 Task: Select traffic view around selected location Fort Pulaski National Monument, Georgia, United States and identify the nearest hotel to the peak traffic point
Action: Mouse moved to (214, 27)
Screenshot: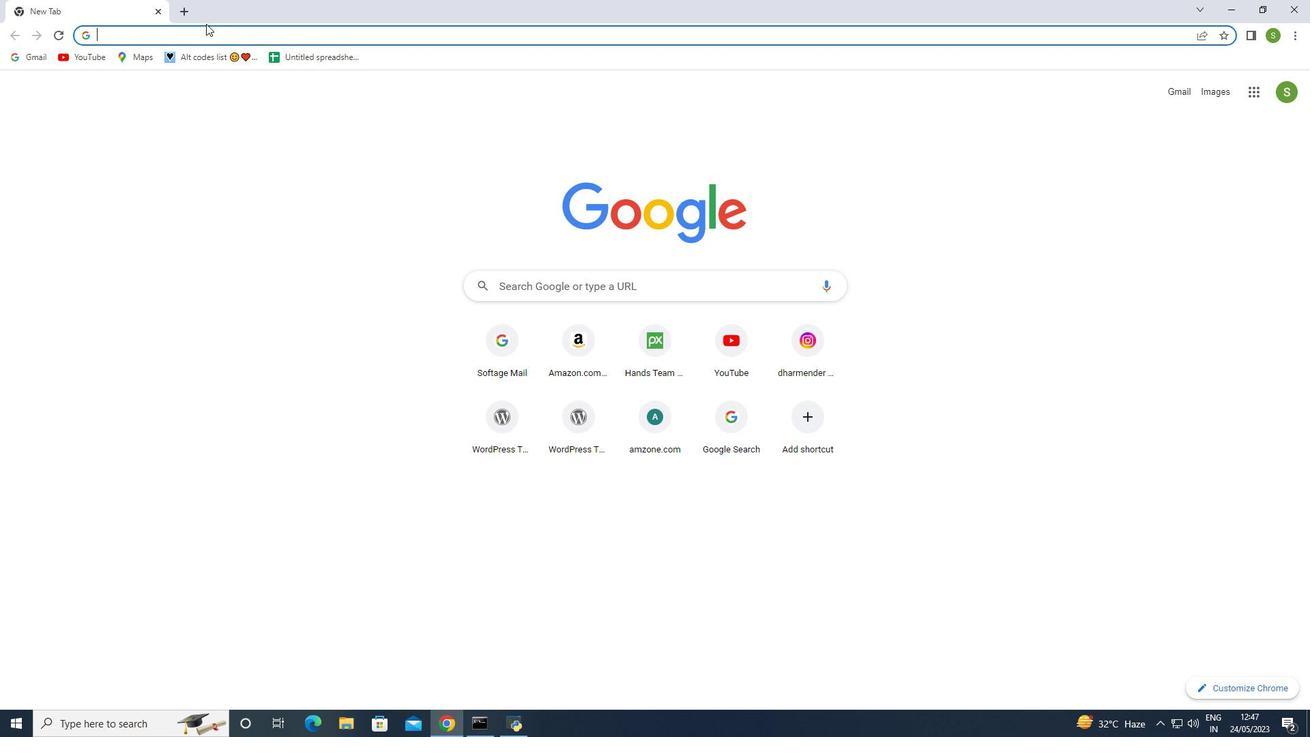 
Action: Mouse pressed left at (214, 27)
Screenshot: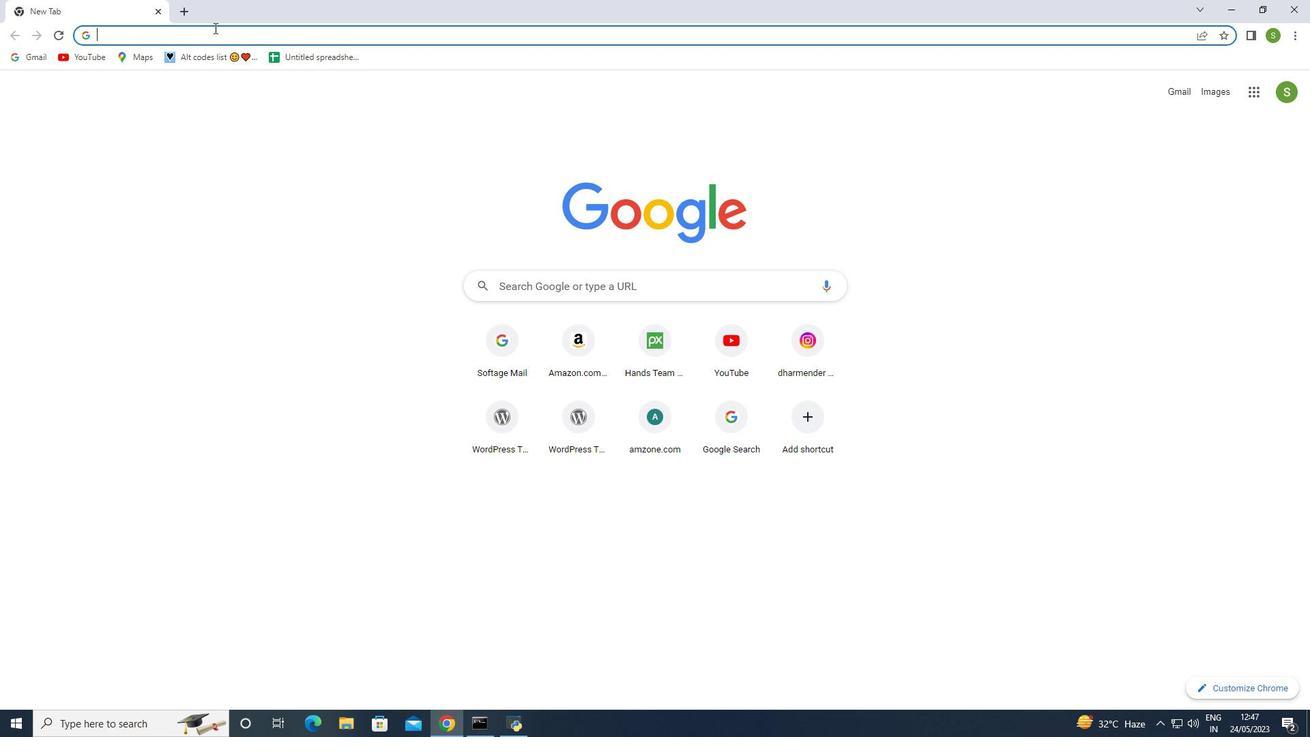 
Action: Key pressed google<Key.space>maps<Key.enter>
Screenshot: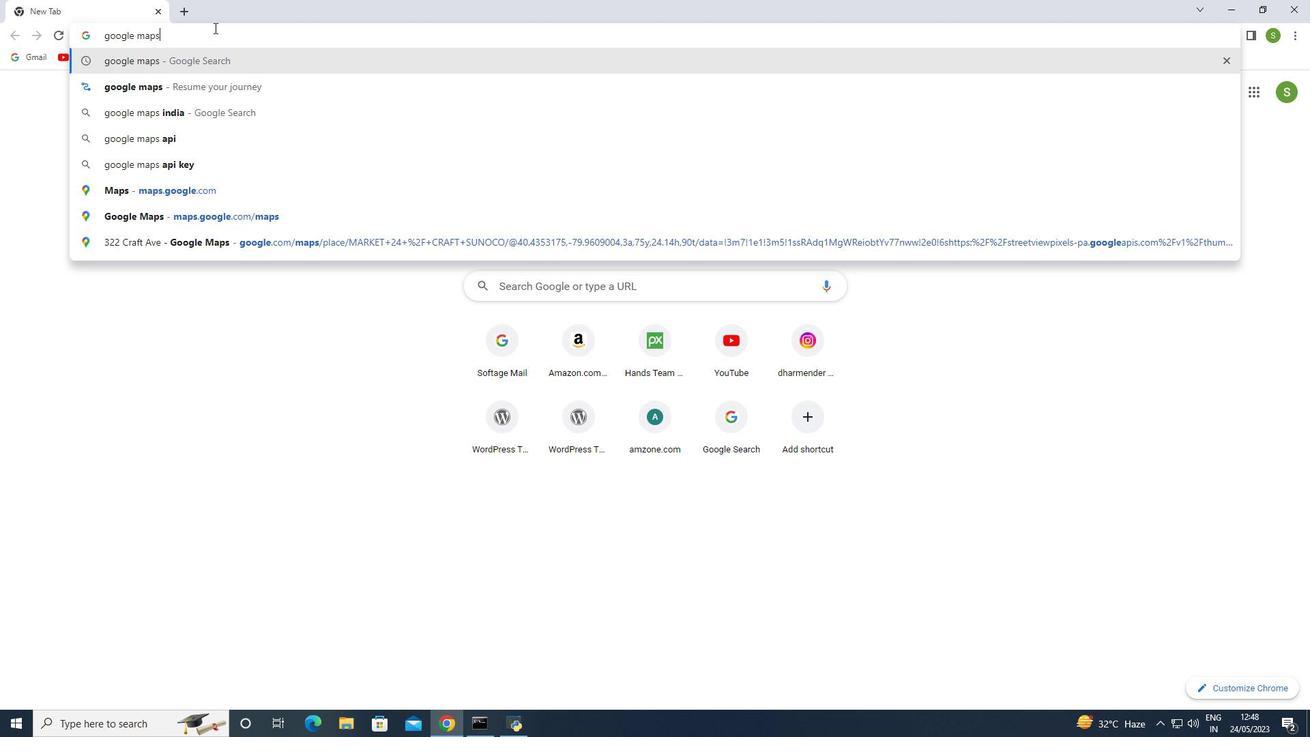 
Action: Mouse moved to (173, 311)
Screenshot: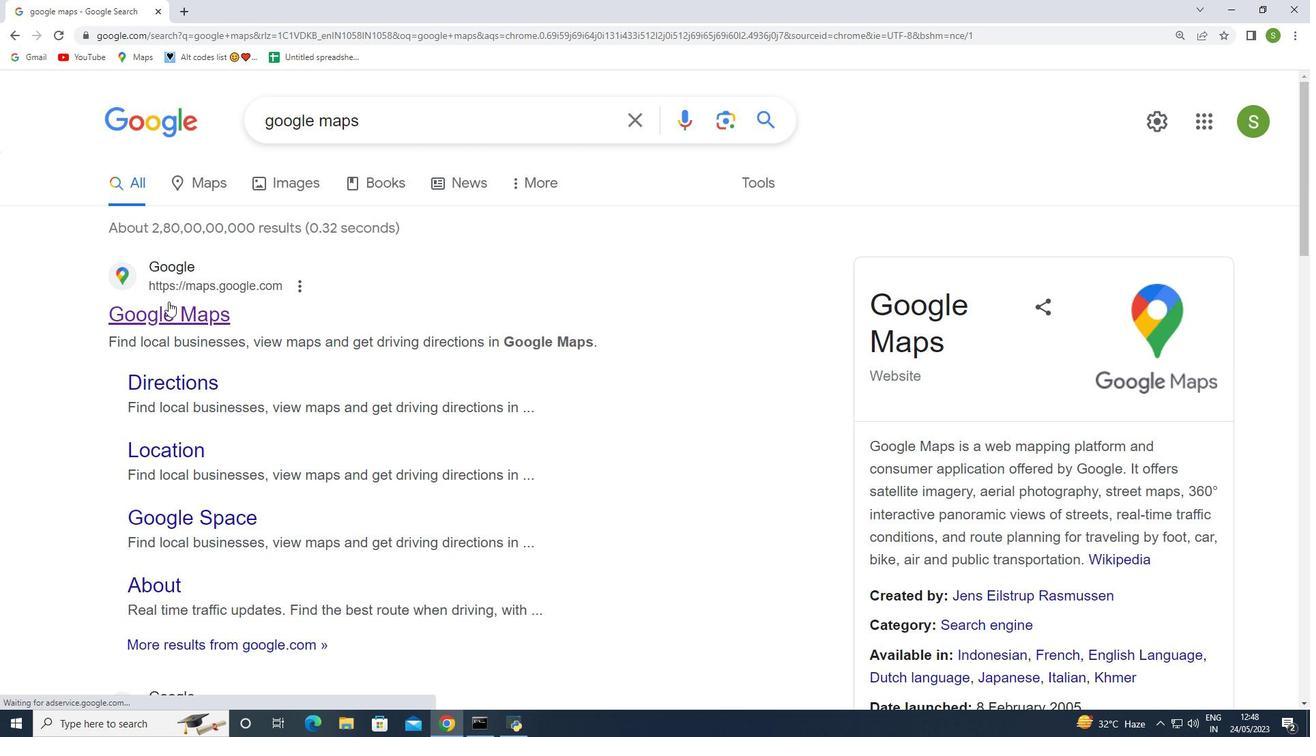 
Action: Mouse pressed left at (173, 311)
Screenshot: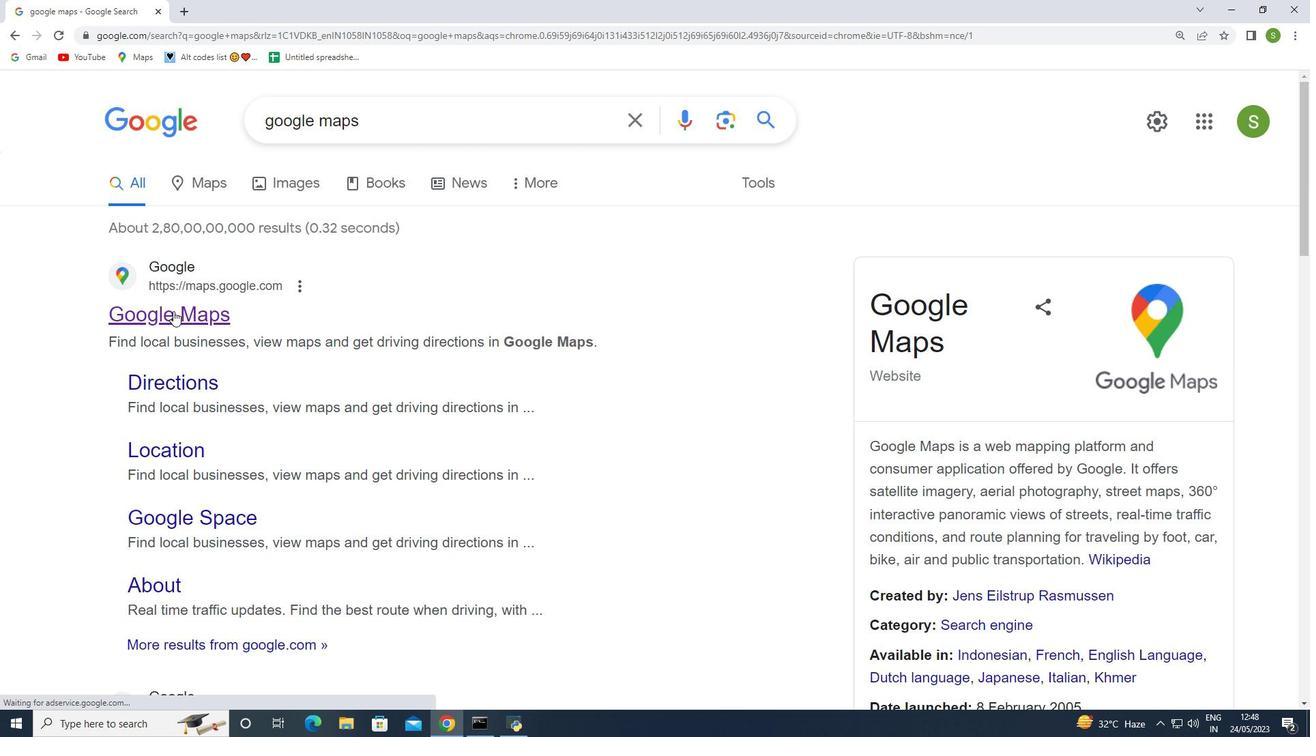 
Action: Mouse moved to (228, 115)
Screenshot: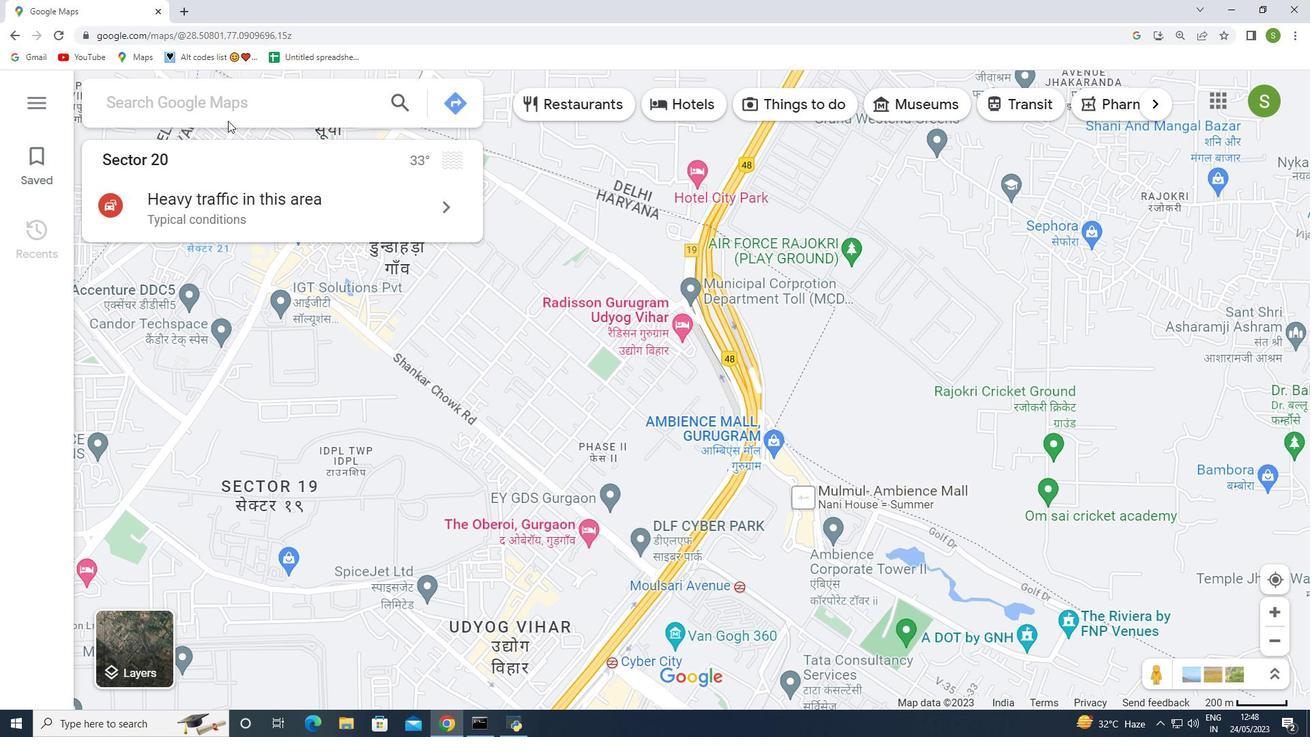 
Action: Mouse pressed left at (228, 115)
Screenshot: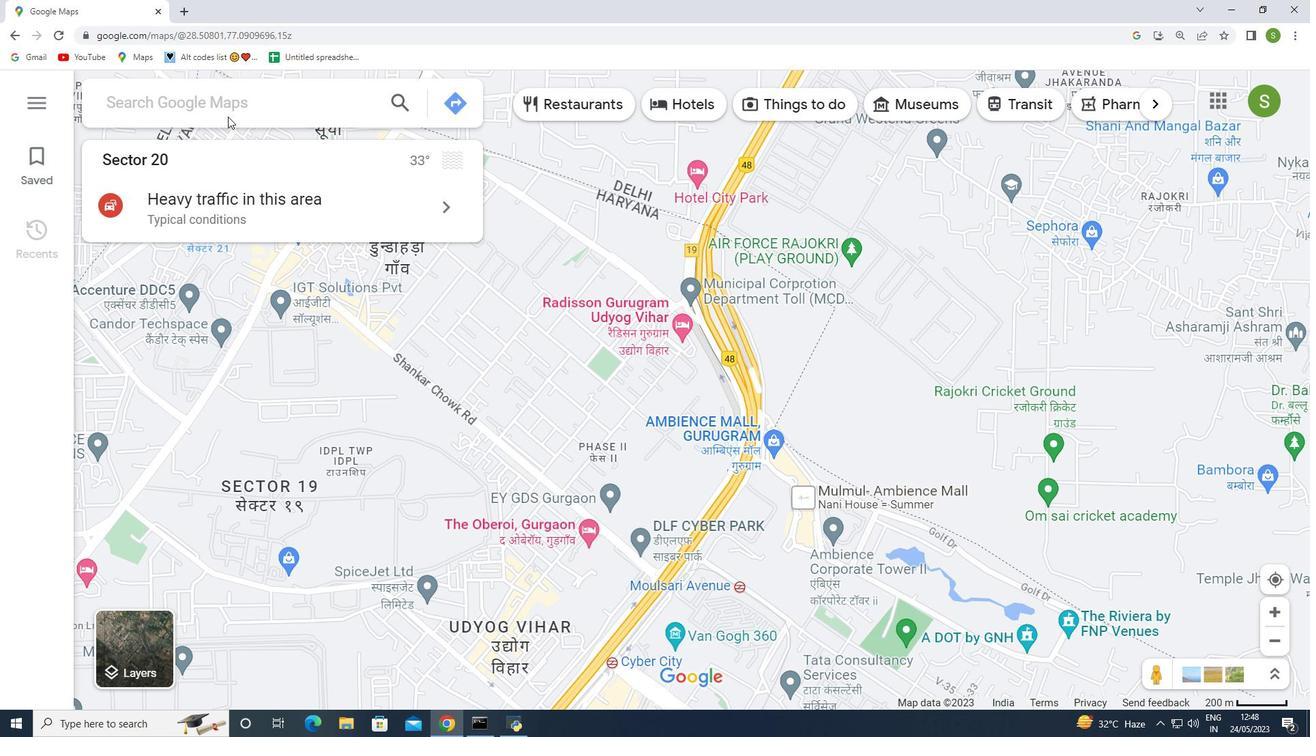 
Action: Mouse moved to (227, 106)
Screenshot: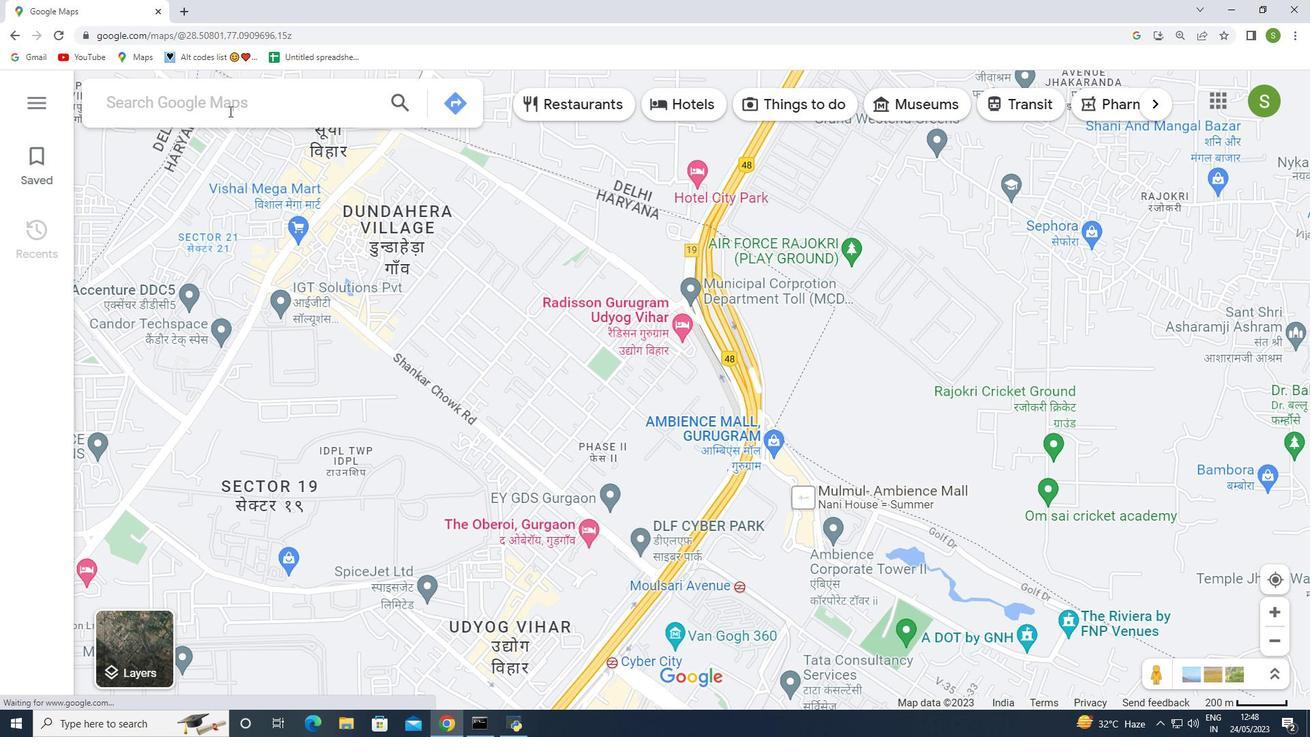 
Action: Mouse pressed left at (227, 106)
Screenshot: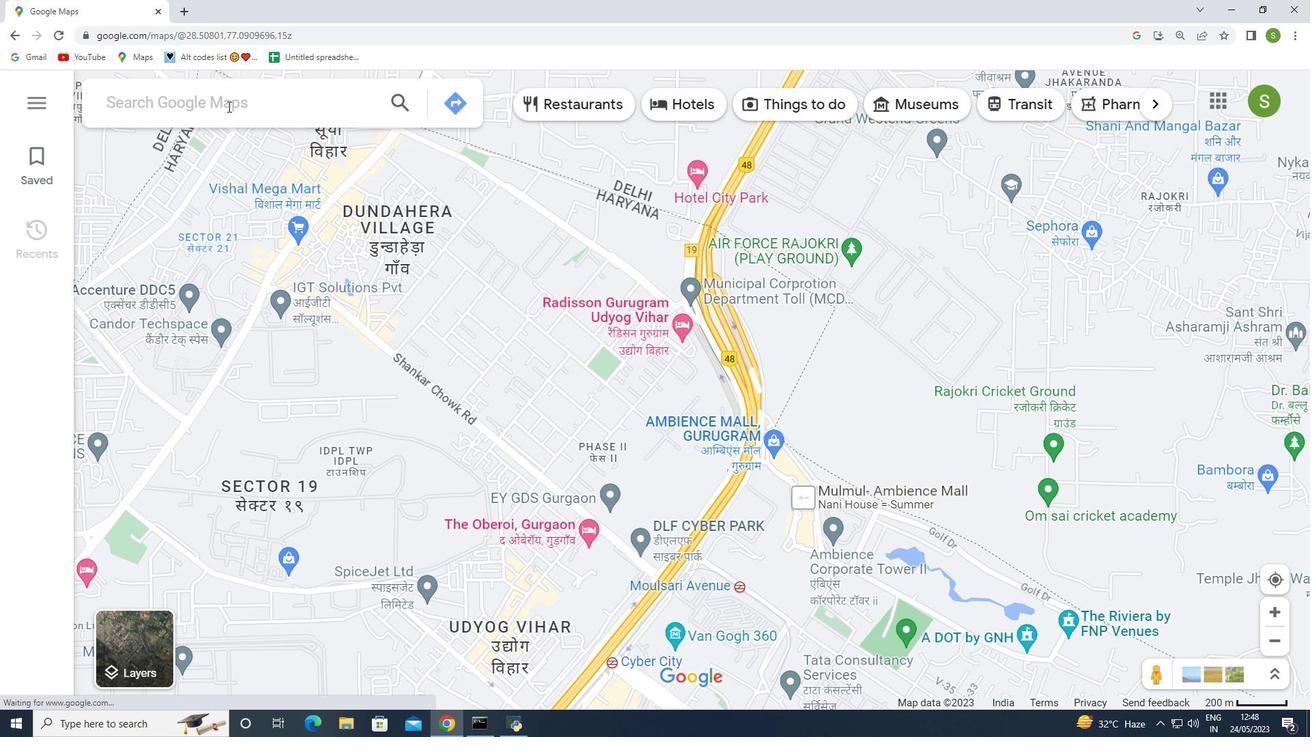 
Action: Key pressed fort<Key.space>pulaski<Key.space><Key.shift>National<Key.space><Key.shift>Monument<Key.space>geof<Key.backspace>rgia<Key.space>united<Key.space>states<Key.enter>
Screenshot: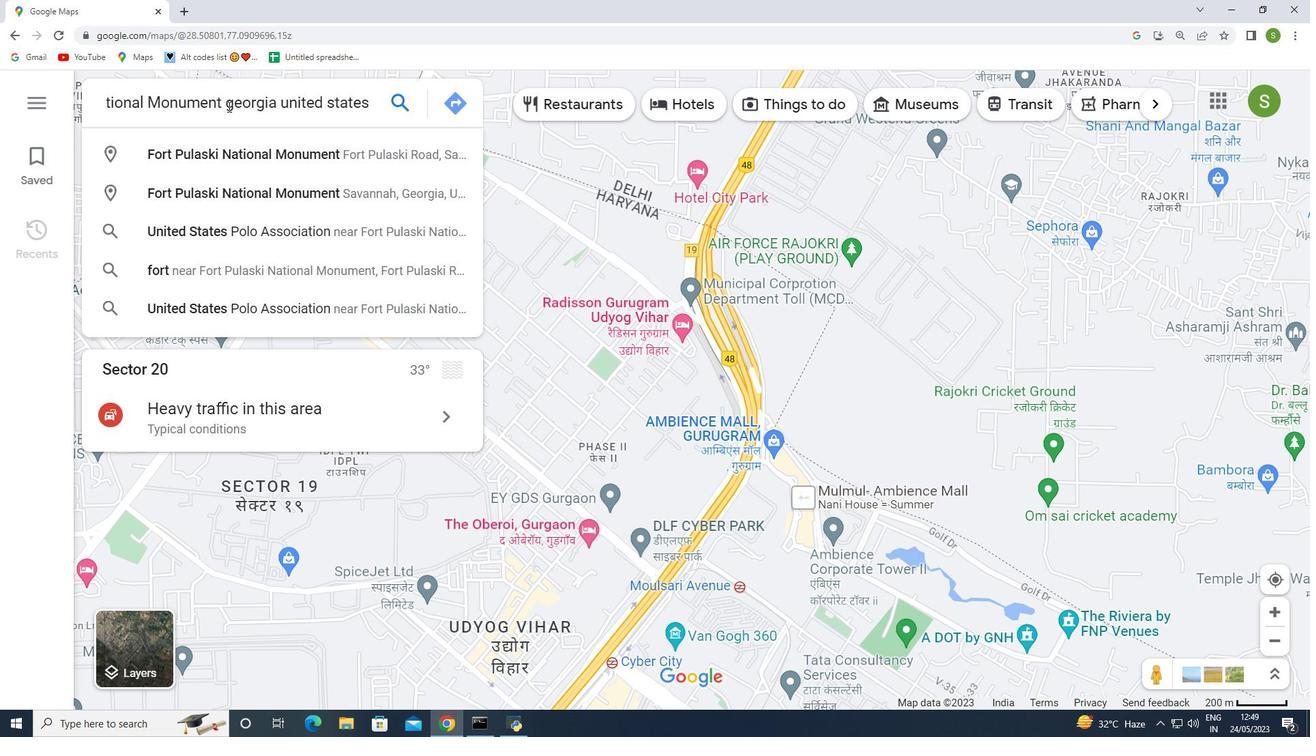 
Action: Mouse moved to (765, 511)
Screenshot: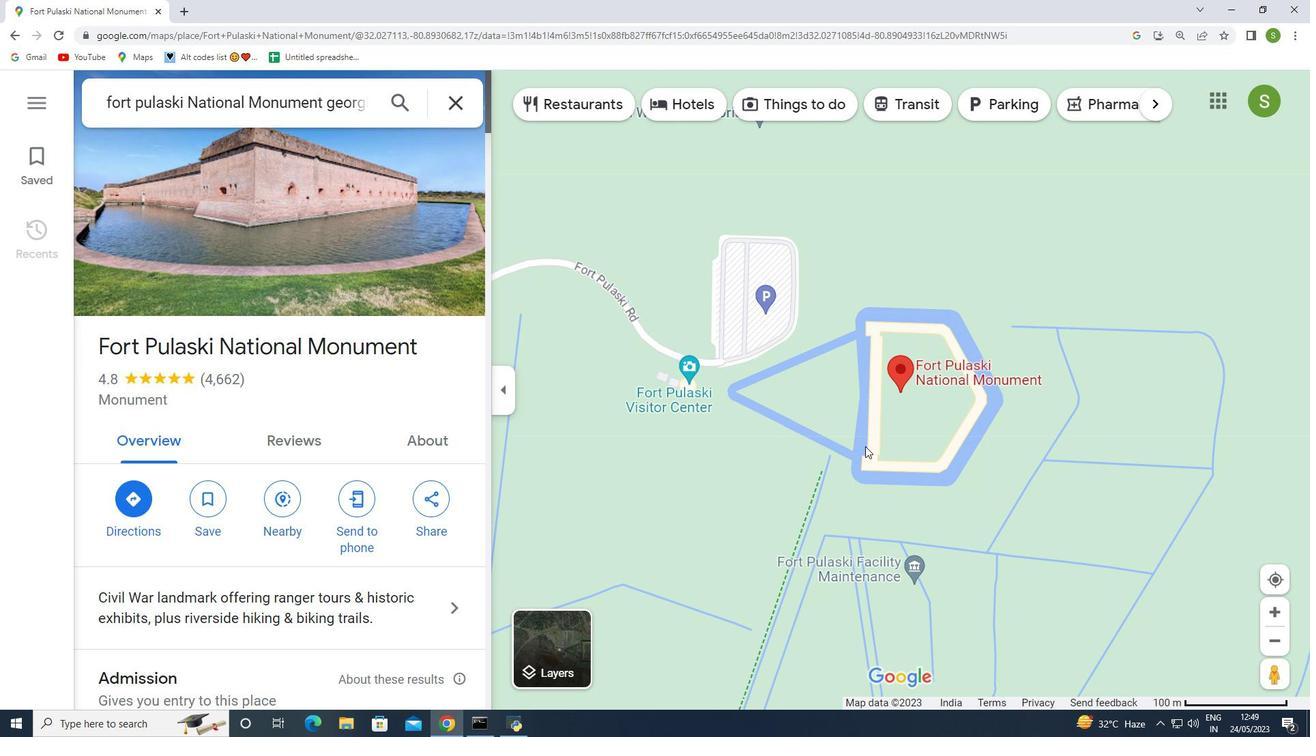 
Action: Mouse scrolled (765, 510) with delta (0, 0)
Screenshot: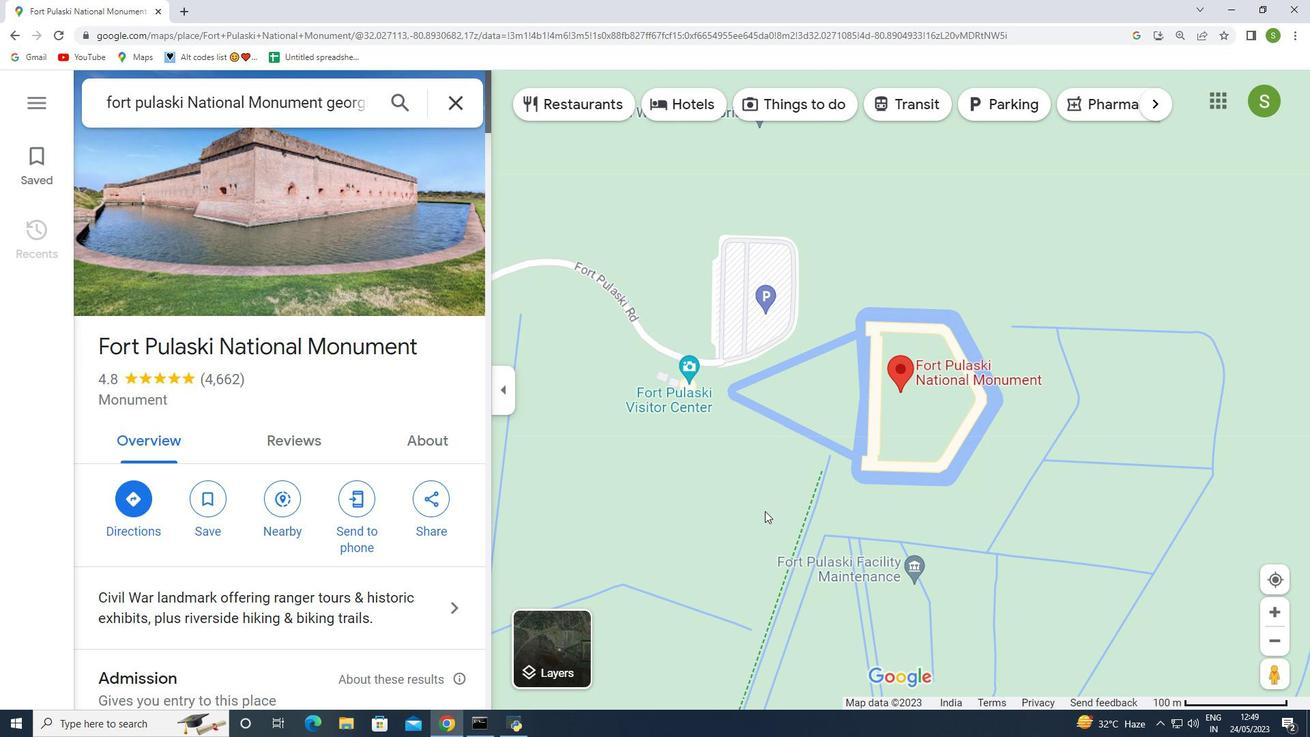 
Action: Mouse moved to (764, 511)
Screenshot: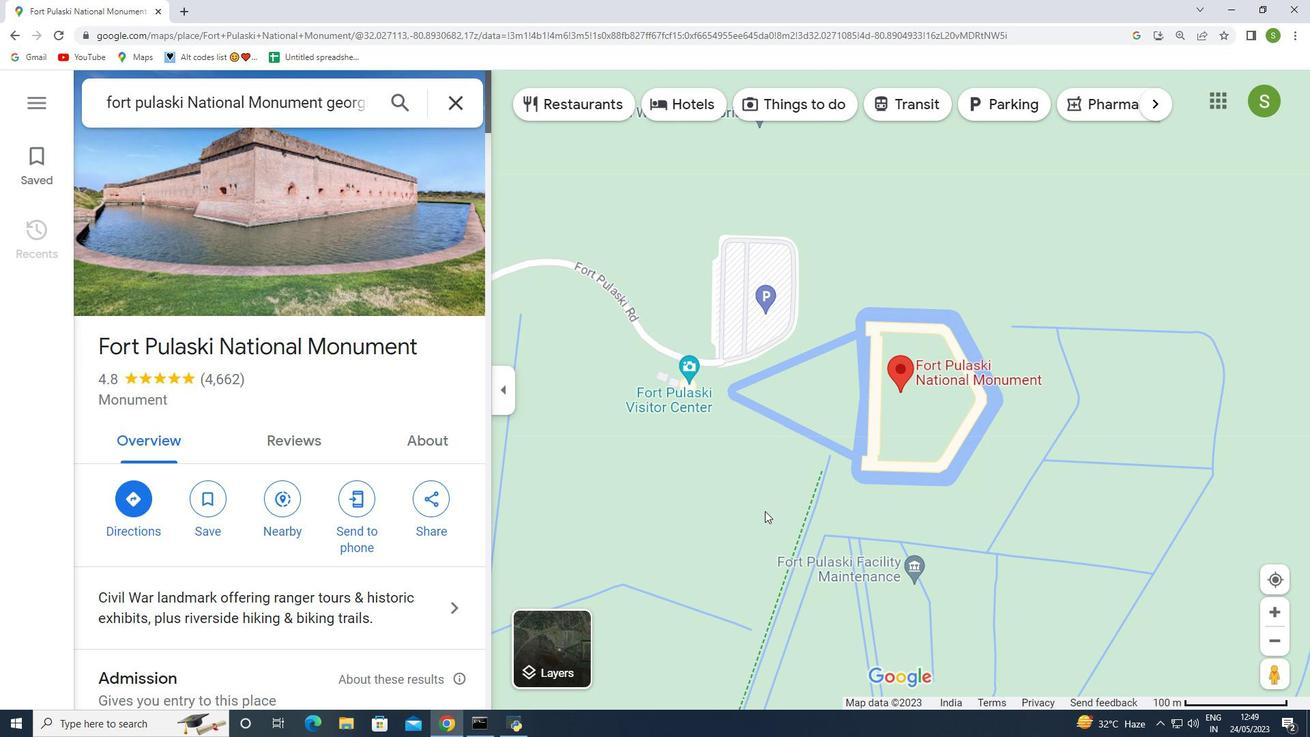 
Action: Mouse scrolled (764, 511) with delta (0, 0)
Screenshot: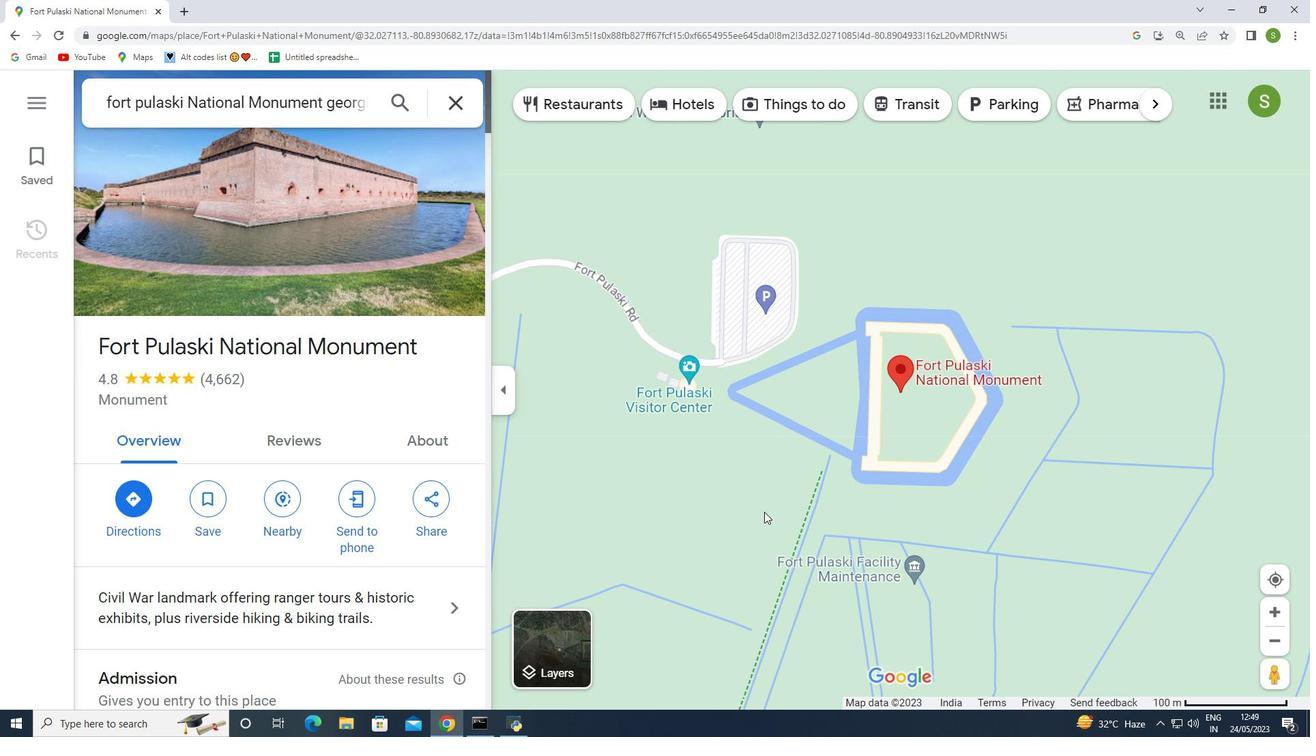 
Action: Mouse moved to (697, 651)
Screenshot: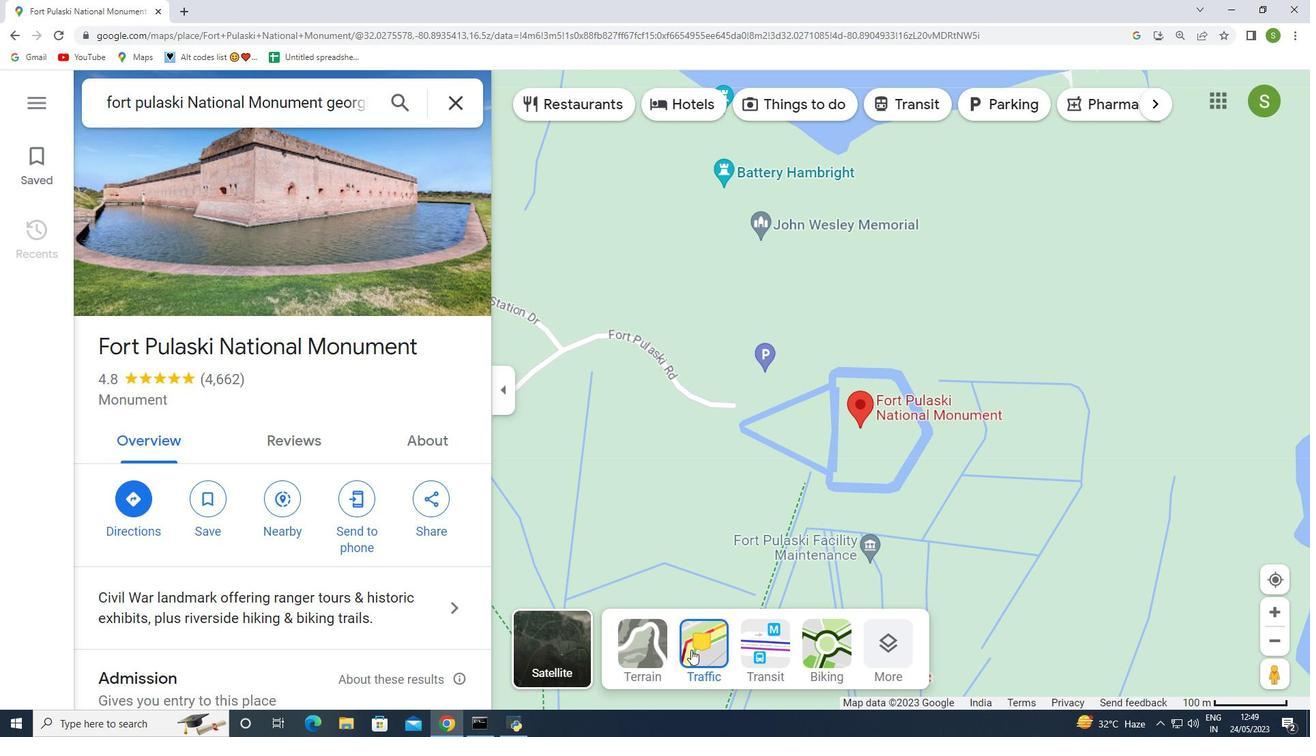 
Action: Mouse pressed left at (697, 651)
Screenshot: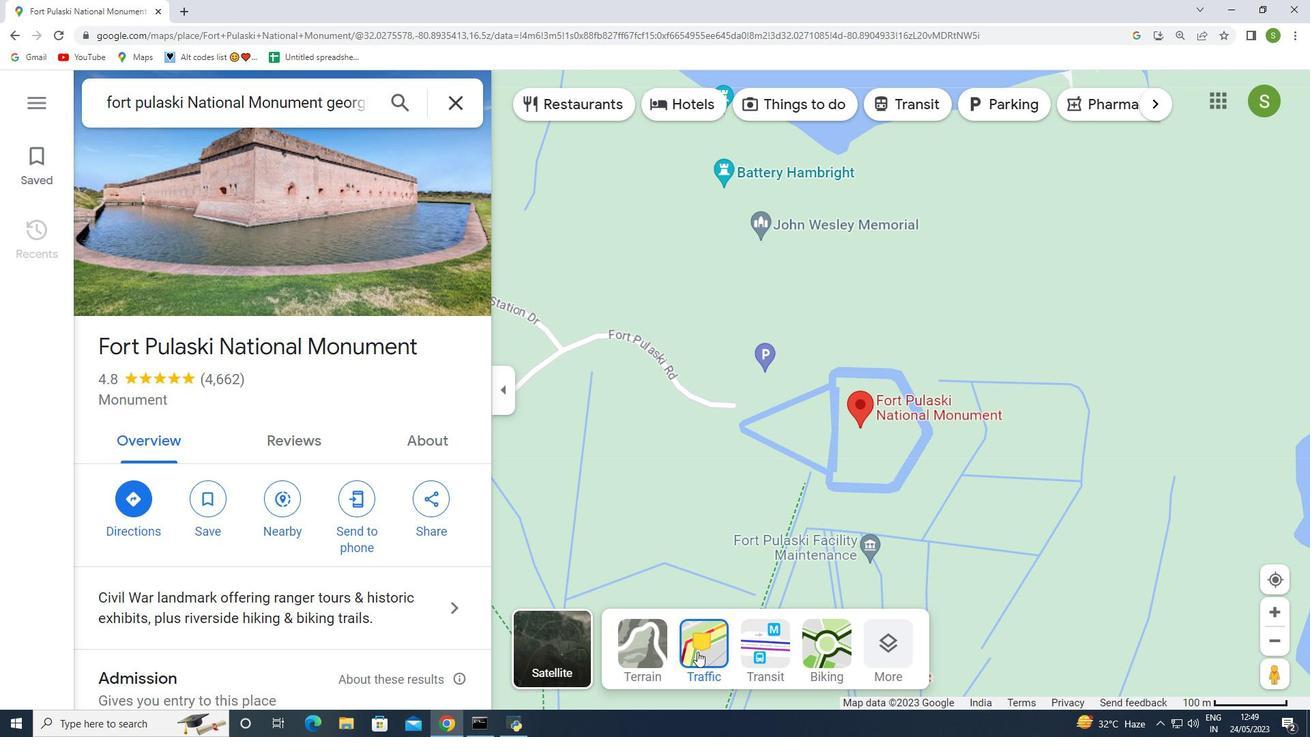 
Action: Mouse pressed left at (697, 651)
Screenshot: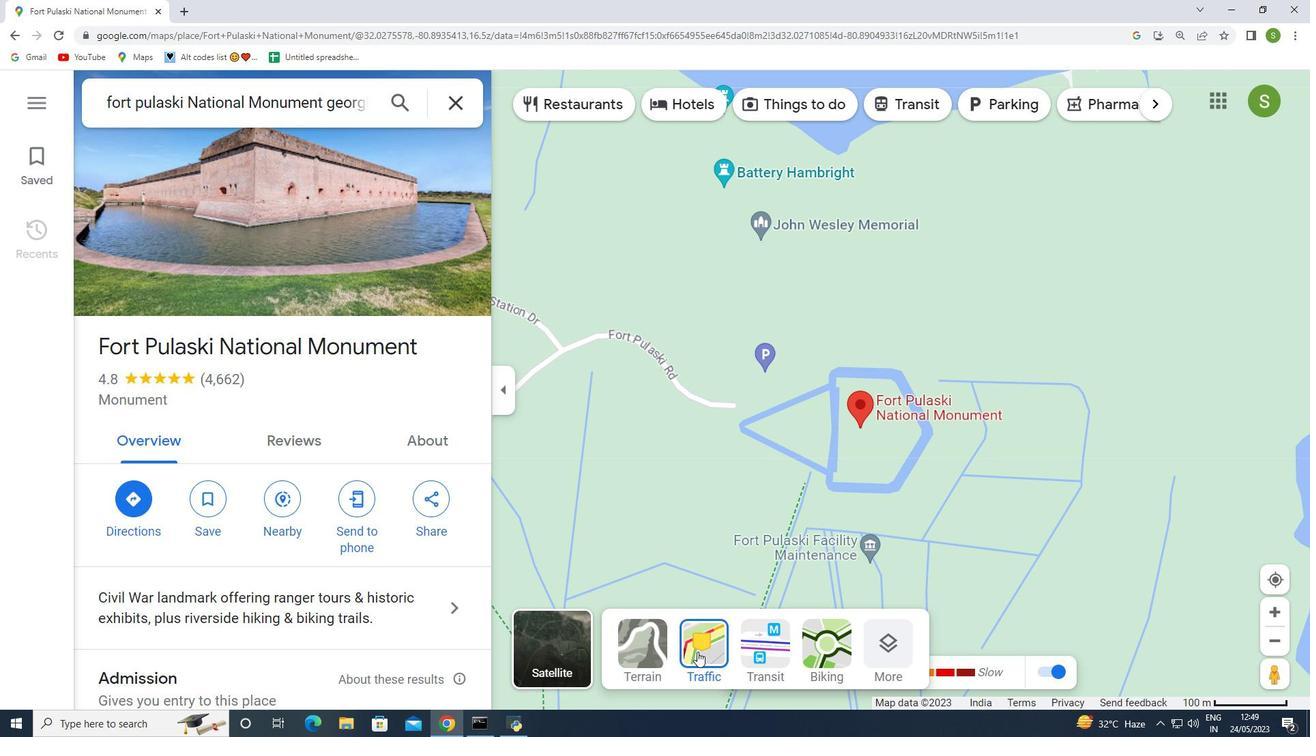 
Action: Mouse moved to (836, 430)
Screenshot: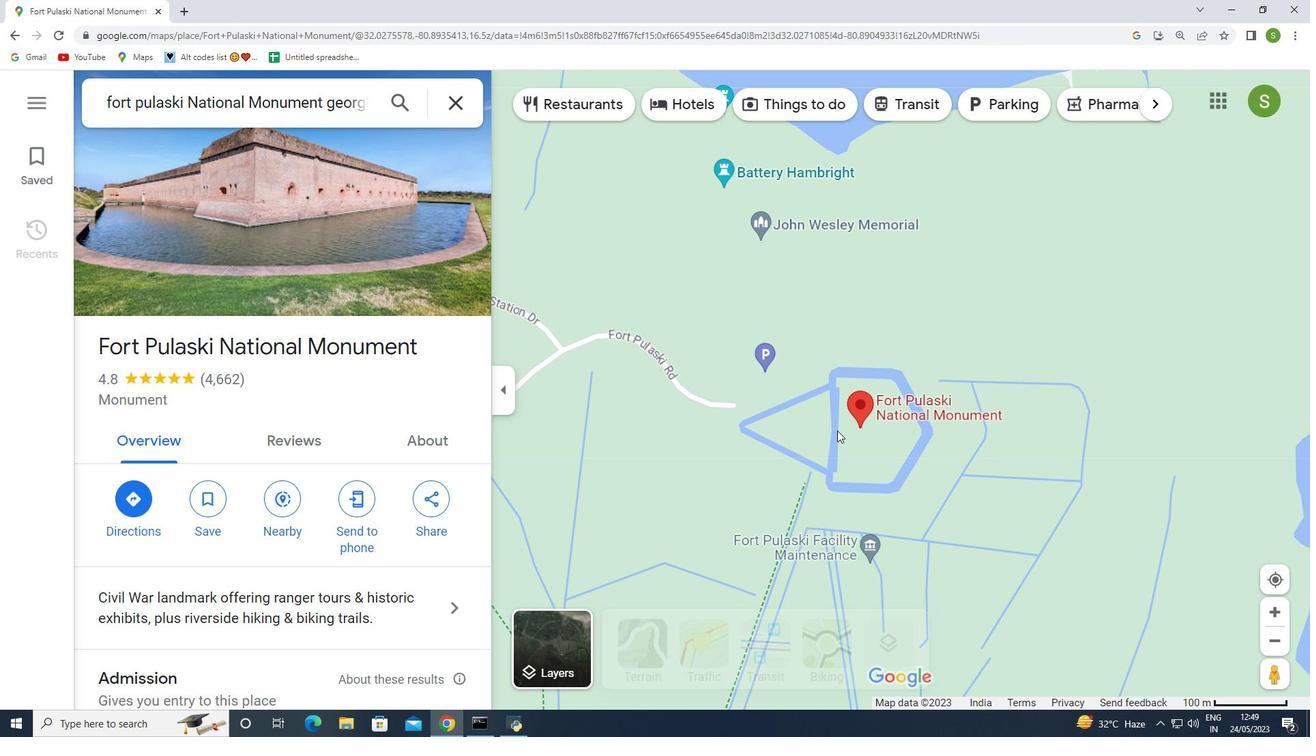 
Action: Mouse scrolled (836, 429) with delta (0, 0)
Screenshot: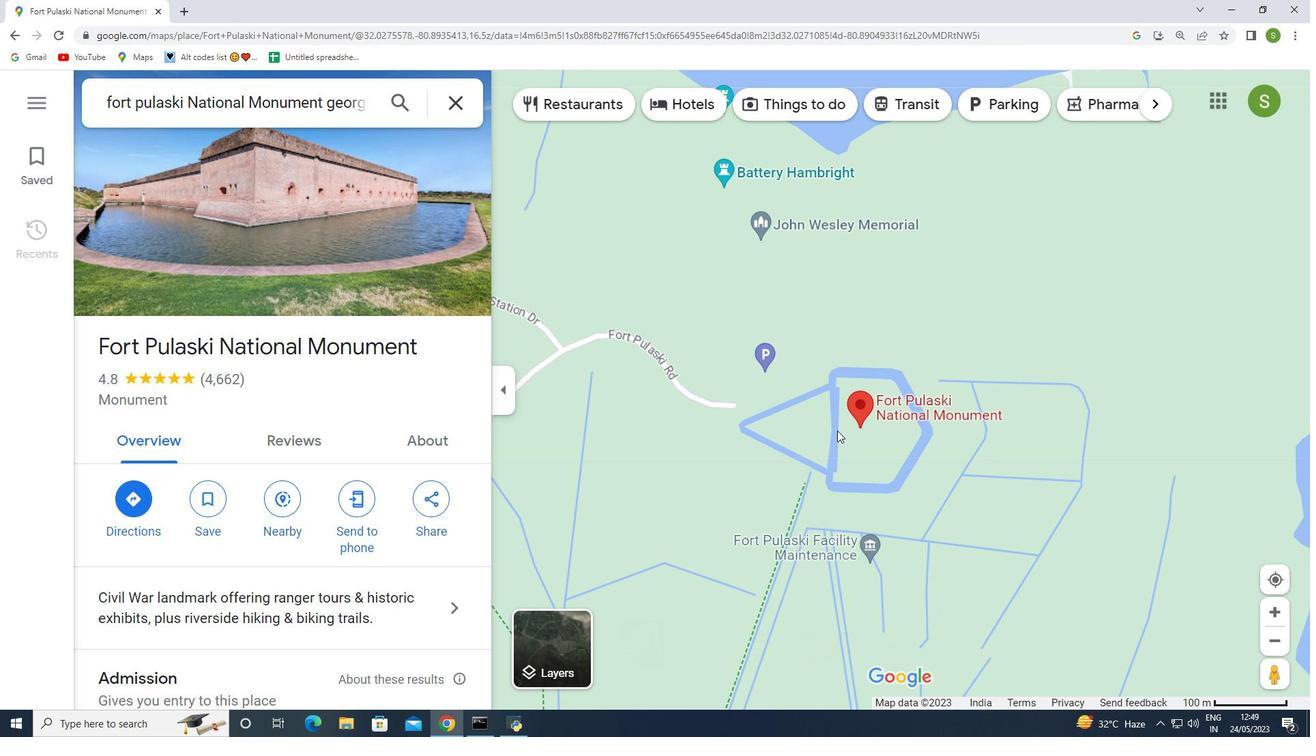 
Action: Mouse scrolled (836, 429) with delta (0, 0)
Screenshot: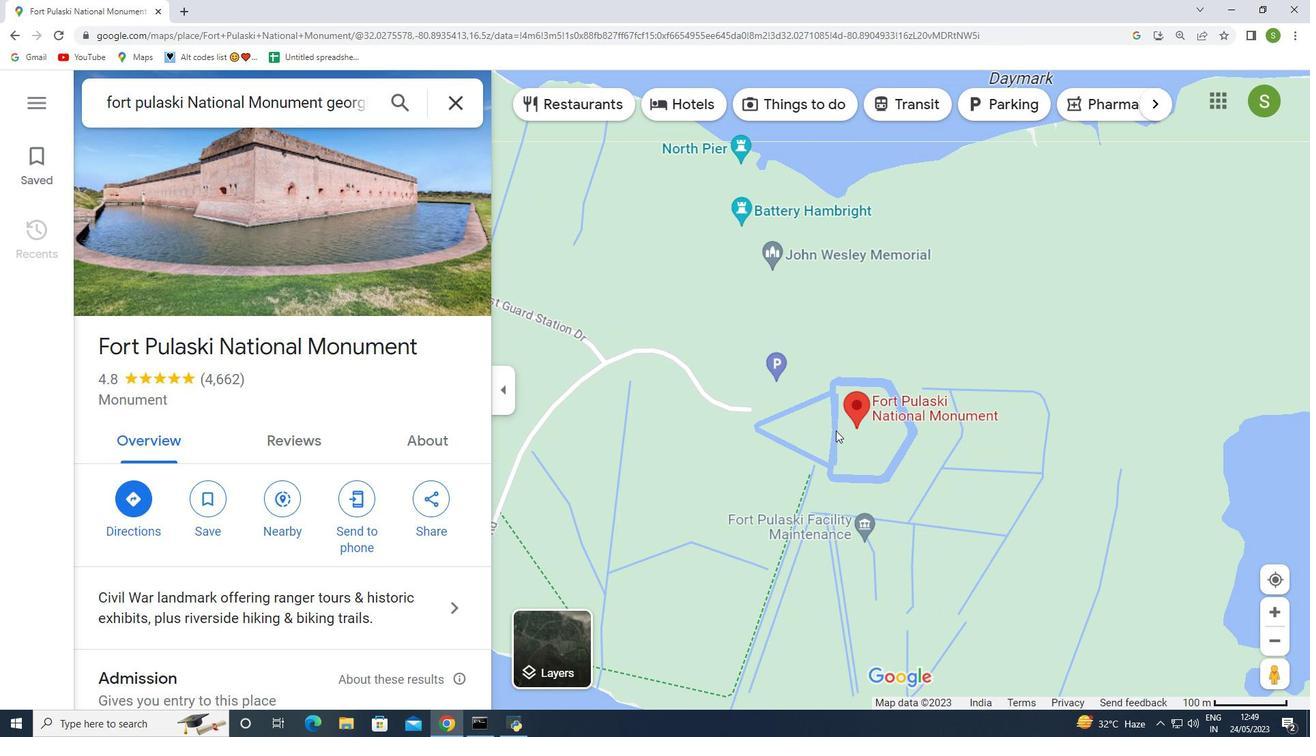 
Action: Mouse moved to (848, 434)
Screenshot: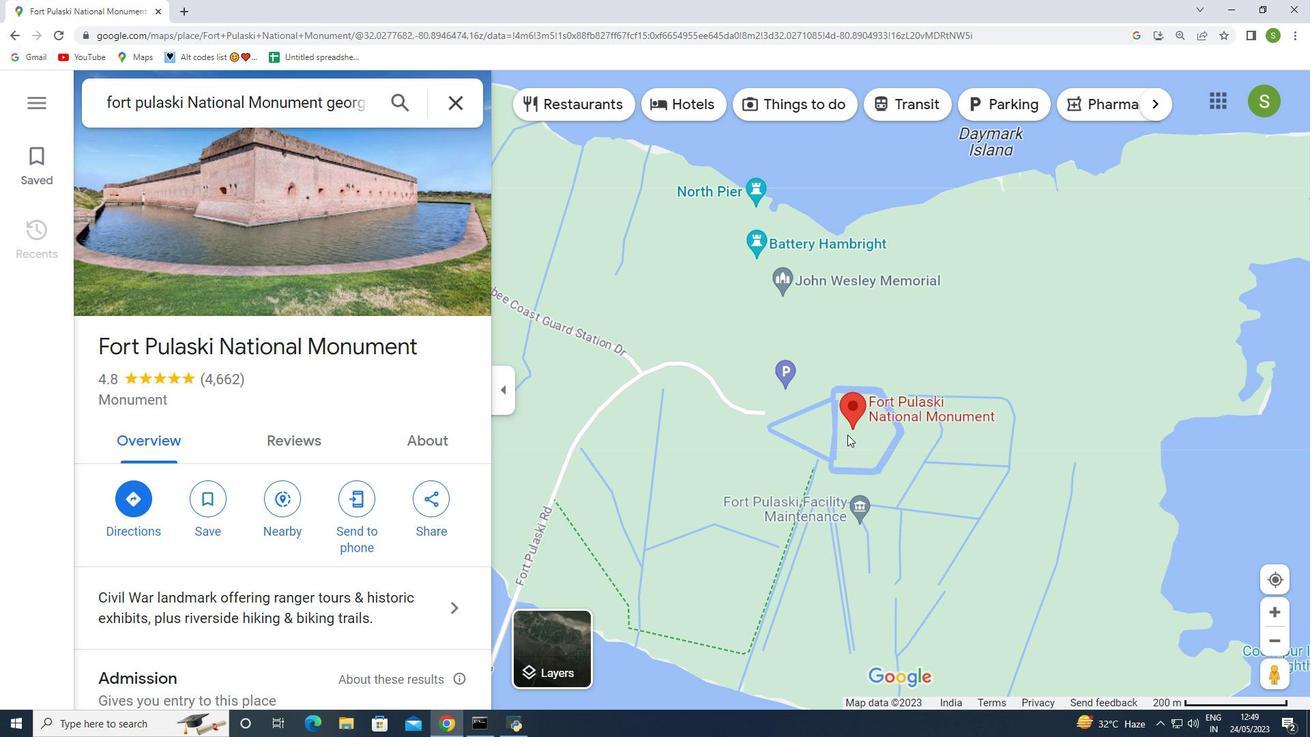 
Action: Mouse scrolled (848, 433) with delta (0, 0)
Screenshot: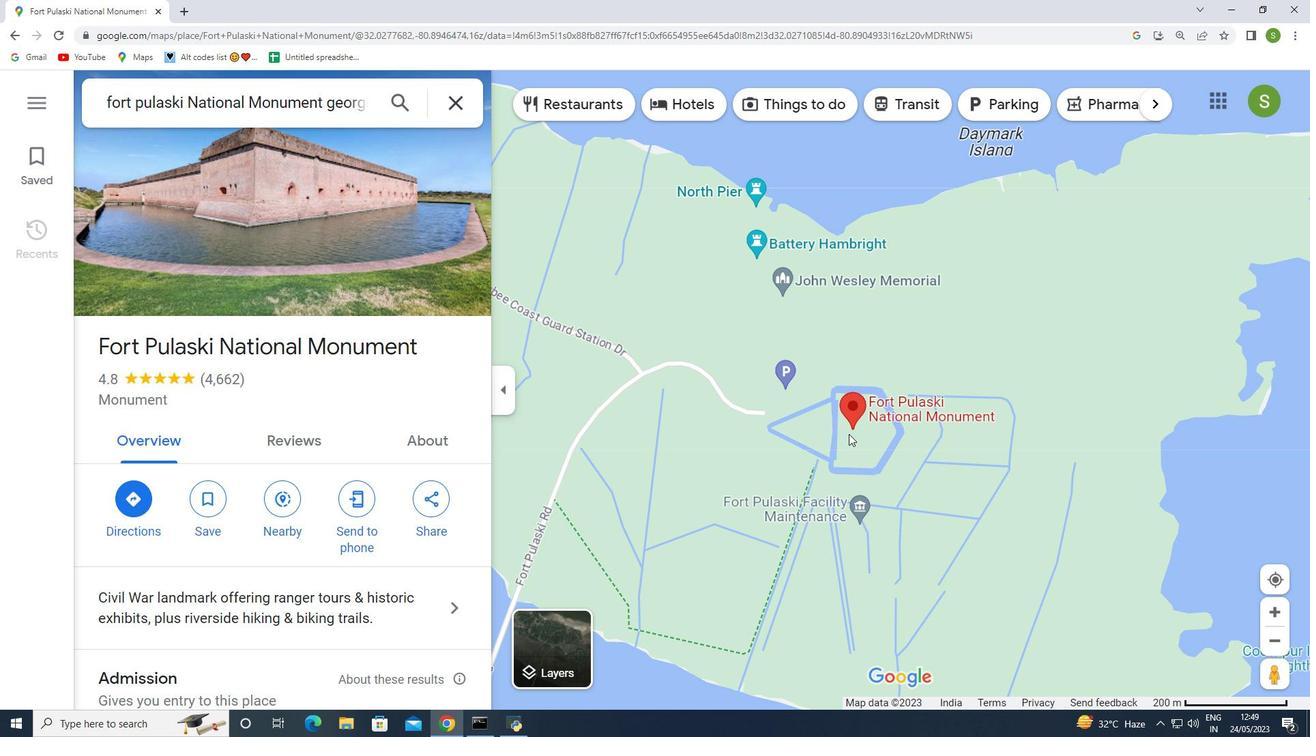 
Action: Mouse scrolled (848, 433) with delta (0, 0)
Screenshot: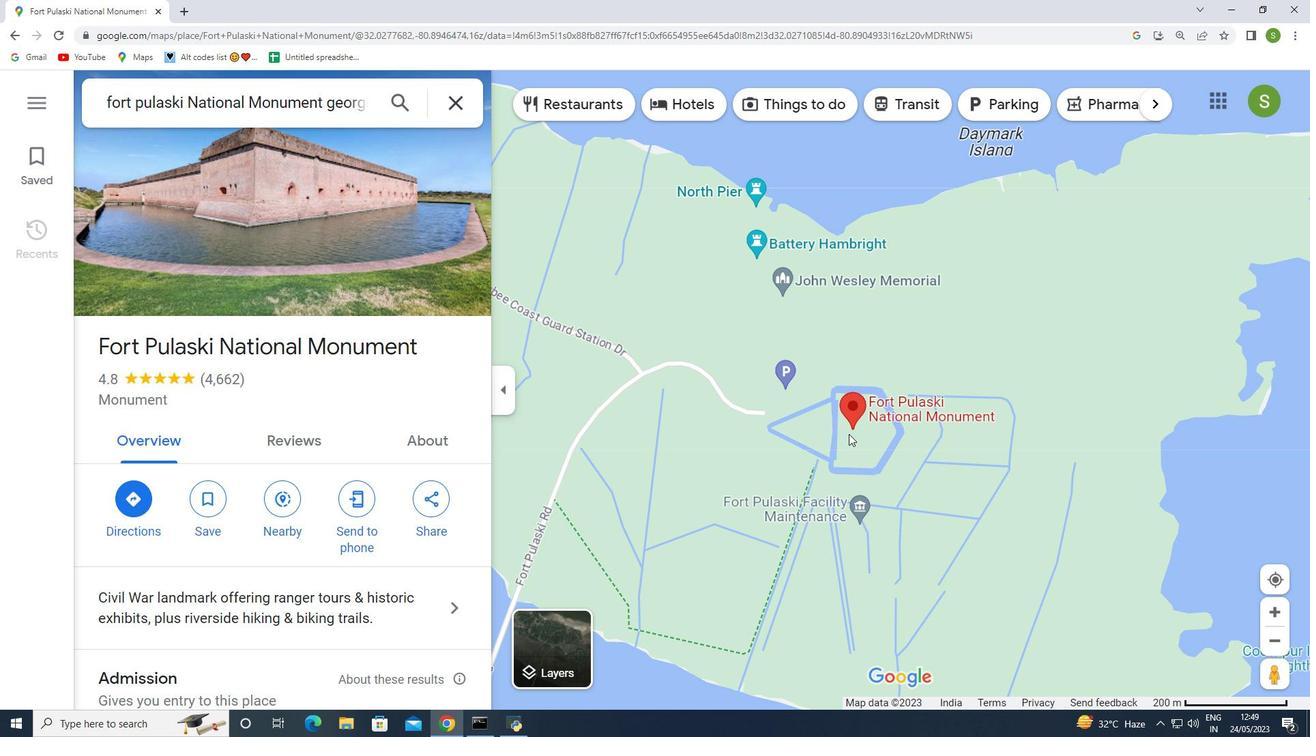 
Action: Mouse scrolled (848, 433) with delta (0, 0)
Screenshot: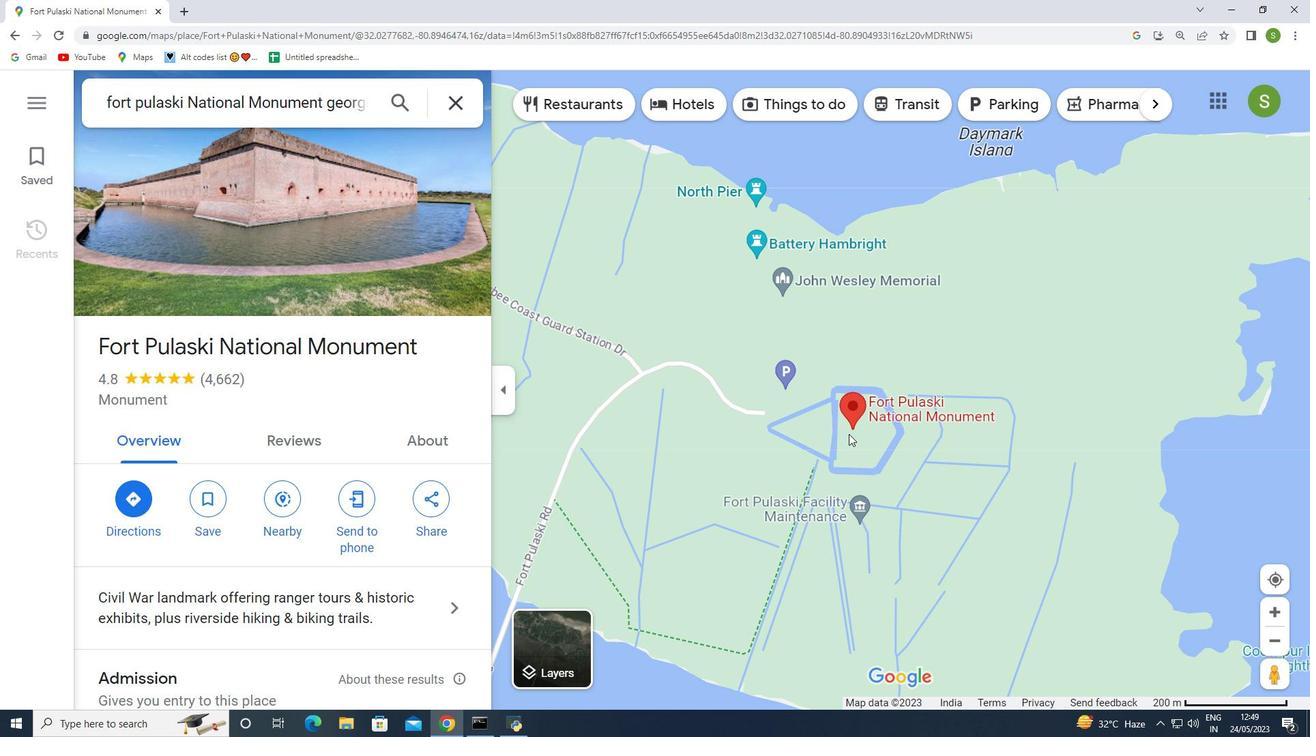 
Action: Mouse moved to (846, 438)
Screenshot: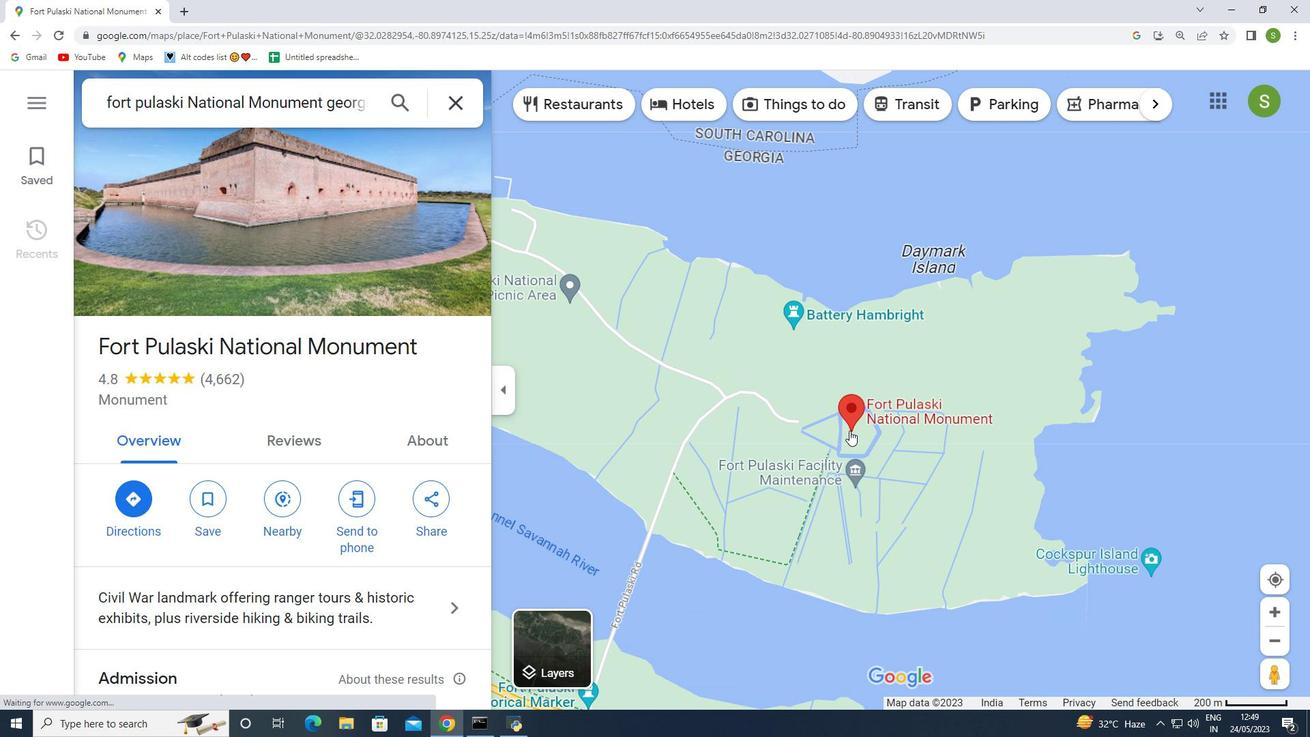 
Action: Mouse scrolled (846, 439) with delta (0, 0)
Screenshot: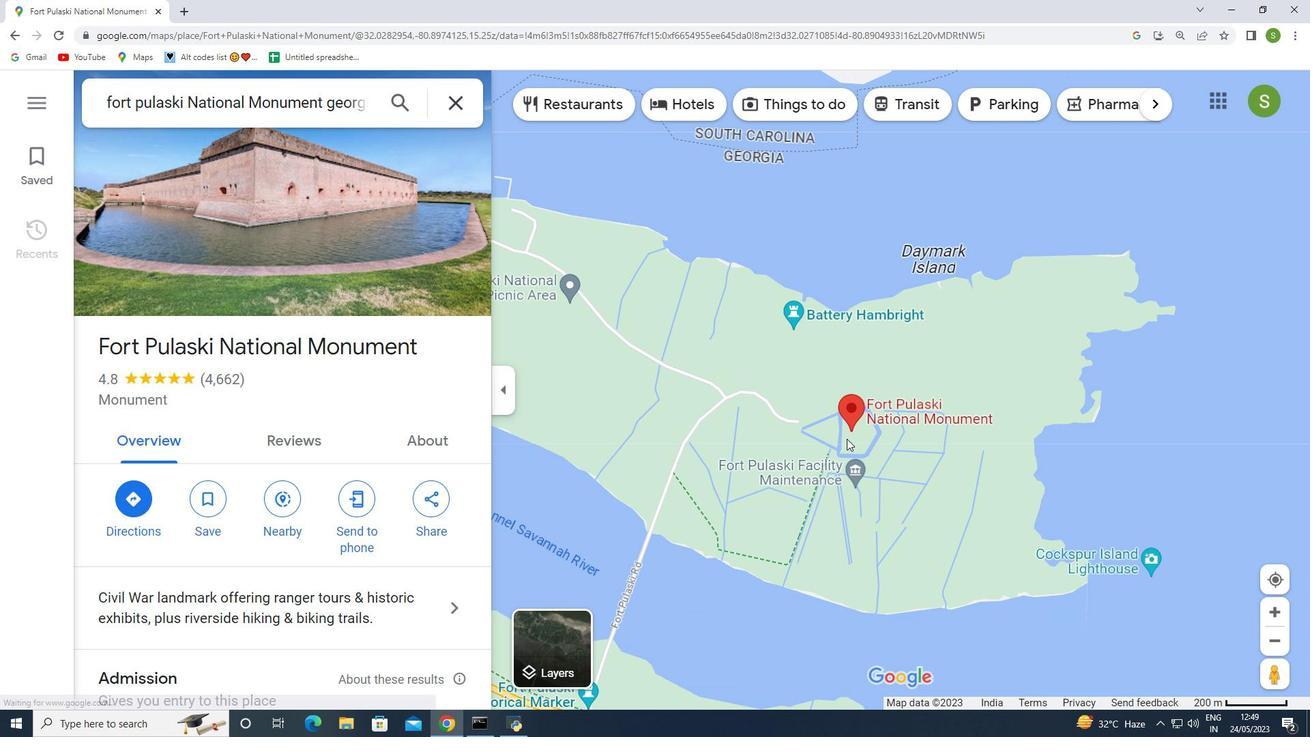 
Action: Mouse scrolled (846, 439) with delta (0, 0)
Screenshot: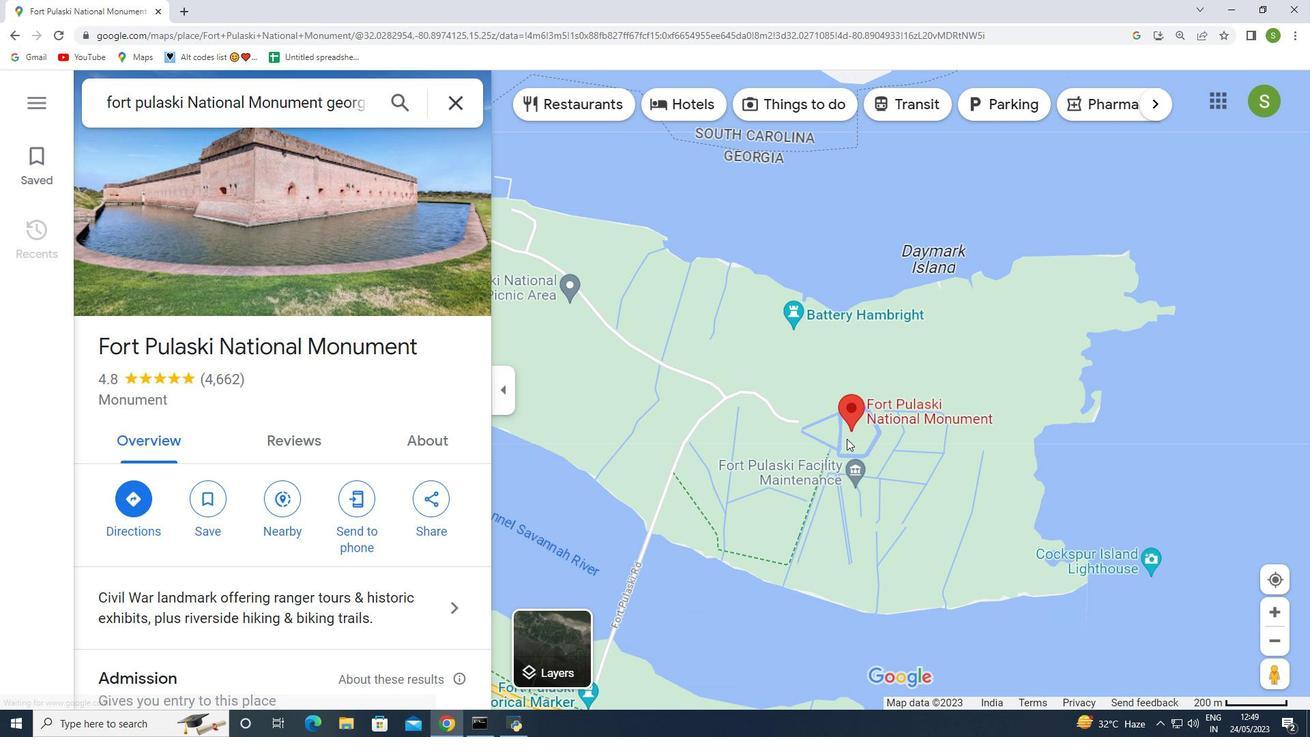
Action: Mouse moved to (554, 664)
Screenshot: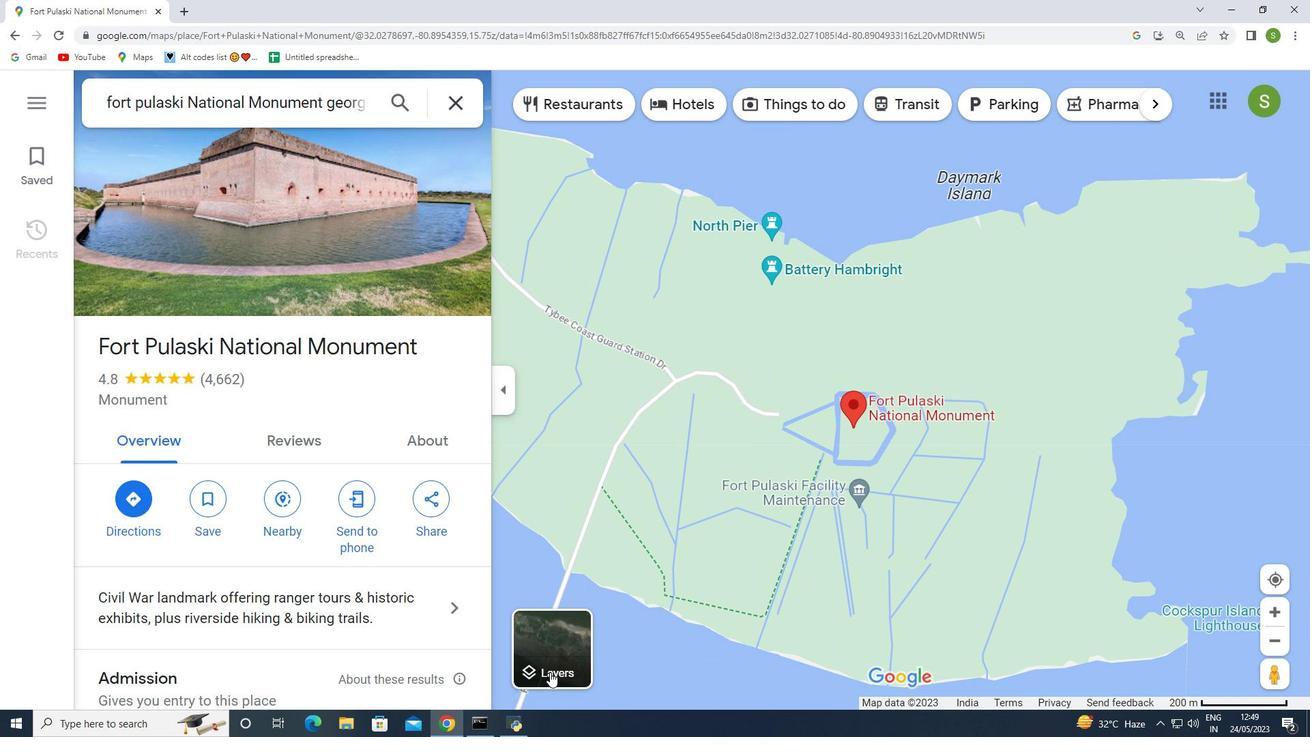 
Action: Mouse pressed left at (554, 664)
Screenshot: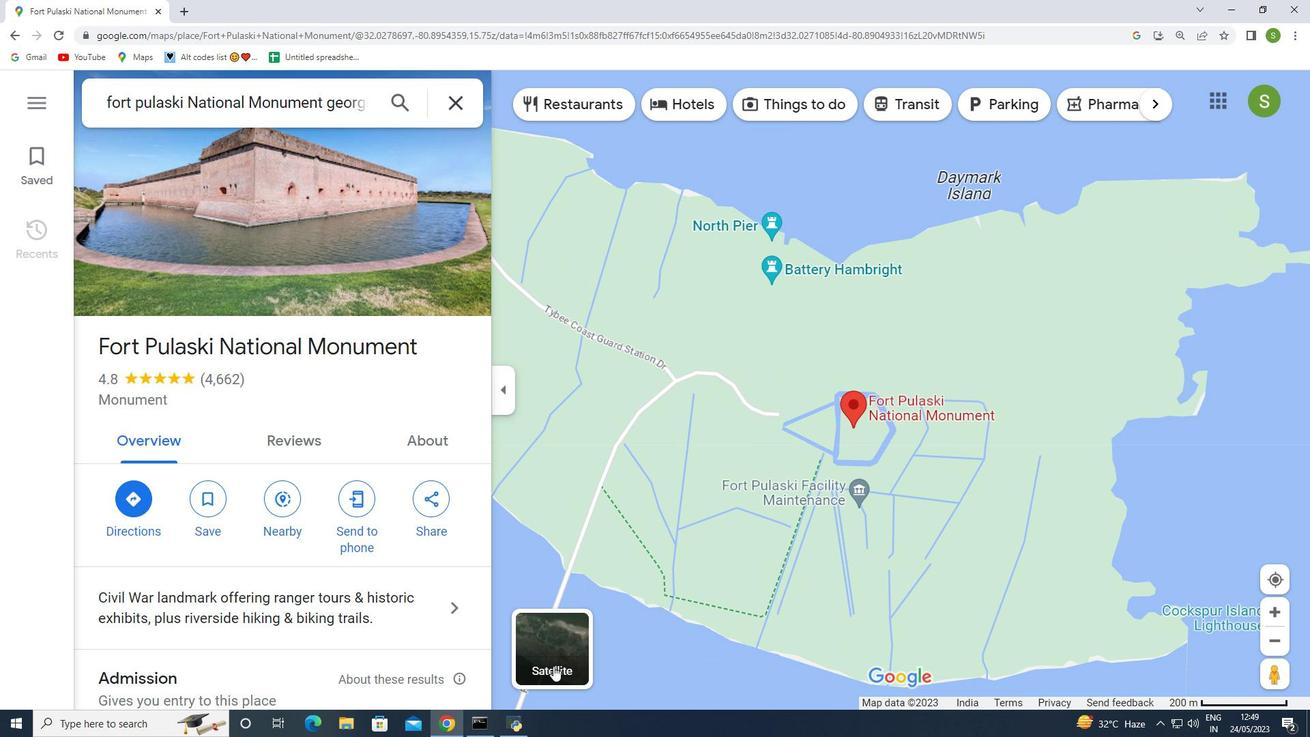 
Action: Mouse moved to (706, 640)
Screenshot: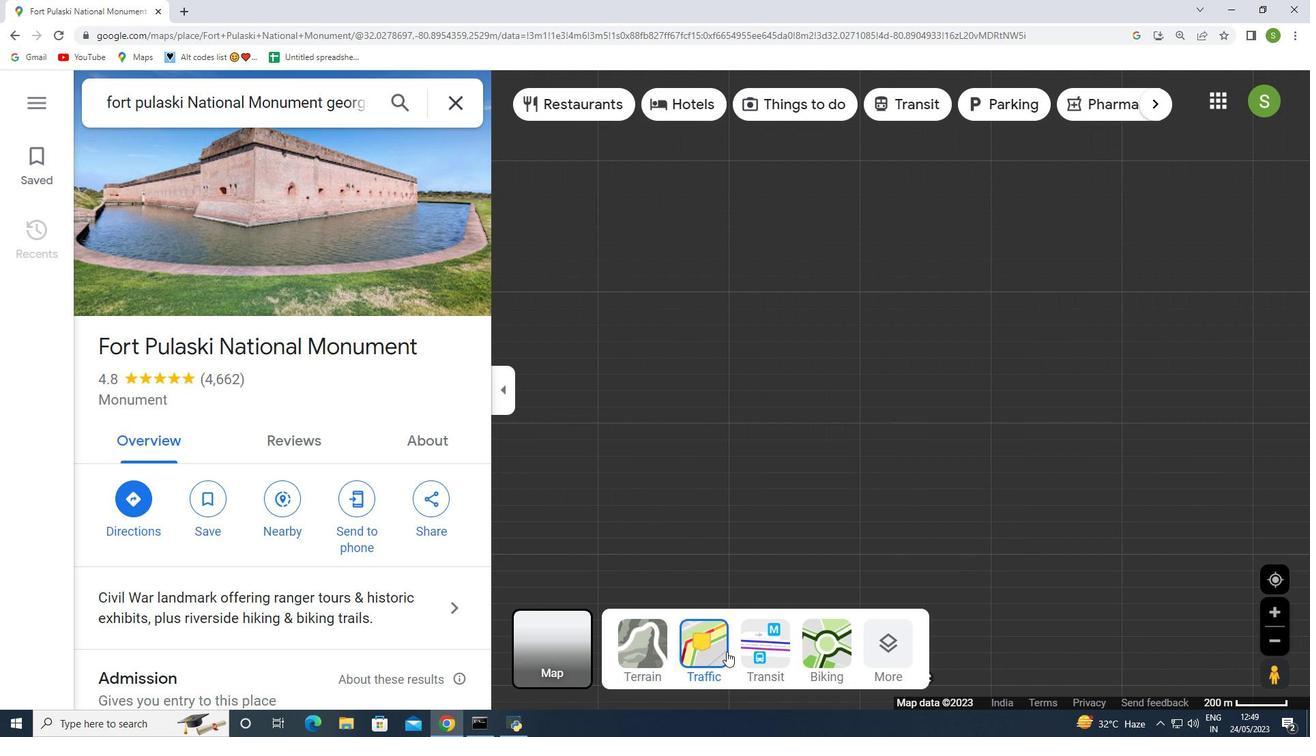 
Action: Mouse pressed left at (706, 640)
Screenshot: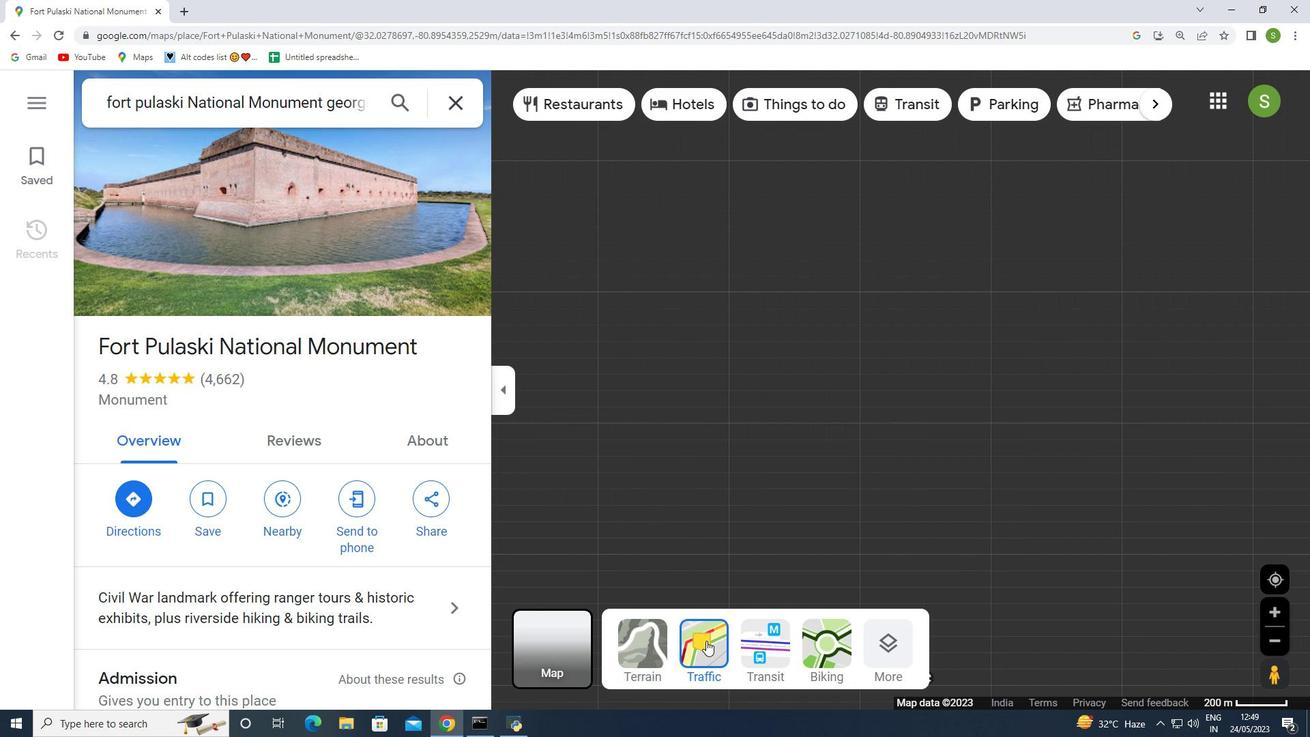 
Action: Mouse moved to (932, 467)
Screenshot: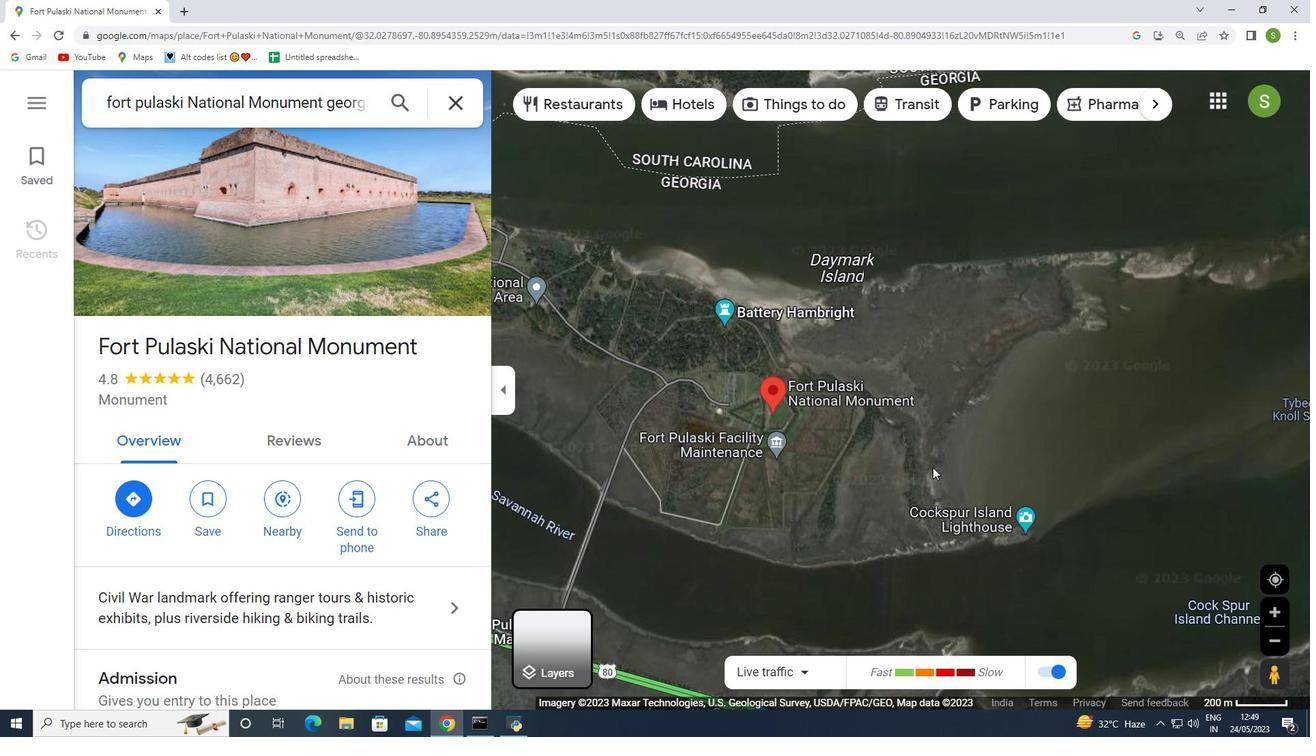 
Action: Mouse scrolled (932, 466) with delta (0, 0)
Screenshot: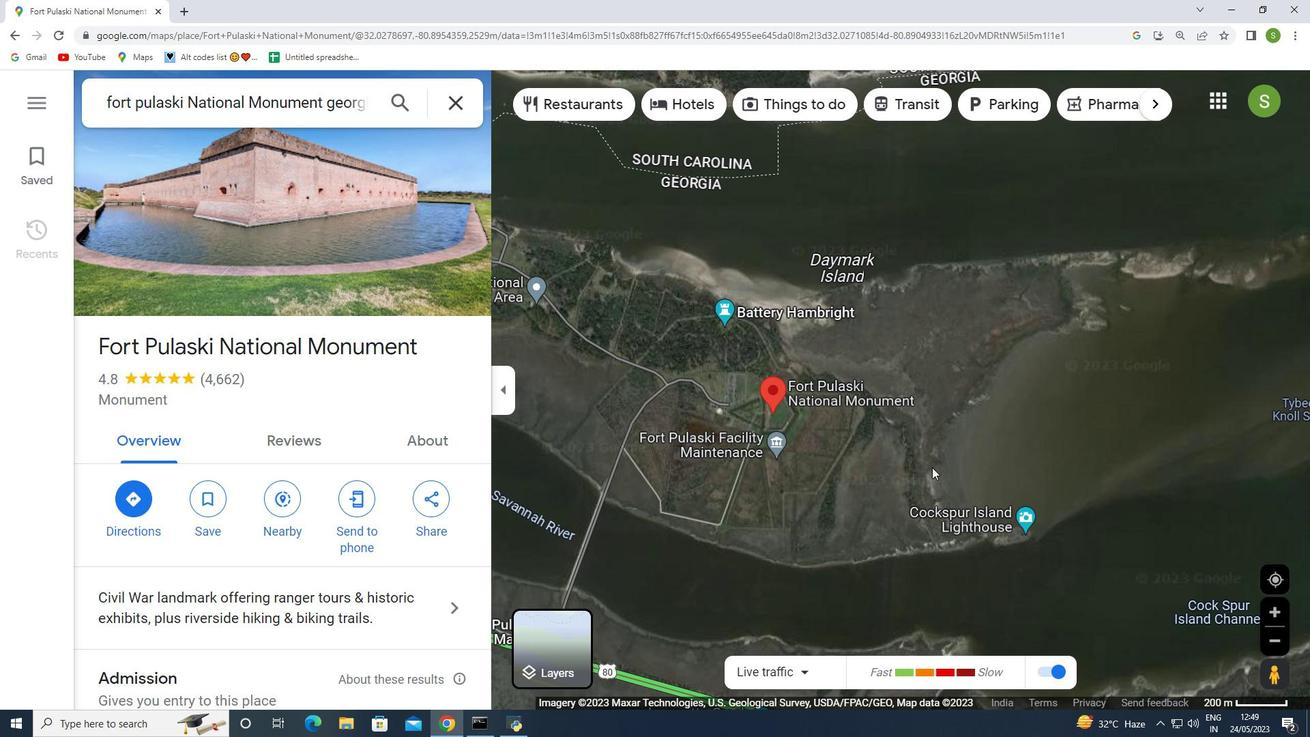 
Action: Mouse moved to (909, 640)
Screenshot: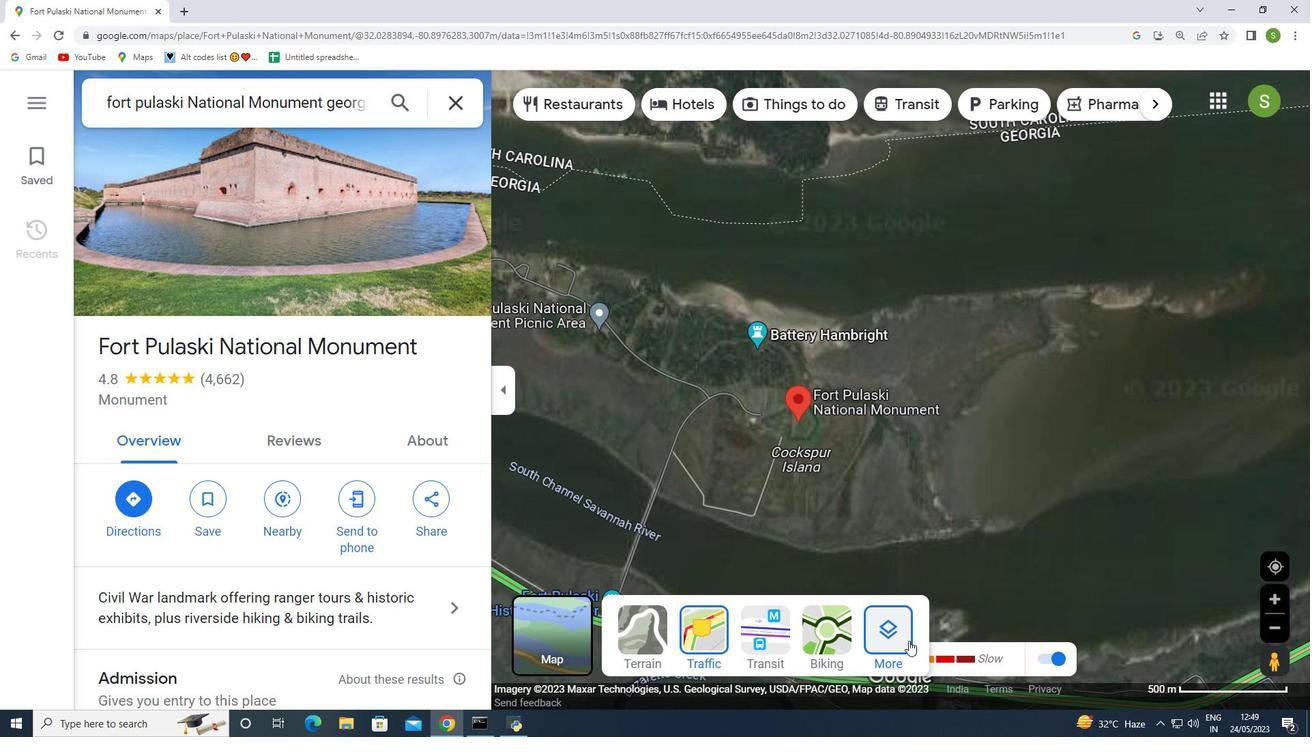 
Action: Mouse pressed left at (909, 640)
Screenshot: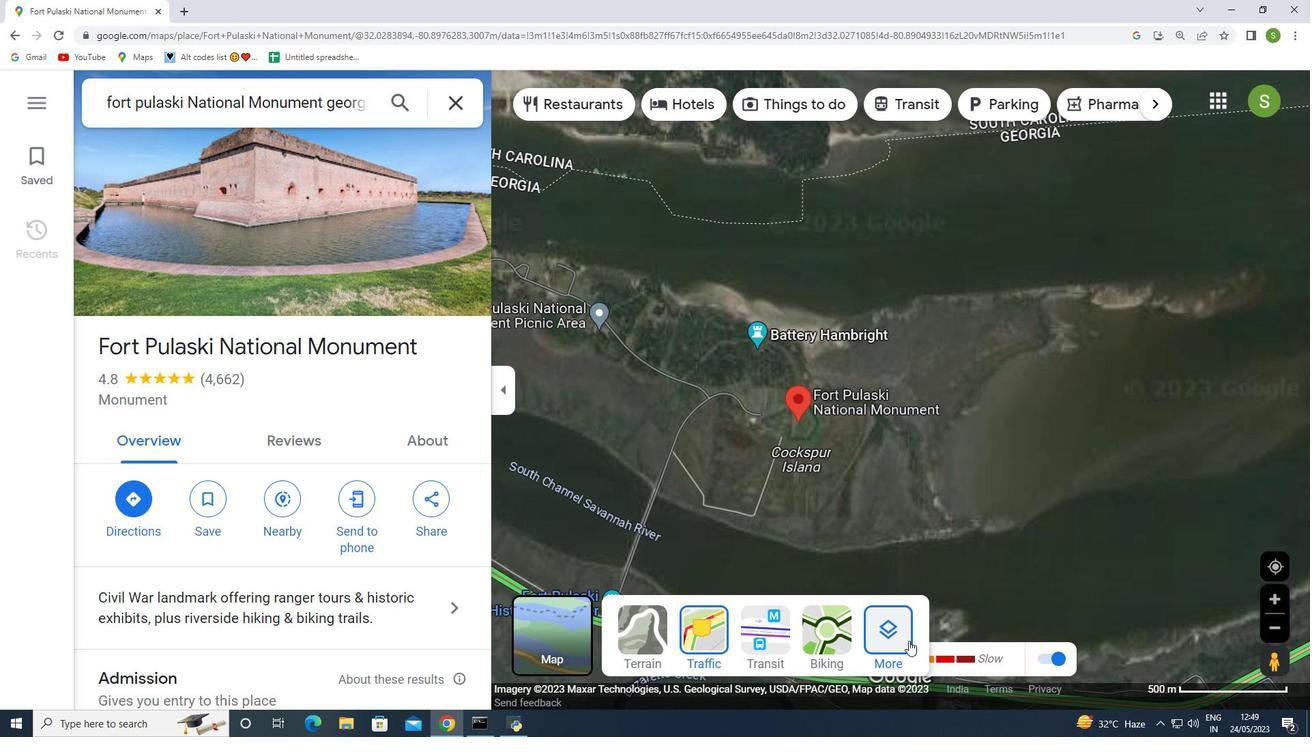 
Action: Mouse moved to (640, 240)
Screenshot: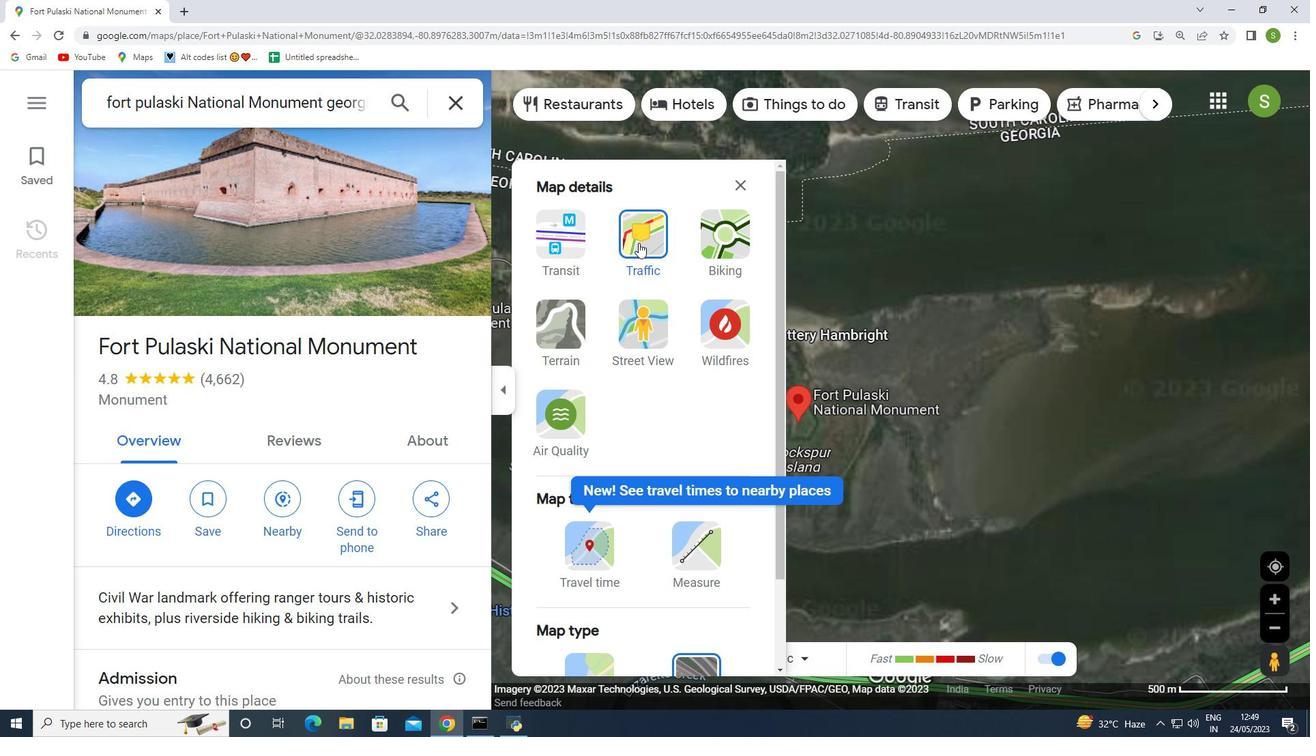 
Action: Mouse pressed left at (640, 240)
Screenshot: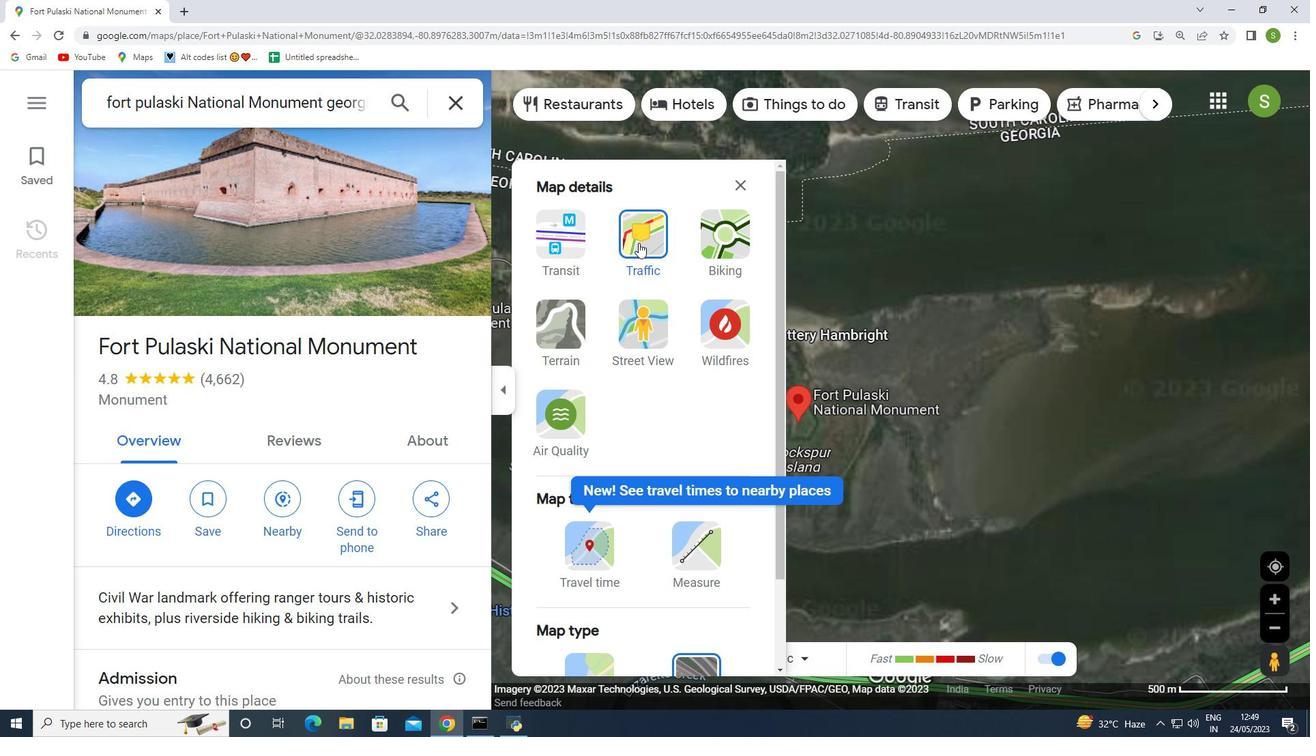 
Action: Mouse moved to (868, 464)
Screenshot: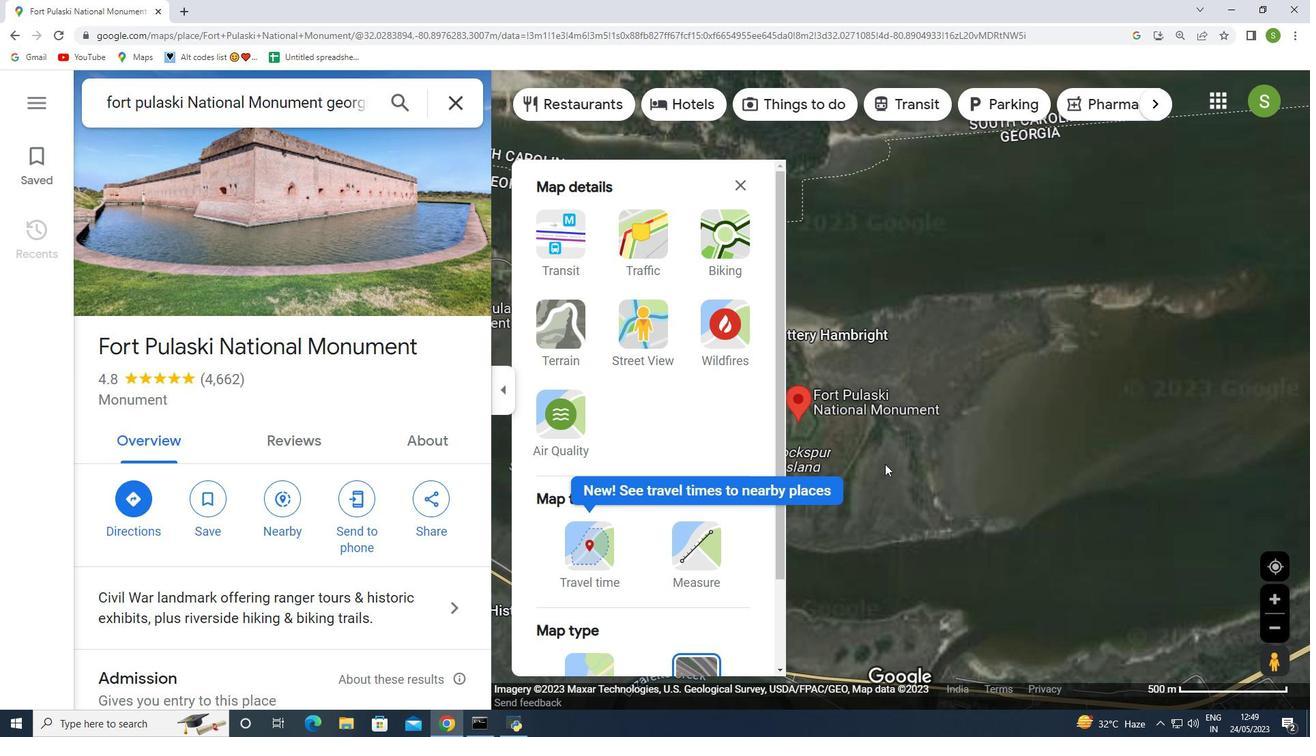 
Action: Mouse scrolled (868, 463) with delta (0, 0)
Screenshot: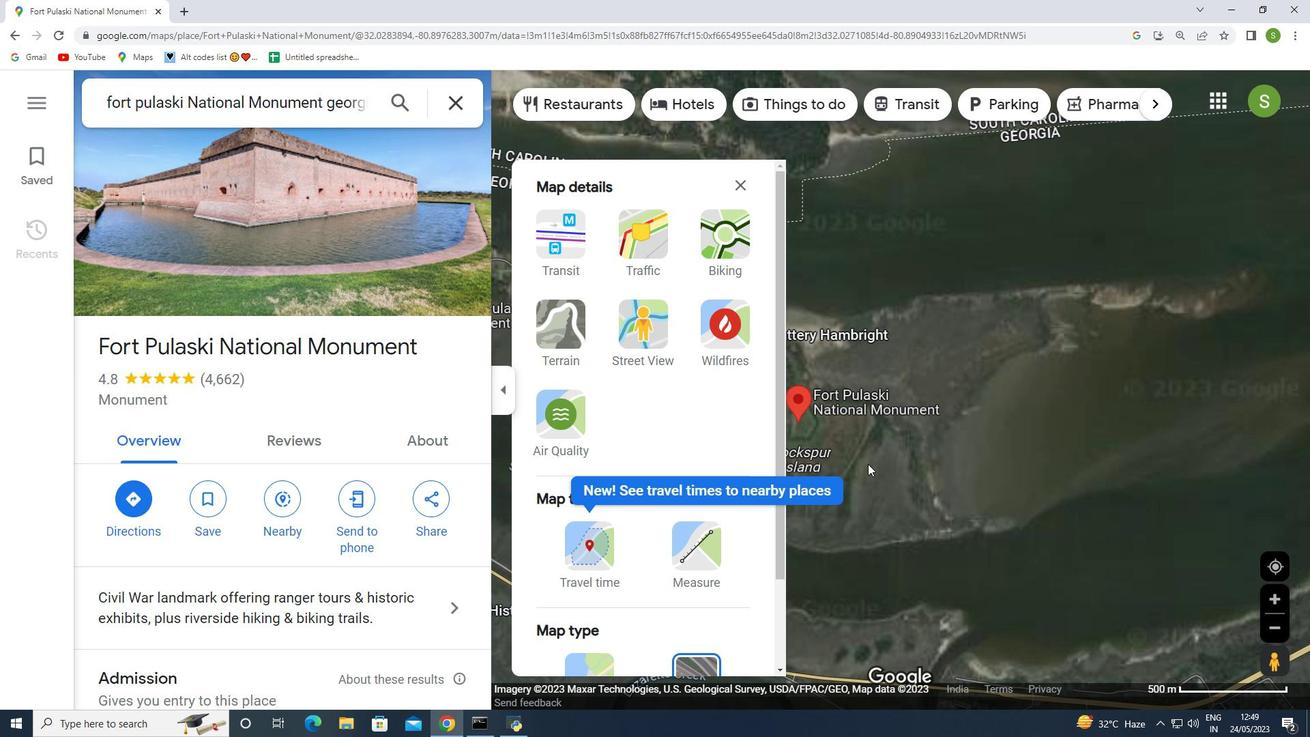
Action: Mouse scrolled (868, 463) with delta (0, 0)
Screenshot: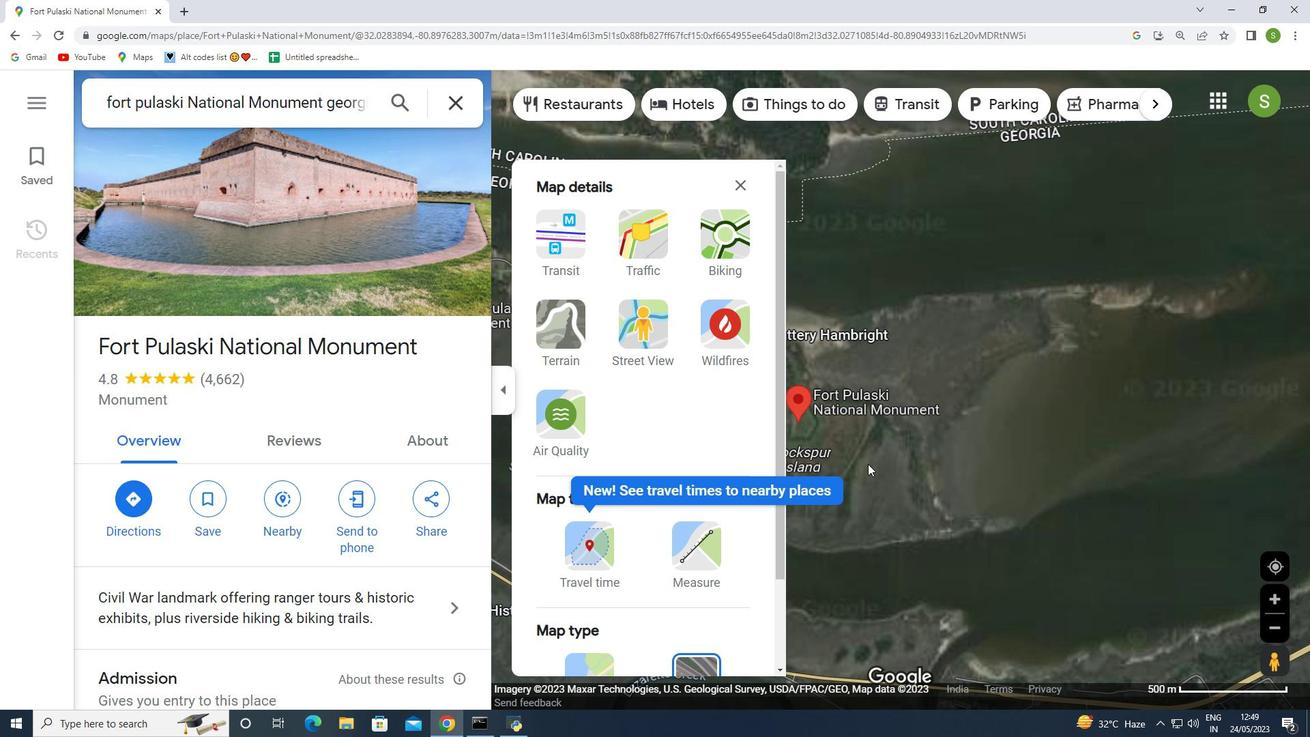 
Action: Mouse moved to (866, 466)
Screenshot: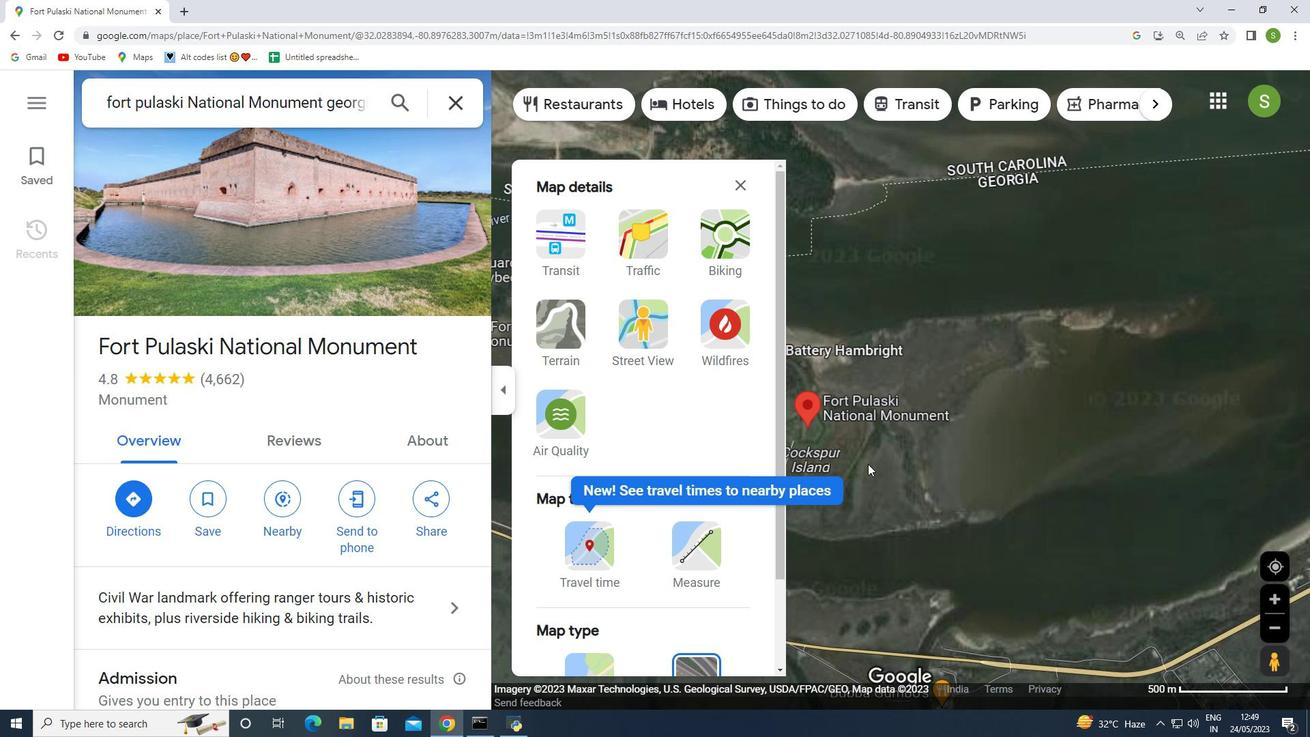 
Action: Mouse scrolled (866, 465) with delta (0, 0)
Screenshot: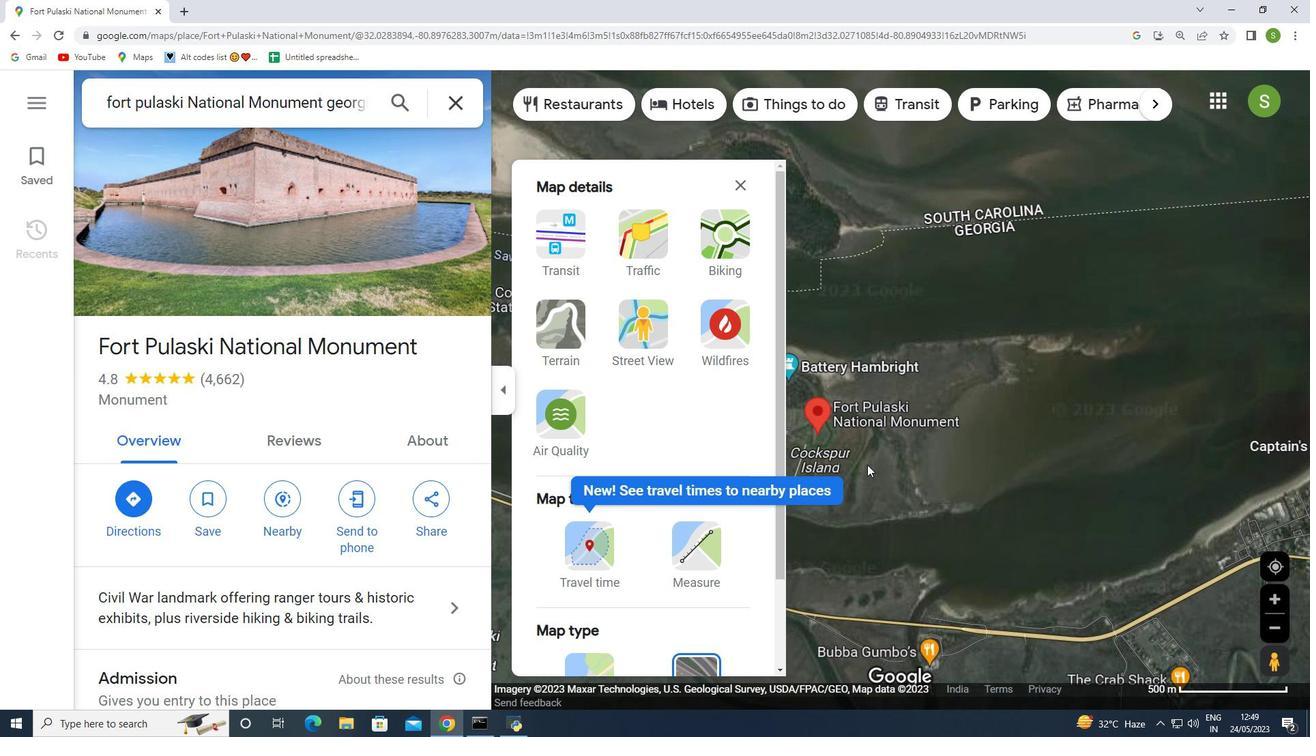 
Action: Mouse scrolled (866, 465) with delta (0, 0)
Screenshot: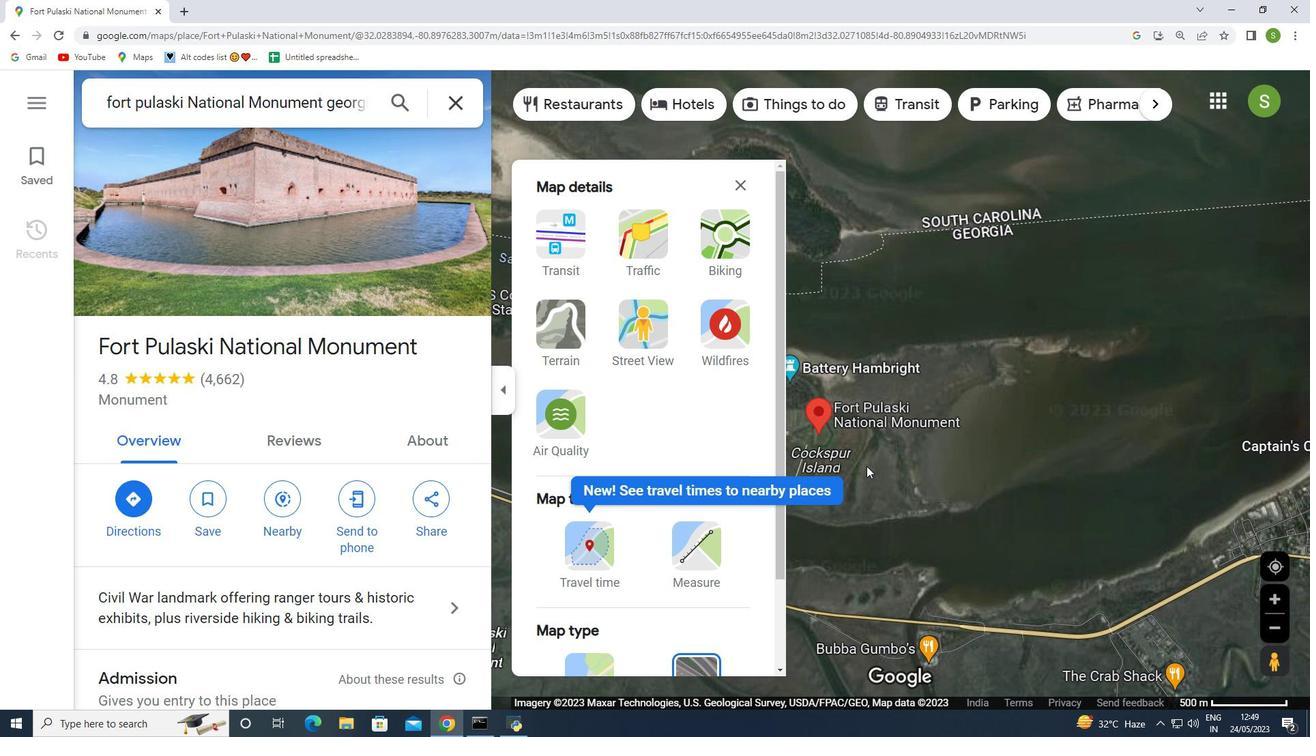 
Action: Mouse scrolled (866, 465) with delta (0, 0)
Screenshot: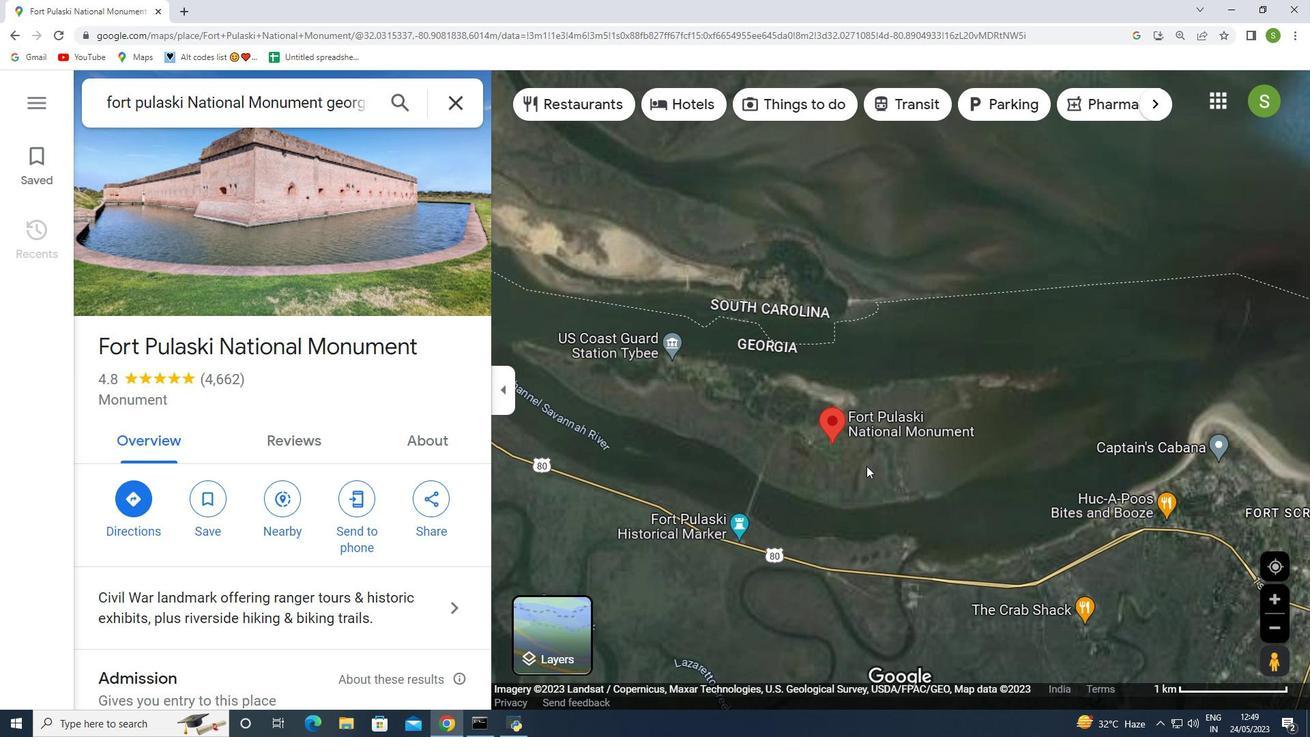 
Action: Mouse scrolled (866, 465) with delta (0, 0)
Screenshot: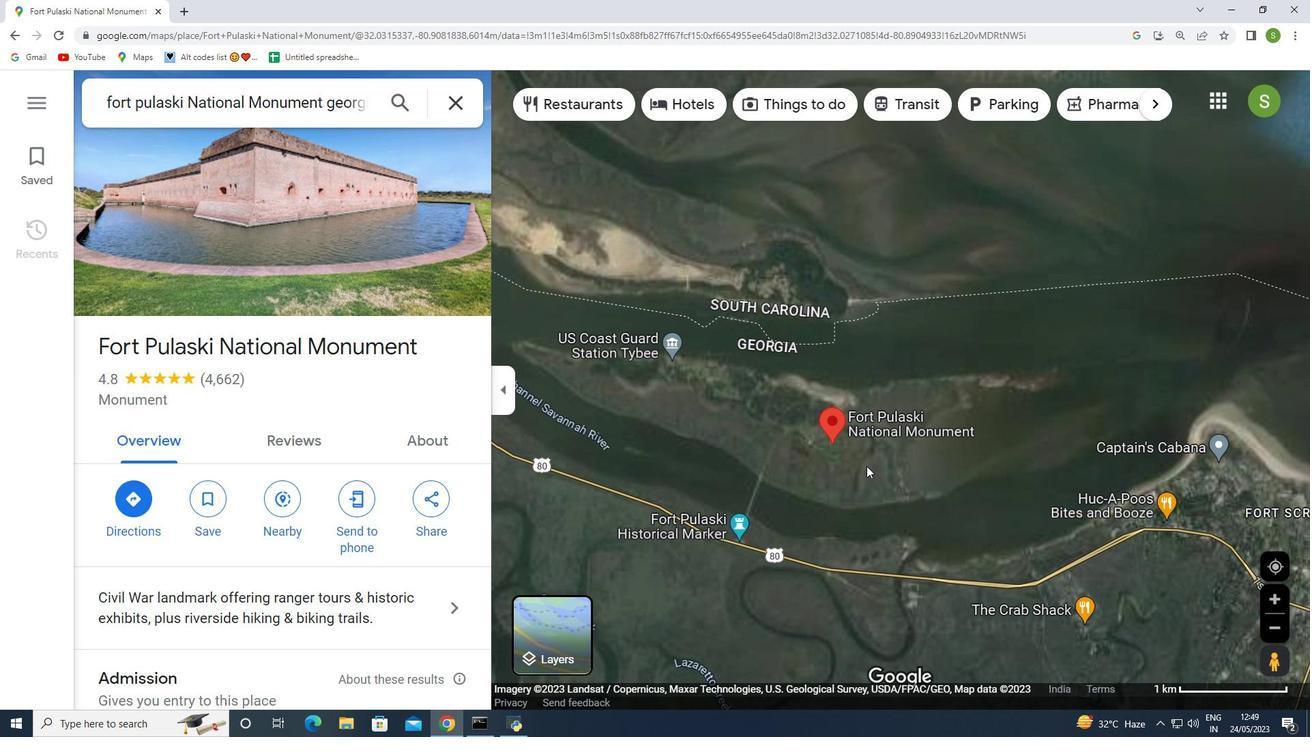 
Action: Mouse moved to (864, 465)
Screenshot: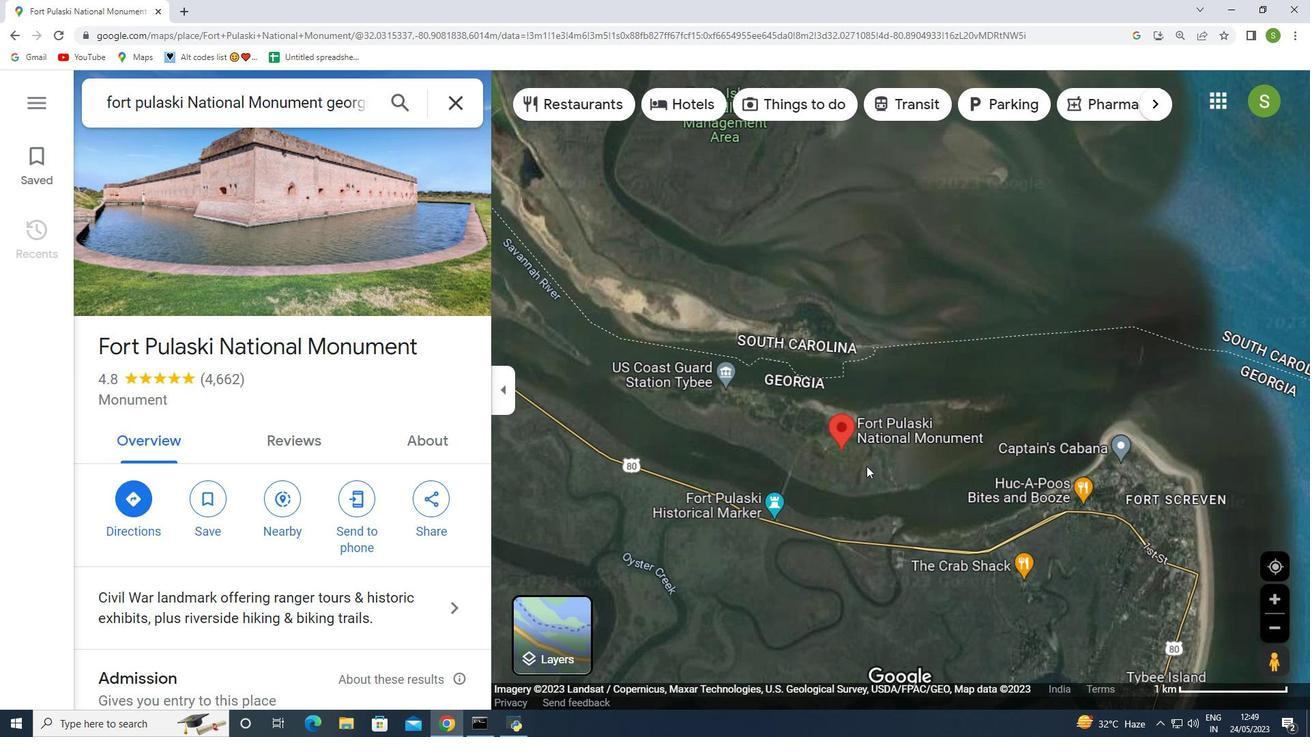 
Action: Mouse scrolled (864, 464) with delta (0, 0)
Screenshot: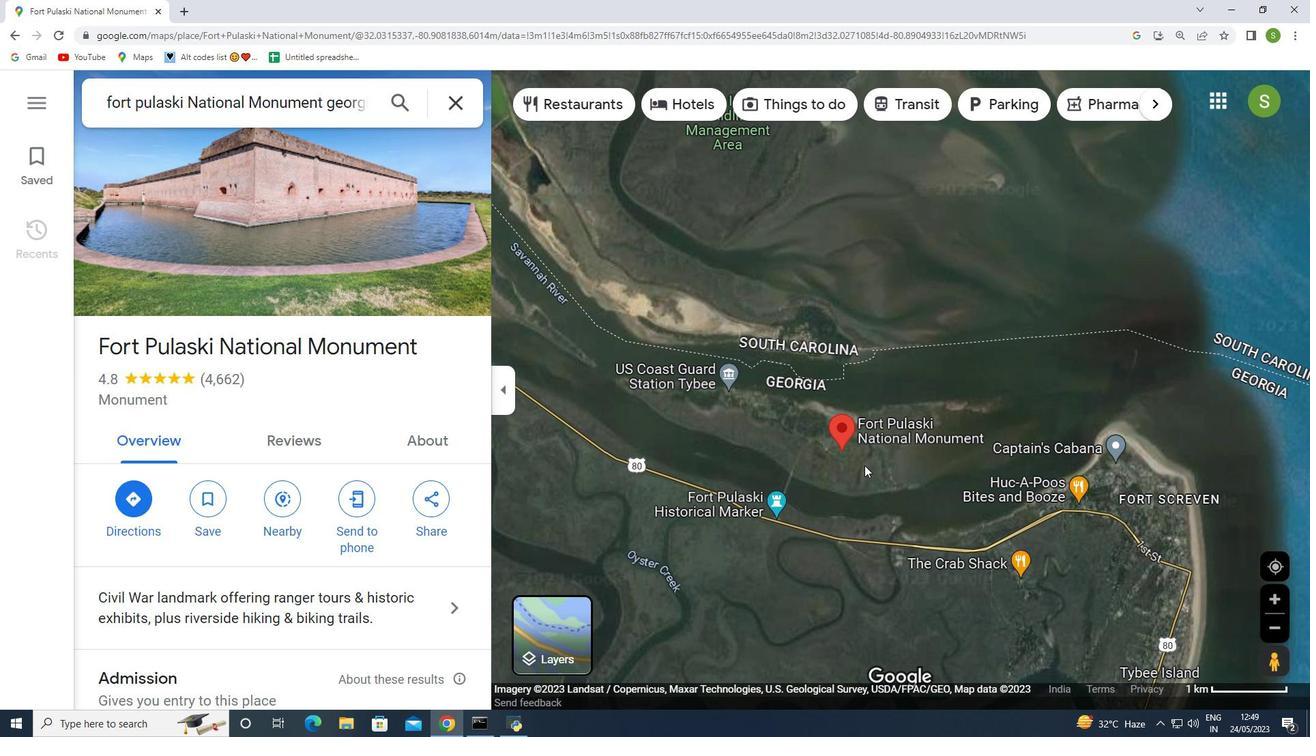 
Action: Mouse scrolled (864, 464) with delta (0, 0)
Screenshot: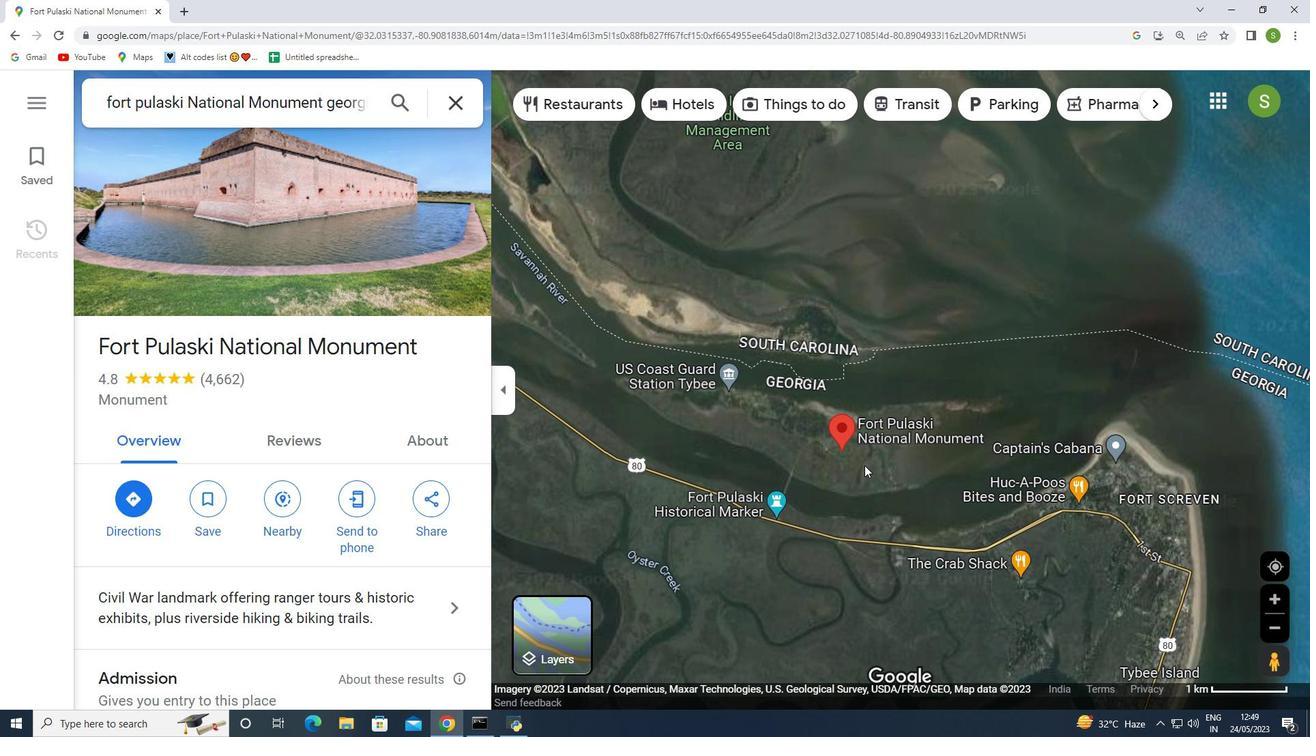 
Action: Mouse scrolled (864, 464) with delta (0, 0)
Screenshot: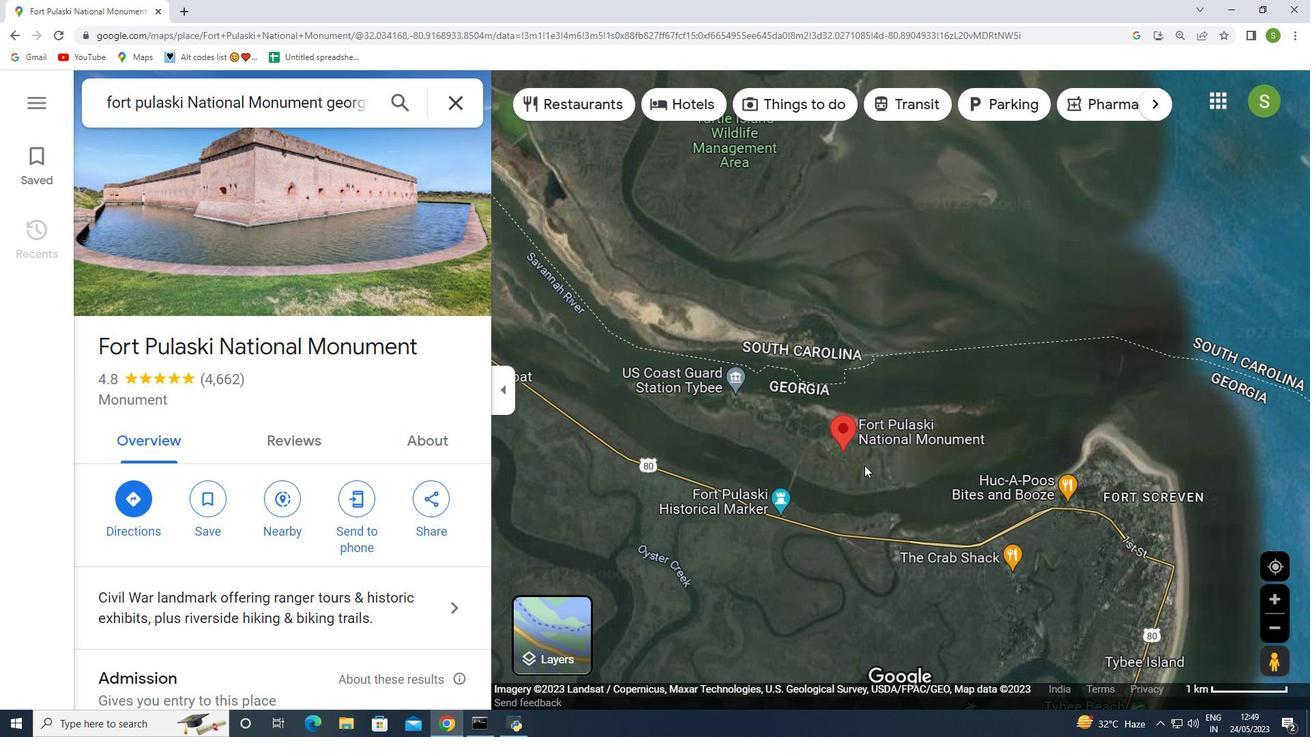 
Action: Mouse moved to (863, 462)
Screenshot: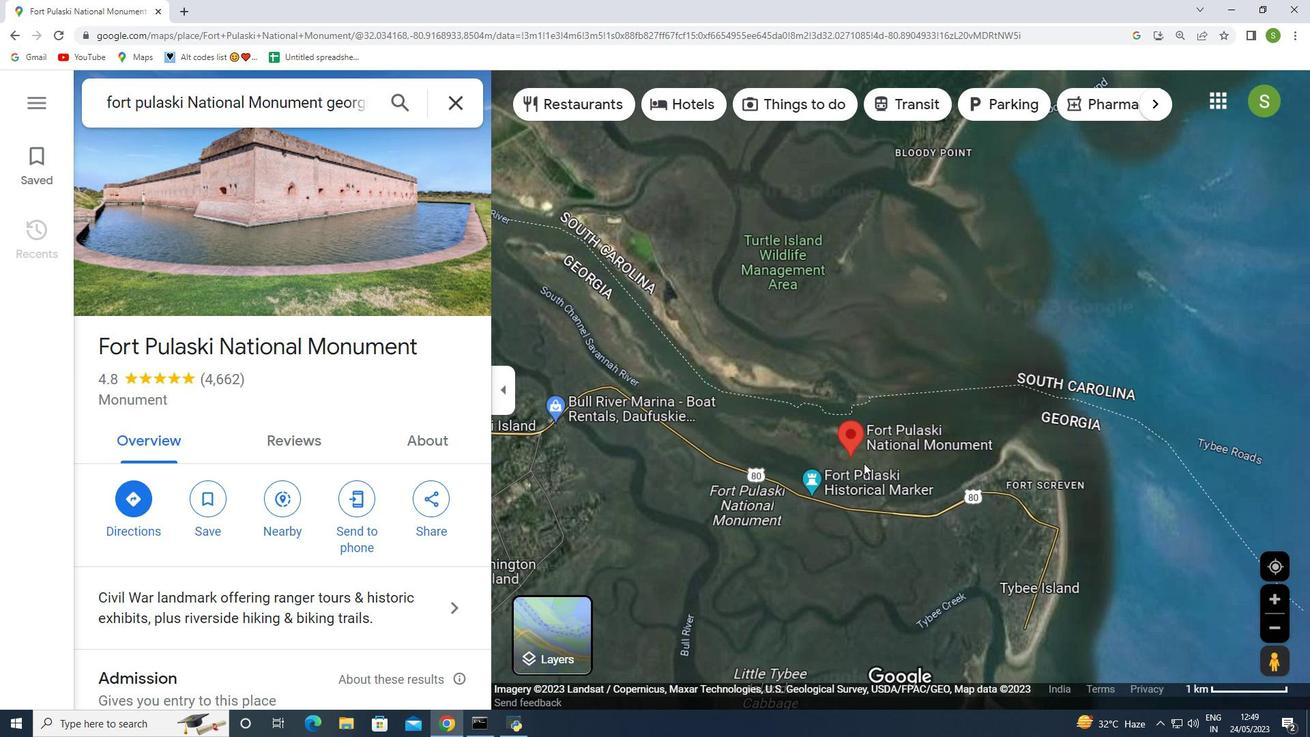 
Action: Mouse scrolled (863, 461) with delta (0, 0)
Screenshot: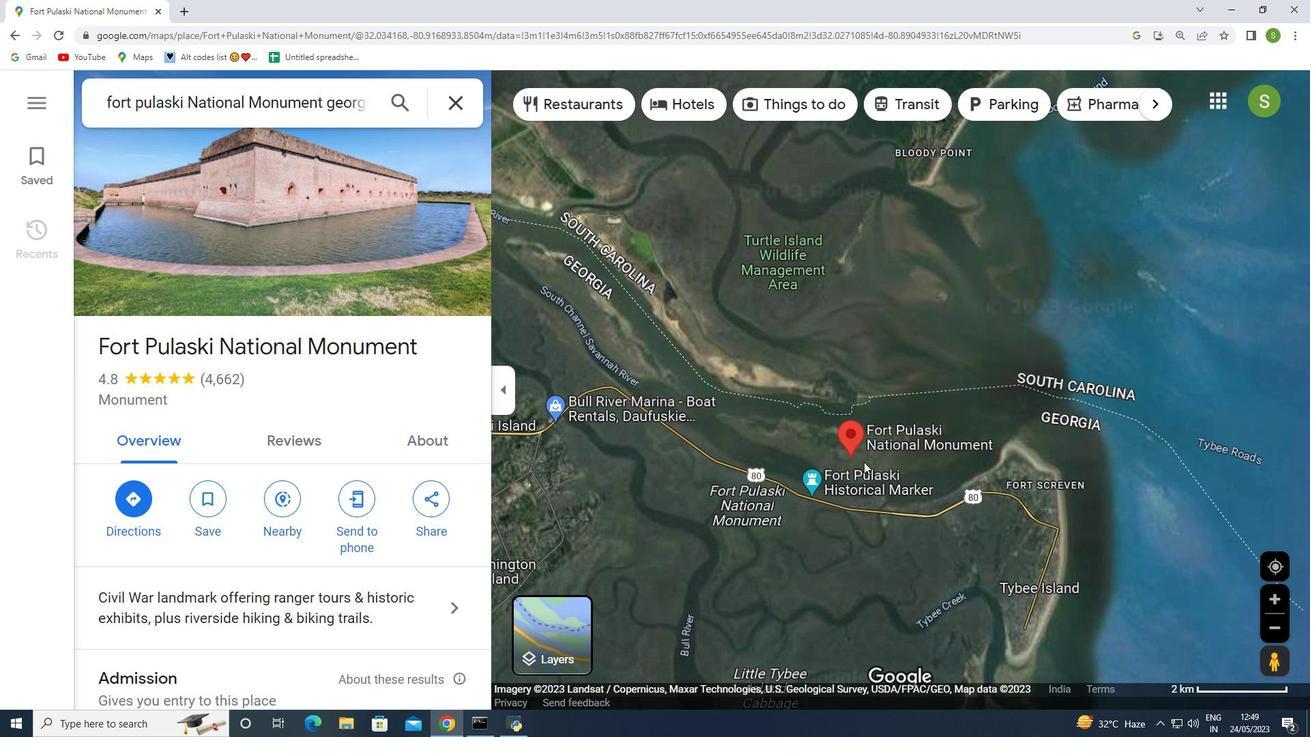 
Action: Mouse scrolled (863, 461) with delta (0, 0)
Screenshot: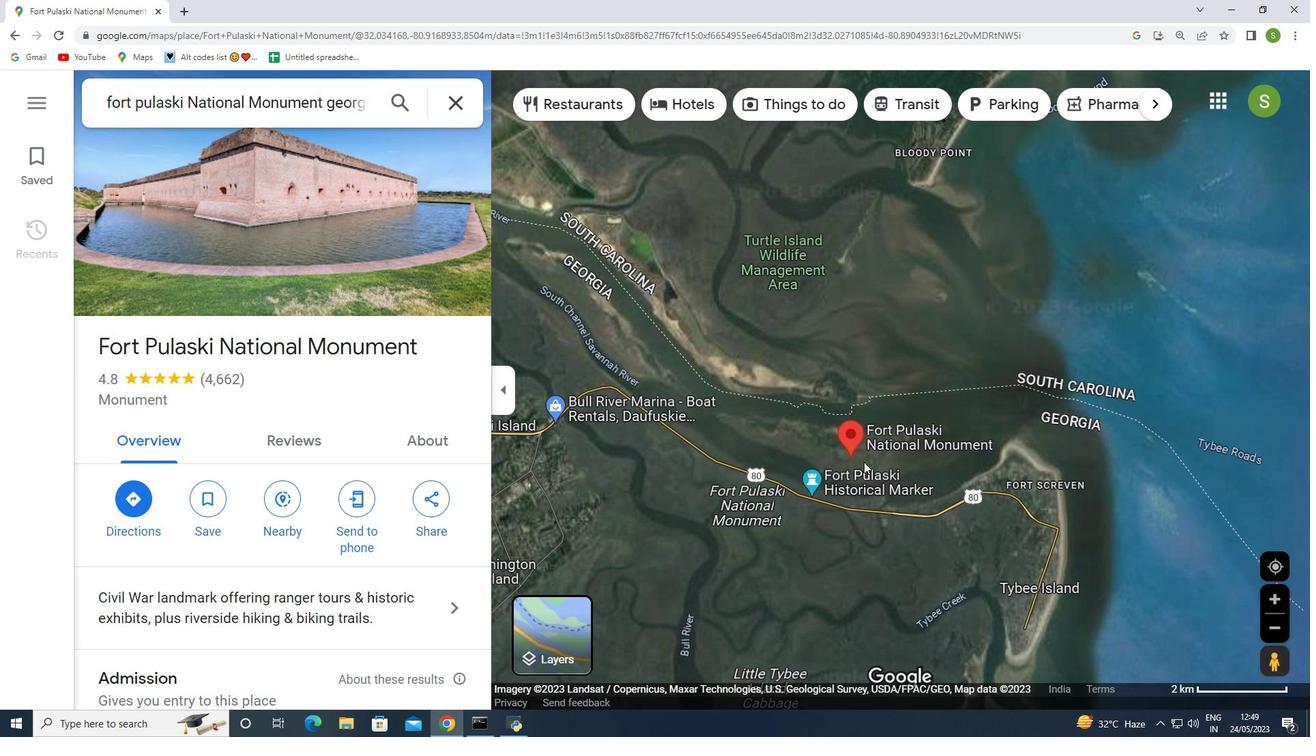 
Action: Mouse scrolled (863, 461) with delta (0, 0)
Screenshot: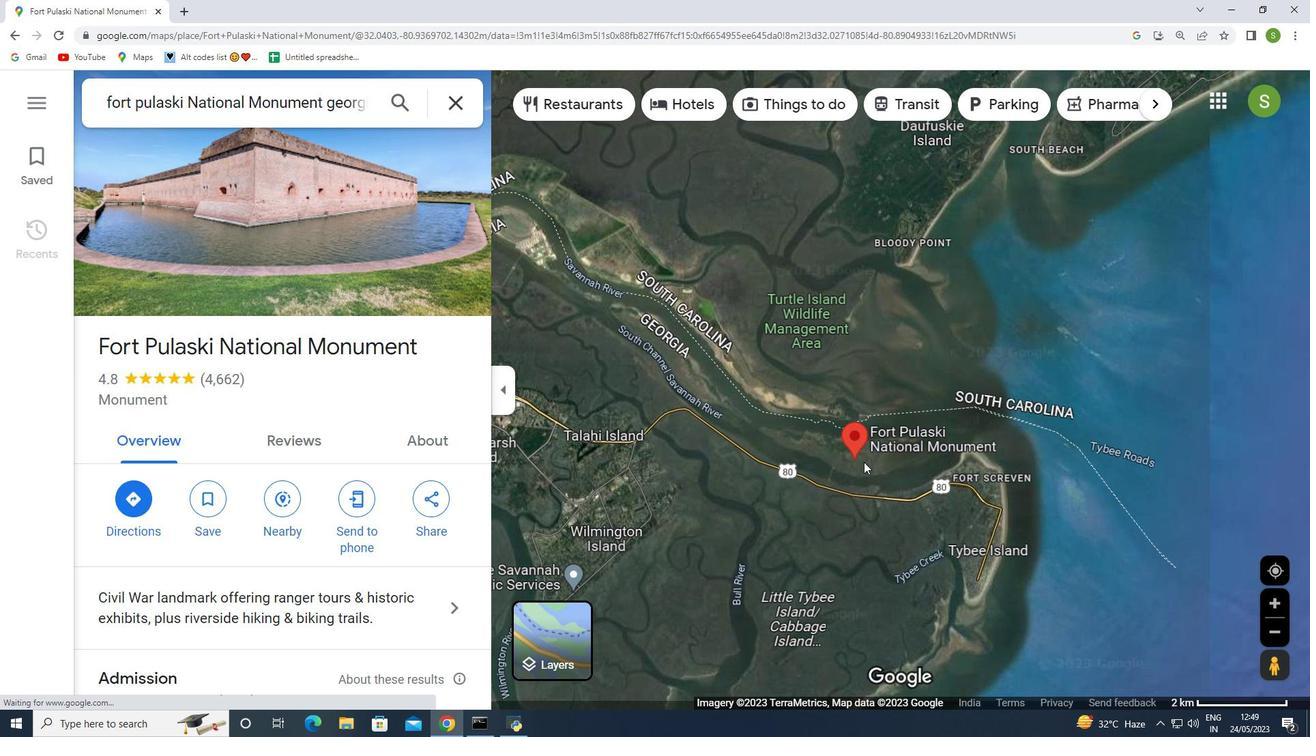 
Action: Mouse scrolled (863, 461) with delta (0, 0)
Screenshot: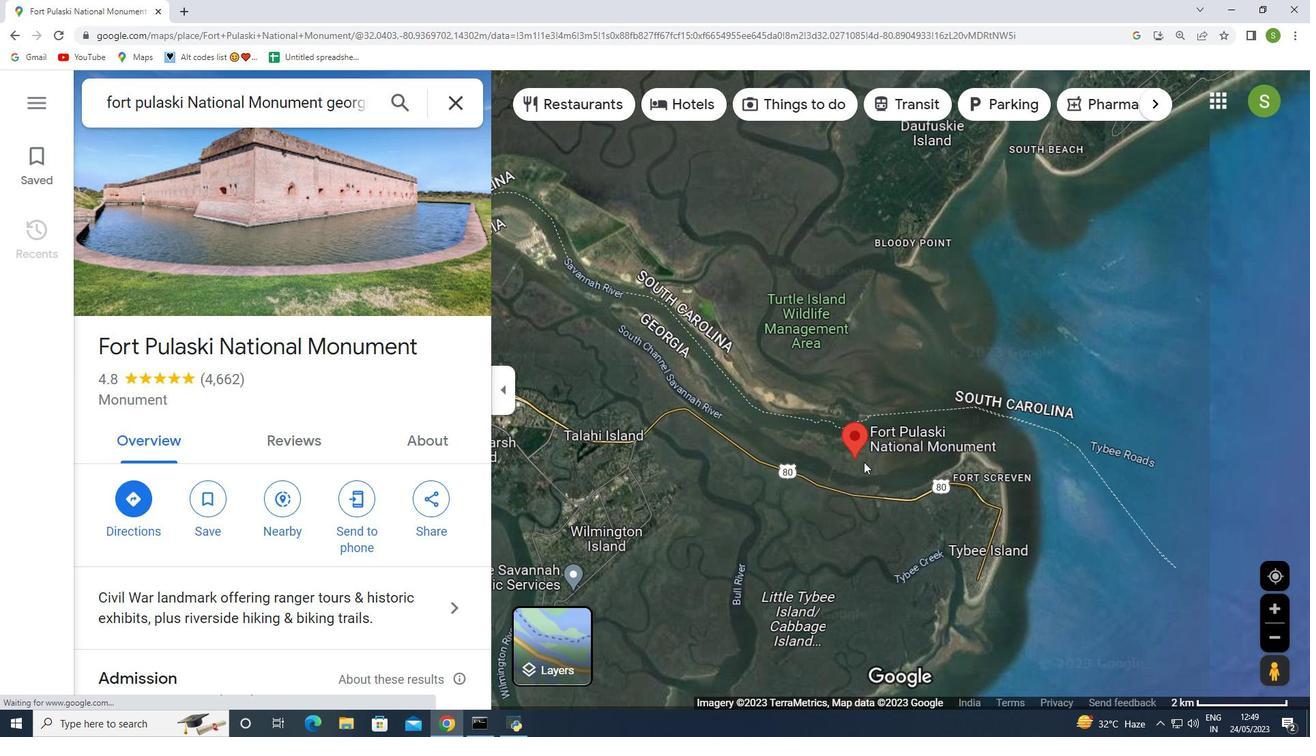 
Action: Mouse scrolled (863, 461) with delta (0, 0)
Screenshot: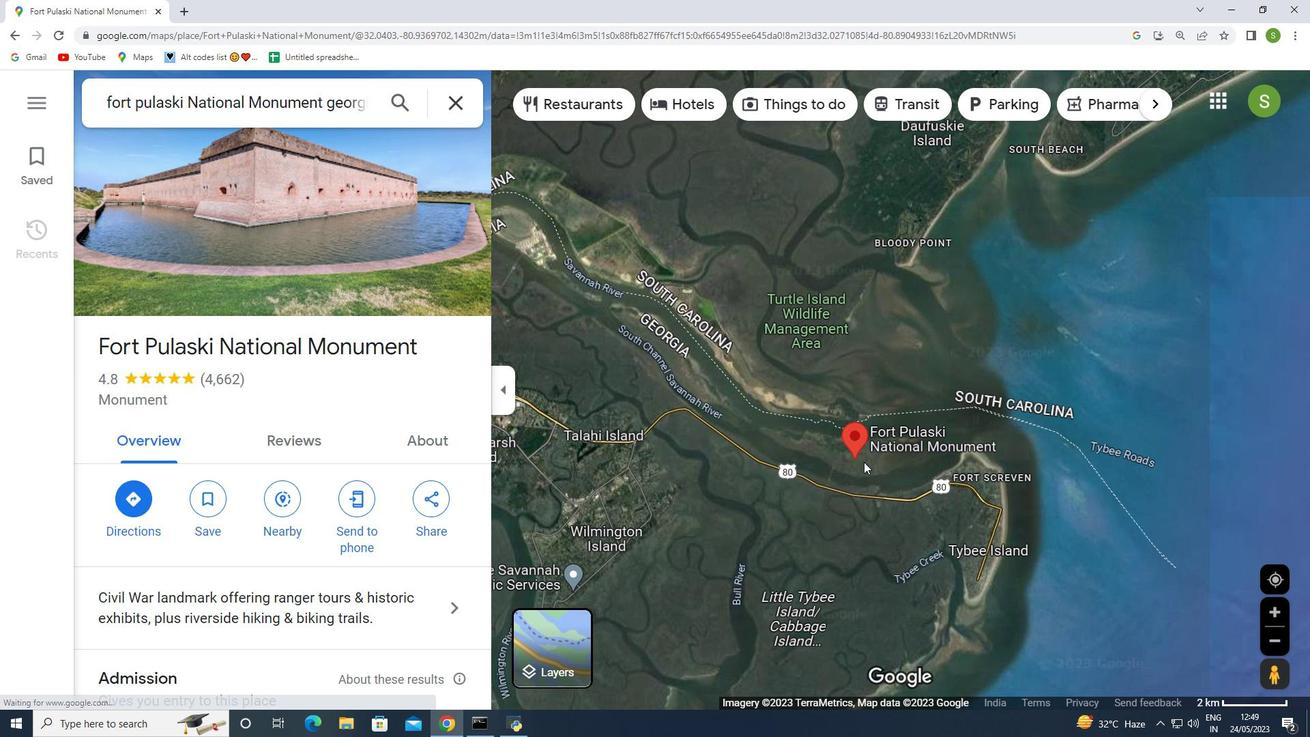 
Action: Mouse moved to (864, 452)
Screenshot: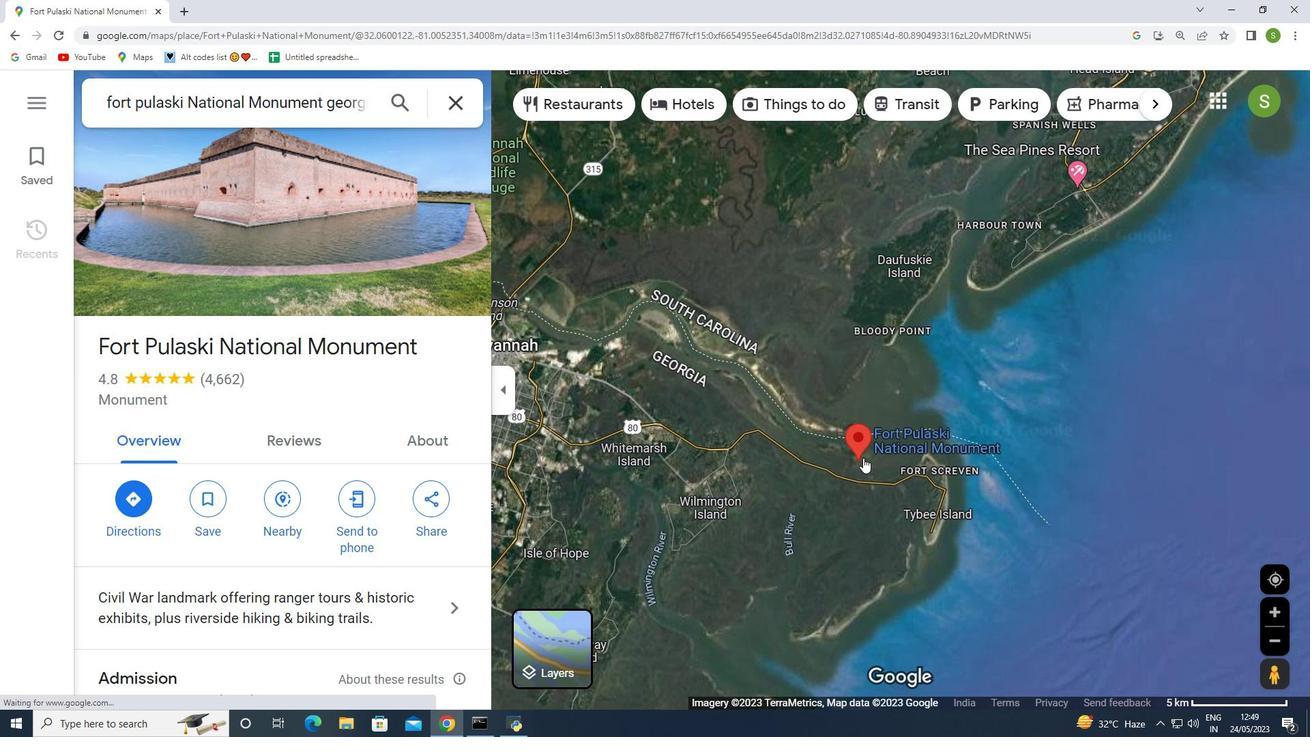 
Action: Mouse scrolled (864, 453) with delta (0, 0)
Screenshot: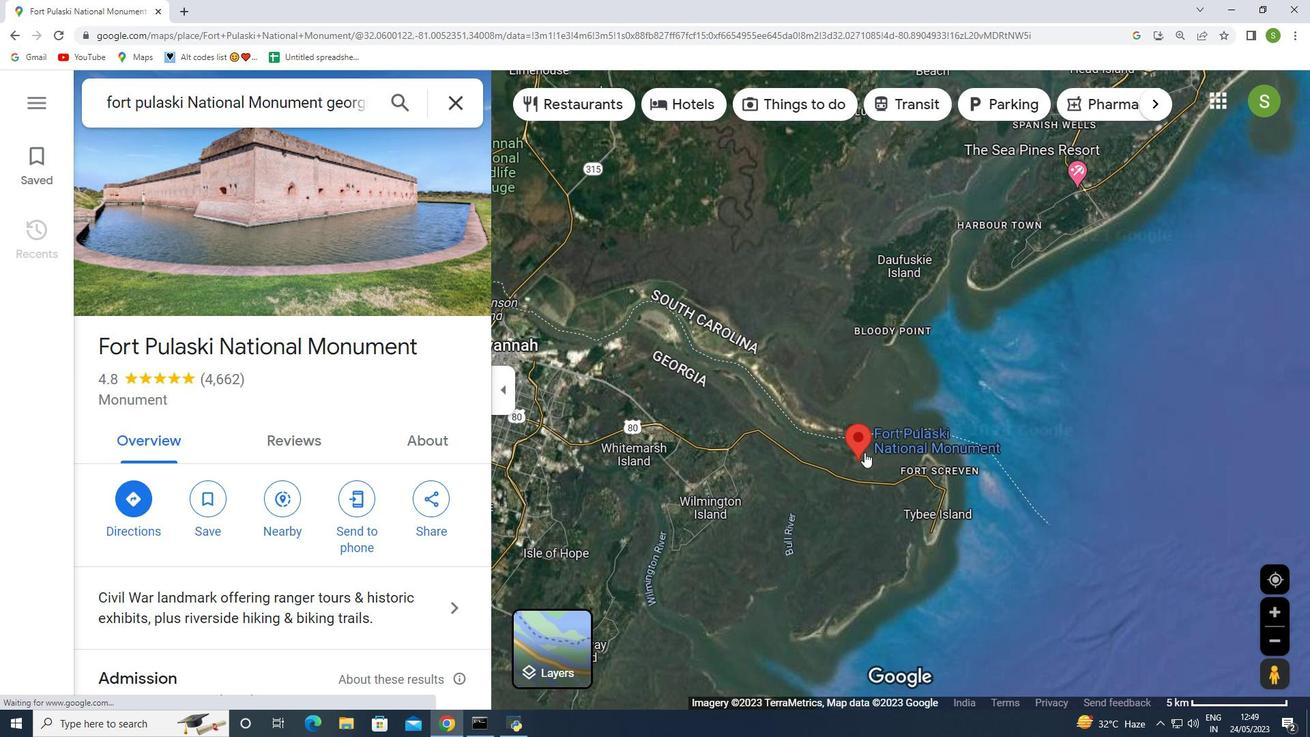 
Action: Mouse scrolled (864, 453) with delta (0, 0)
Screenshot: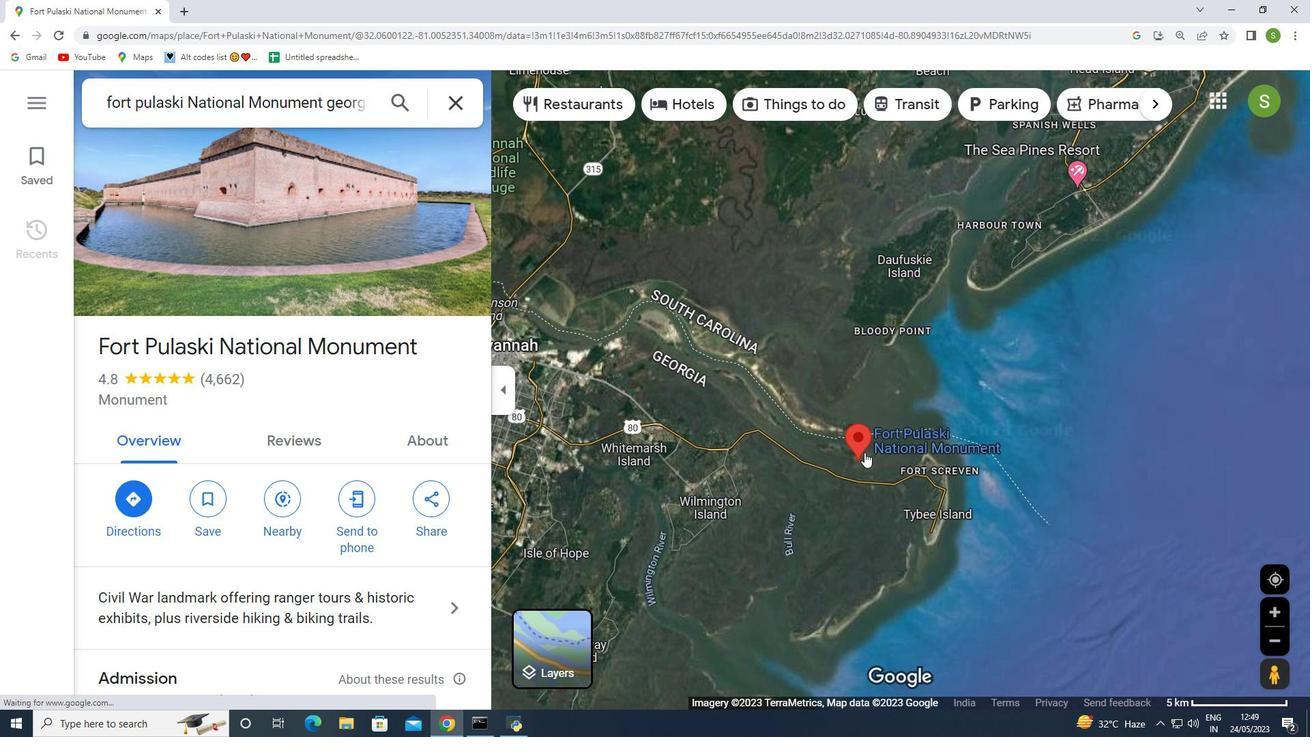 
Action: Mouse scrolled (864, 453) with delta (0, 0)
Screenshot: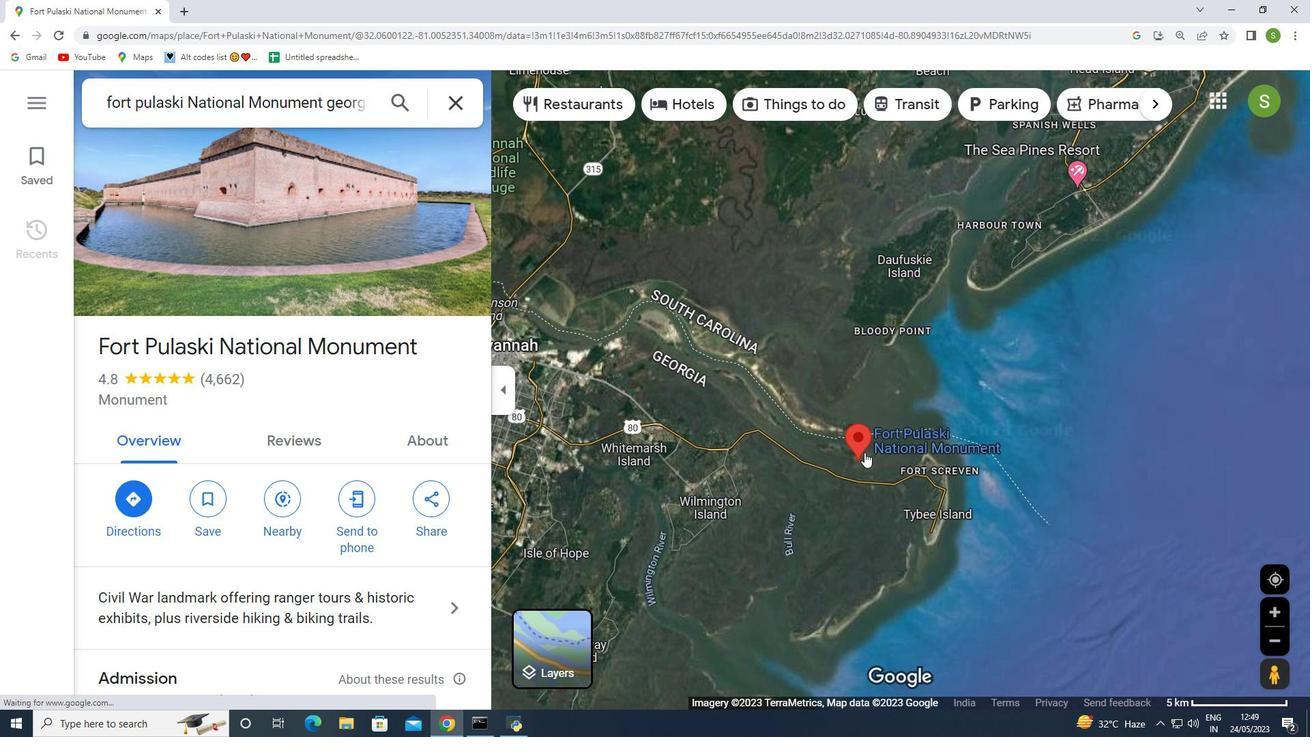 
Action: Mouse scrolled (864, 453) with delta (0, 0)
Screenshot: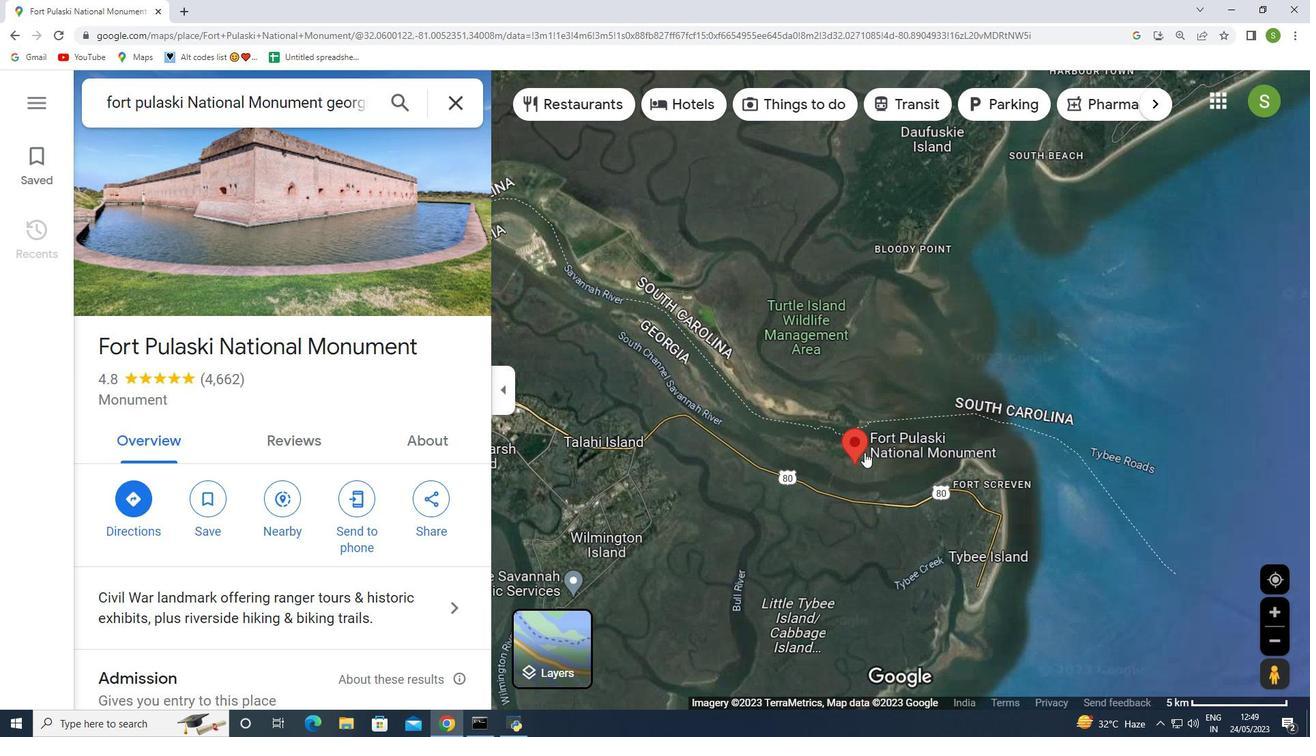
Action: Mouse scrolled (864, 453) with delta (0, 0)
Screenshot: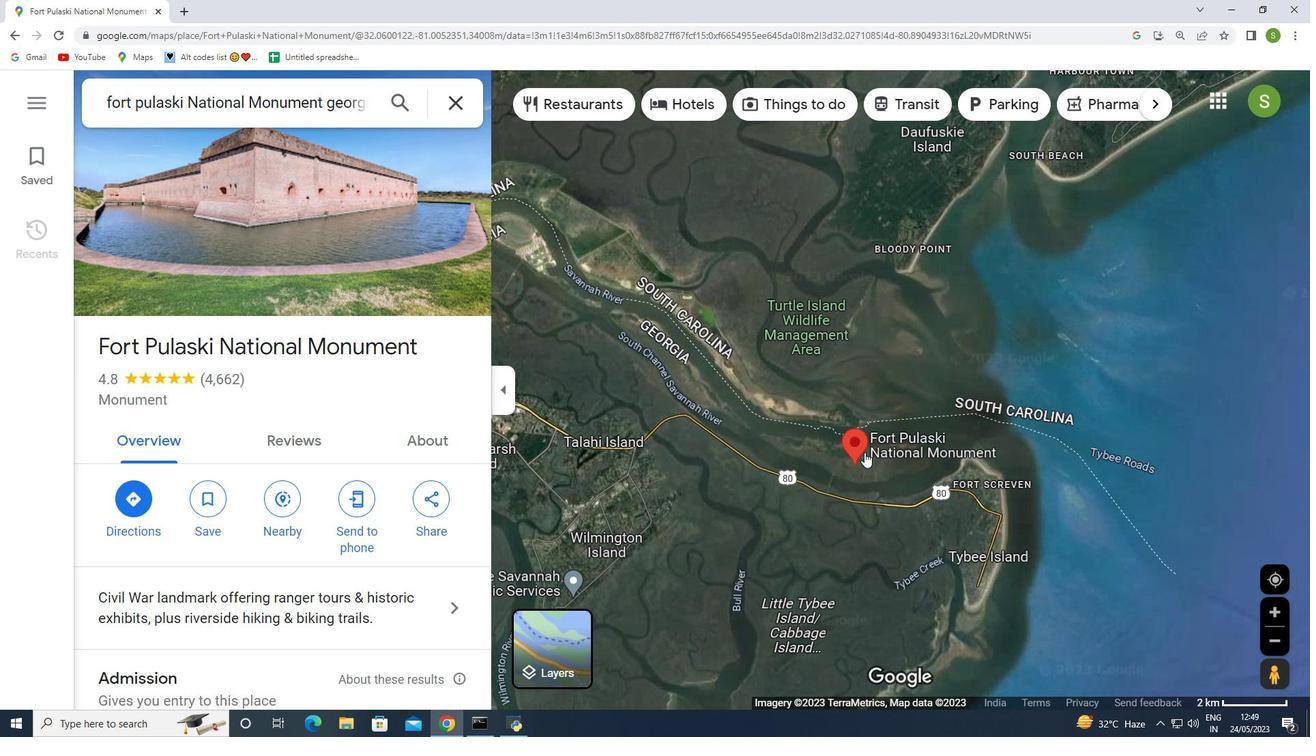 
Action: Mouse moved to (889, 645)
Screenshot: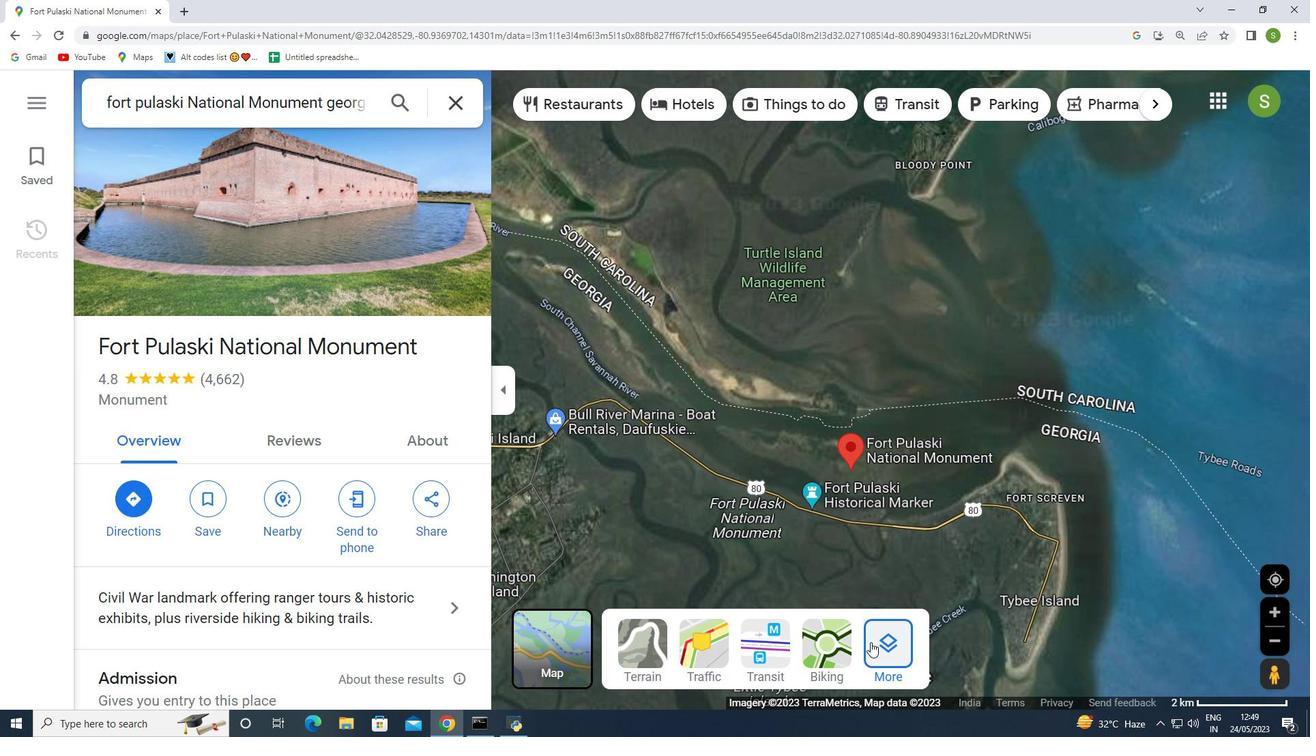 
Action: Mouse pressed left at (889, 645)
Screenshot: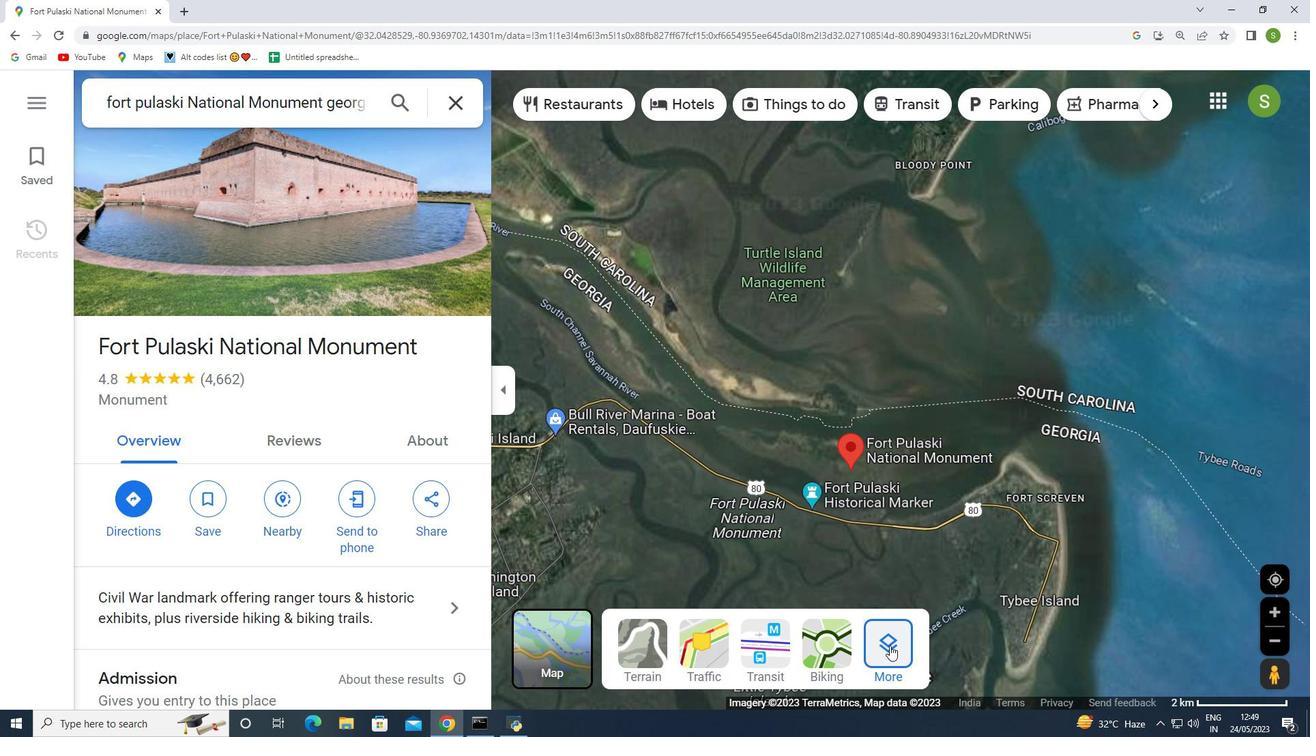 
Action: Mouse moved to (636, 313)
Screenshot: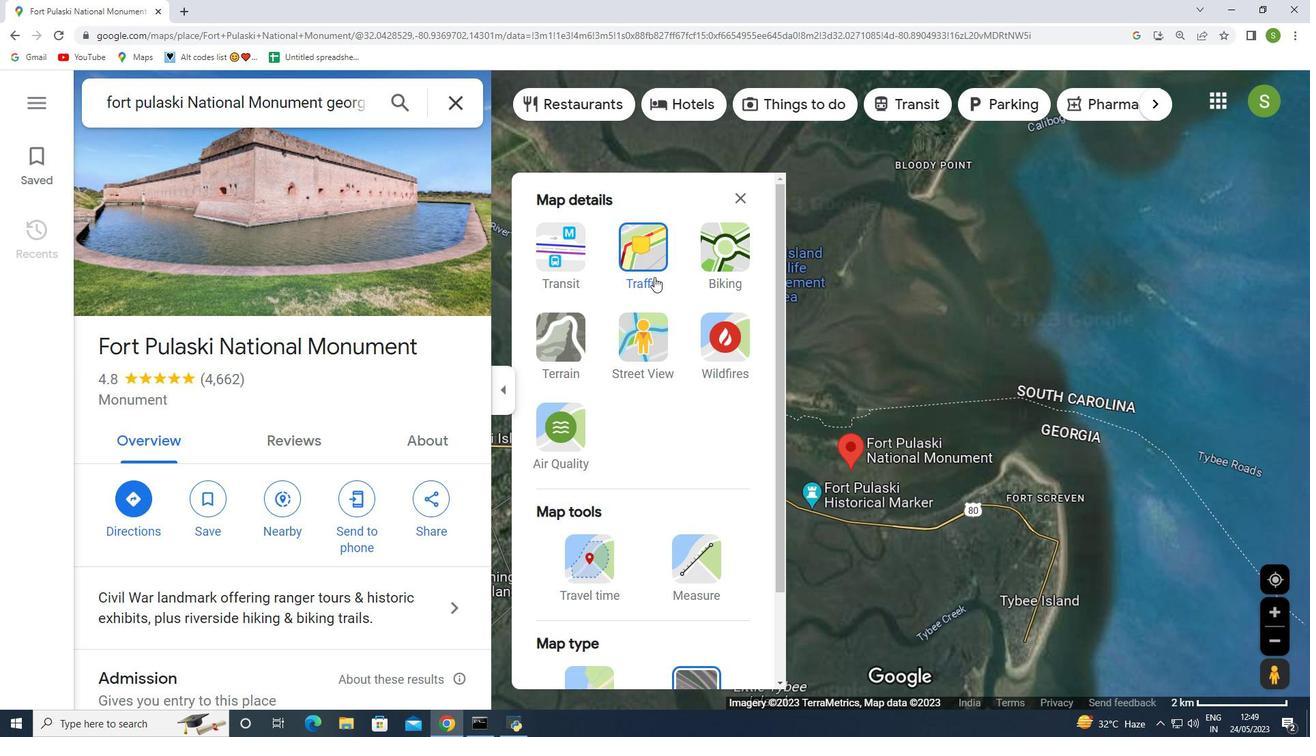 
Action: Mouse scrolled (636, 312) with delta (0, 0)
Screenshot: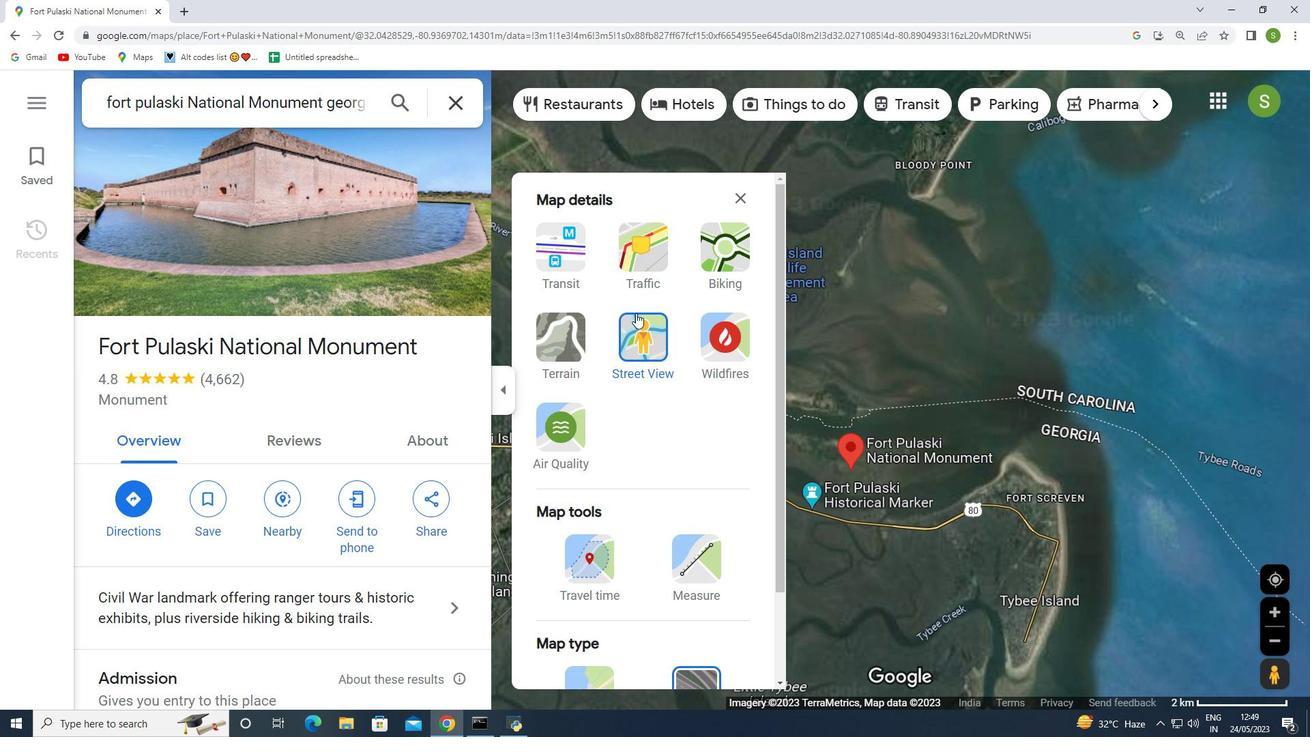 
Action: Mouse scrolled (636, 312) with delta (0, 0)
Screenshot: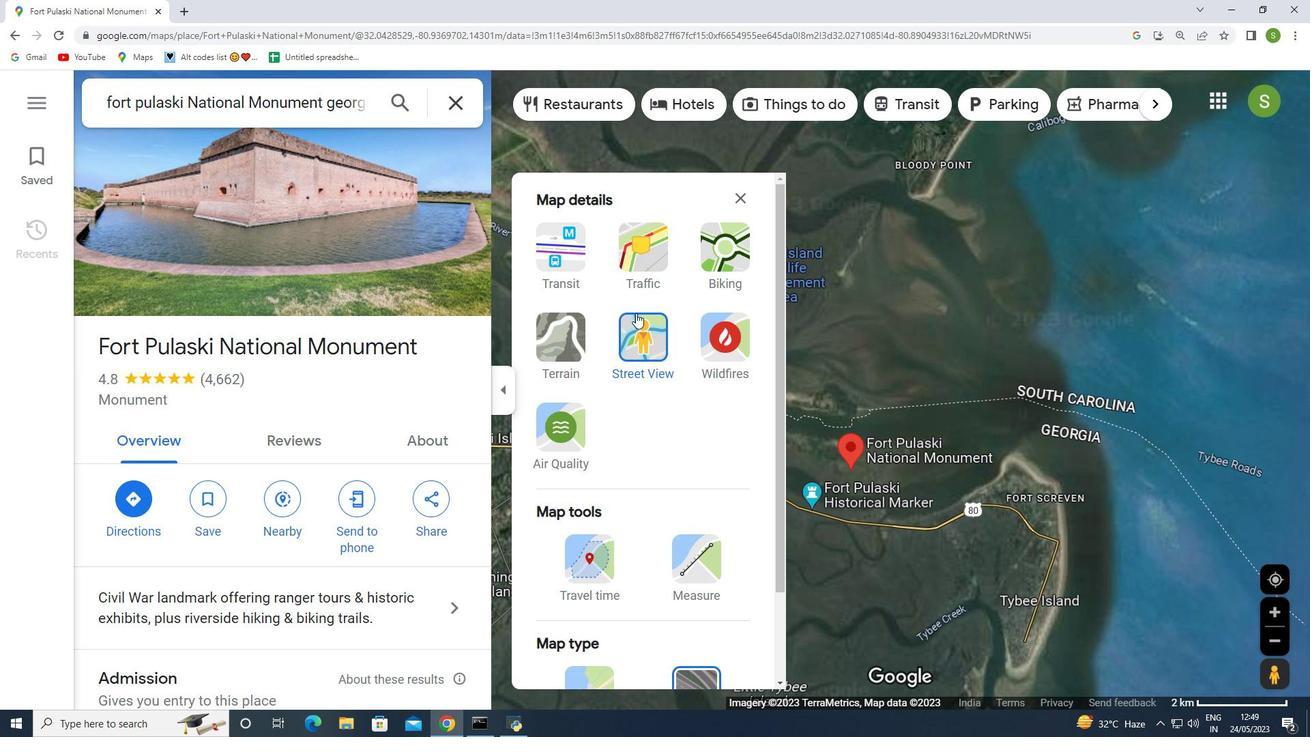 
Action: Mouse scrolled (636, 312) with delta (0, 0)
Screenshot: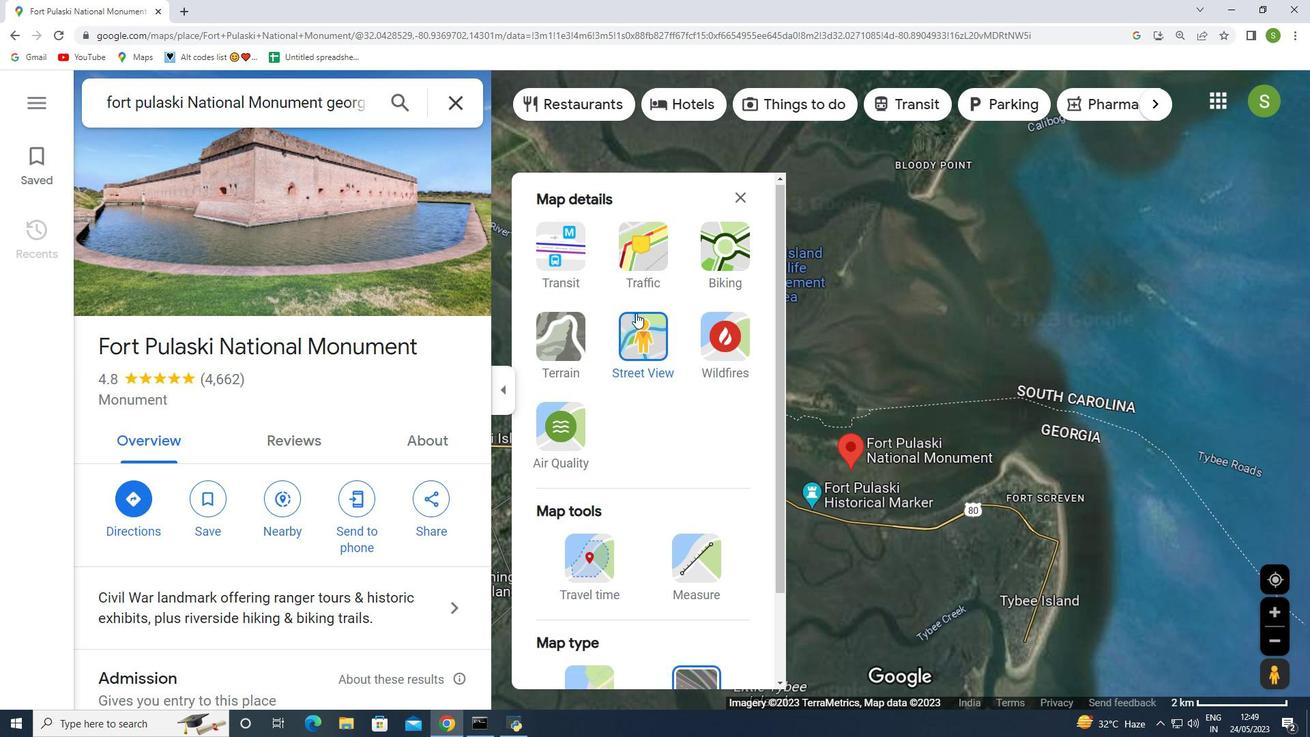 
Action: Mouse moved to (590, 564)
Screenshot: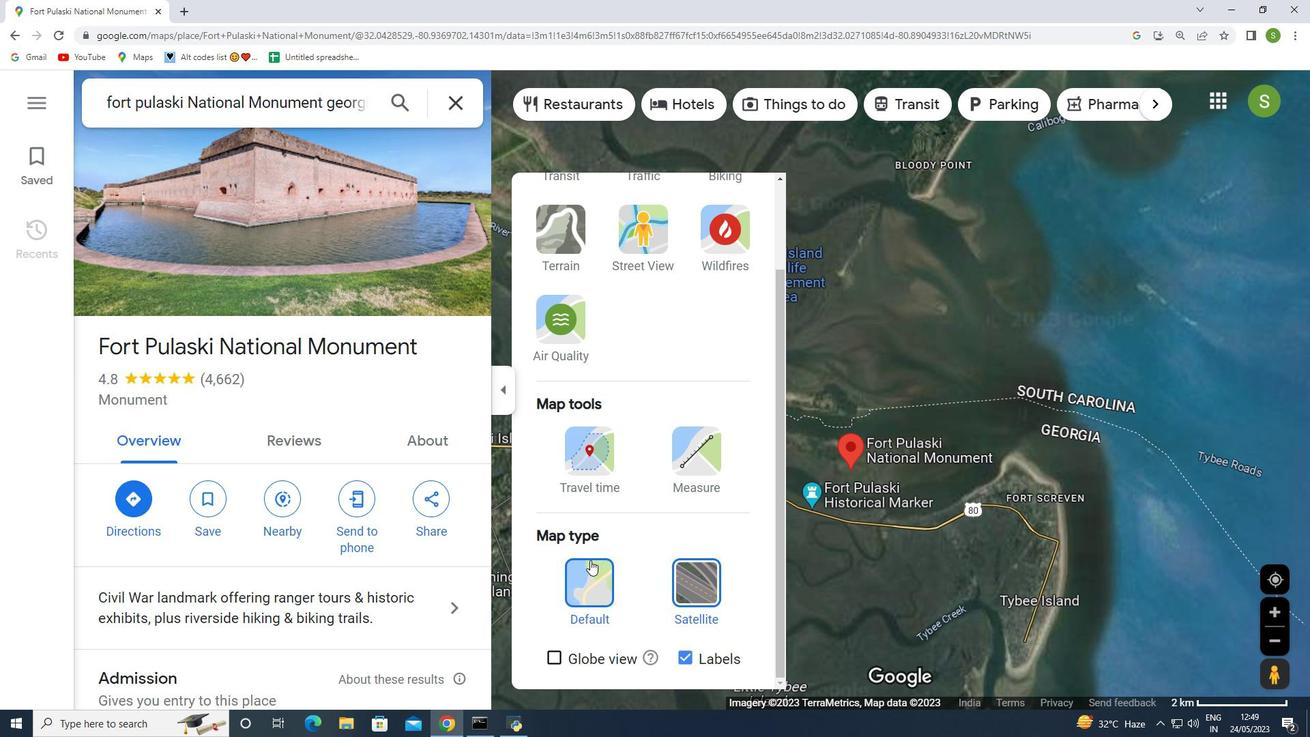 
Action: Mouse pressed left at (590, 564)
Screenshot: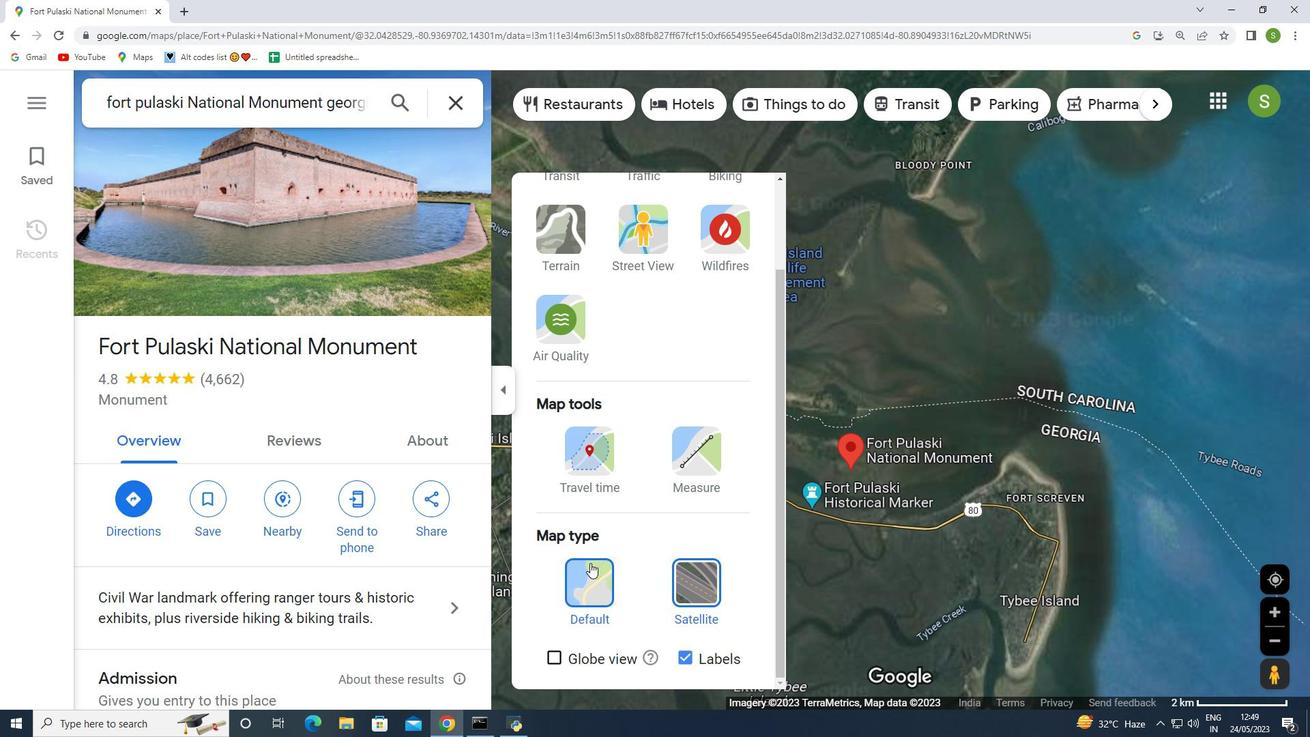 
Action: Mouse moved to (655, 255)
Screenshot: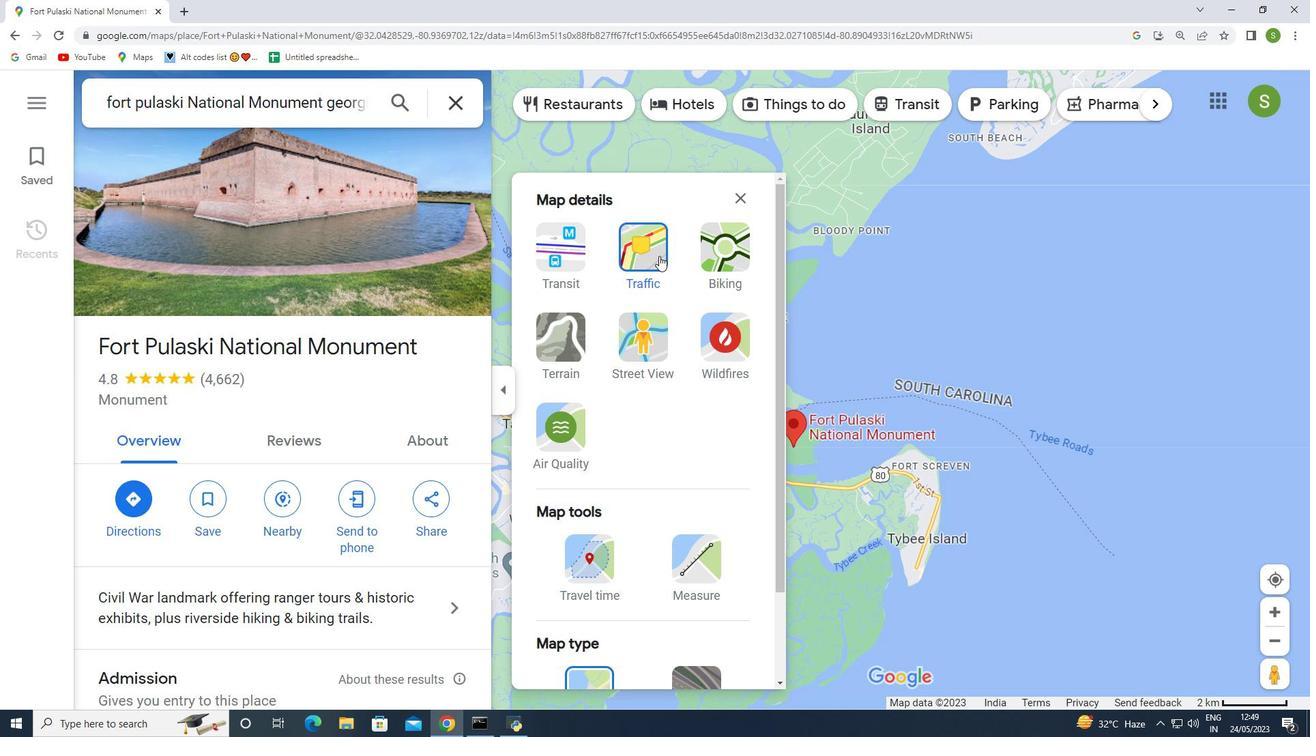 
Action: Mouse pressed left at (655, 255)
Screenshot: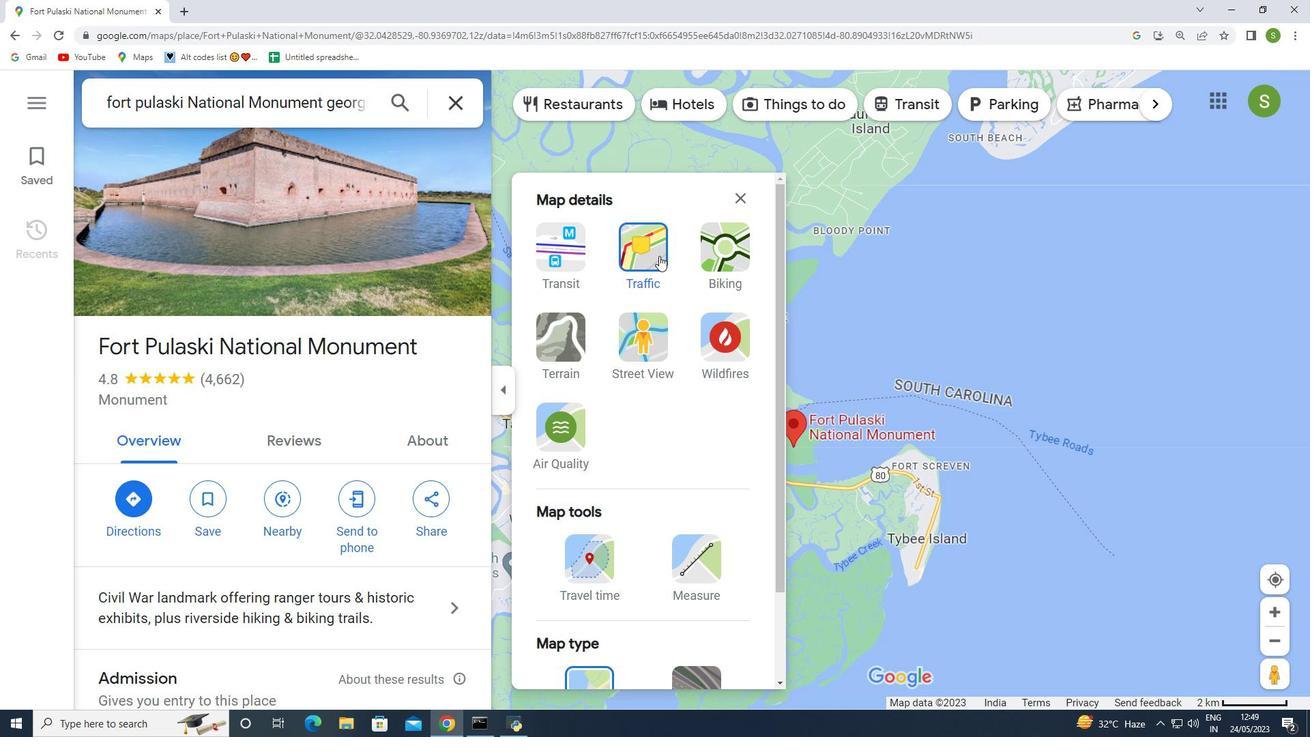 
Action: Mouse moved to (747, 199)
Screenshot: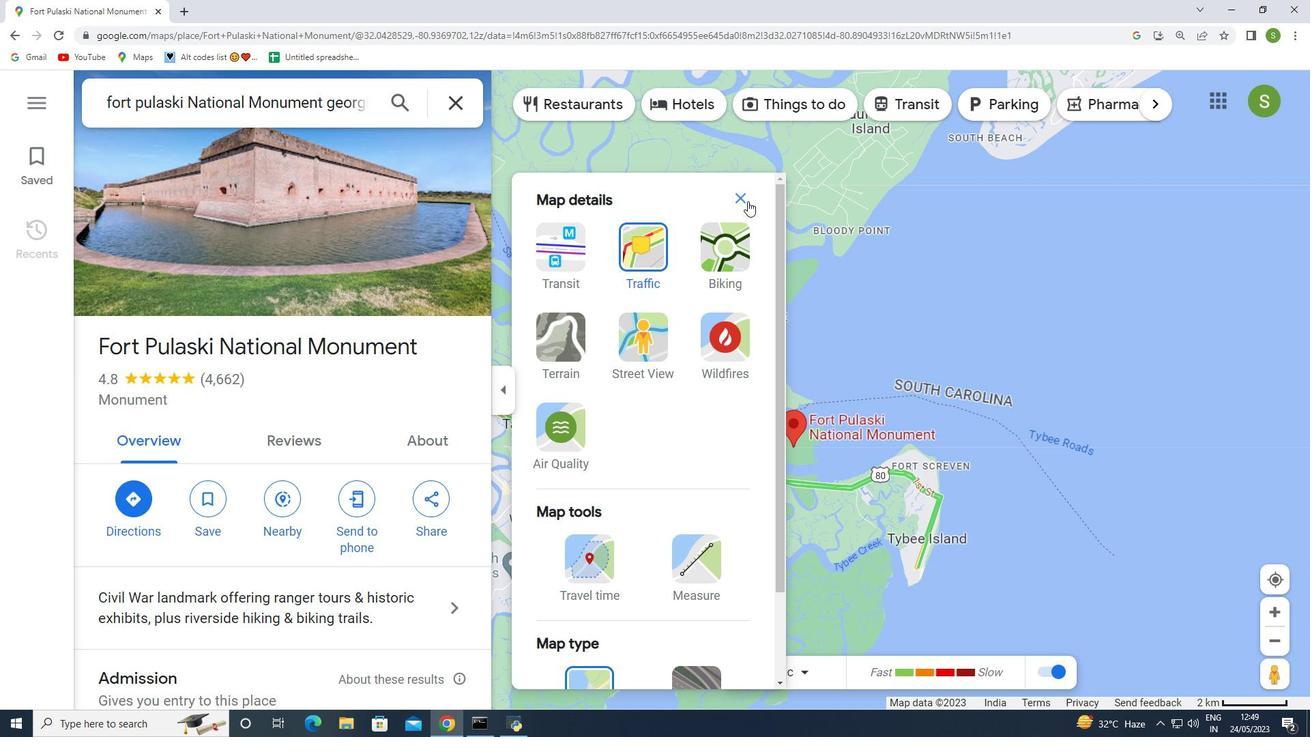 
Action: Mouse pressed left at (747, 199)
Screenshot: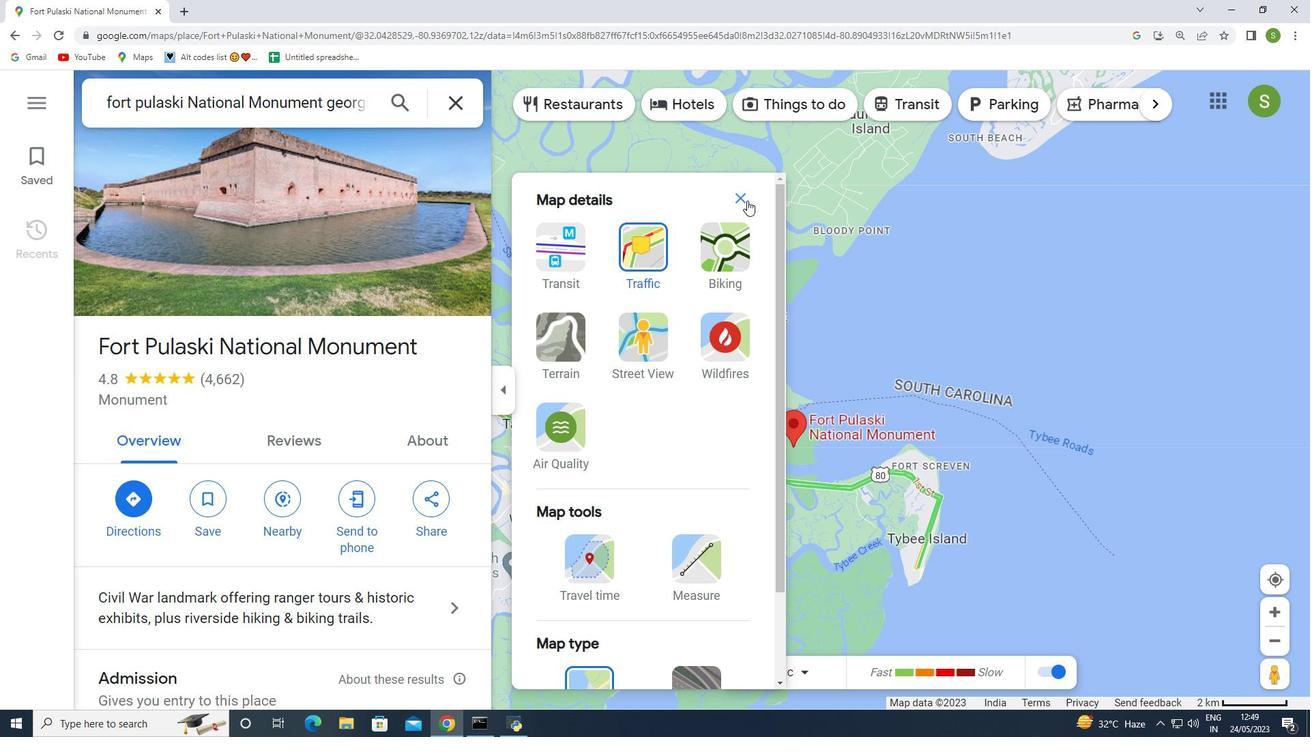 
Action: Mouse moved to (805, 429)
Screenshot: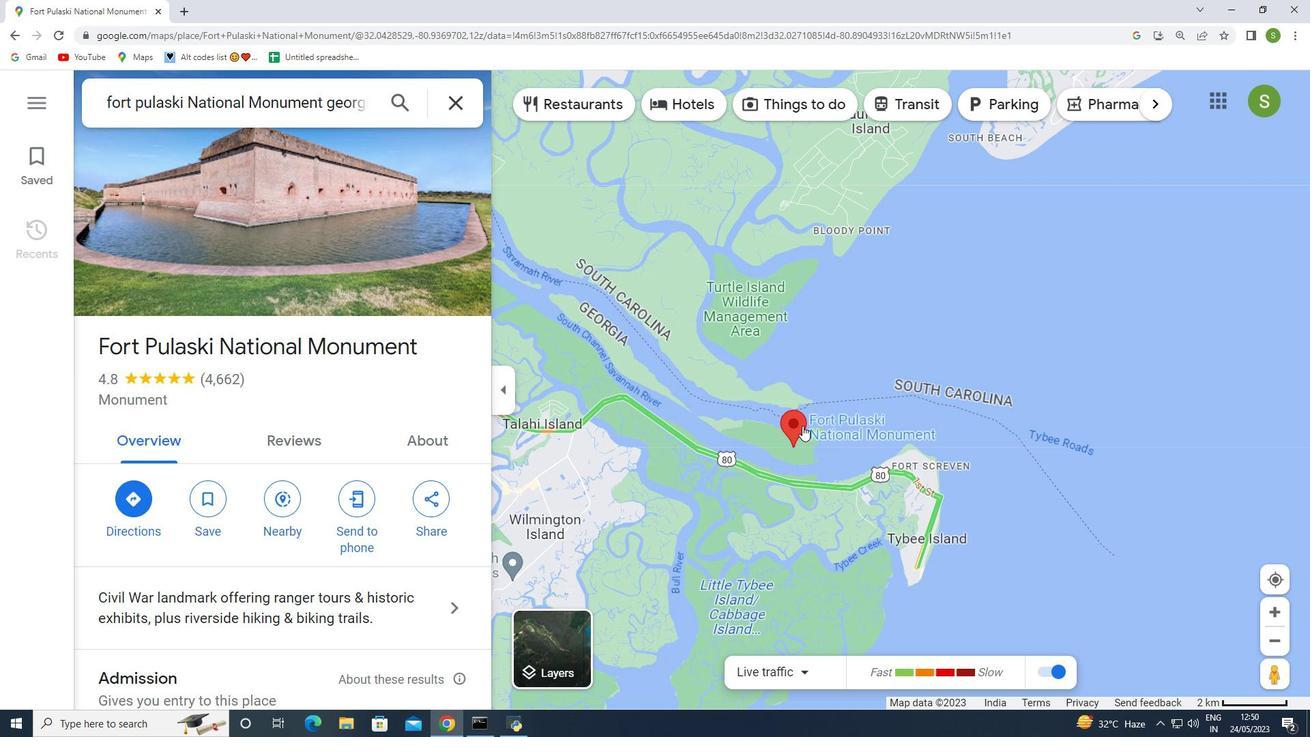 
Action: Mouse scrolled (805, 430) with delta (0, 0)
Screenshot: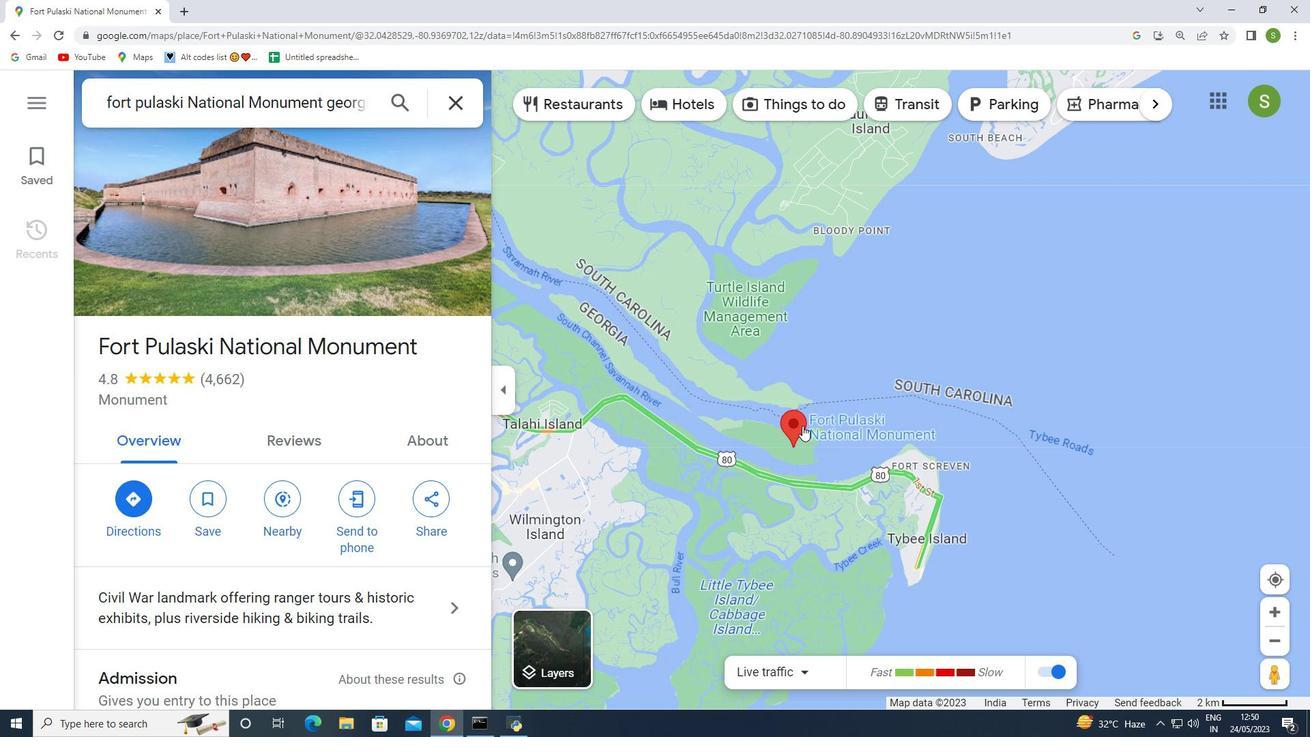 
Action: Mouse moved to (805, 429)
Screenshot: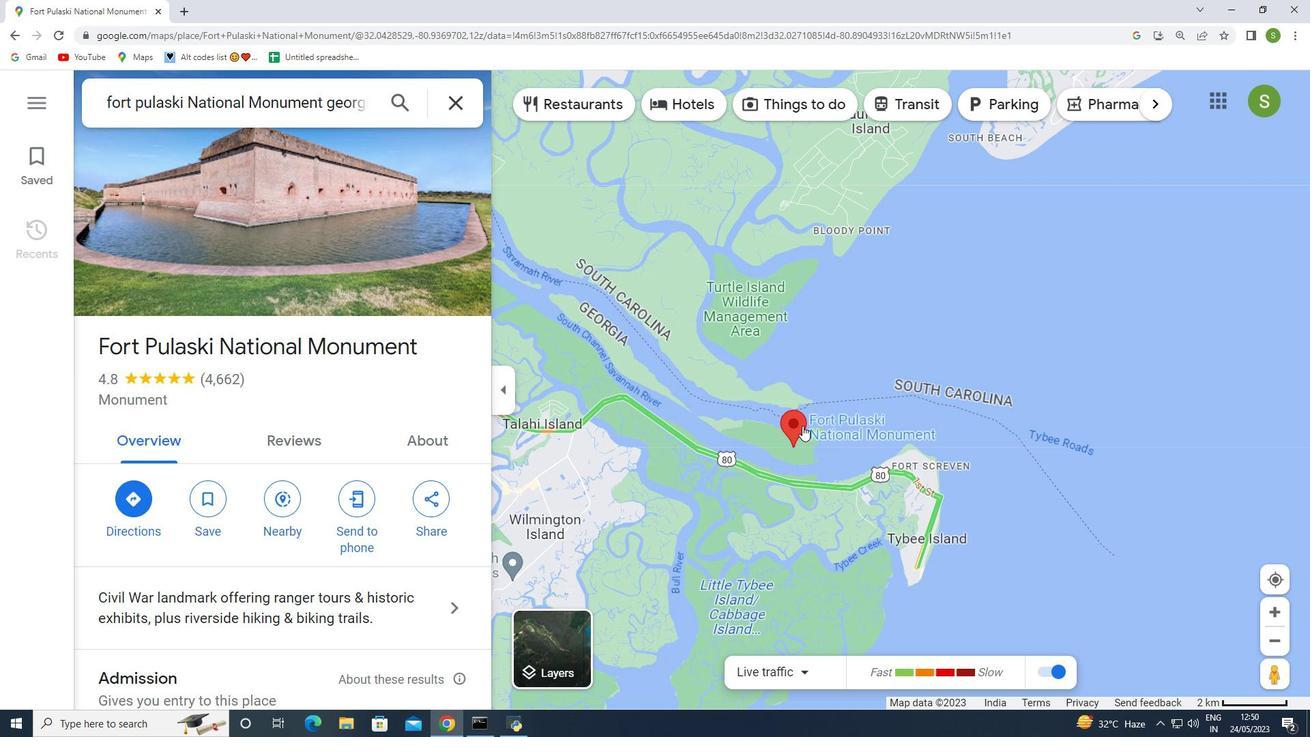 
Action: Mouse scrolled (805, 430) with delta (0, 0)
Screenshot: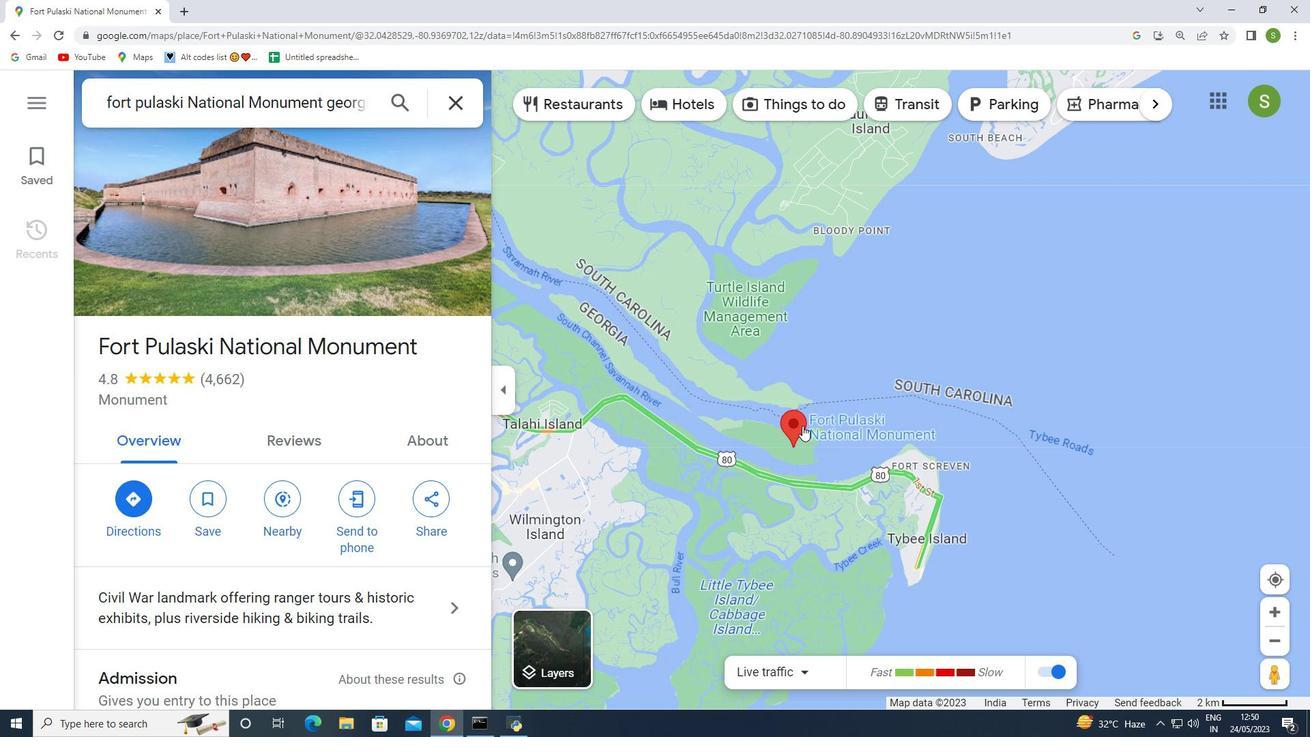 
Action: Mouse moved to (702, 97)
Screenshot: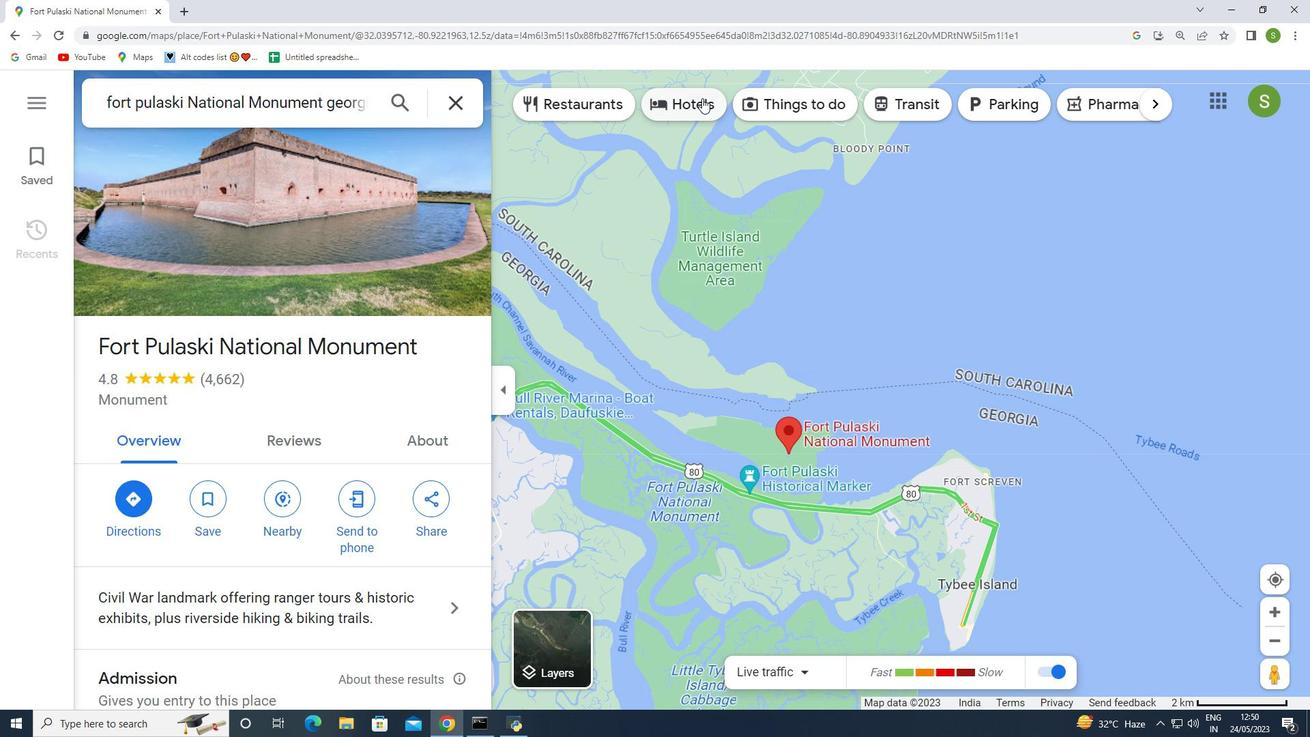 
Action: Mouse pressed left at (702, 97)
Screenshot: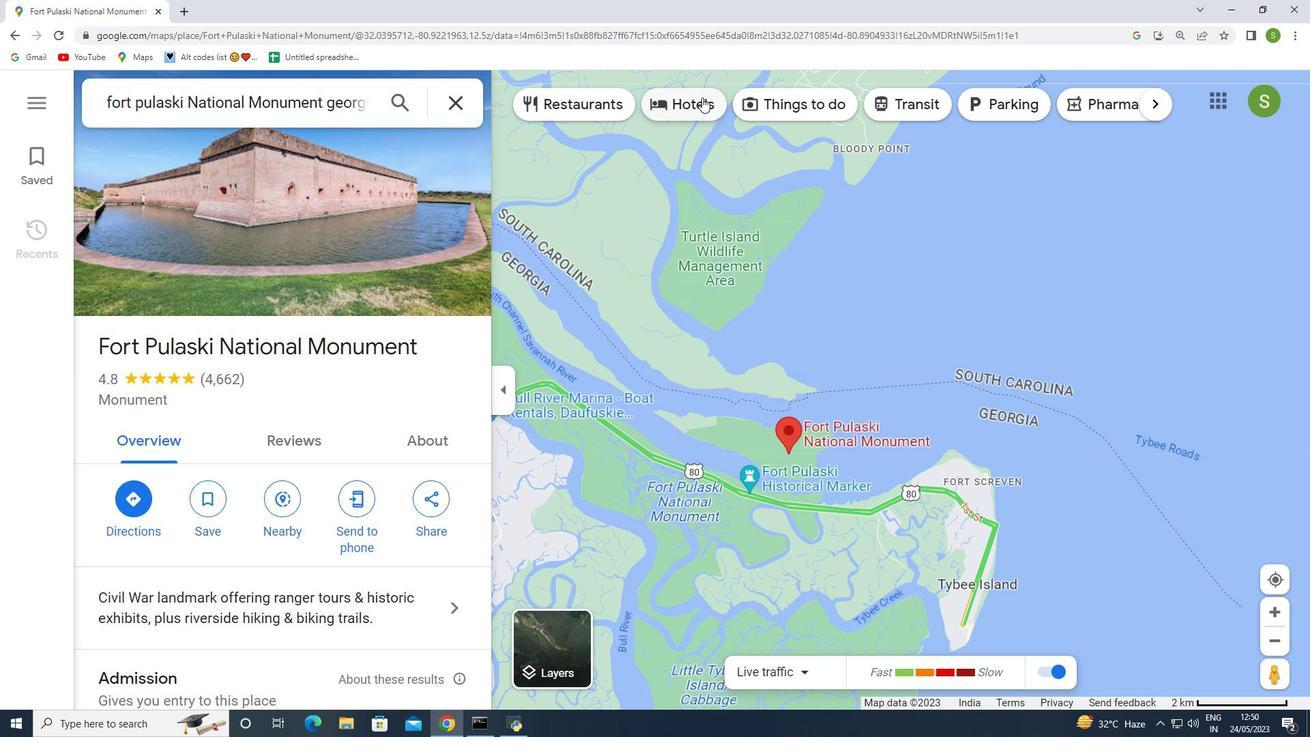 
Action: Mouse moved to (808, 500)
Screenshot: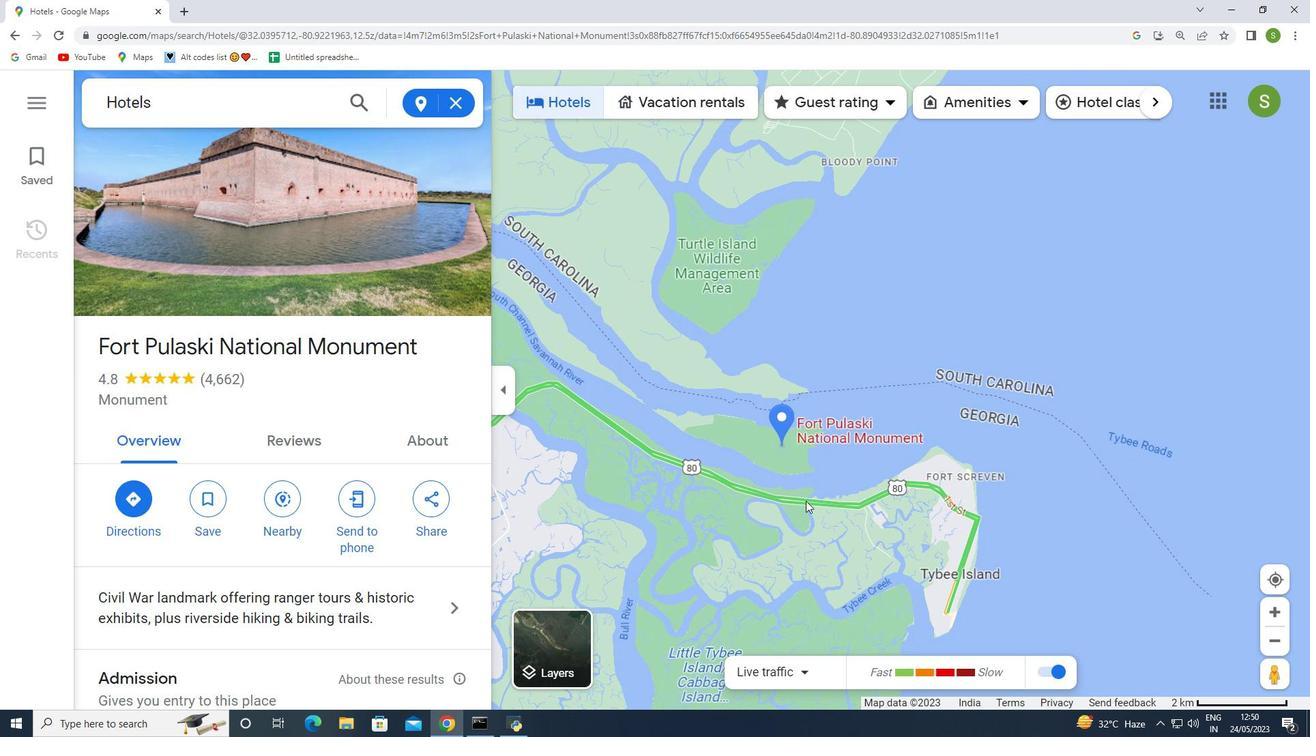 
Action: Mouse scrolled (808, 501) with delta (0, 0)
Screenshot: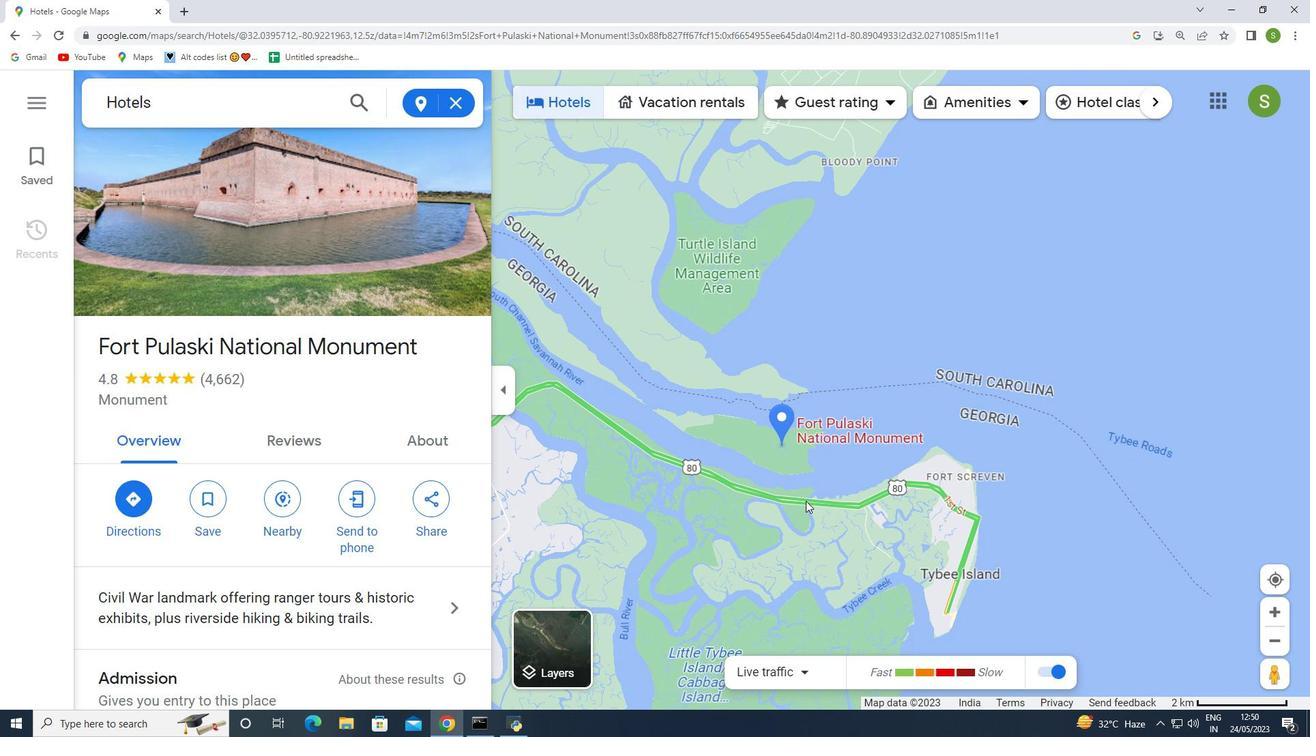 
Action: Mouse scrolled (808, 501) with delta (0, 0)
Screenshot: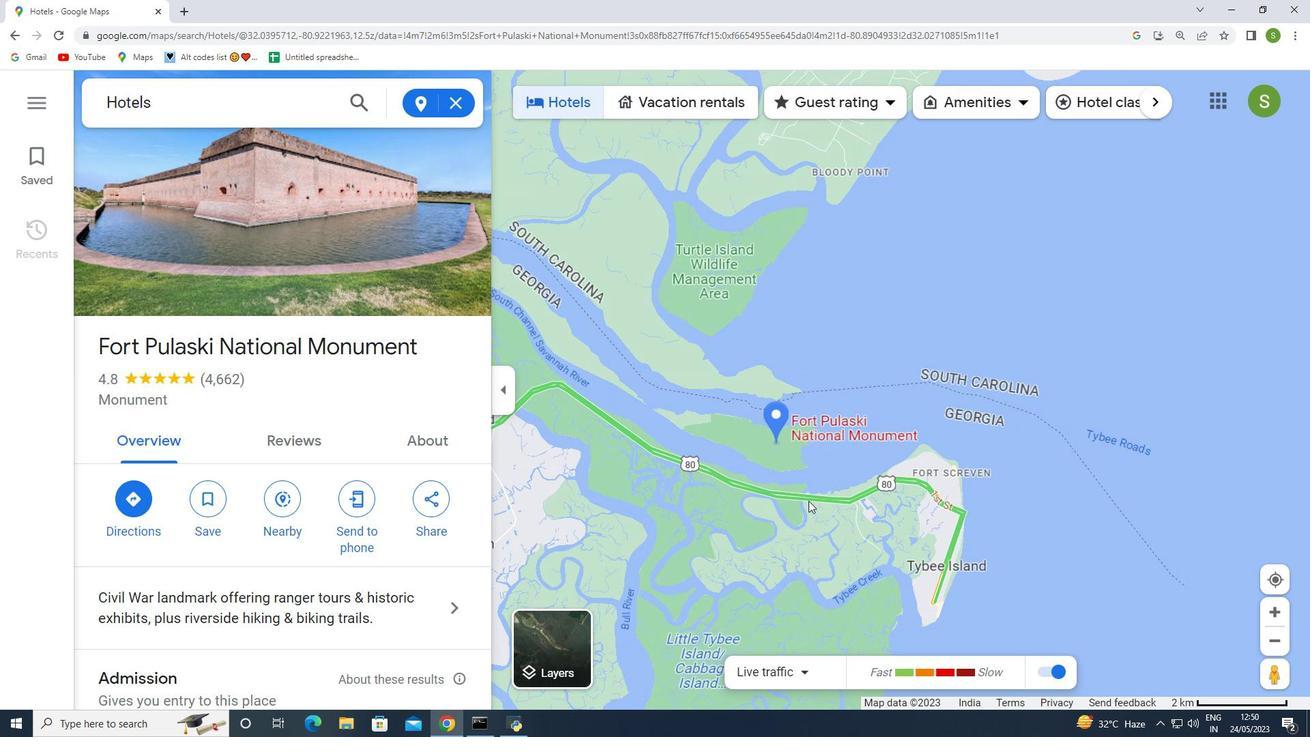 
Action: Mouse moved to (761, 427)
Screenshot: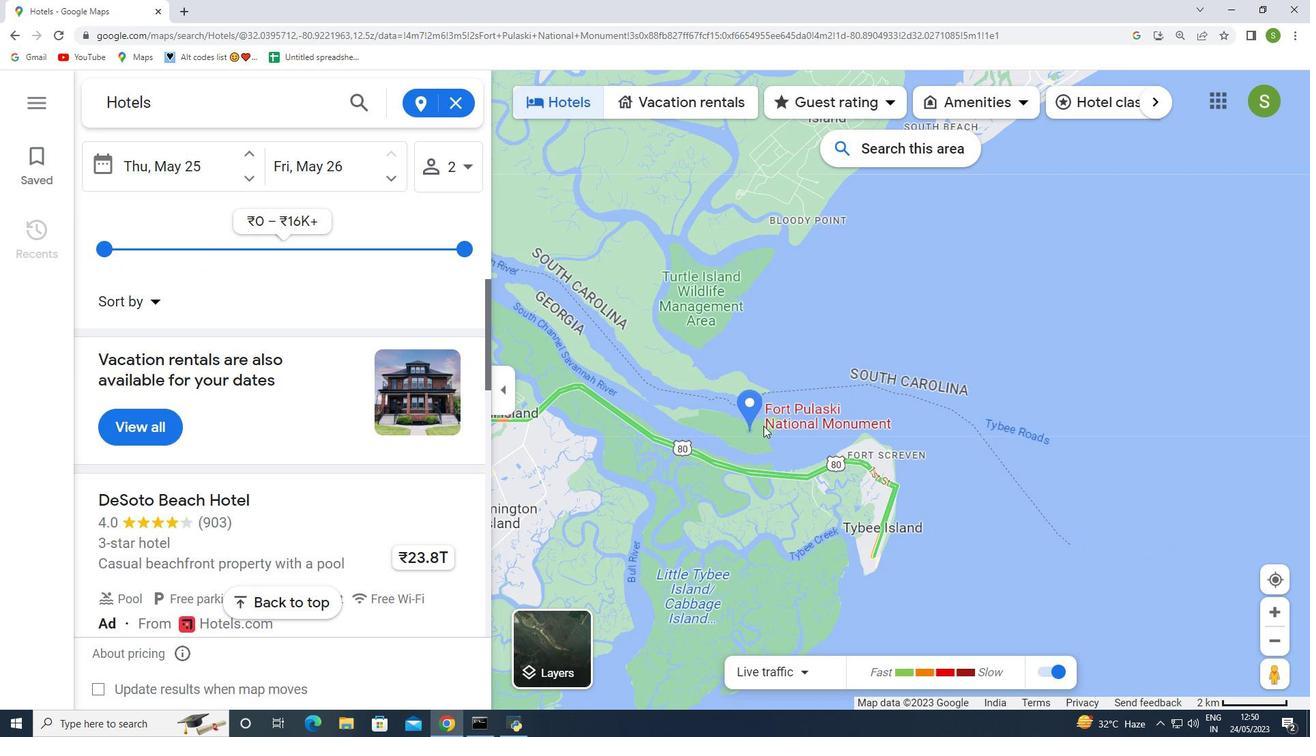
Action: Mouse scrolled (761, 428) with delta (0, 0)
Screenshot: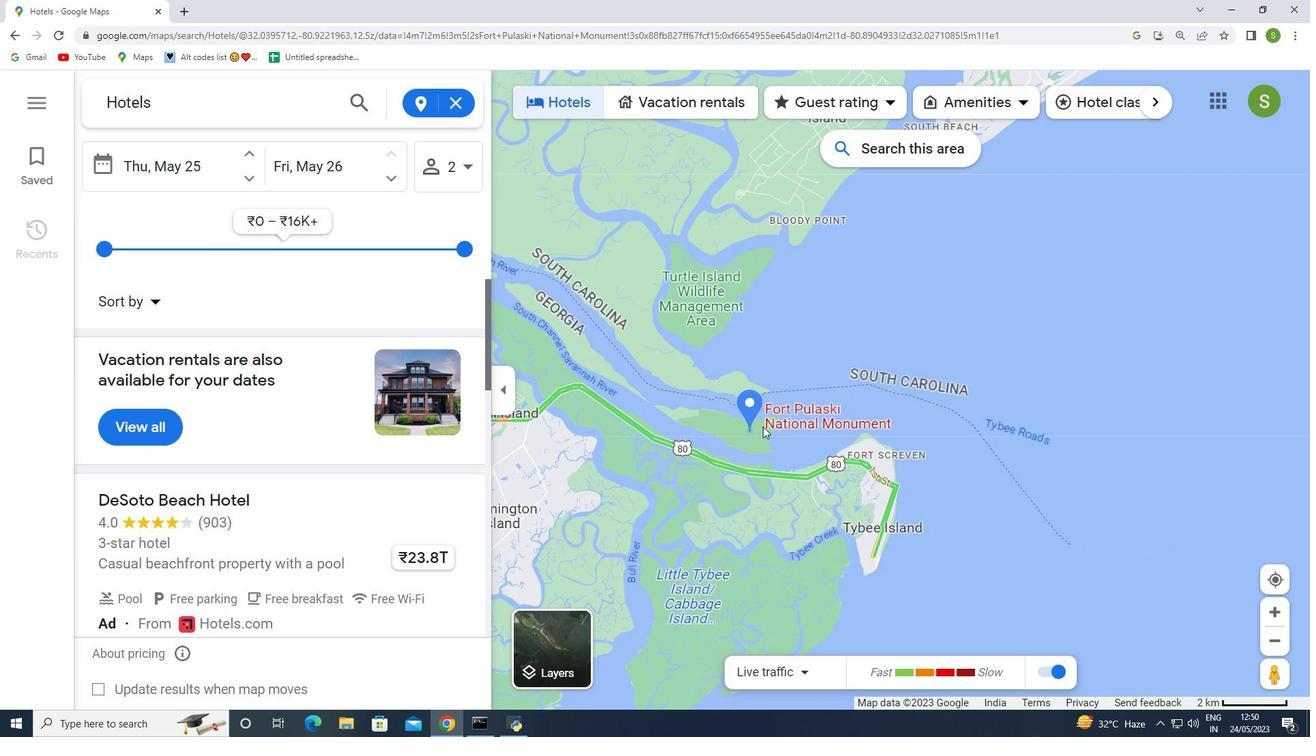 
Action: Mouse scrolled (761, 428) with delta (0, 0)
Screenshot: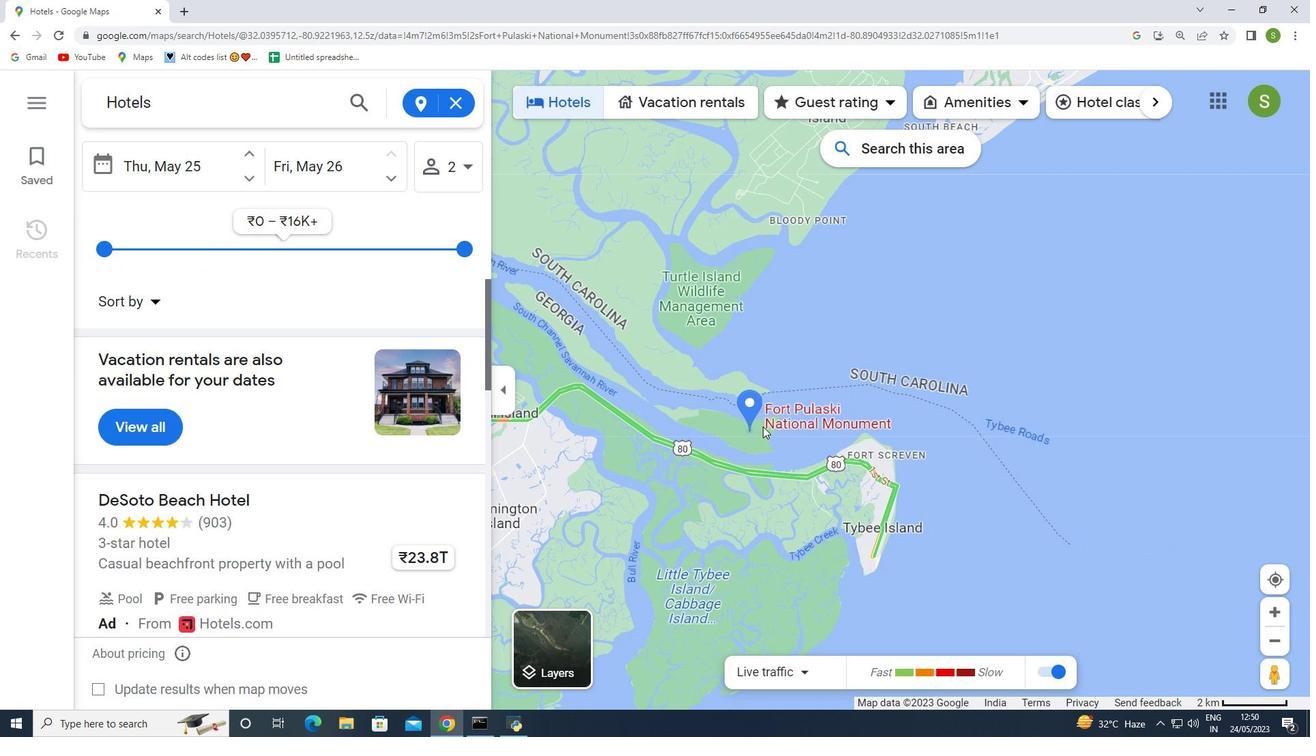 
Action: Mouse moved to (746, 436)
Screenshot: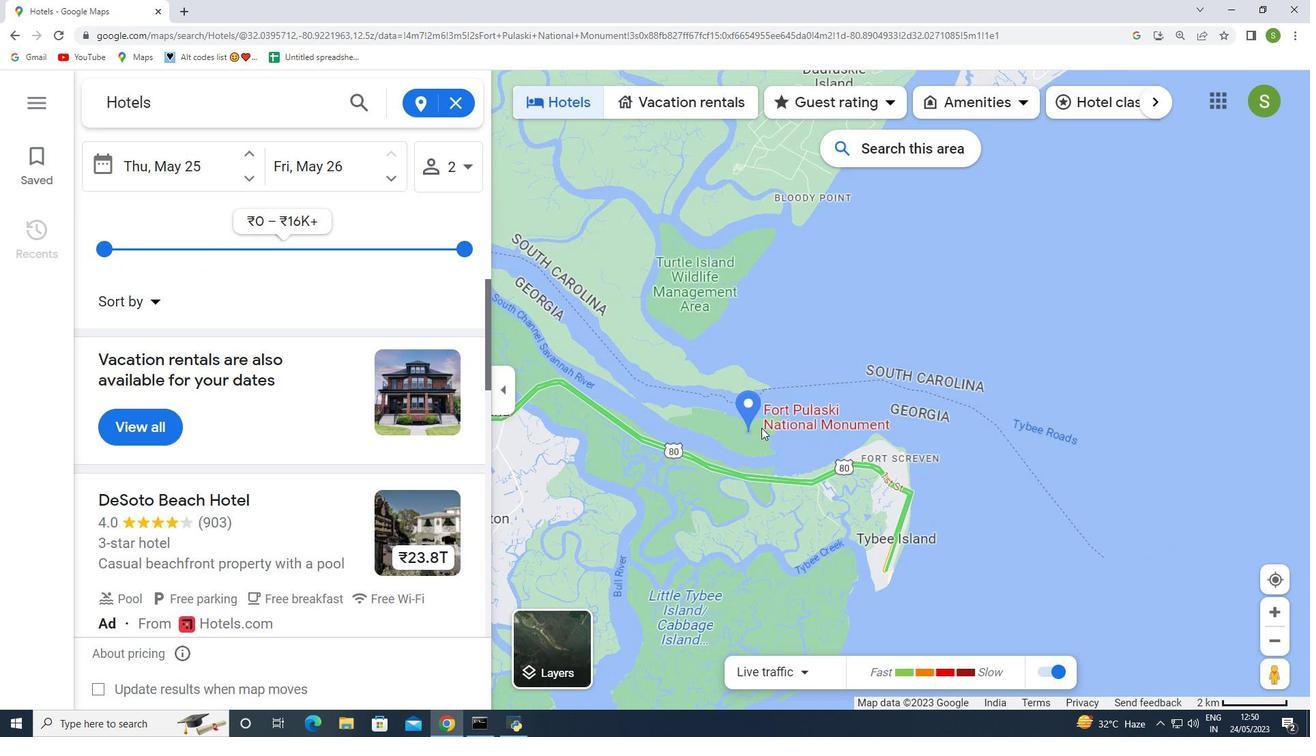 
Action: Mouse scrolled (746, 436) with delta (0, 0)
Screenshot: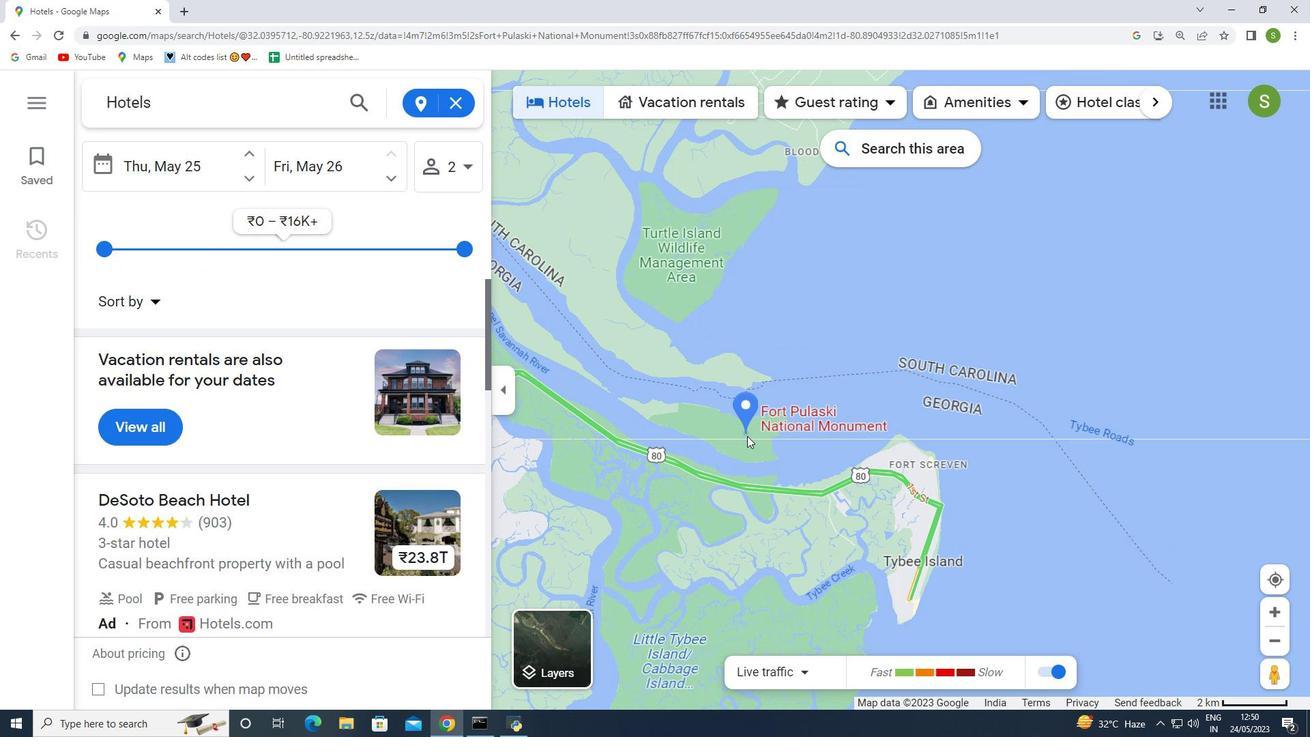 
Action: Mouse scrolled (746, 436) with delta (0, 0)
Screenshot: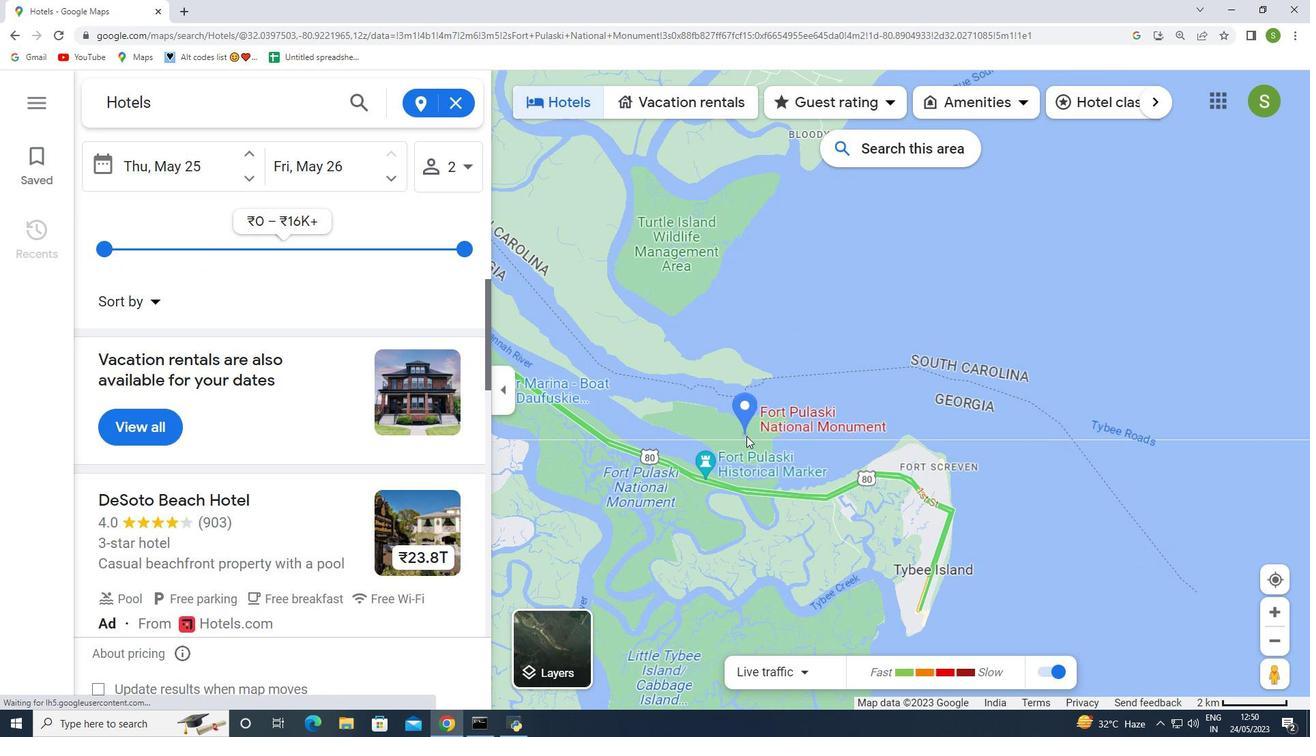 
Action: Mouse scrolled (746, 436) with delta (0, 0)
Screenshot: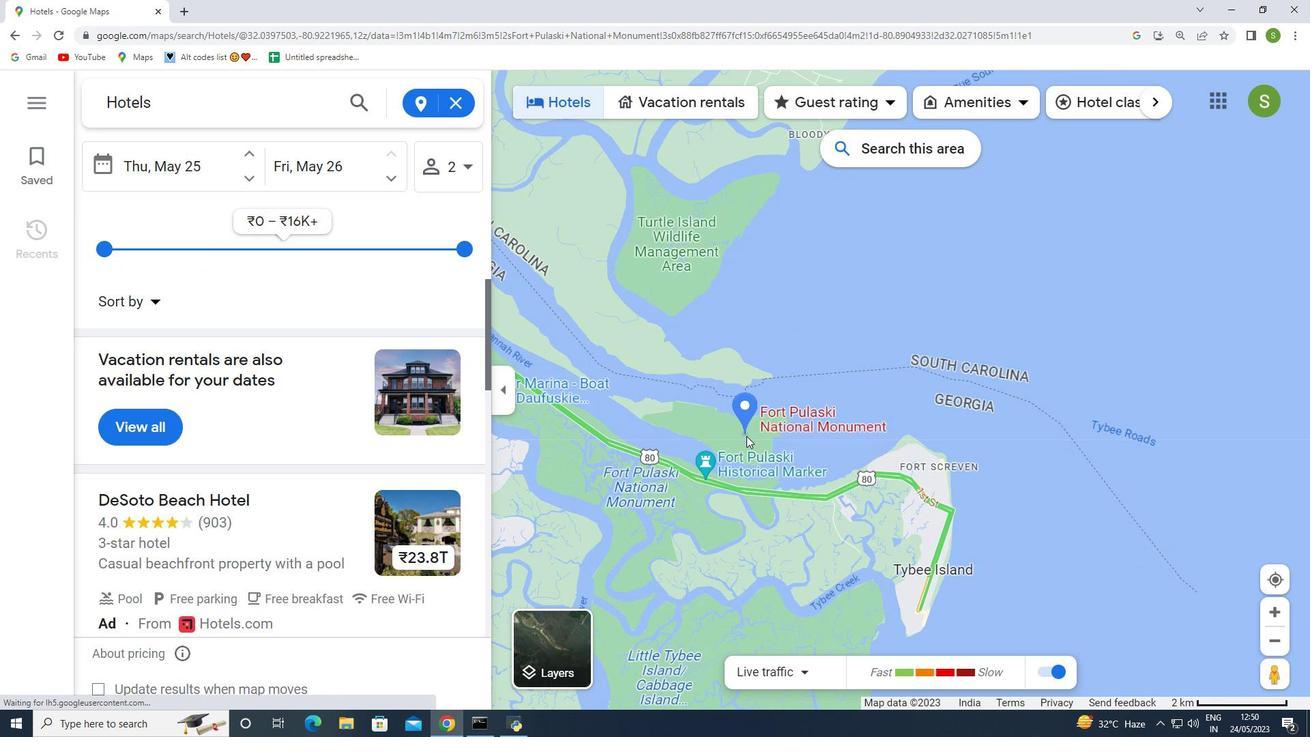 
Action: Mouse moved to (768, 482)
Screenshot: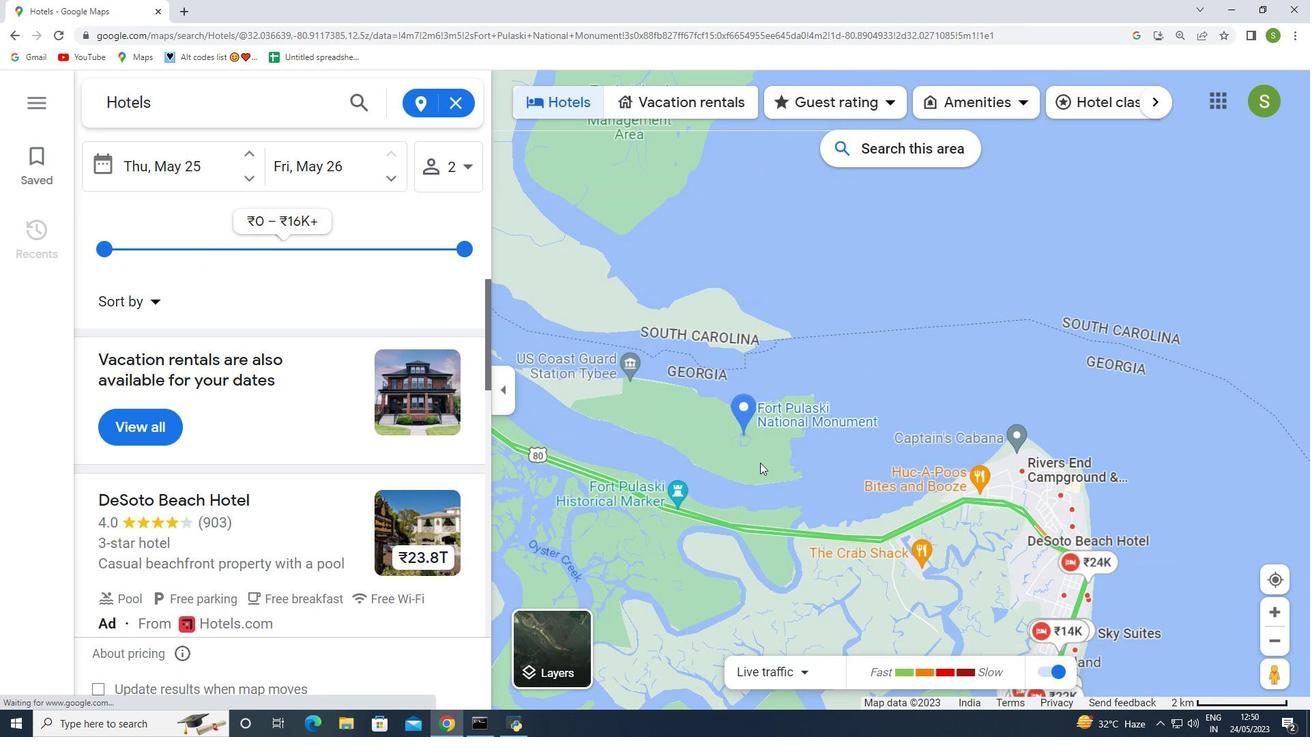 
Action: Mouse scrolled (768, 481) with delta (0, 0)
Screenshot: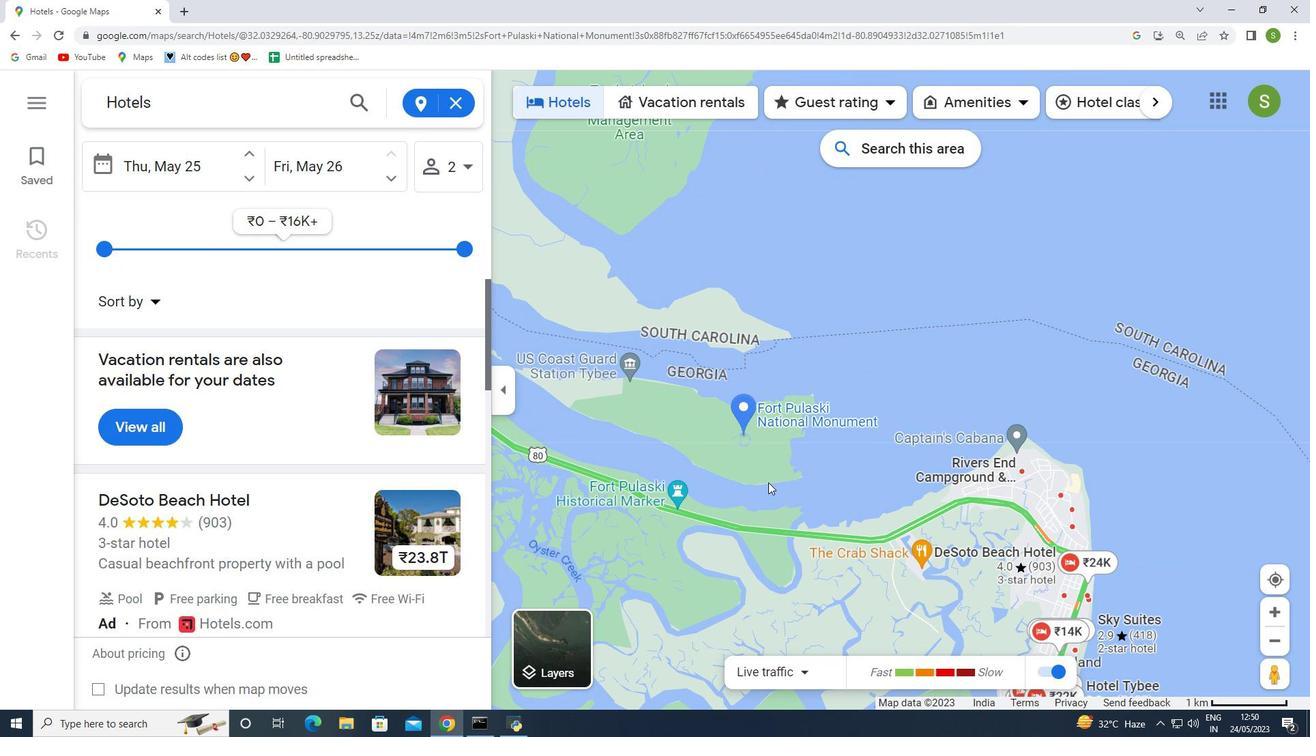 
Action: Mouse scrolled (768, 481) with delta (0, 0)
Screenshot: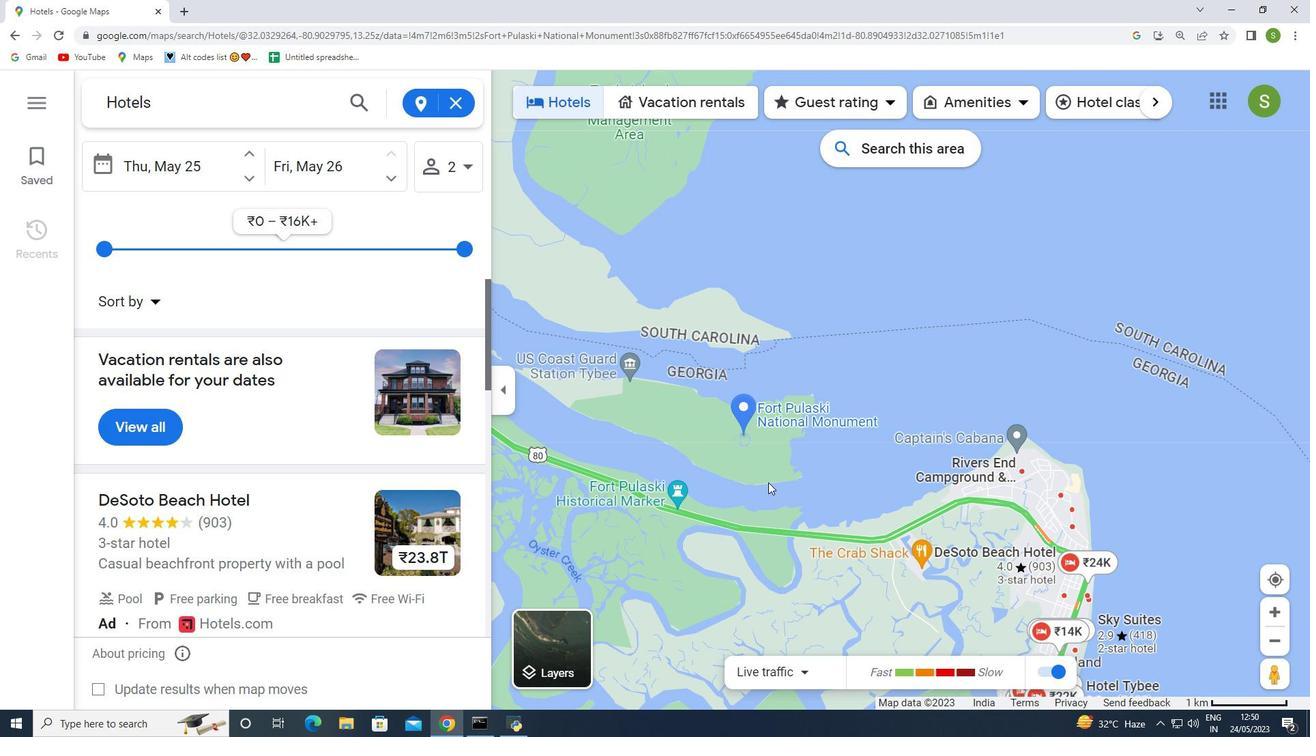 
Action: Mouse moved to (765, 490)
Screenshot: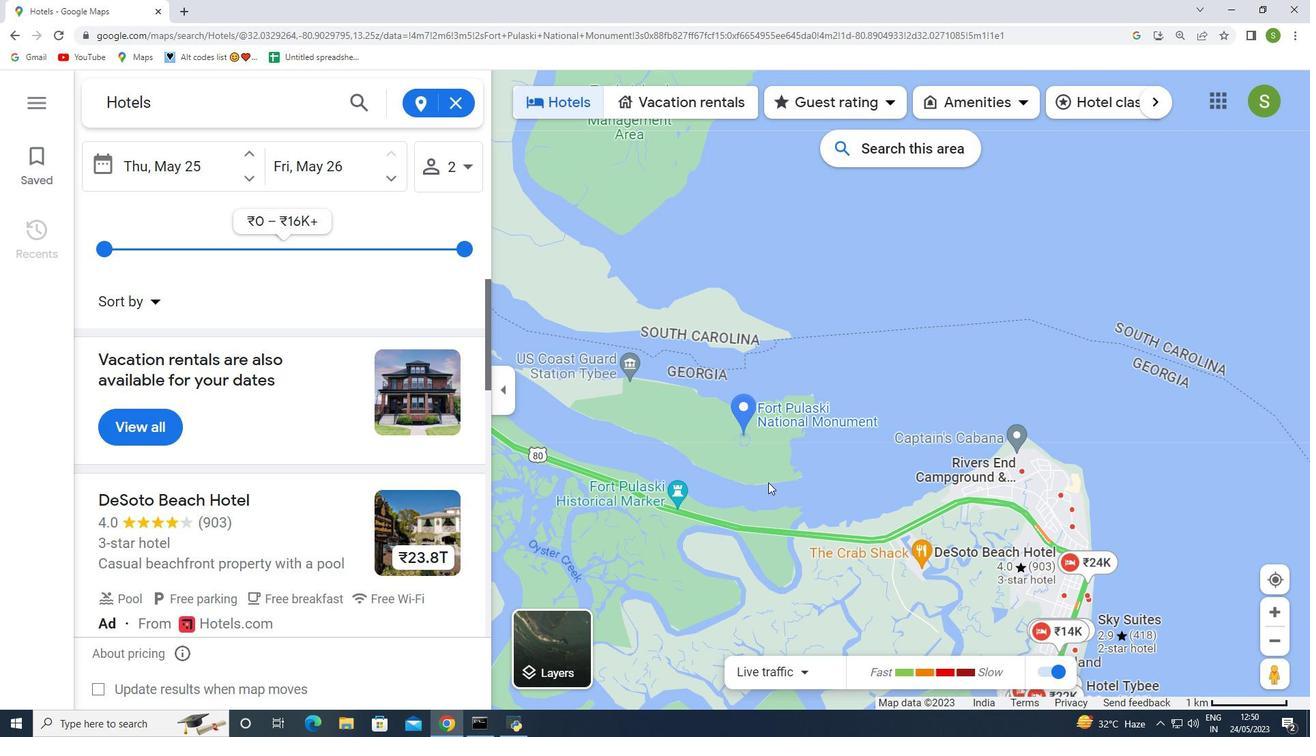 
Action: Mouse scrolled (765, 489) with delta (0, 0)
Screenshot: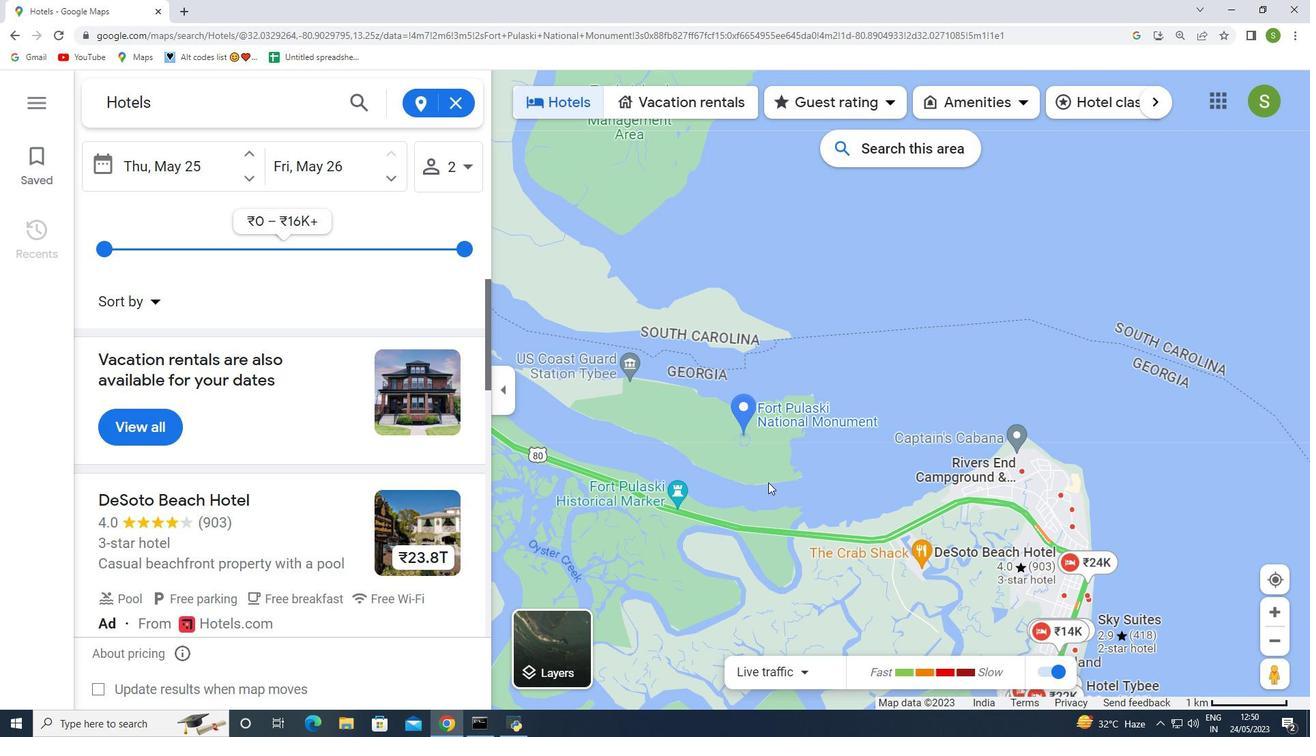 
Action: Mouse moved to (776, 481)
Screenshot: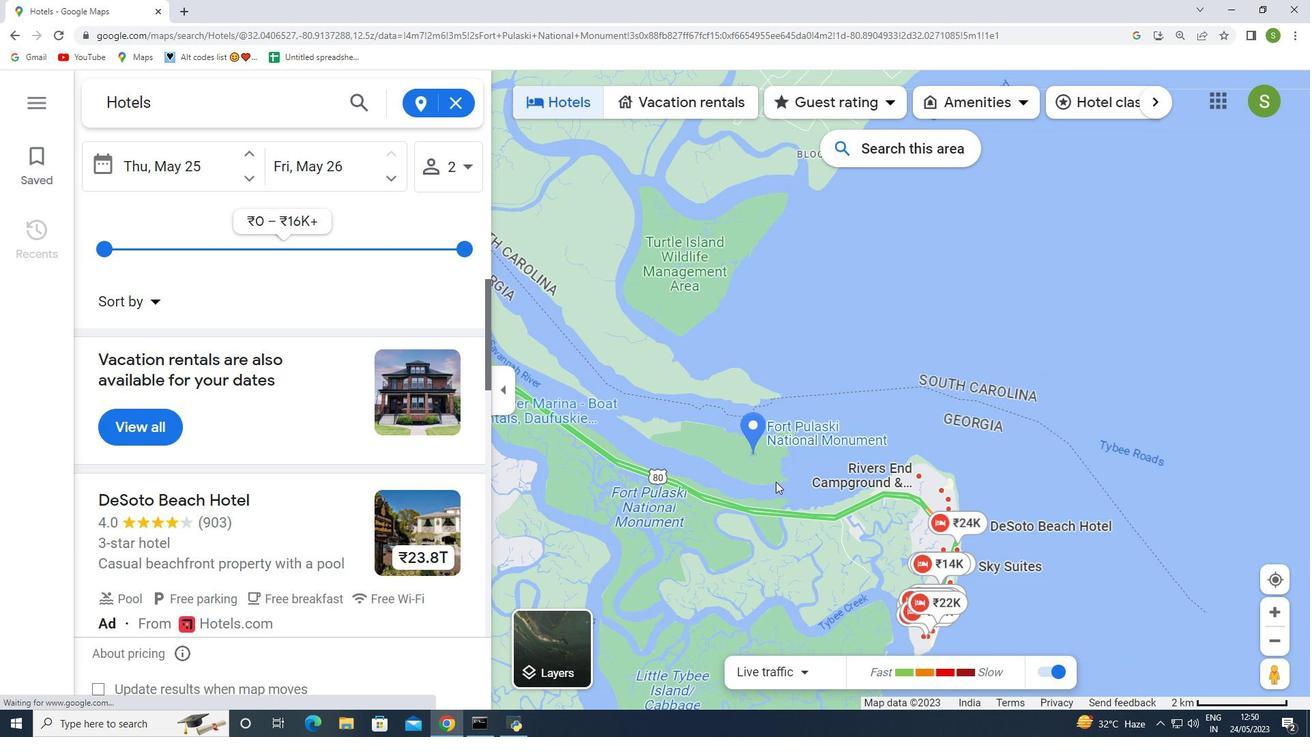 
Action: Mouse scrolled (776, 480) with delta (0, 0)
Screenshot: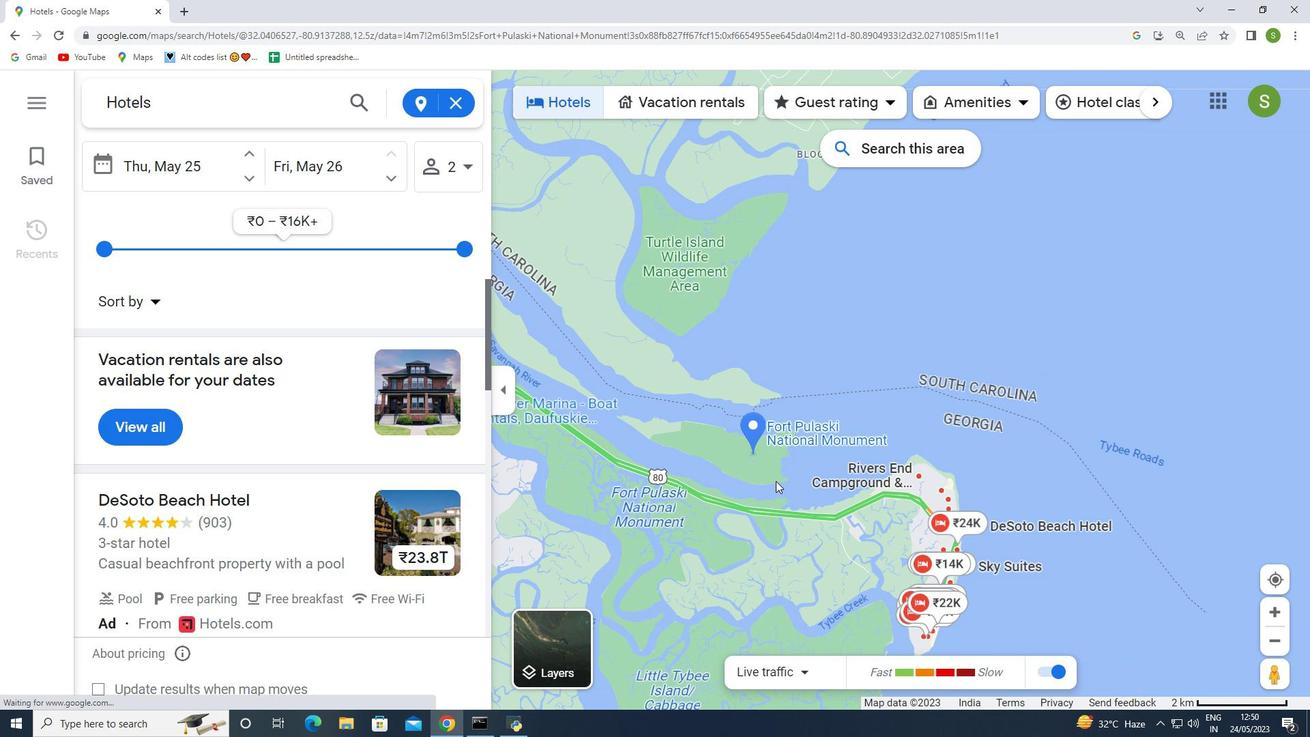 
Action: Mouse moved to (776, 486)
Screenshot: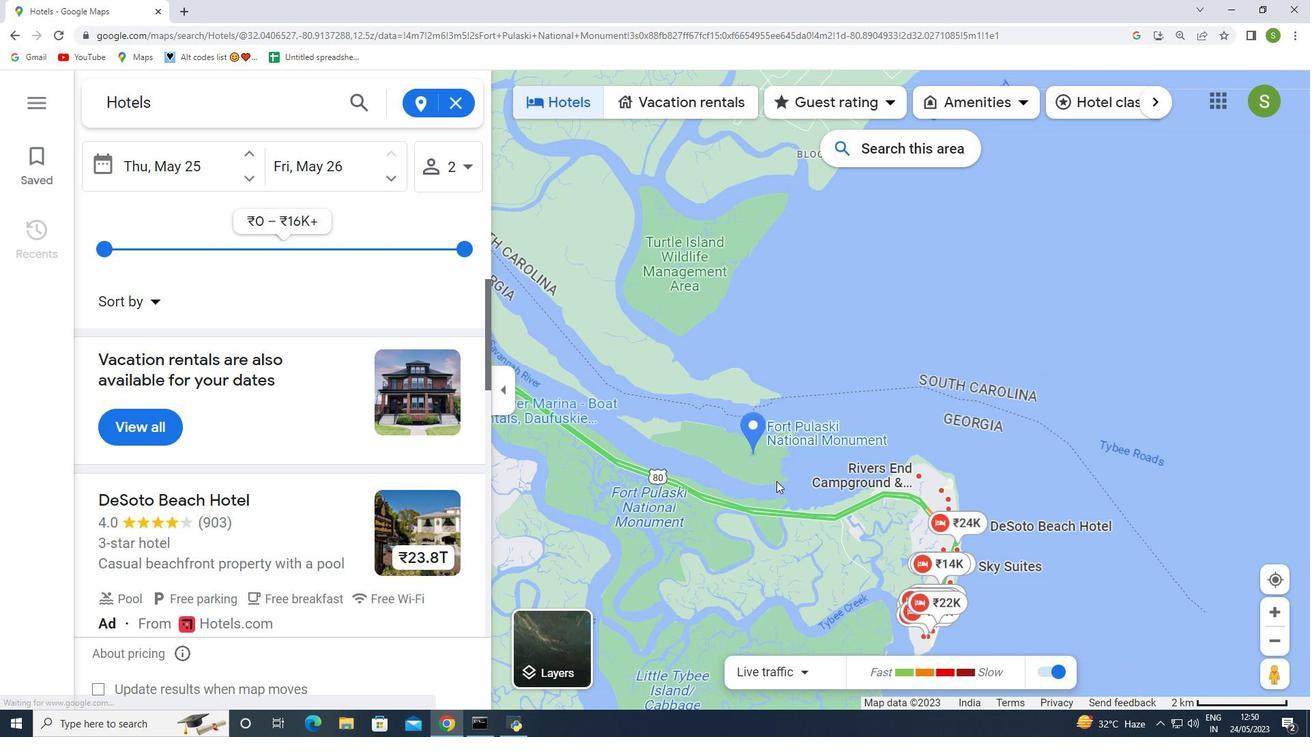 
Action: Mouse scrolled (776, 480) with delta (0, 0)
Screenshot: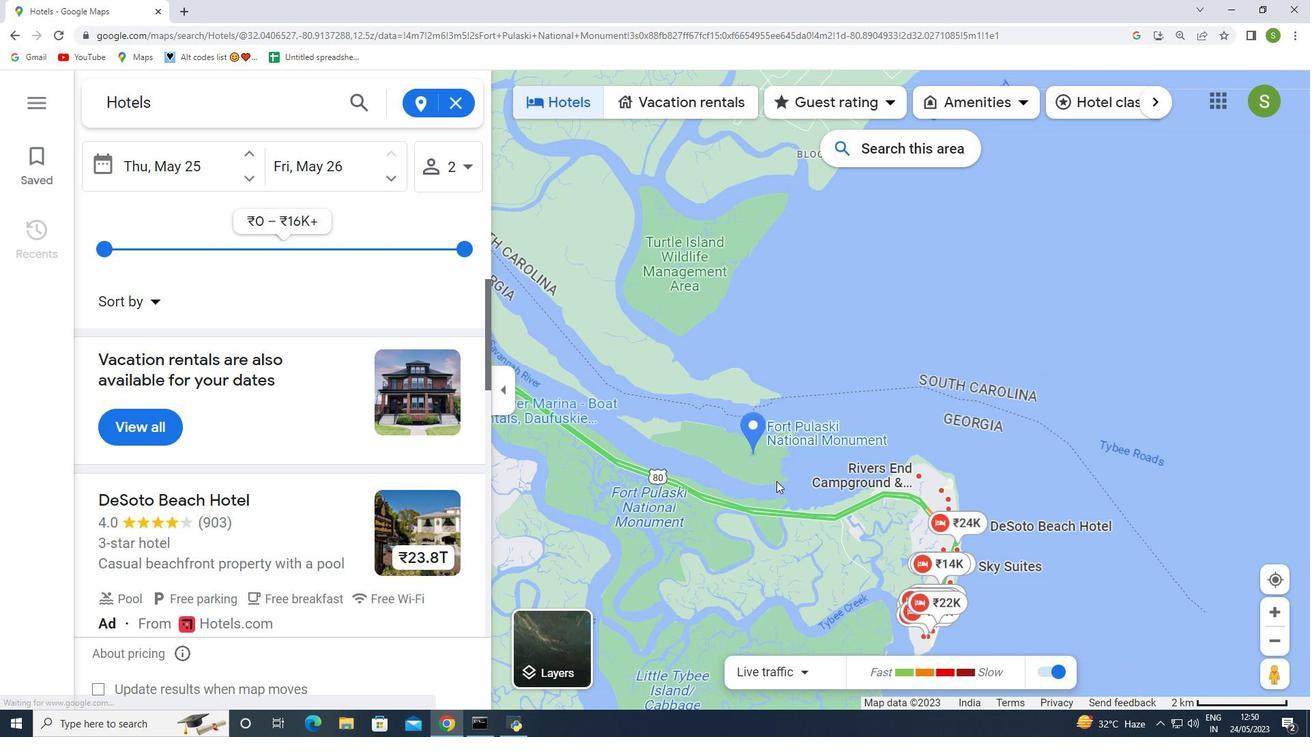 
Action: Mouse moved to (911, 532)
Screenshot: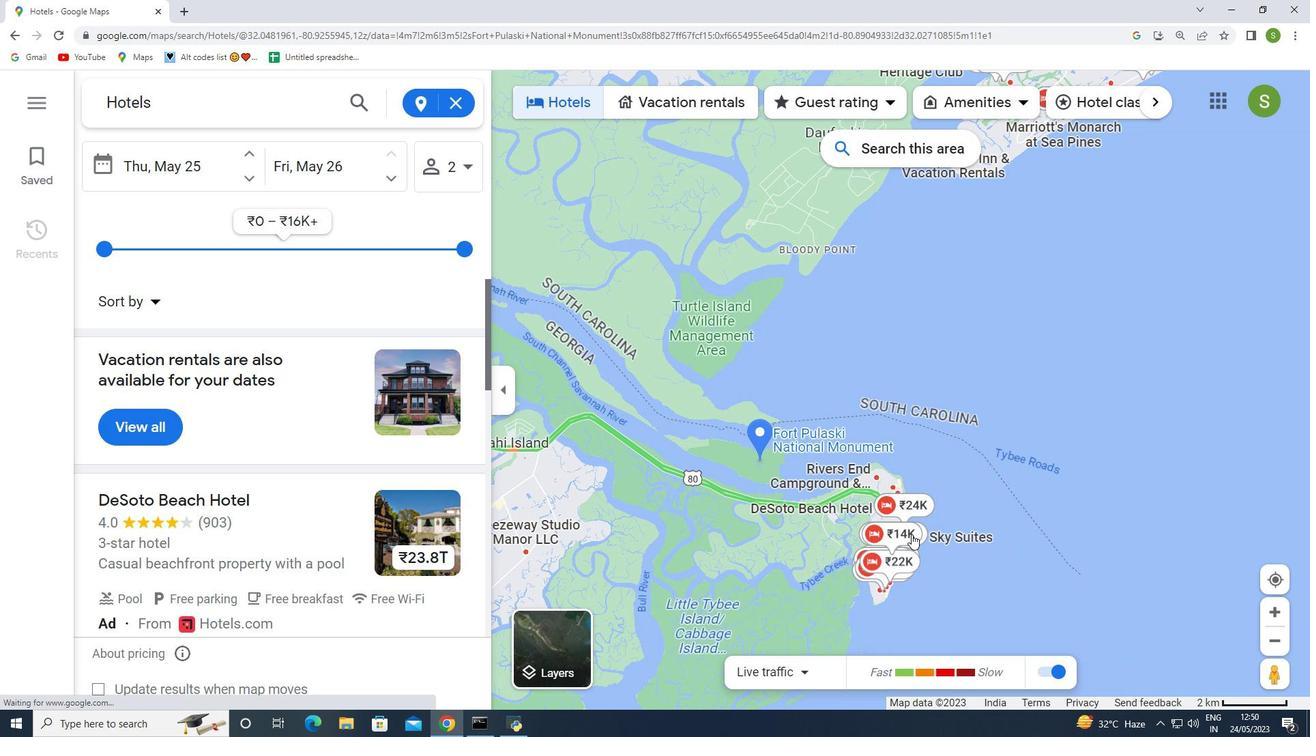 
Action: Mouse scrolled (911, 532) with delta (0, 0)
Screenshot: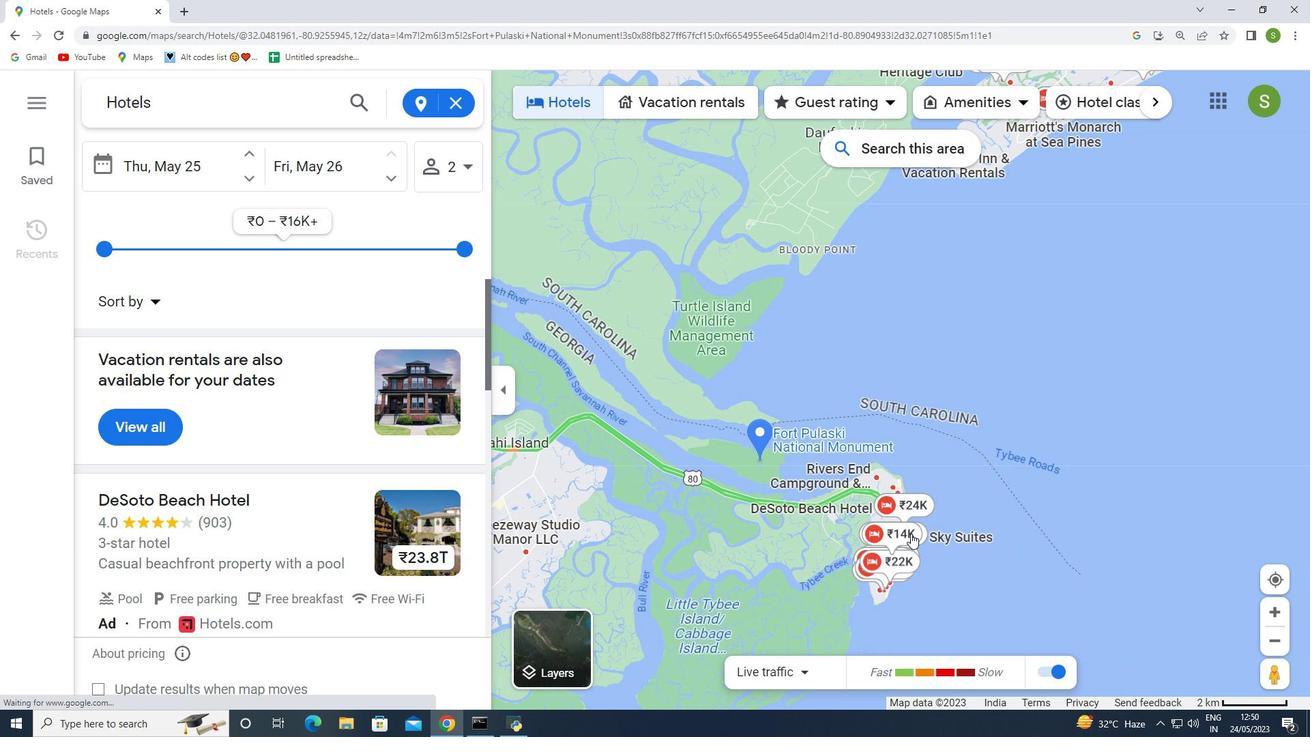 
Action: Mouse scrolled (911, 532) with delta (0, 0)
Screenshot: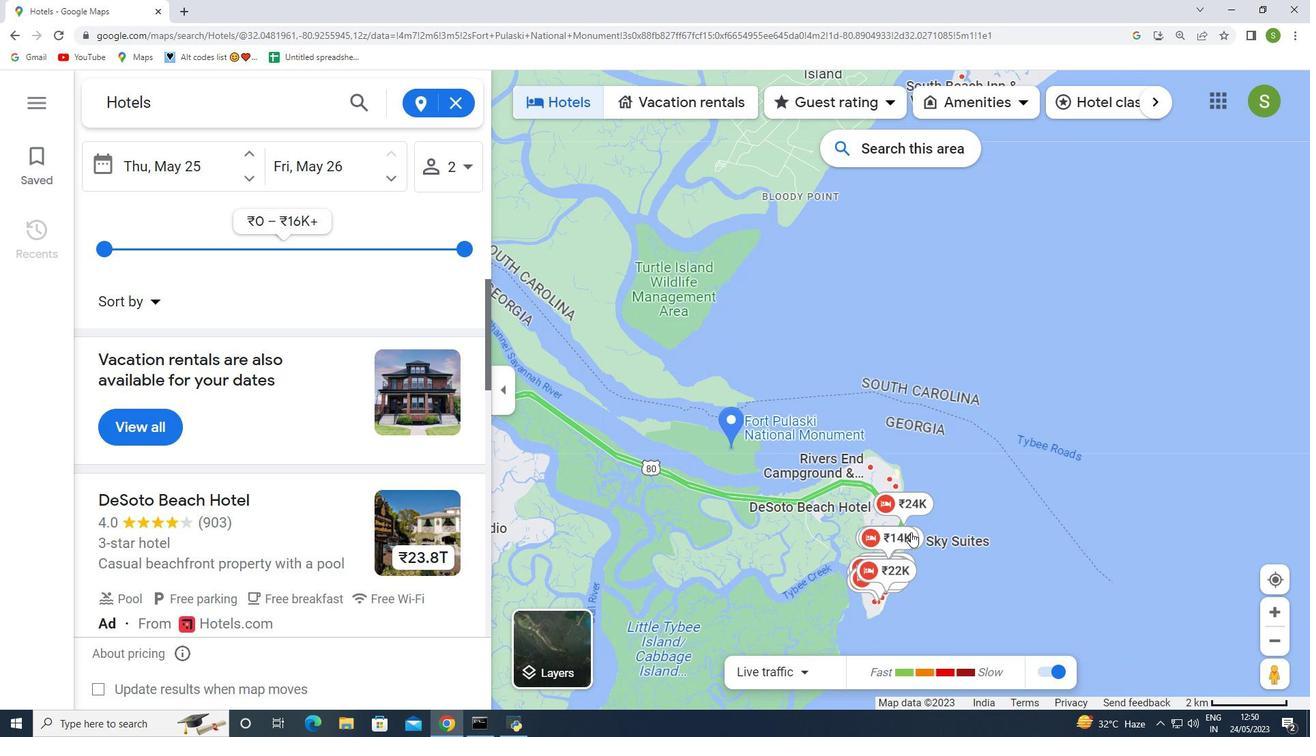 
Action: Mouse scrolled (911, 532) with delta (0, 0)
Screenshot: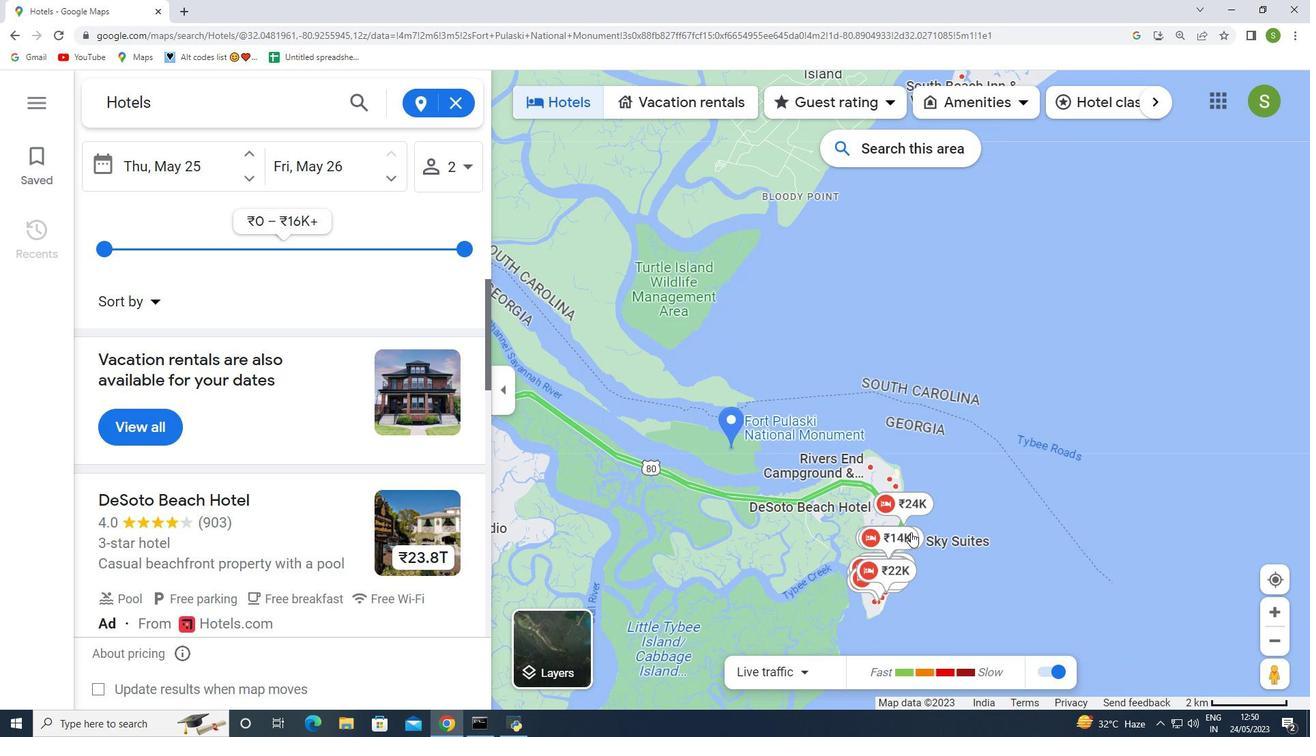
Action: Mouse moved to (909, 597)
Screenshot: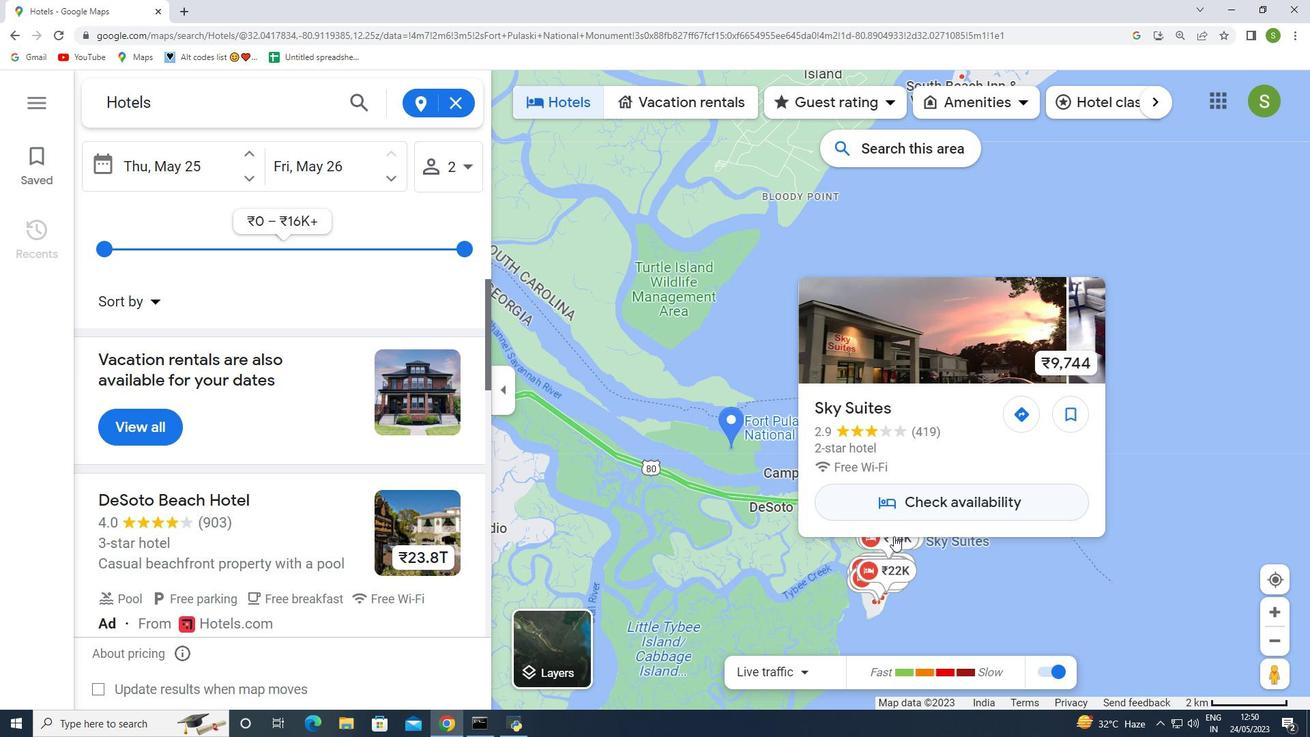 
Action: Mouse scrolled (909, 598) with delta (0, 0)
Screenshot: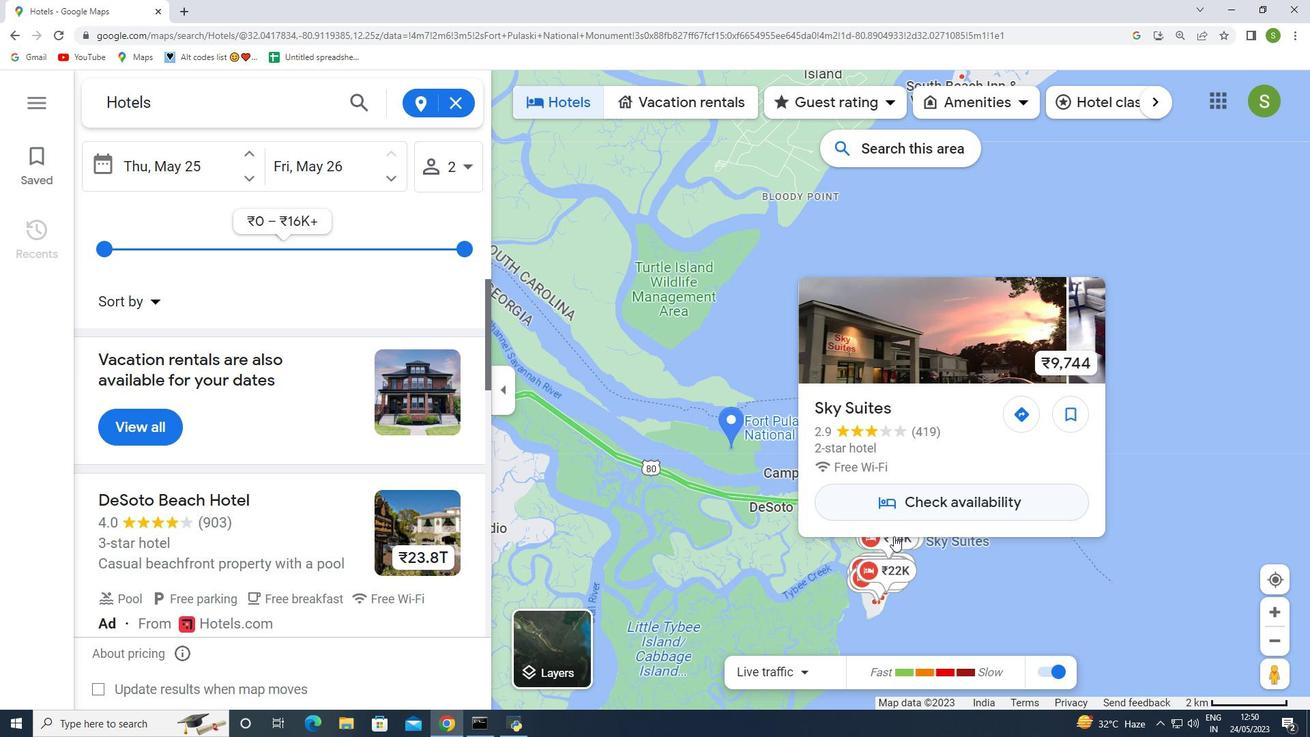 
Action: Mouse moved to (919, 501)
Screenshot: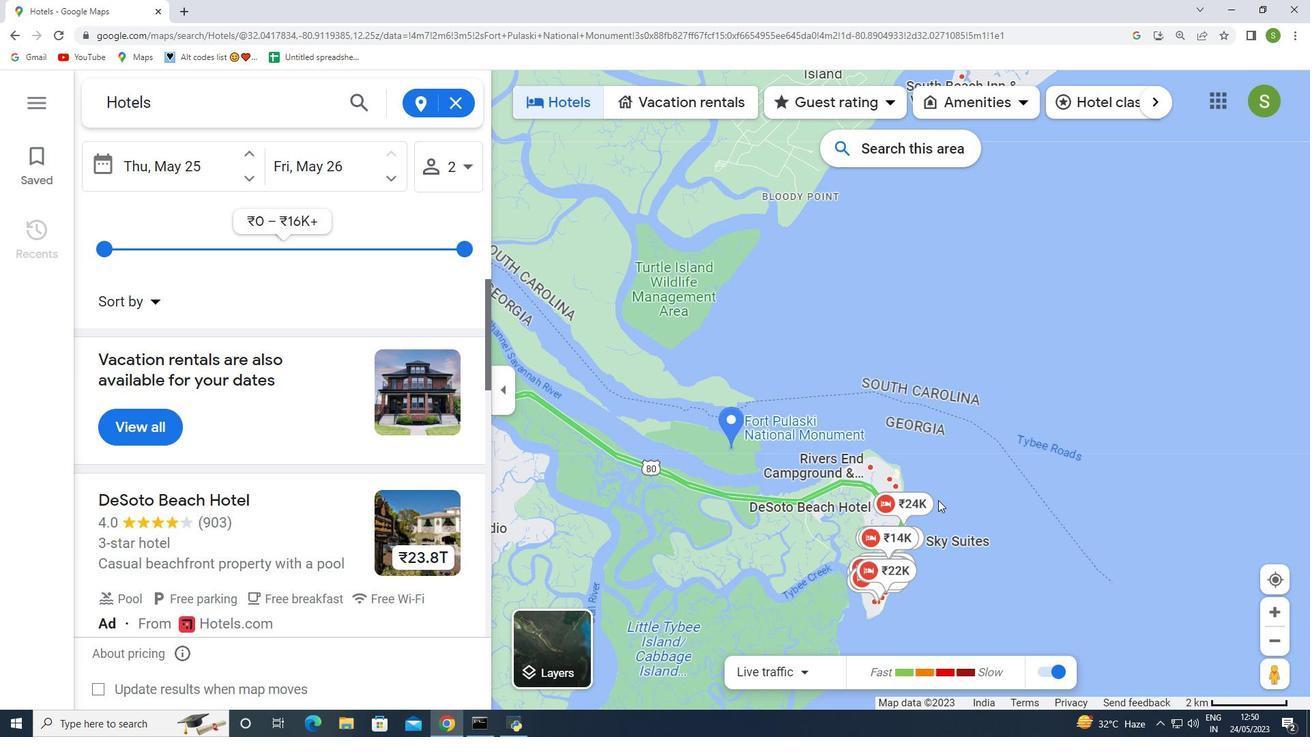 
Action: Mouse pressed left at (919, 501)
Screenshot: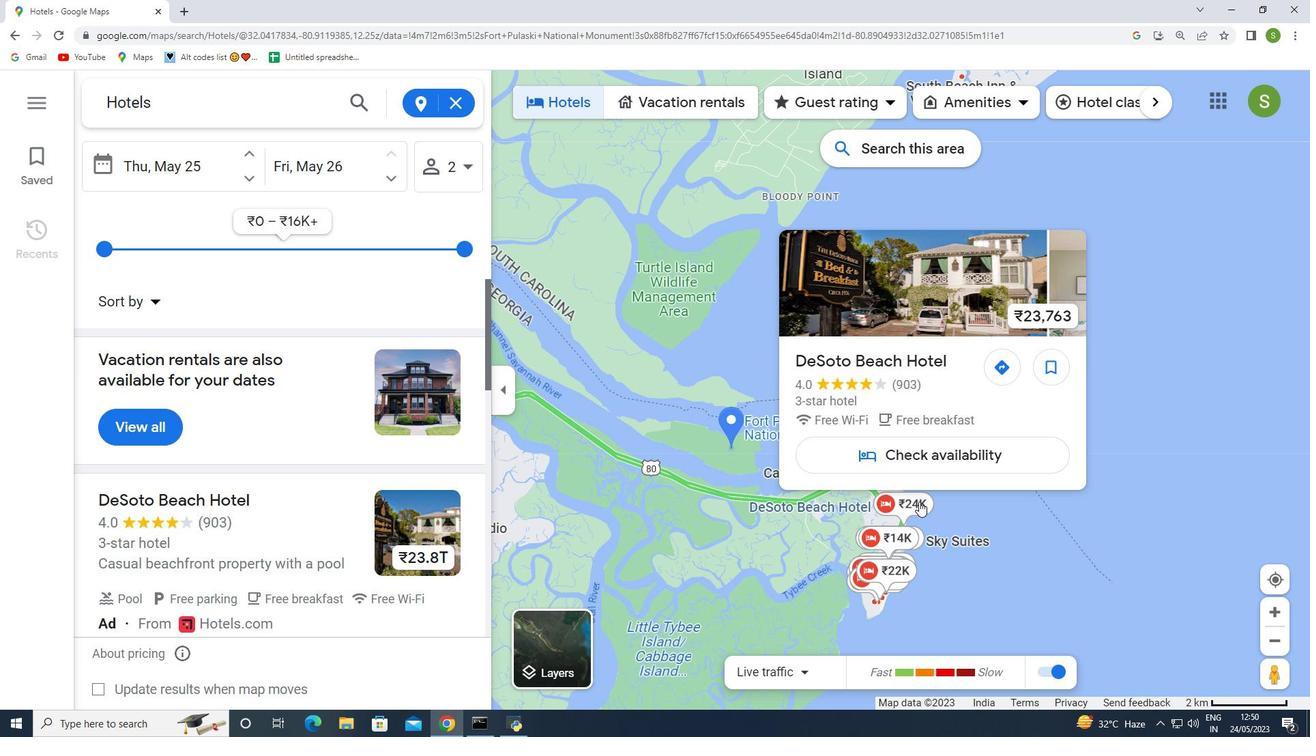 
Action: Mouse moved to (808, 335)
Screenshot: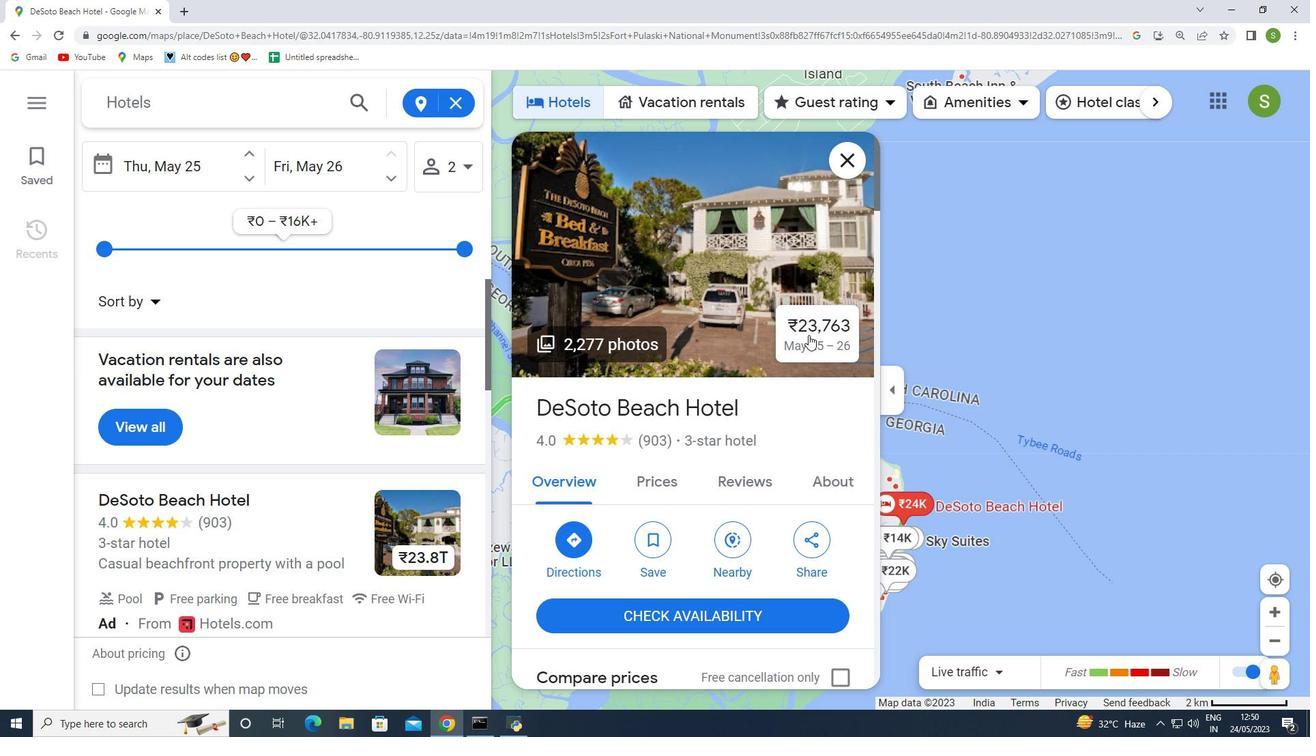 
Action: Mouse scrolled (808, 334) with delta (0, 0)
Screenshot: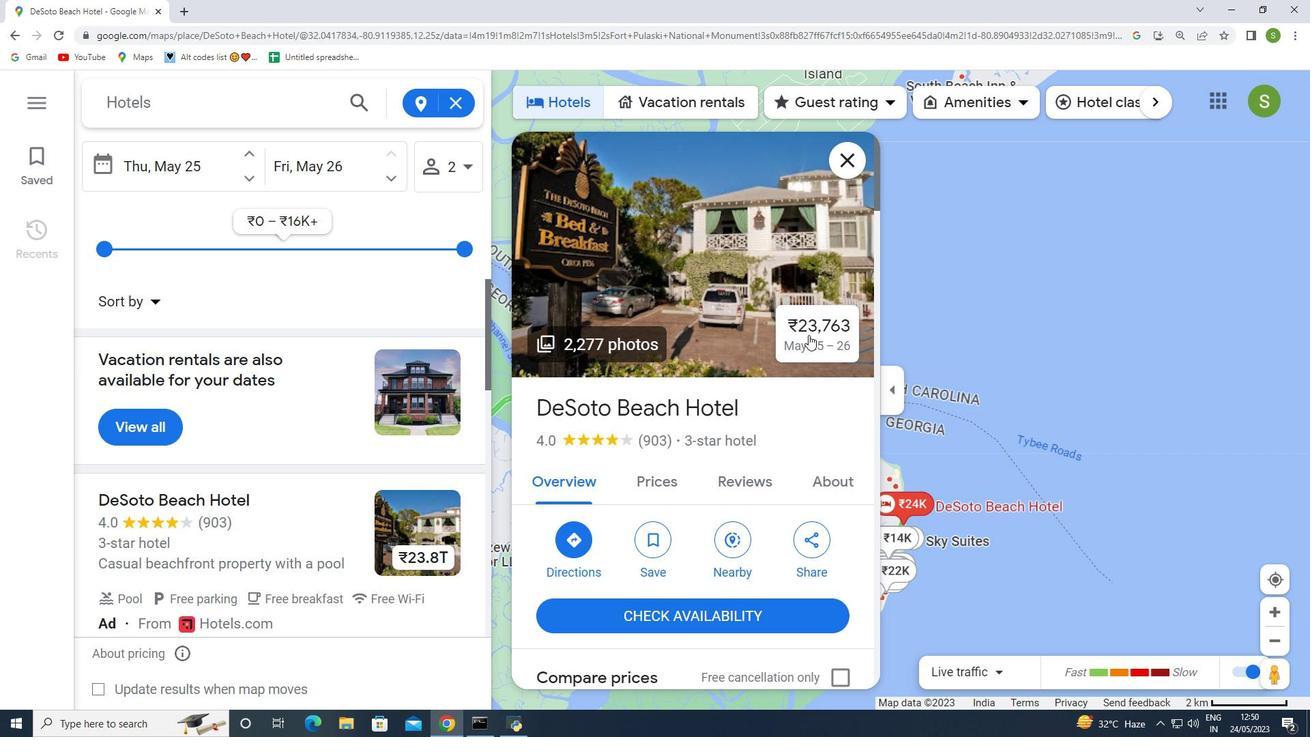 
Action: Mouse scrolled (808, 334) with delta (0, 0)
Screenshot: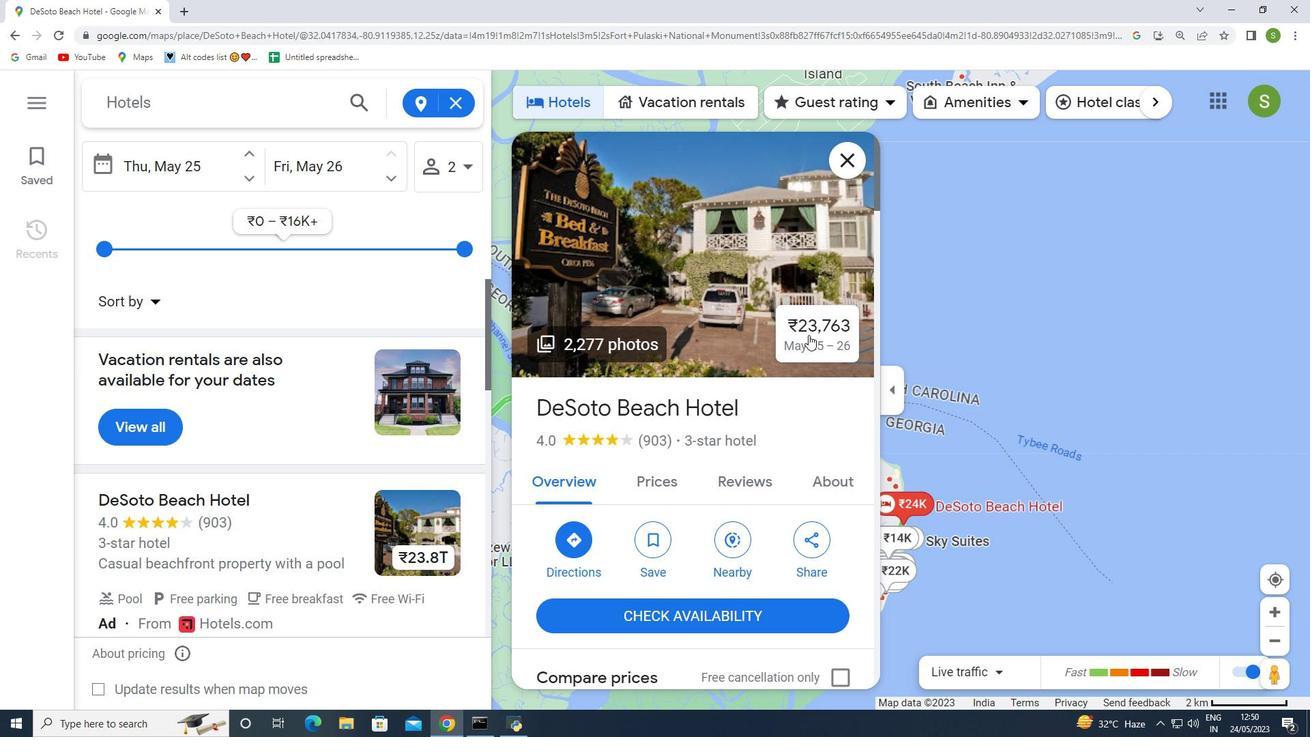 
Action: Mouse moved to (782, 441)
Screenshot: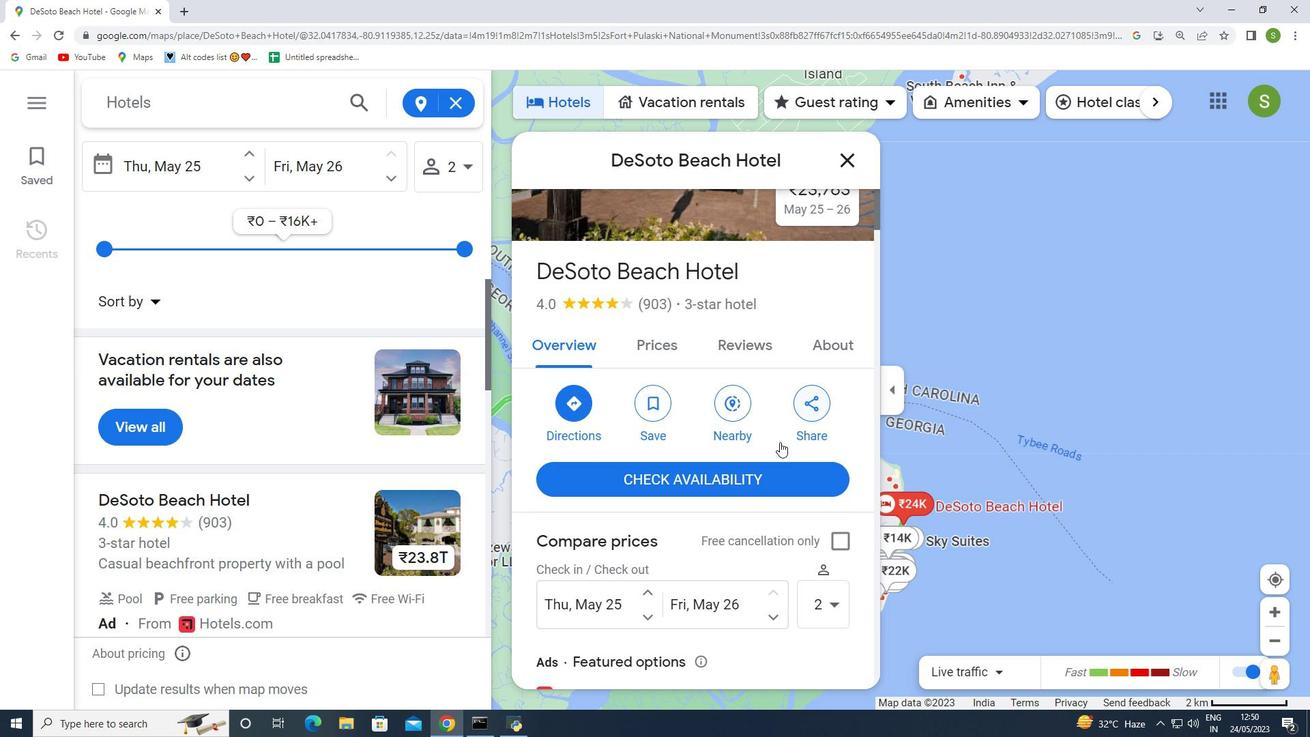 
Action: Mouse scrolled (782, 440) with delta (0, 0)
Screenshot: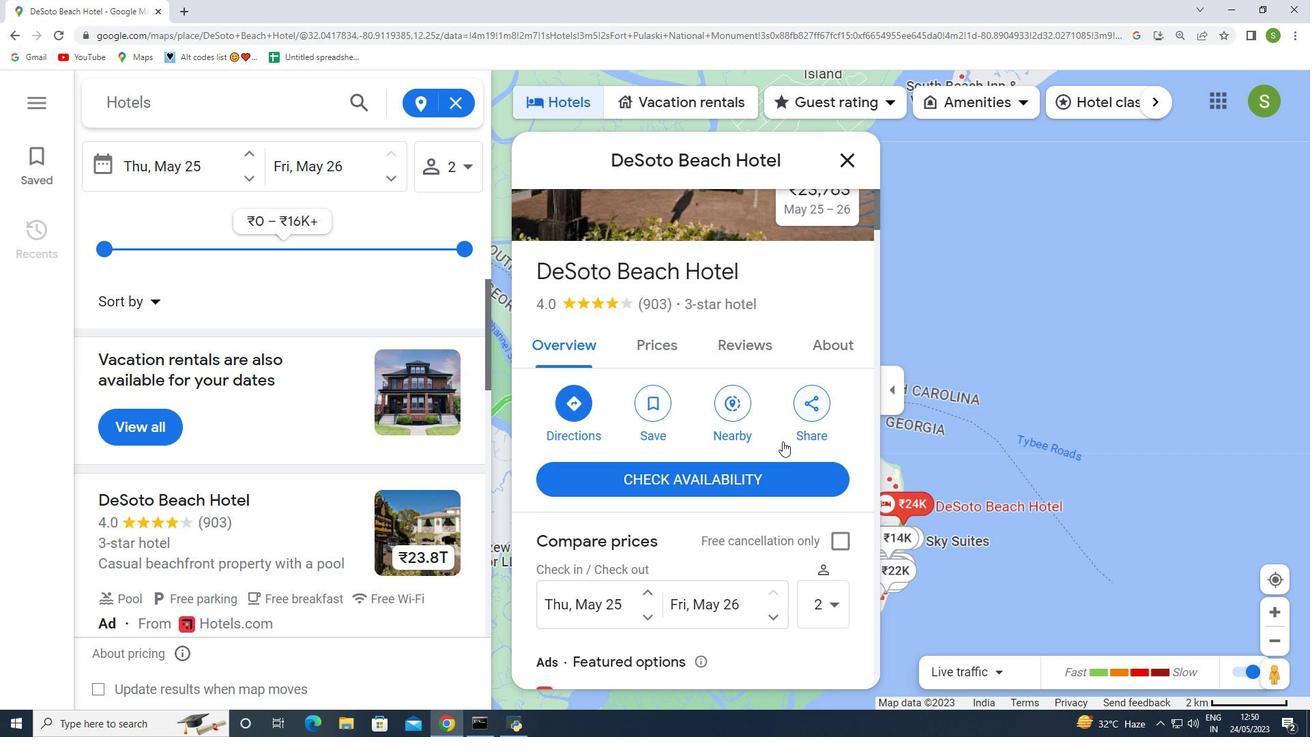 
Action: Mouse moved to (782, 445)
Screenshot: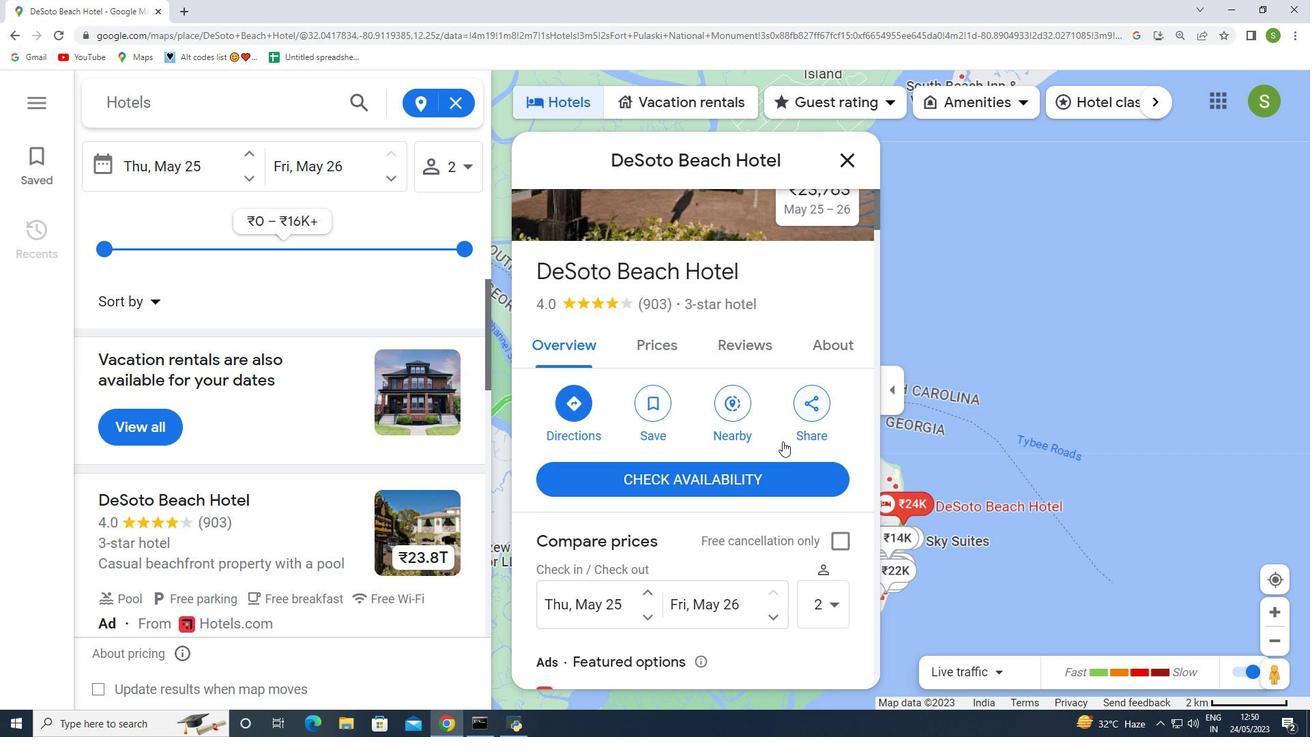 
Action: Mouse scrolled (782, 444) with delta (0, 0)
Screenshot: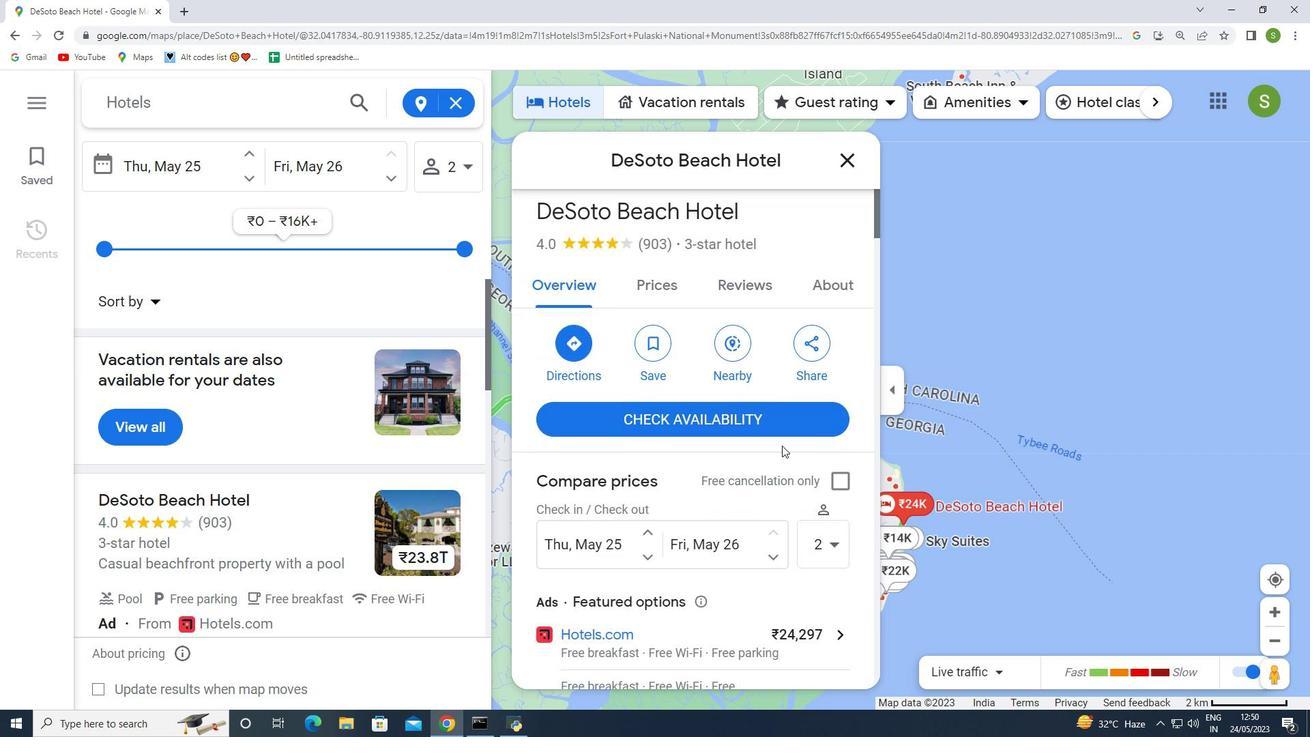 
Action: Mouse moved to (780, 447)
Screenshot: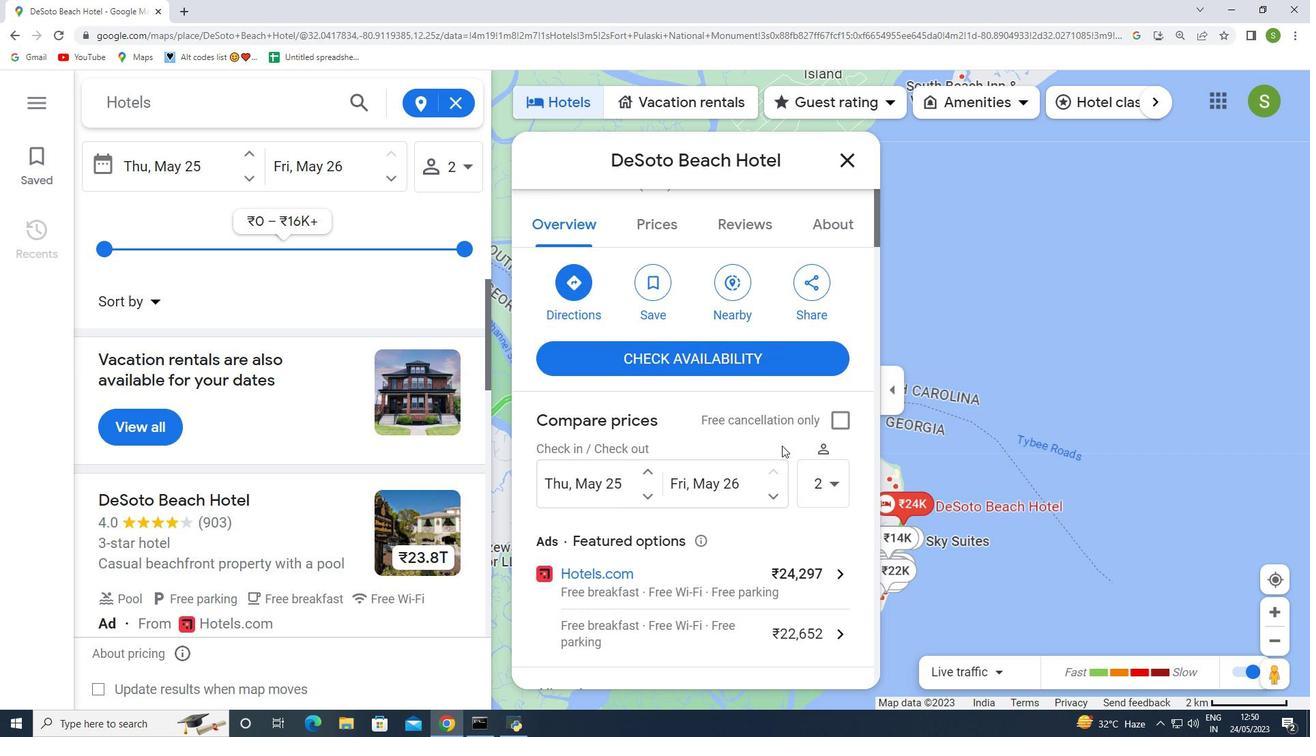 
Action: Mouse scrolled (780, 447) with delta (0, 0)
Screenshot: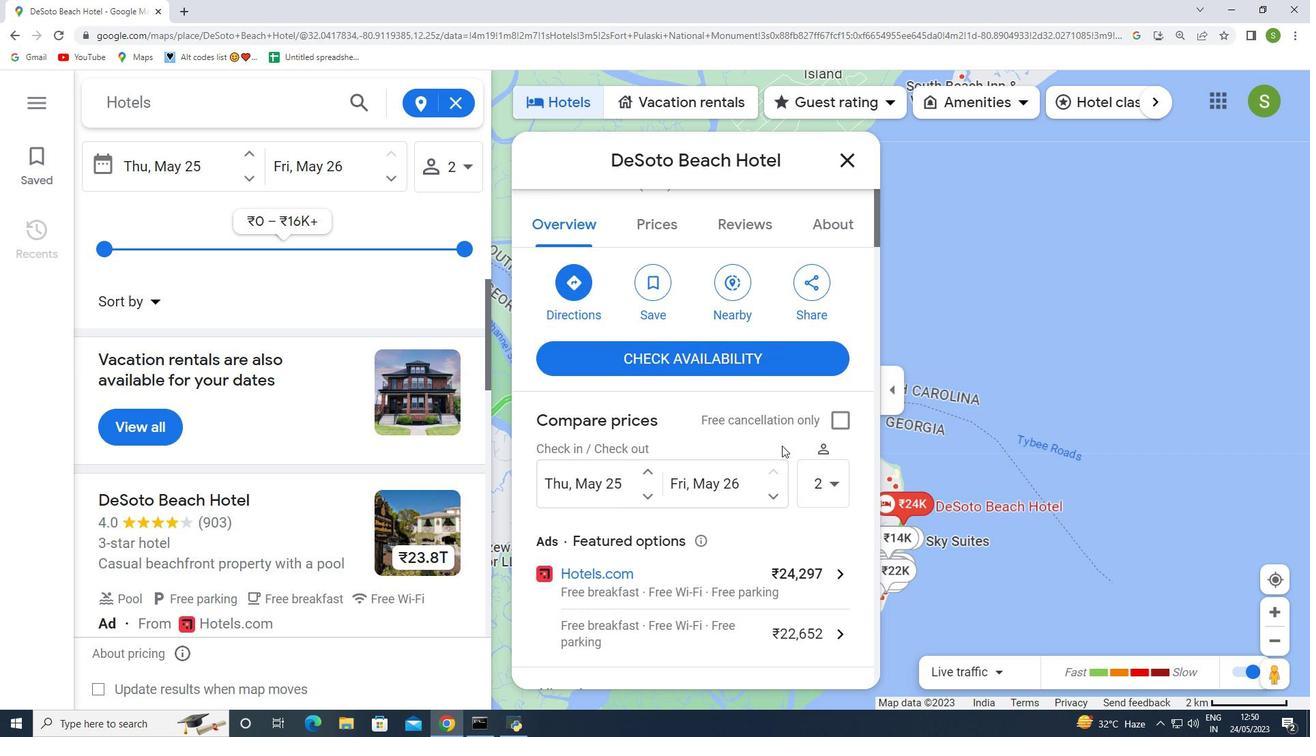 
Action: Mouse scrolled (780, 447) with delta (0, 0)
Screenshot: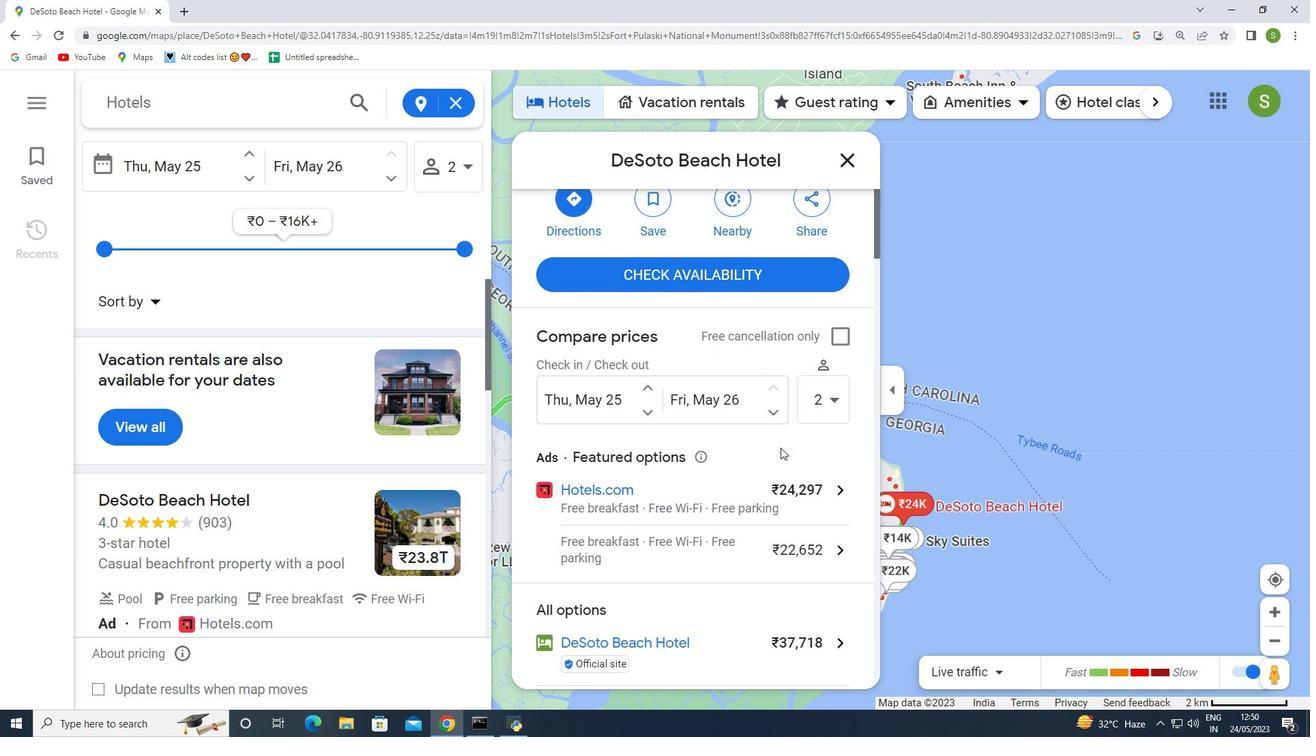 
Action: Mouse scrolled (780, 447) with delta (0, 0)
Screenshot: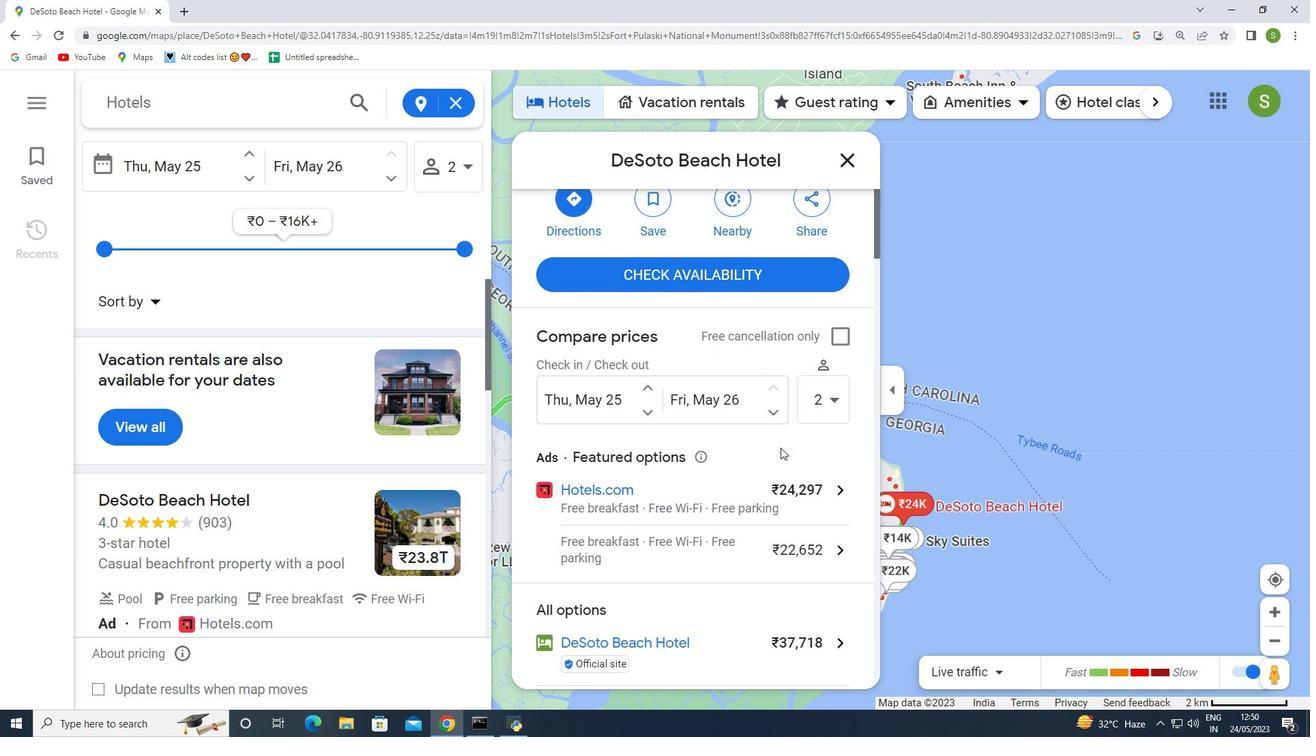 
Action: Mouse scrolled (780, 447) with delta (0, 0)
Screenshot: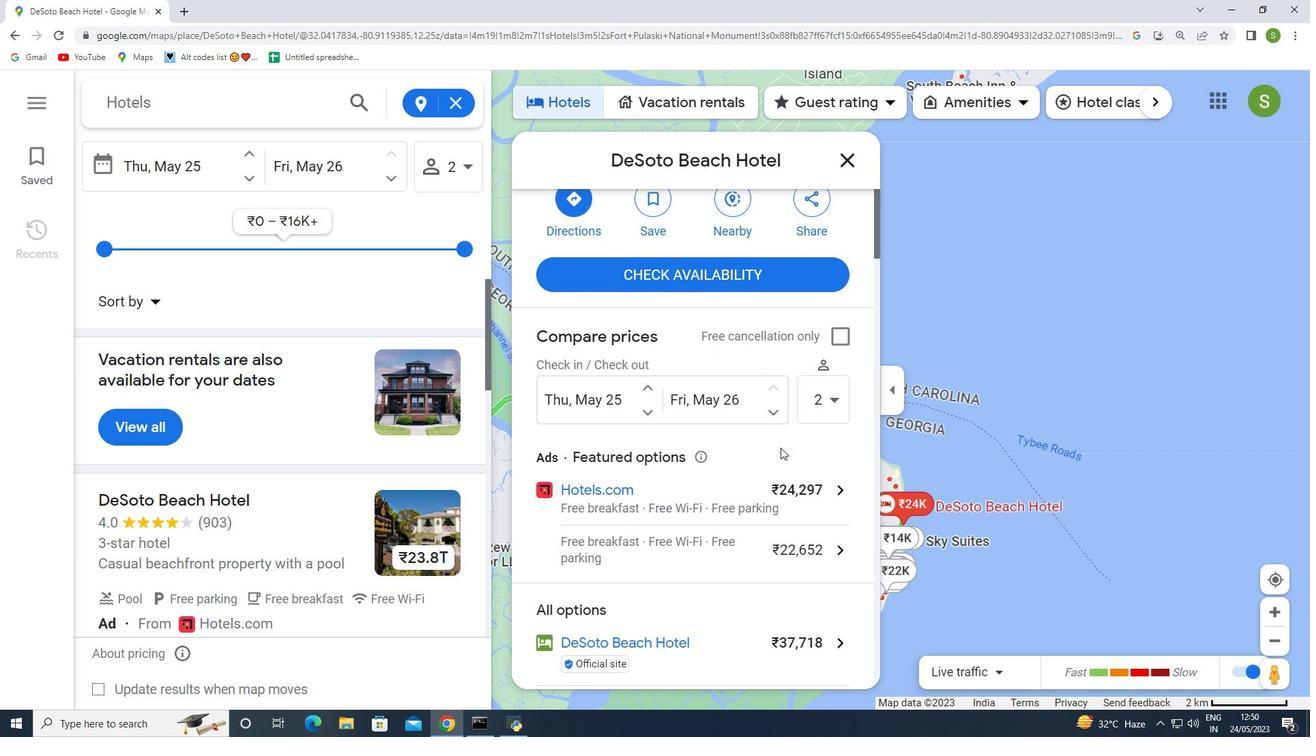 
Action: Mouse scrolled (780, 447) with delta (0, 0)
Screenshot: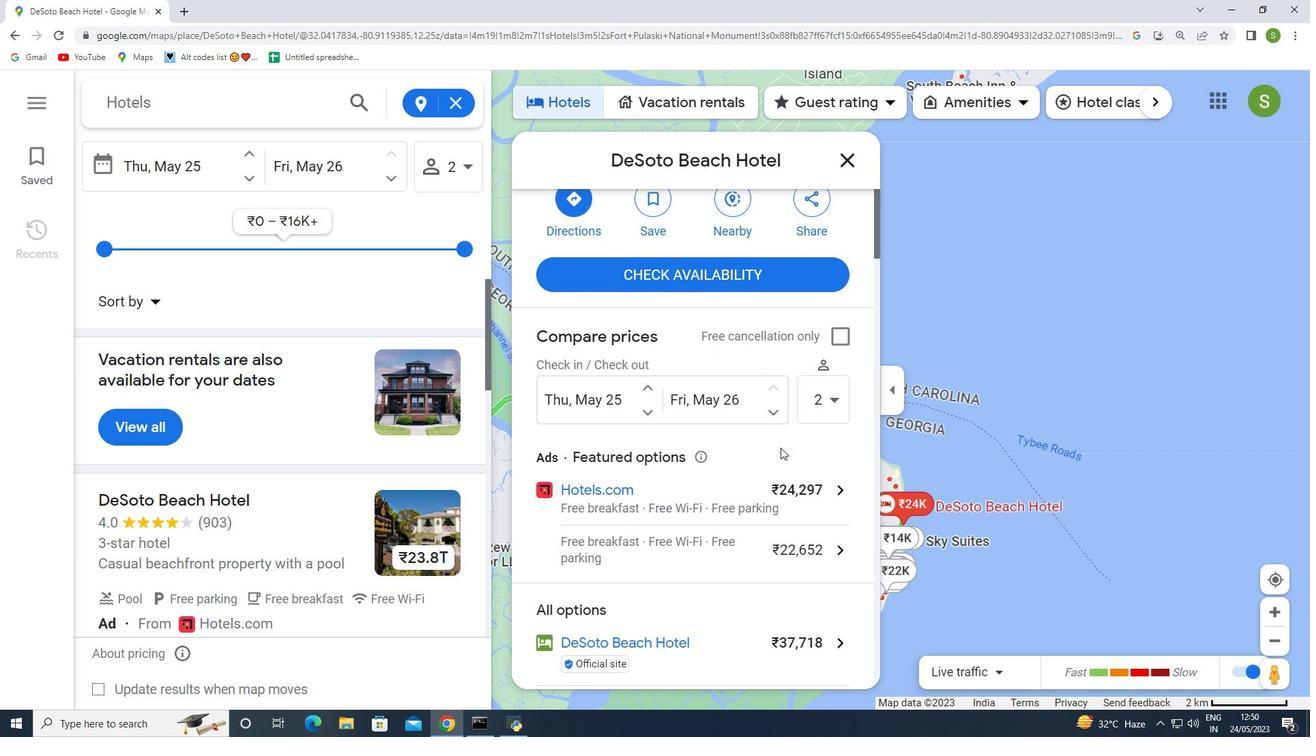 
Action: Mouse scrolled (780, 447) with delta (0, 0)
Screenshot: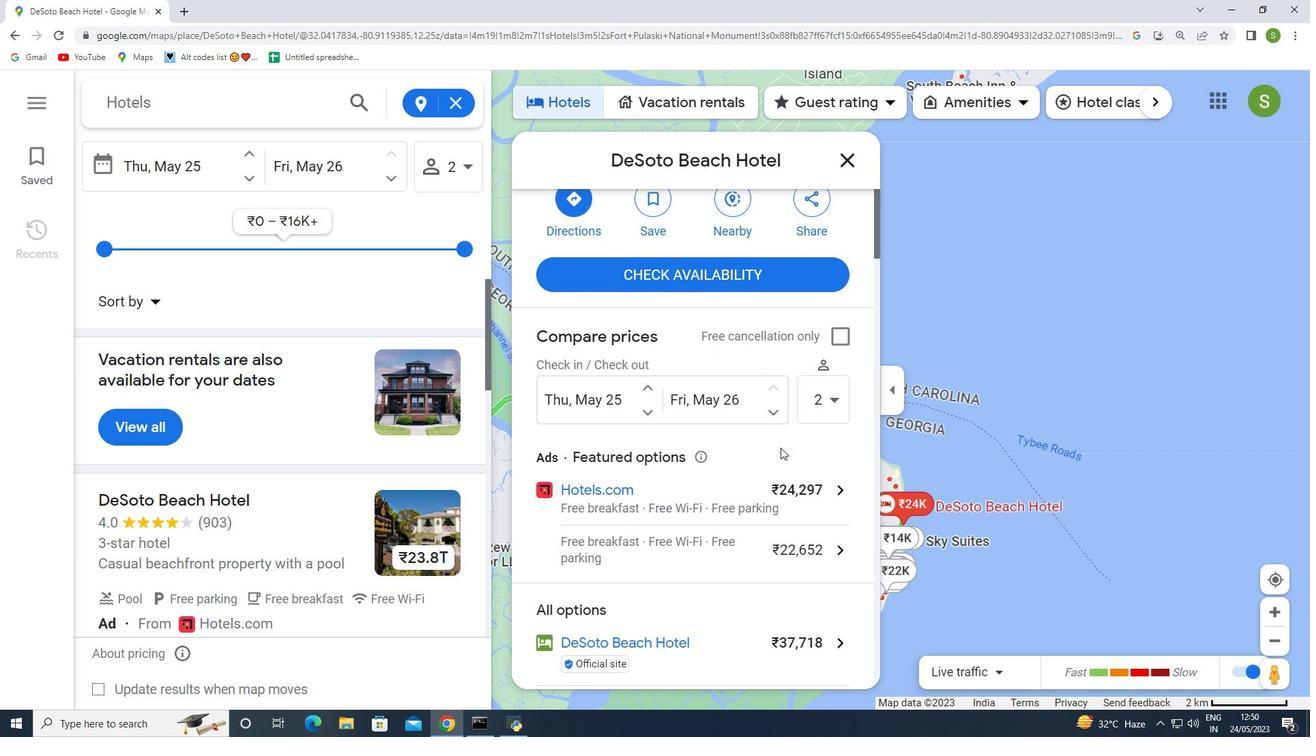 
Action: Mouse scrolled (780, 447) with delta (0, 0)
Screenshot: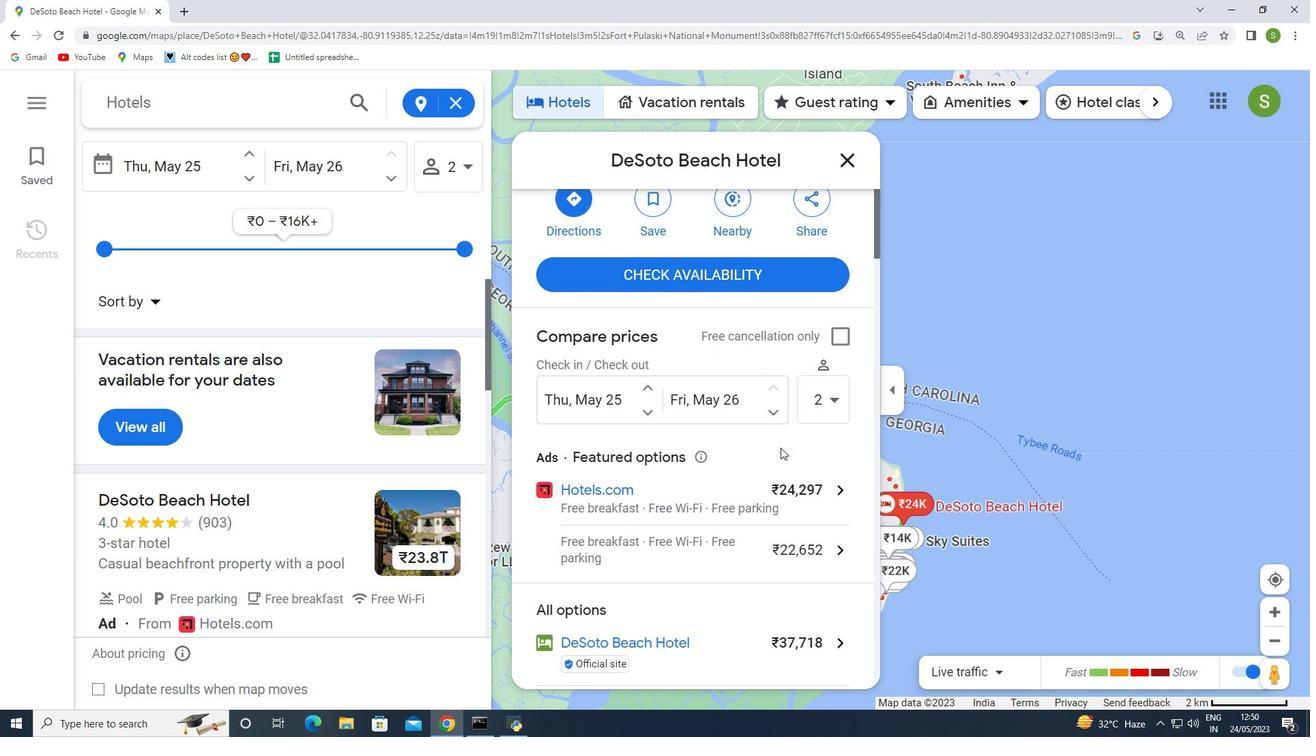 
Action: Mouse scrolled (780, 447) with delta (0, 0)
Screenshot: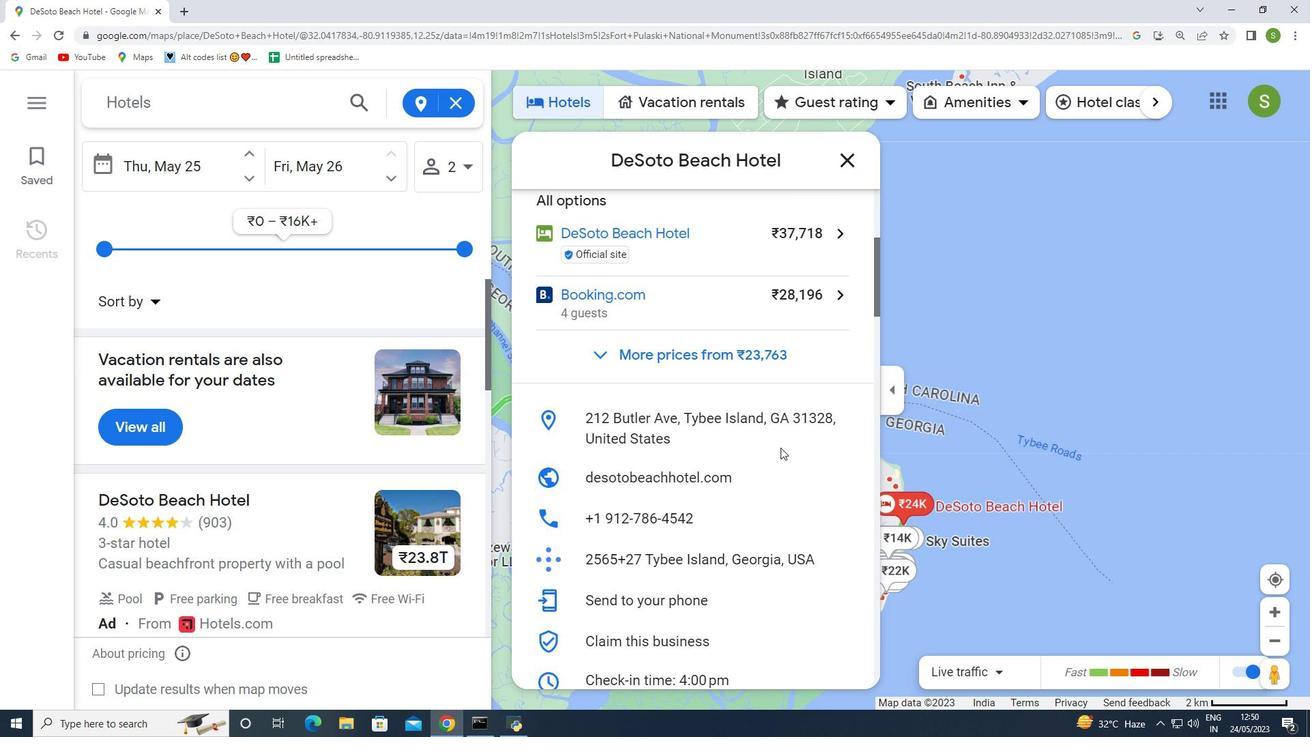 
Action: Mouse scrolled (780, 447) with delta (0, 0)
Screenshot: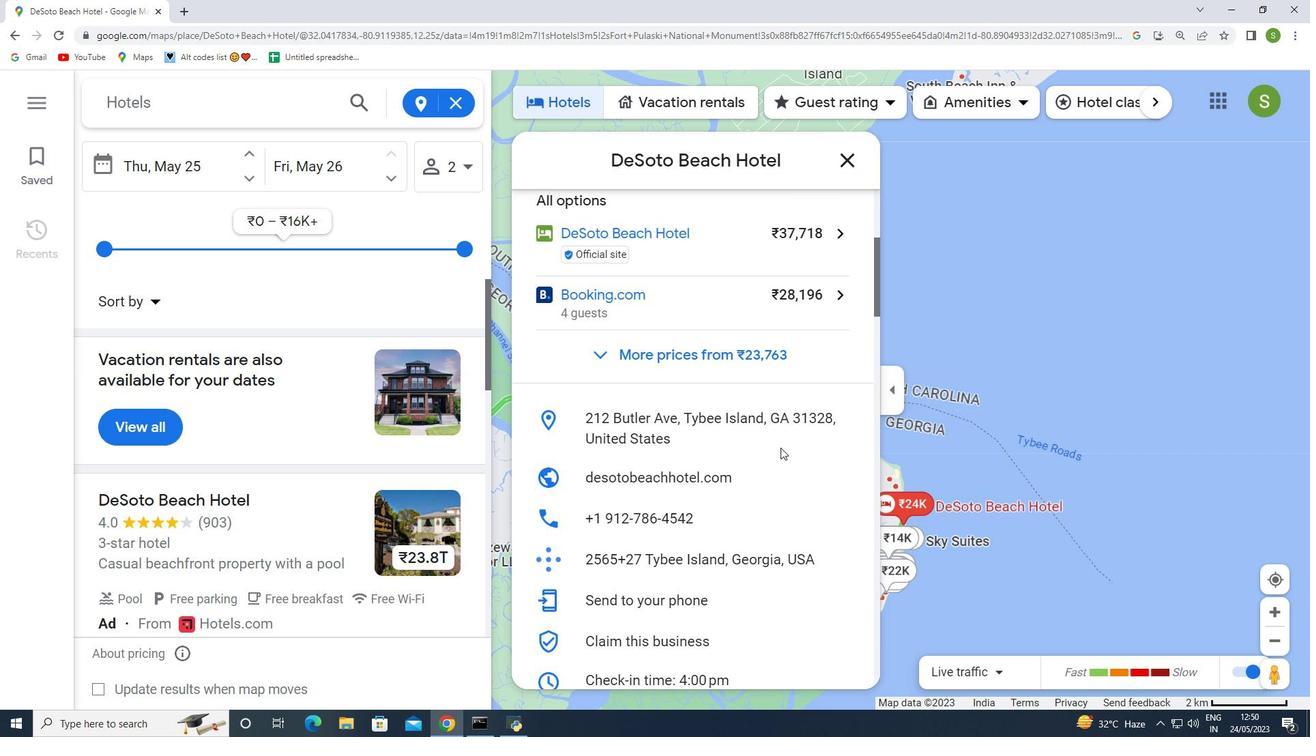 
Action: Mouse scrolled (780, 447) with delta (0, 0)
Screenshot: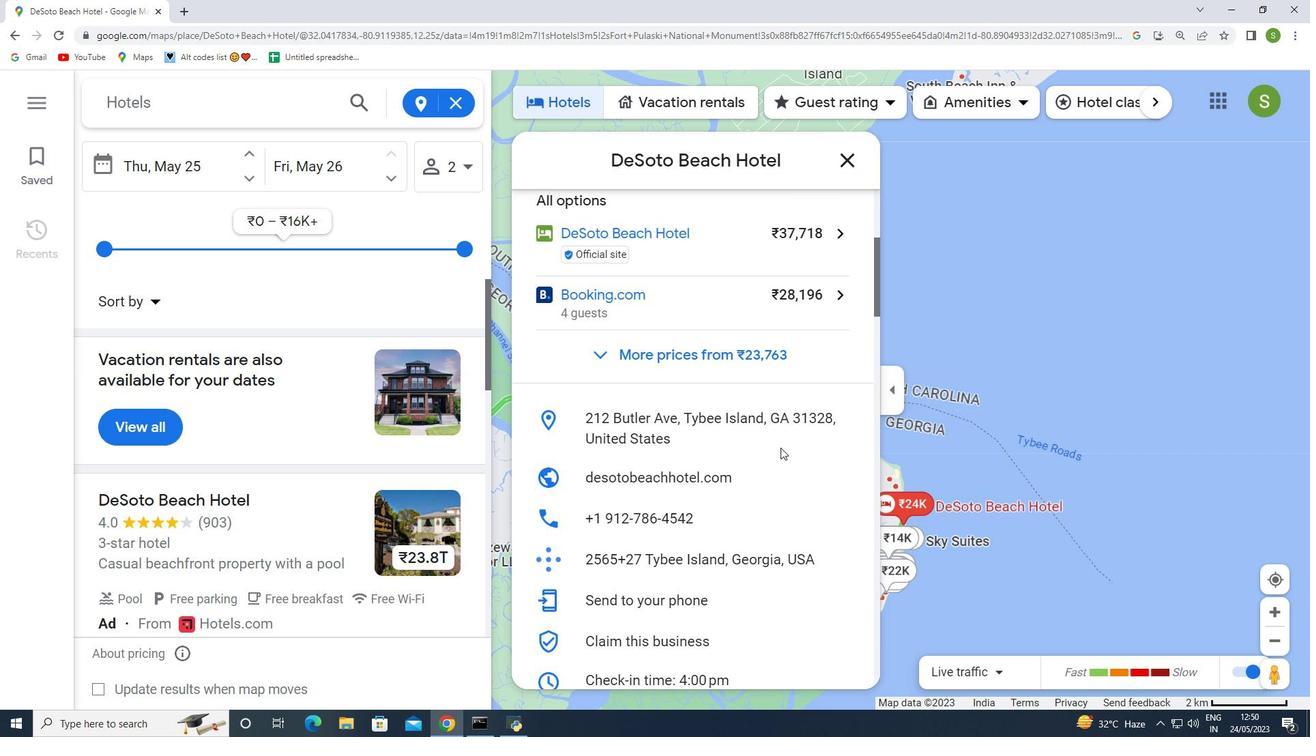 
Action: Mouse scrolled (780, 447) with delta (0, 0)
Screenshot: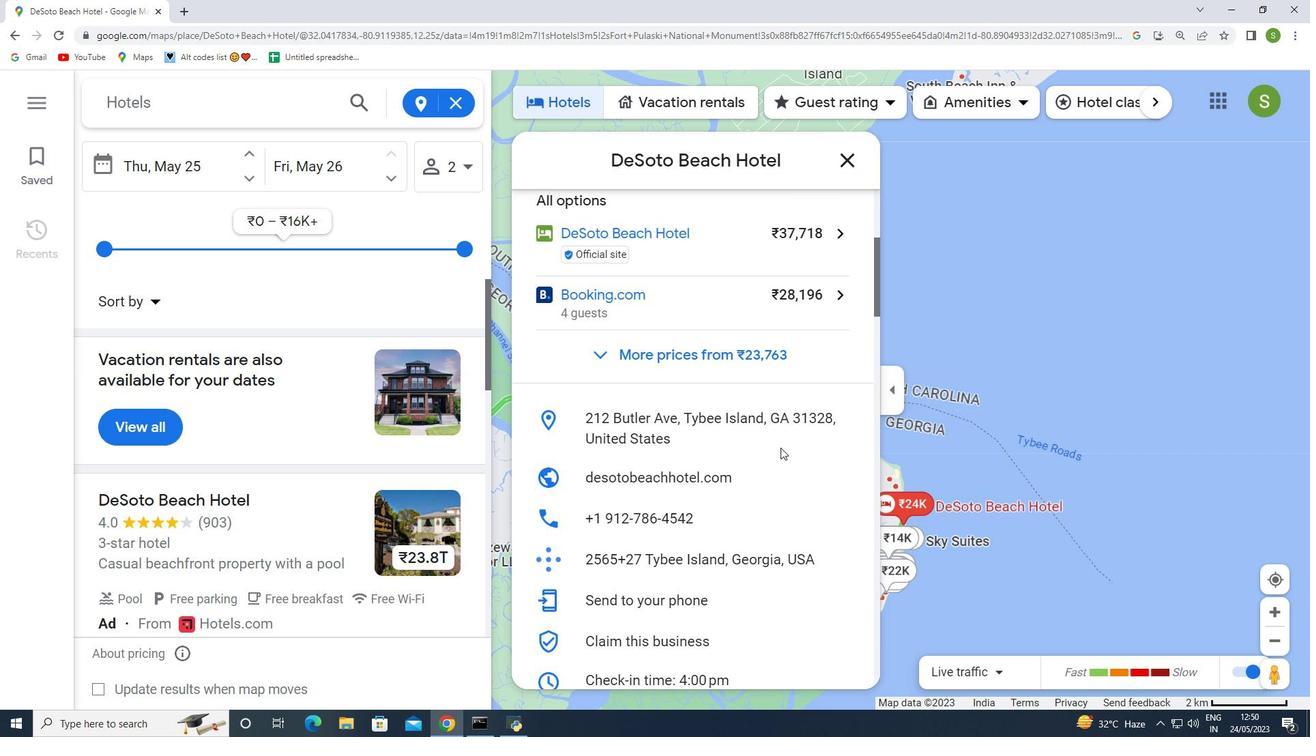 
Action: Mouse scrolled (780, 447) with delta (0, 0)
Screenshot: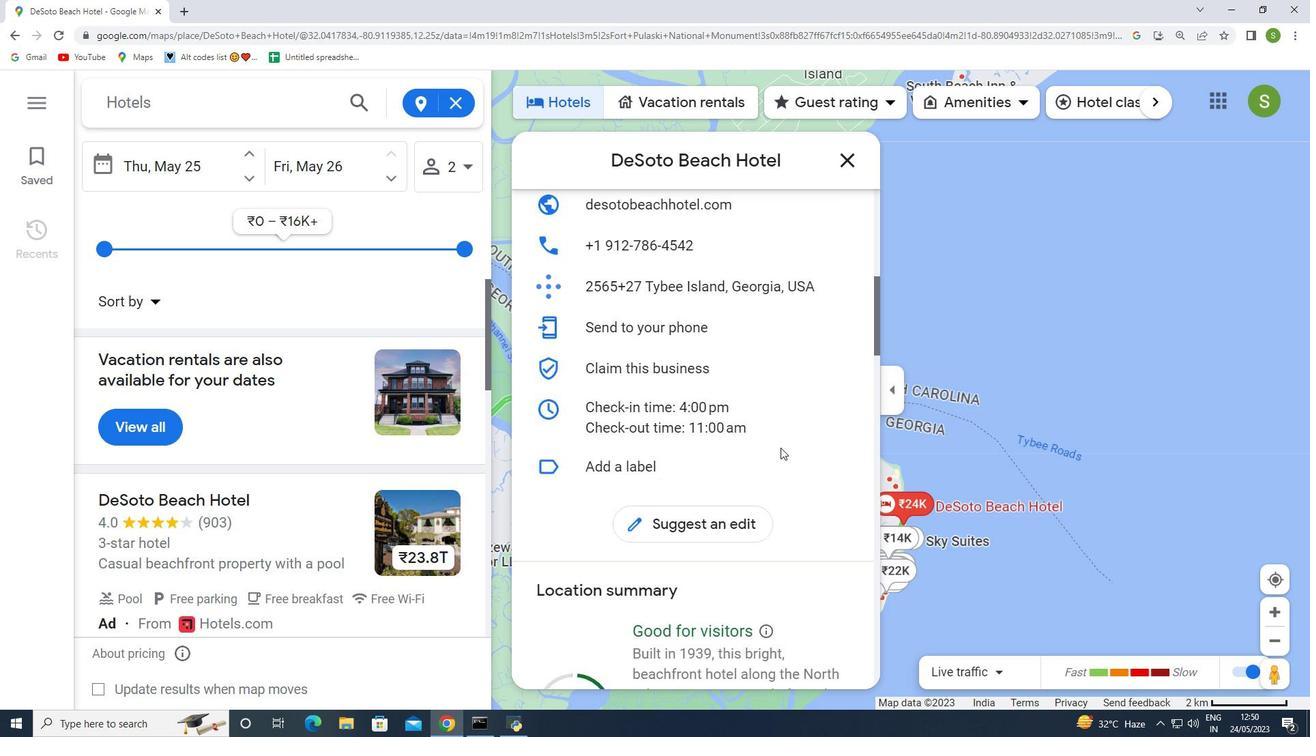 
Action: Mouse scrolled (780, 447) with delta (0, 0)
Screenshot: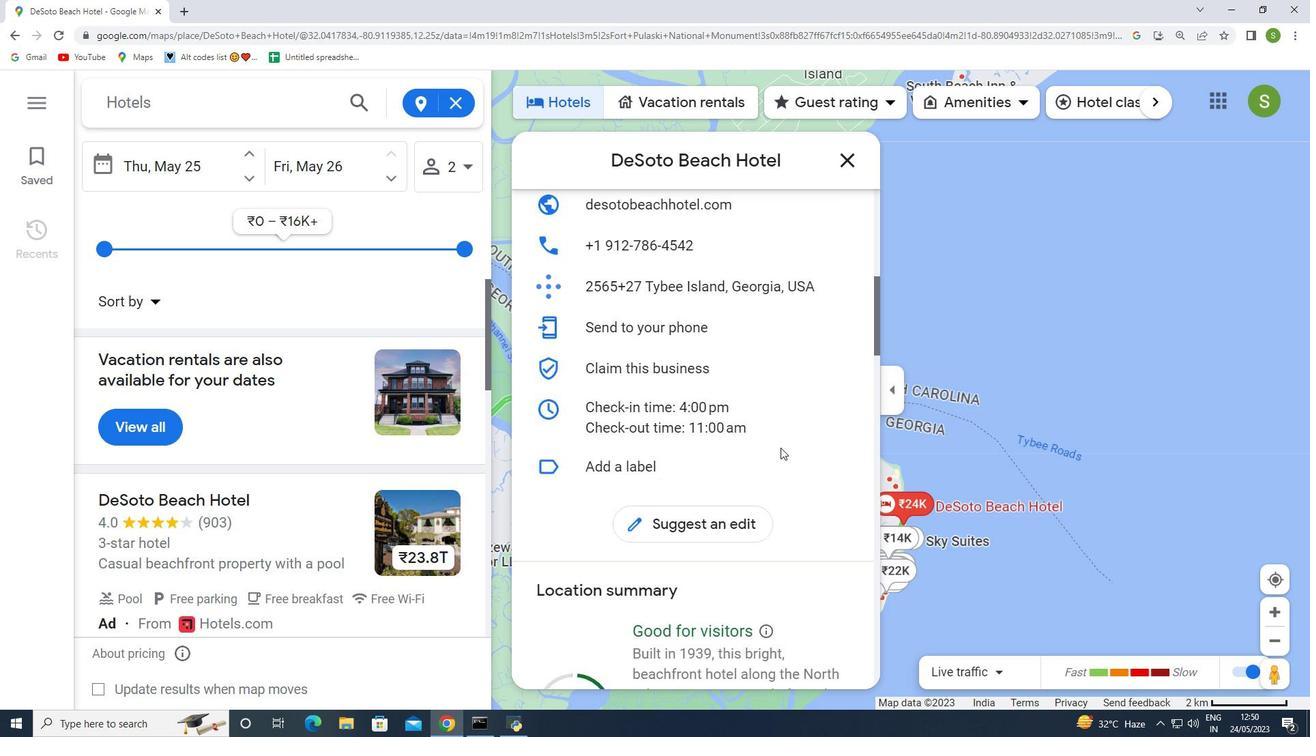 
Action: Mouse scrolled (780, 447) with delta (0, 0)
Screenshot: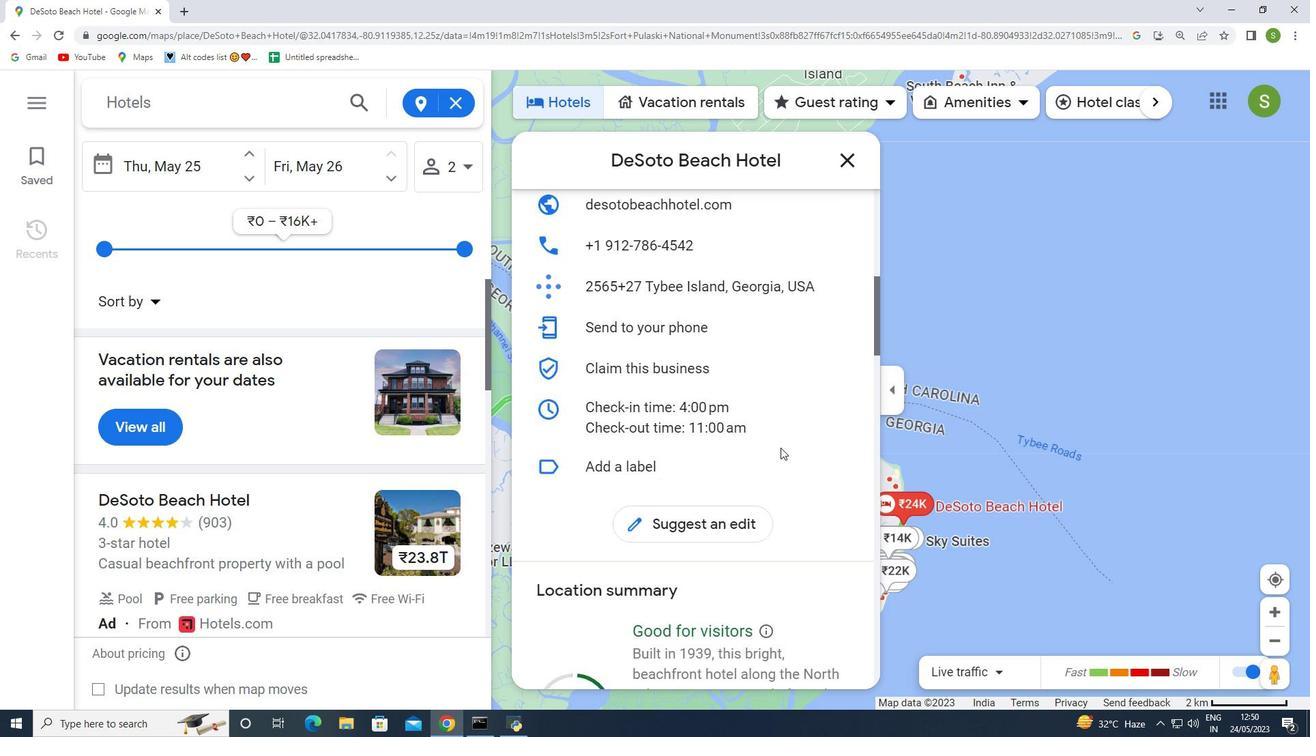 
Action: Mouse scrolled (780, 447) with delta (0, 0)
Screenshot: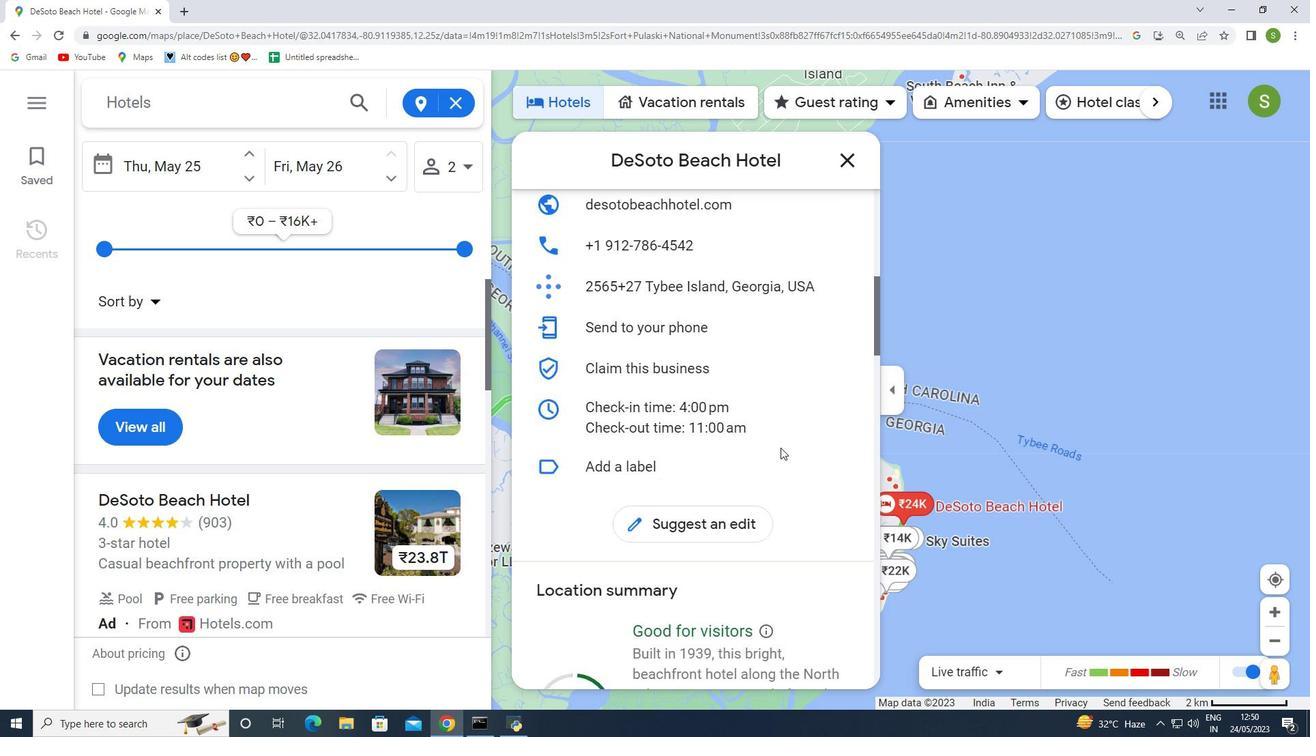 
Action: Mouse scrolled (780, 447) with delta (0, 0)
Screenshot: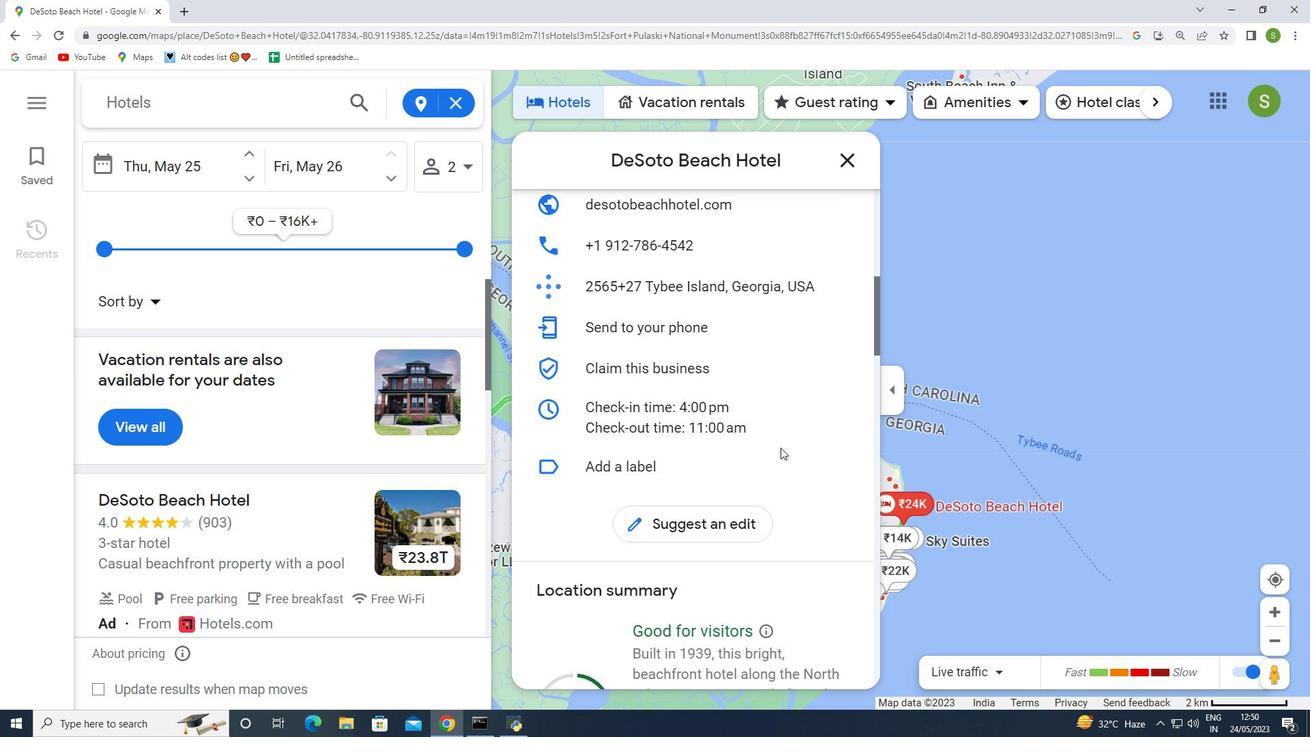 
Action: Mouse moved to (848, 168)
Screenshot: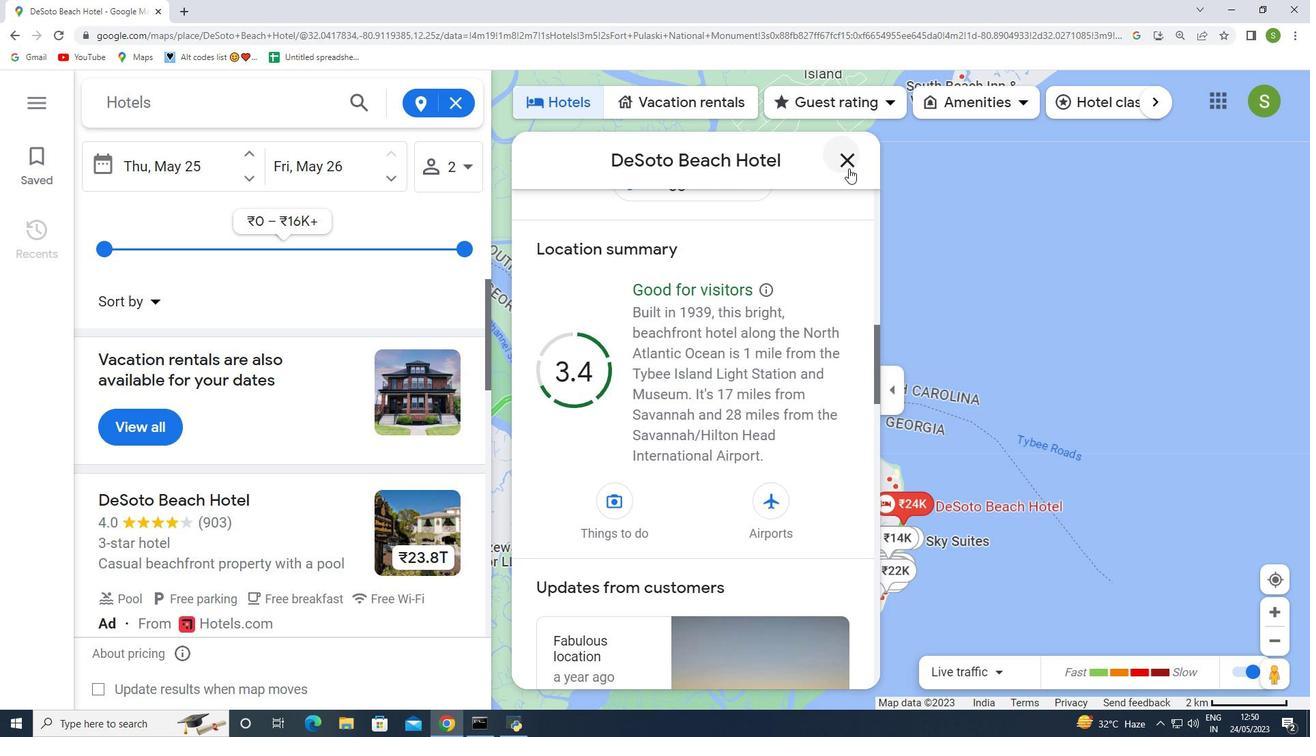 
Action: Mouse pressed left at (848, 168)
Screenshot: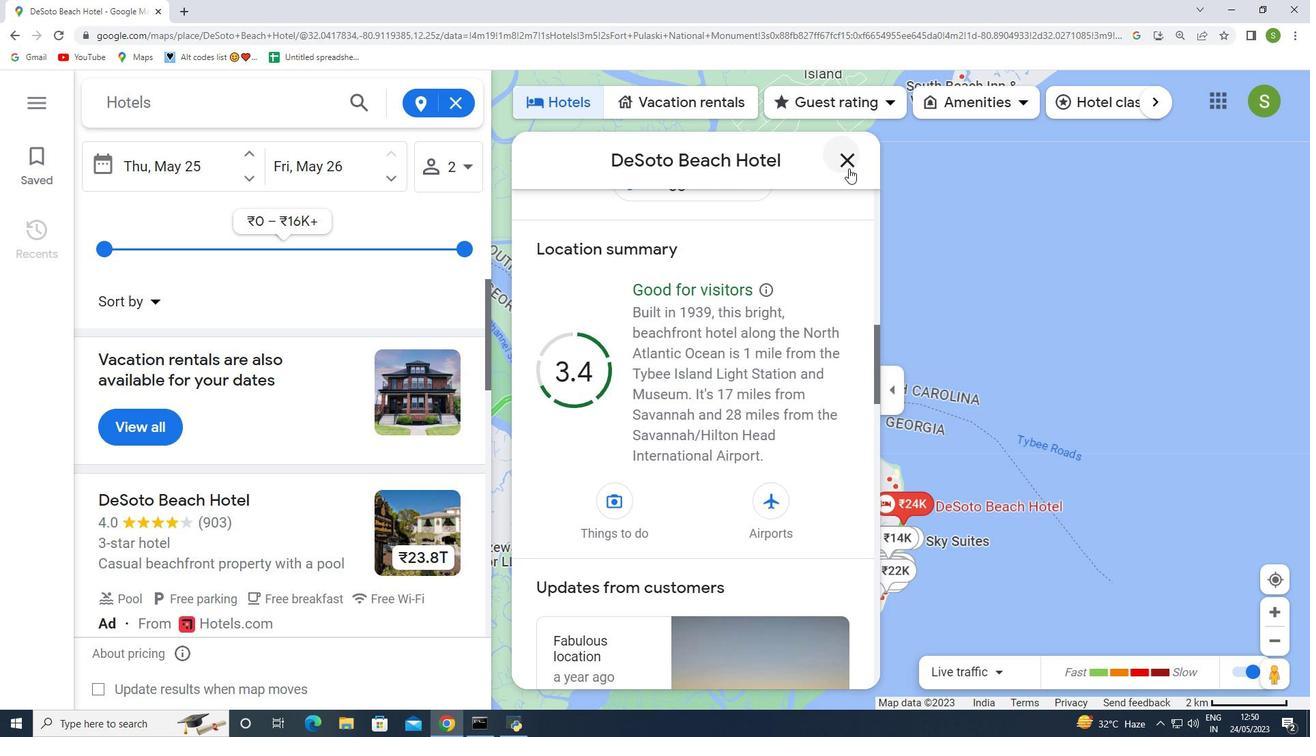 
Action: Mouse moved to (911, 550)
Screenshot: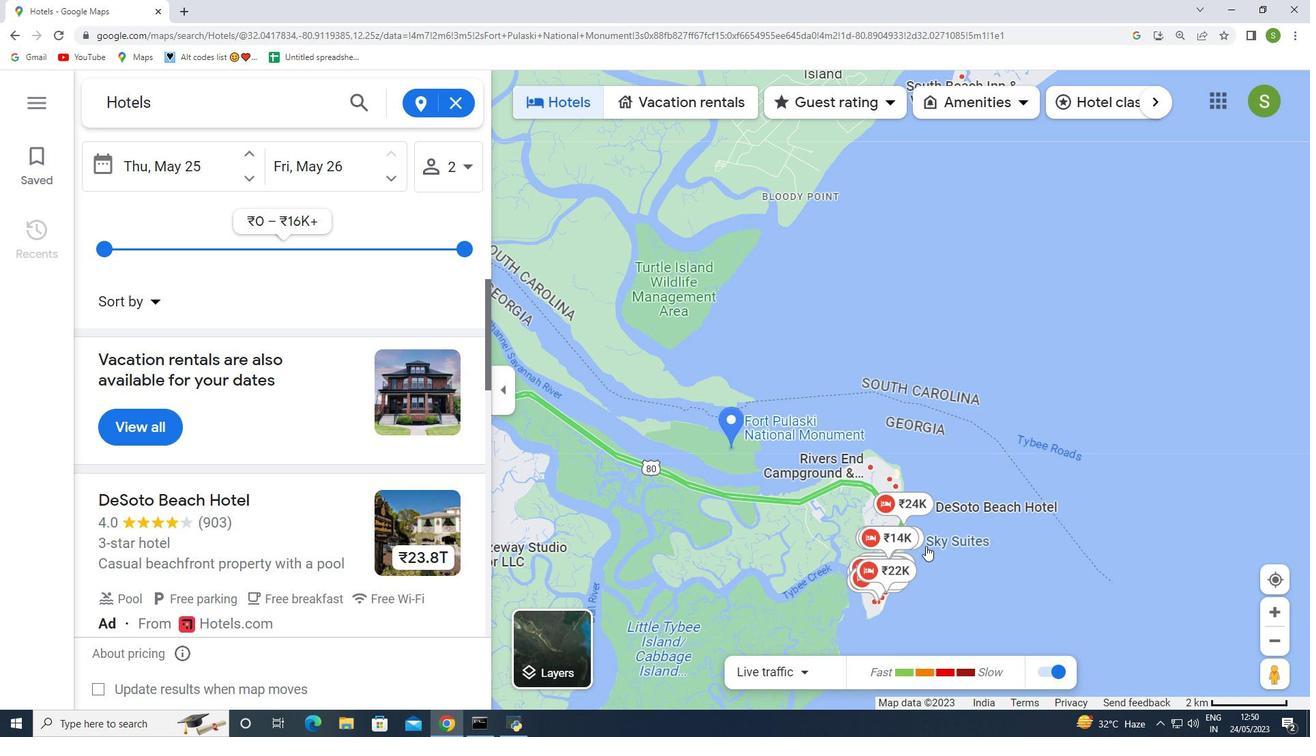 
Action: Mouse scrolled (911, 550) with delta (0, 0)
Screenshot: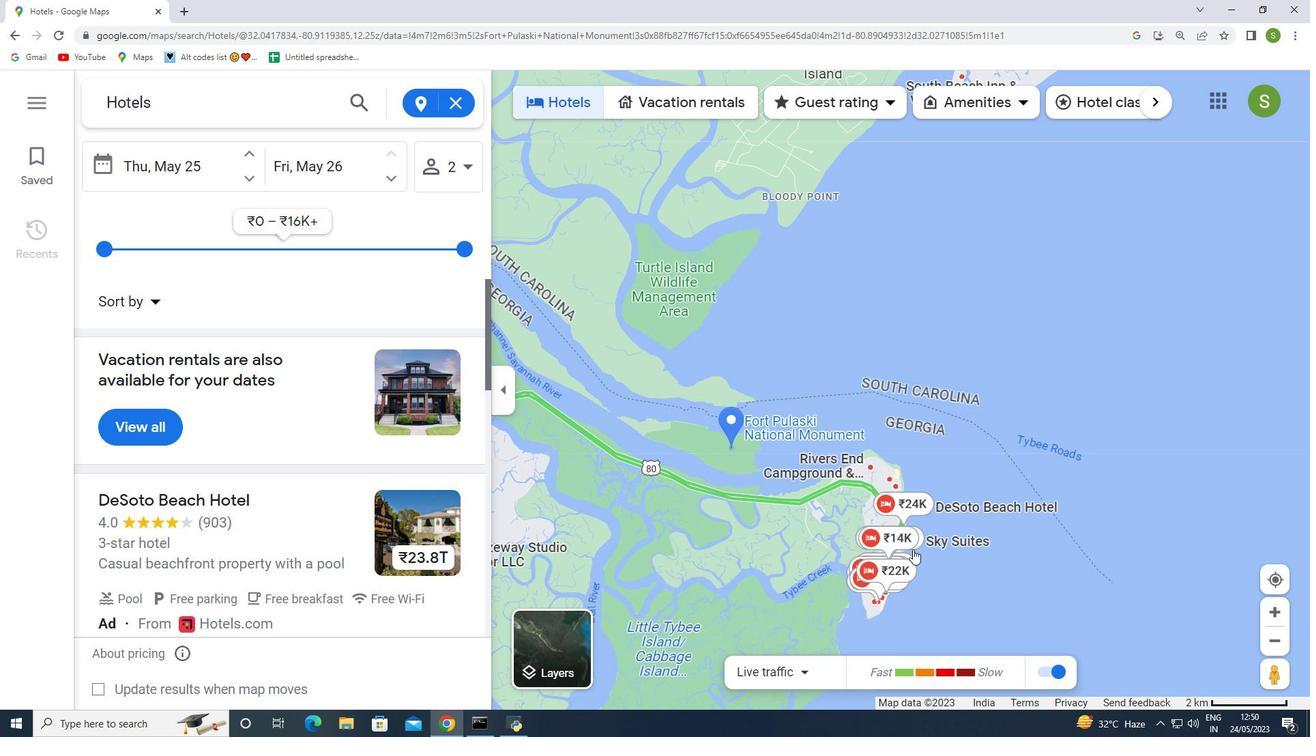 
Action: Mouse scrolled (911, 550) with delta (0, 0)
Screenshot: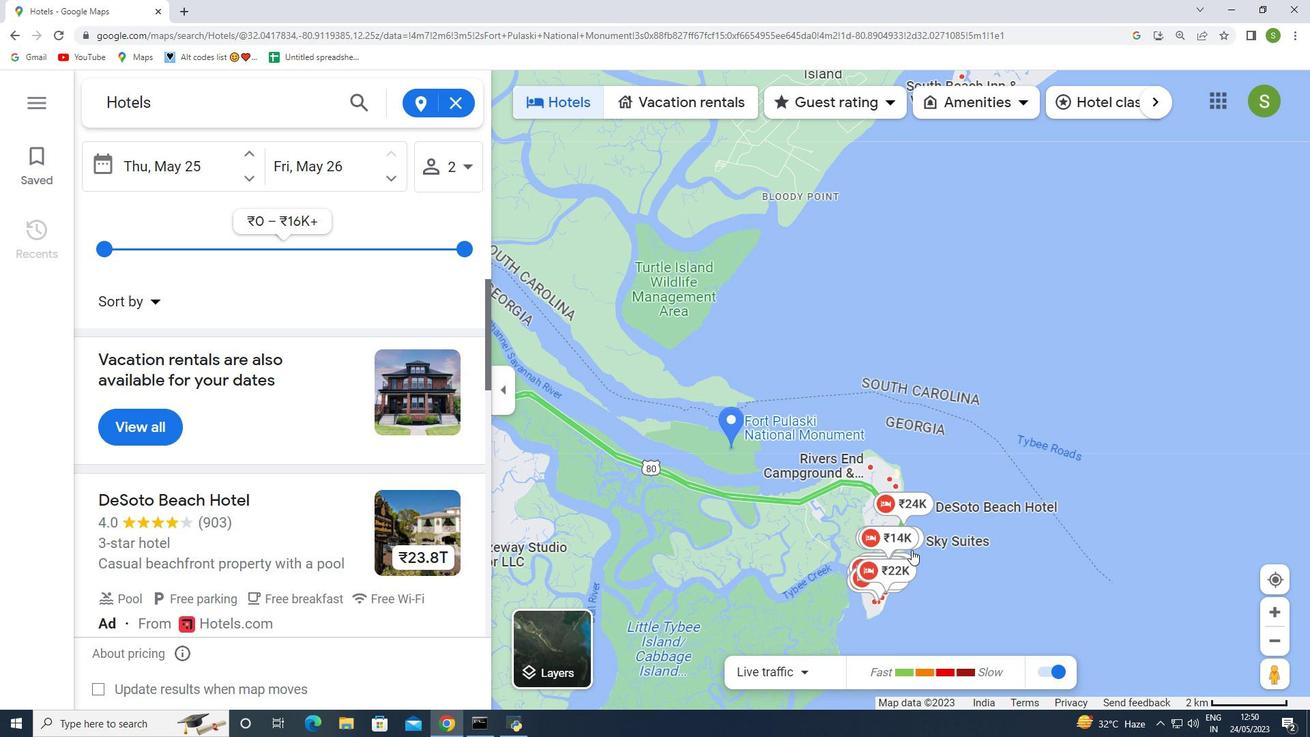 
Action: Mouse moved to (891, 571)
Screenshot: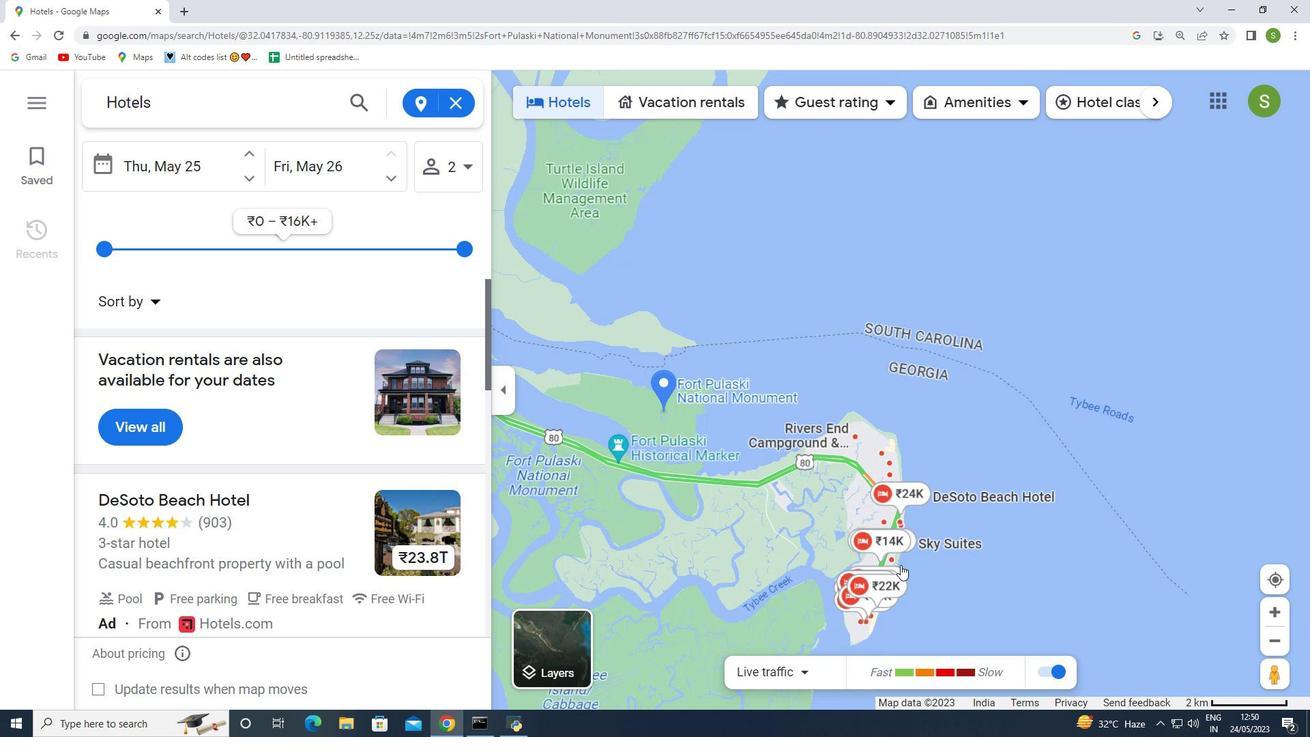 
Action: Mouse scrolled (891, 572) with delta (0, 0)
Screenshot: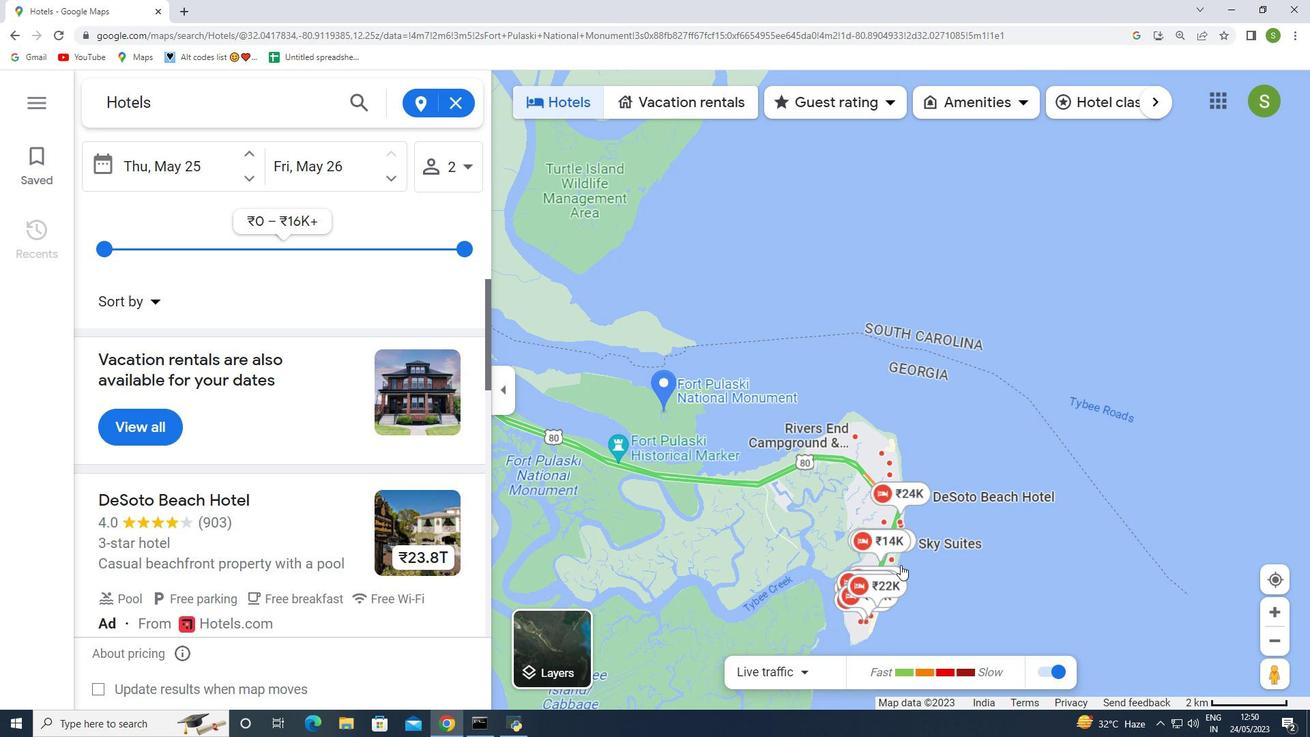 
Action: Mouse scrolled (891, 572) with delta (0, 0)
Screenshot: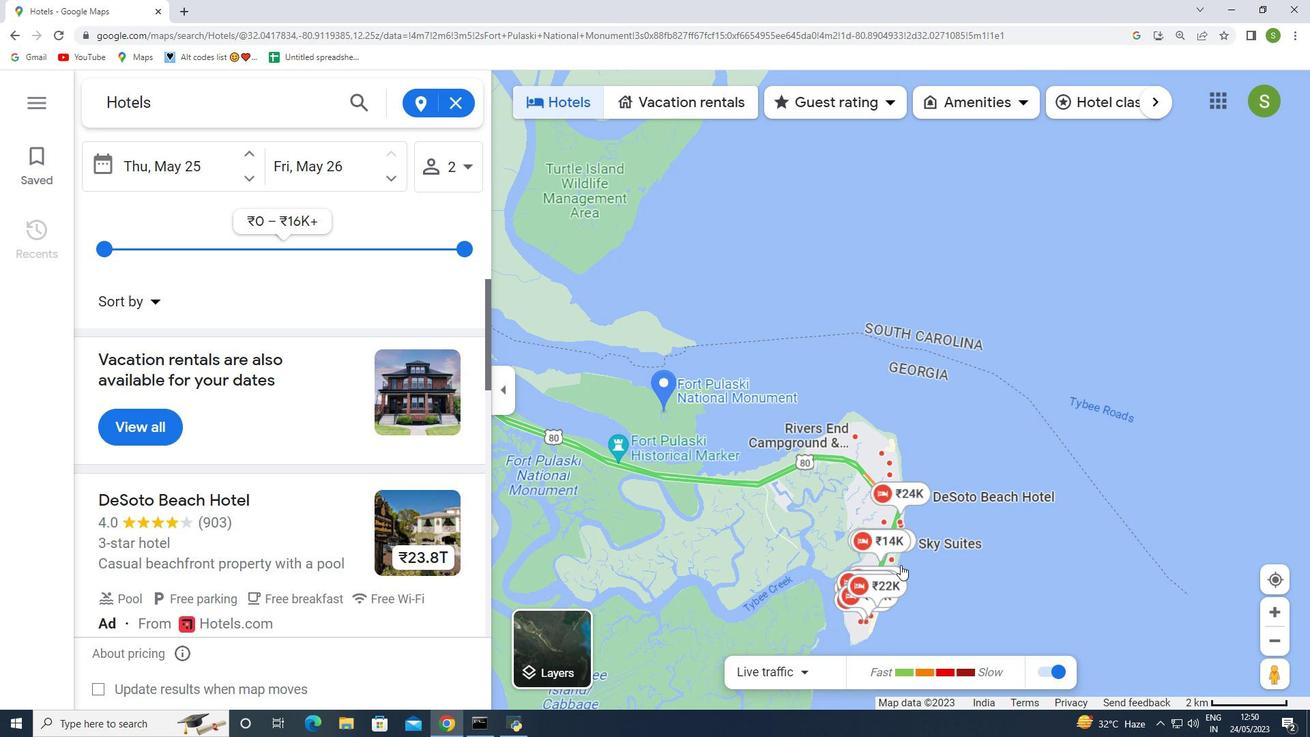 
Action: Mouse moved to (576, 433)
Screenshot: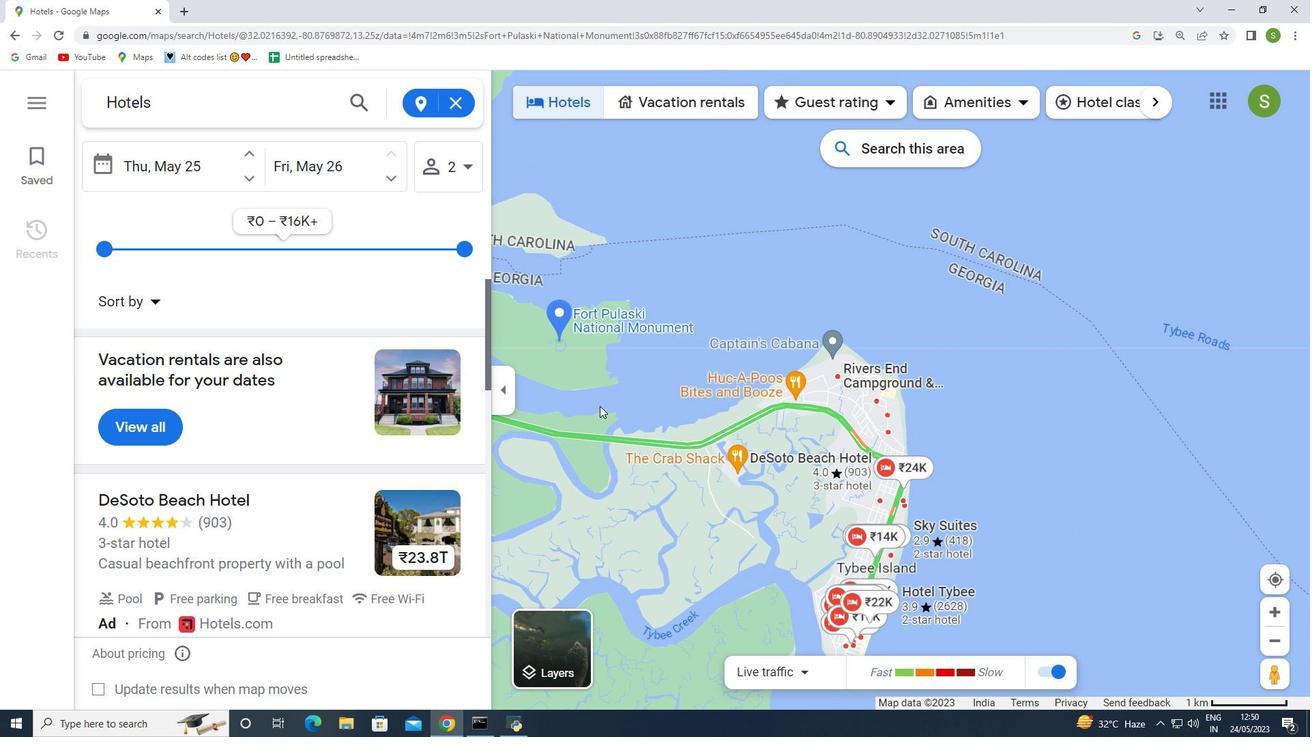 
Action: Mouse scrolled (576, 434) with delta (0, 0)
Screenshot: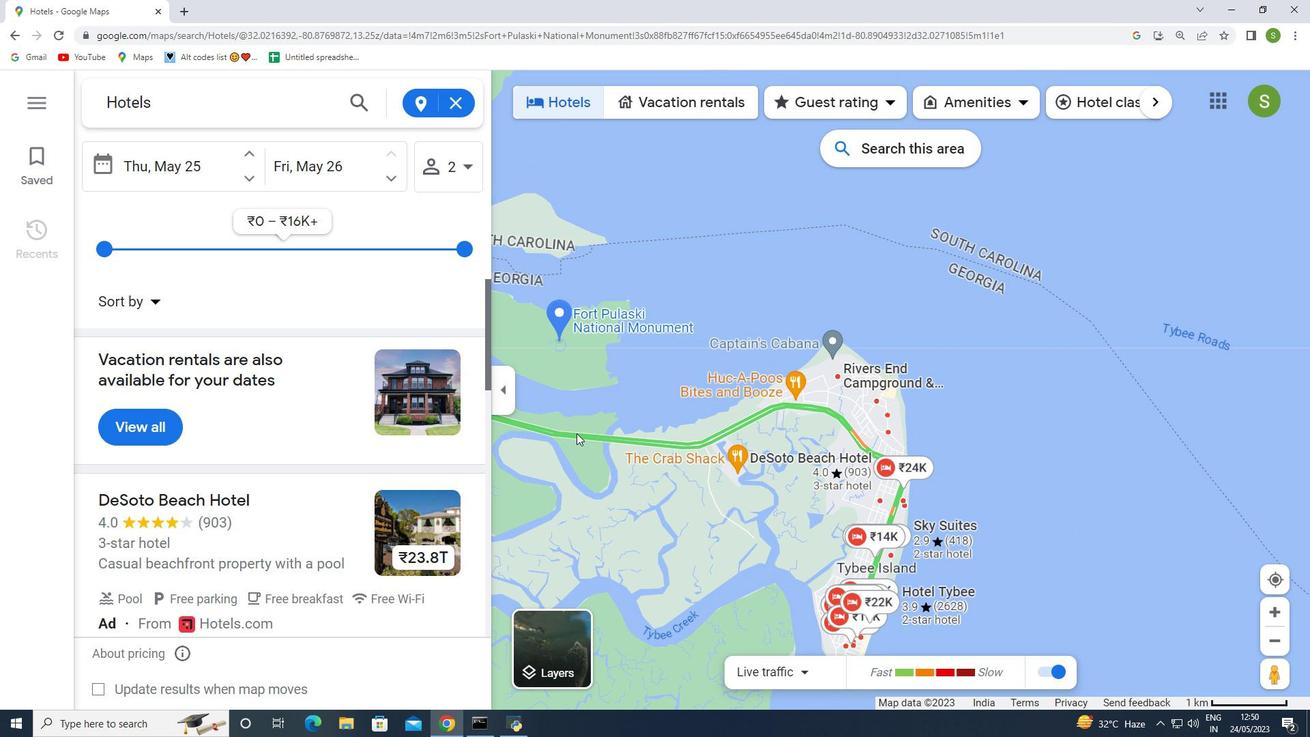 
Action: Mouse scrolled (576, 434) with delta (0, 0)
Screenshot: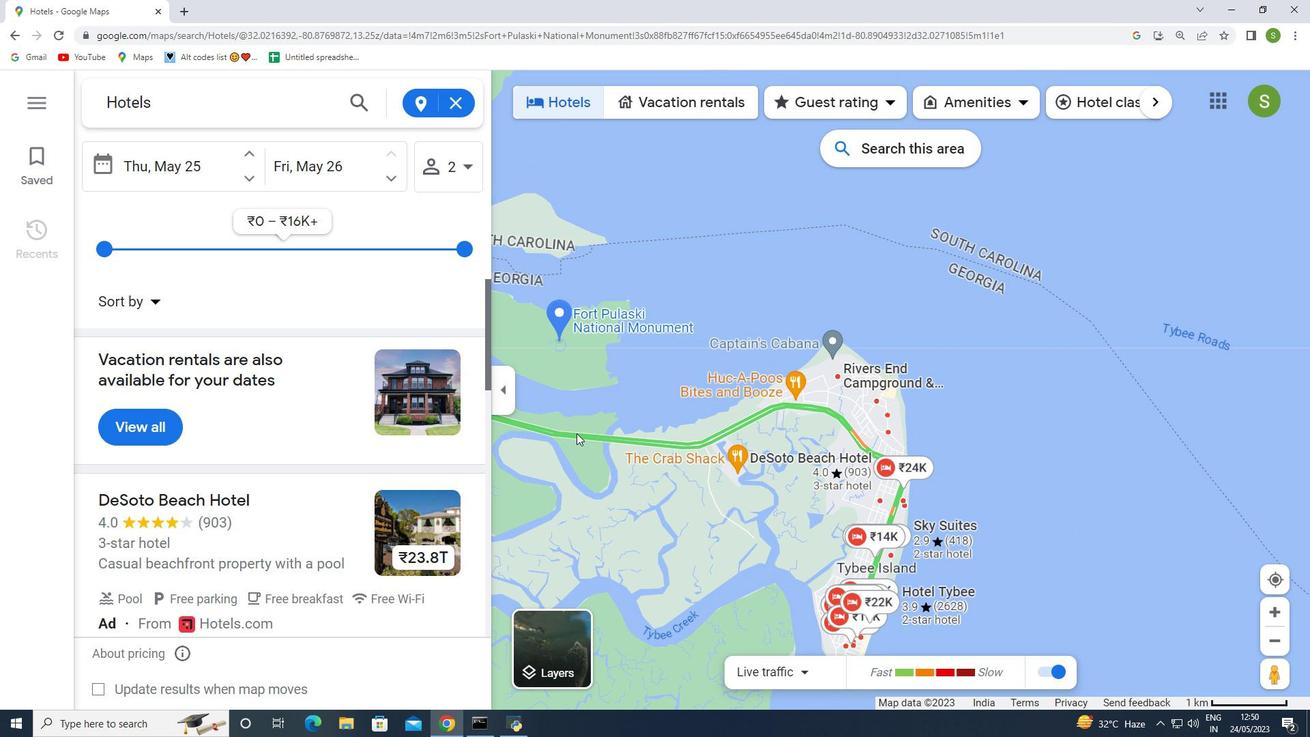 
Action: Mouse moved to (592, 423)
Screenshot: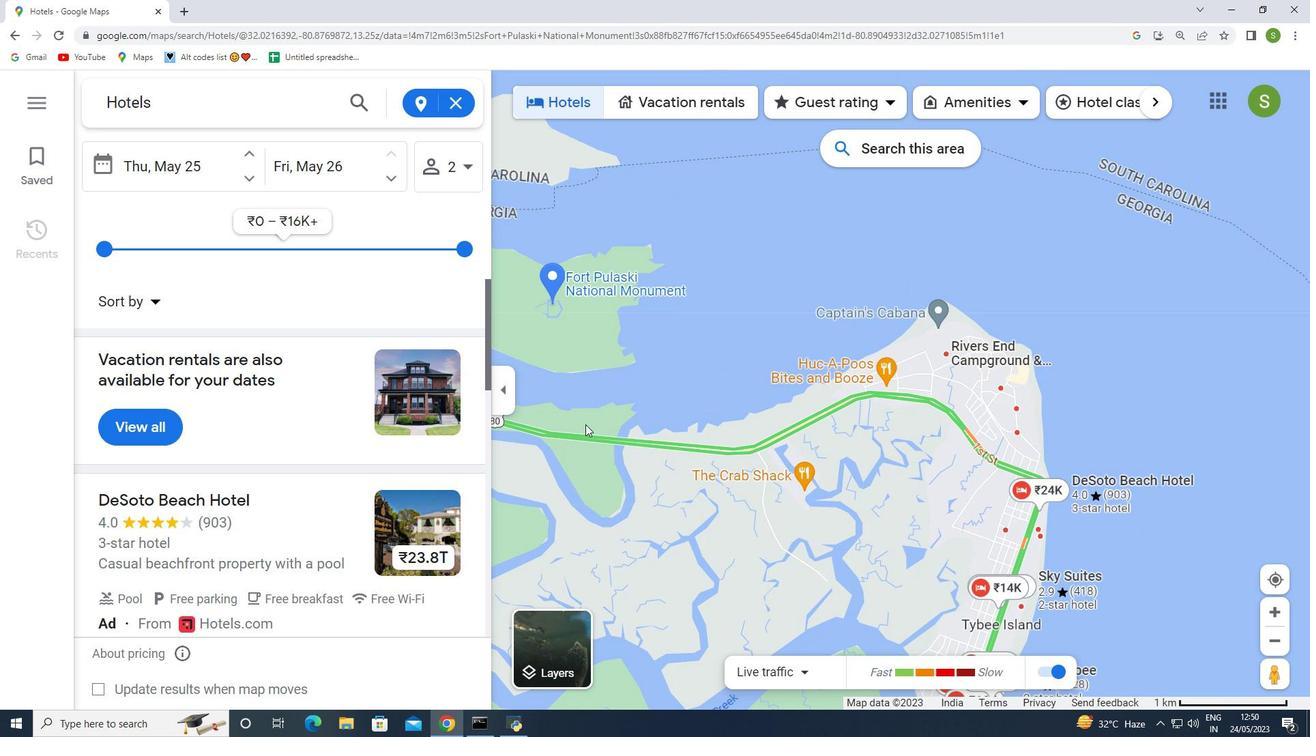 
Action: Mouse scrolled (592, 423) with delta (0, 0)
Screenshot: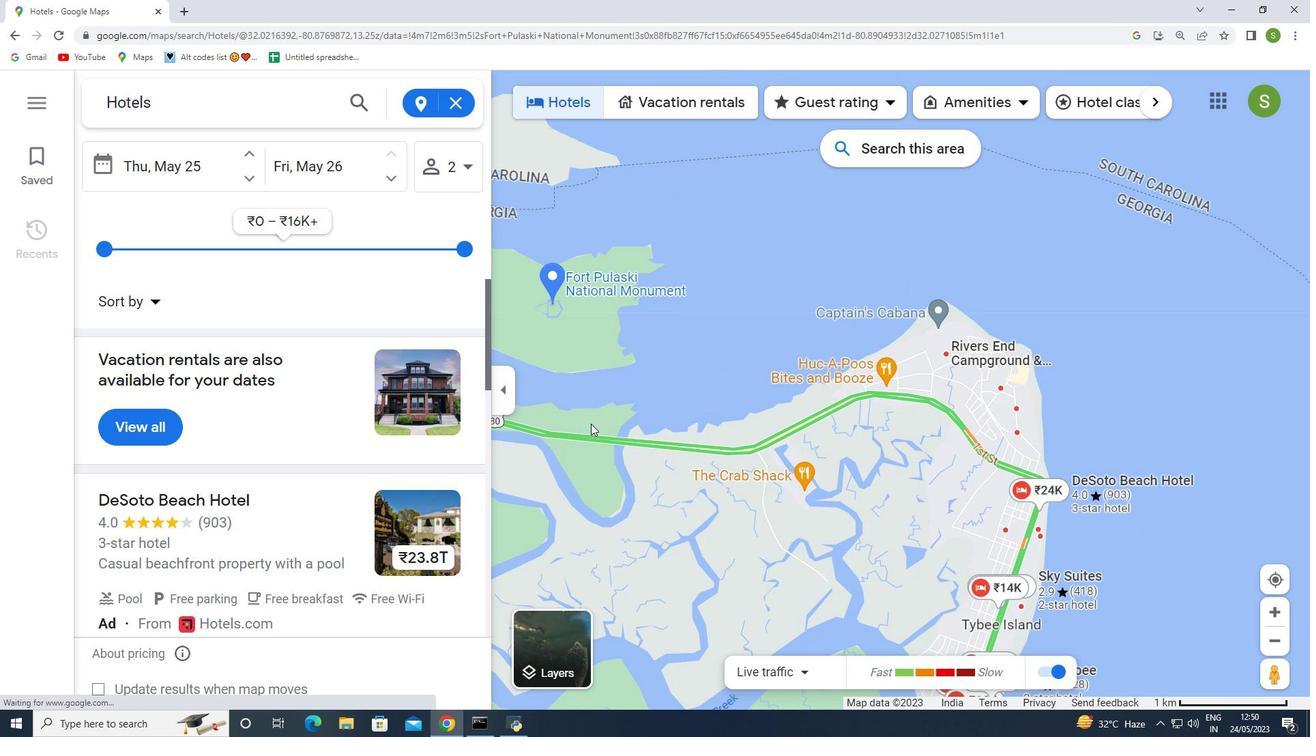 
Action: Mouse scrolled (592, 423) with delta (0, 0)
Screenshot: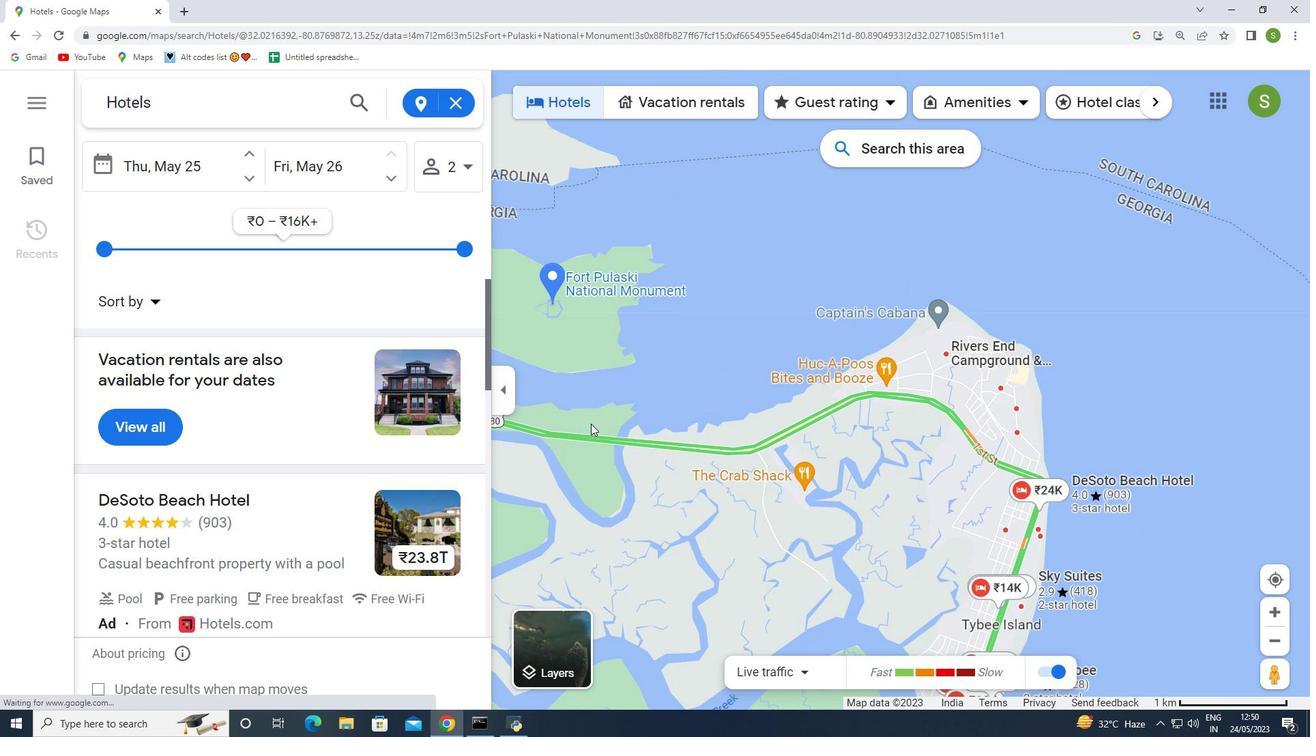 
Action: Mouse scrolled (592, 423) with delta (0, 0)
Screenshot: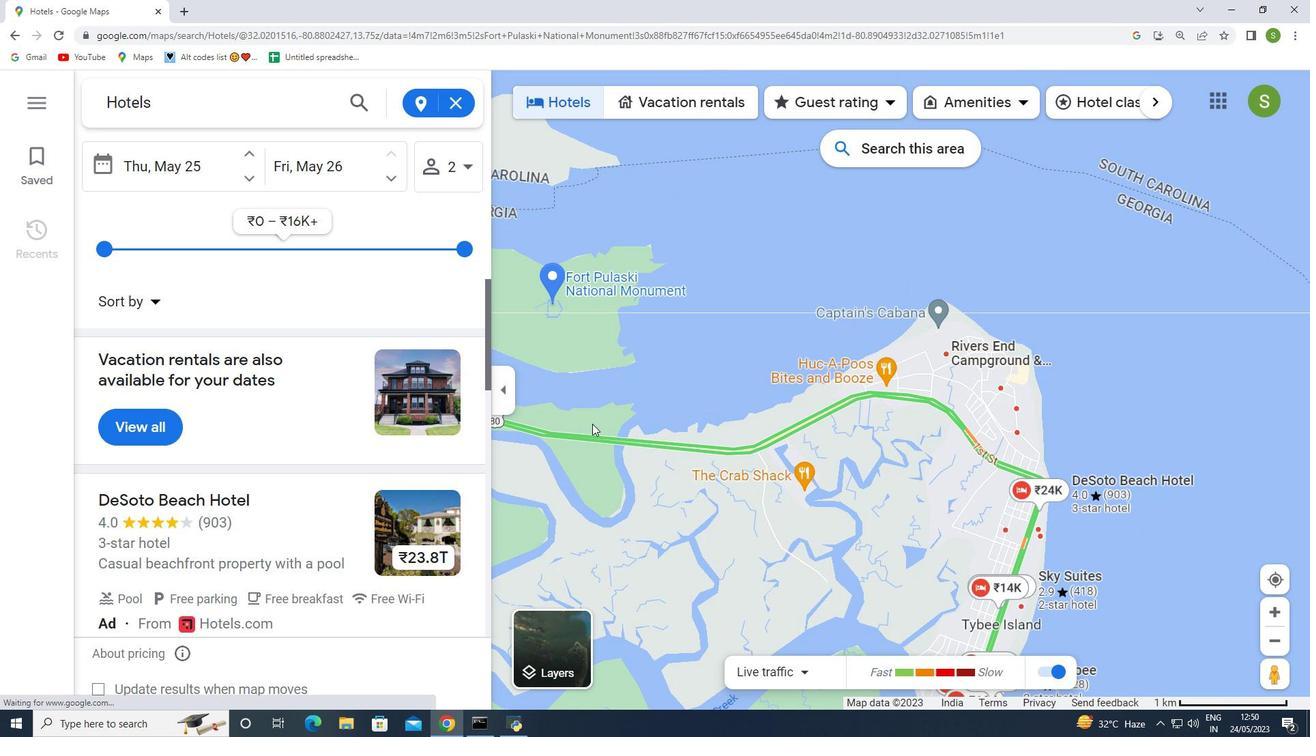 
Action: Mouse scrolled (592, 423) with delta (0, 0)
Screenshot: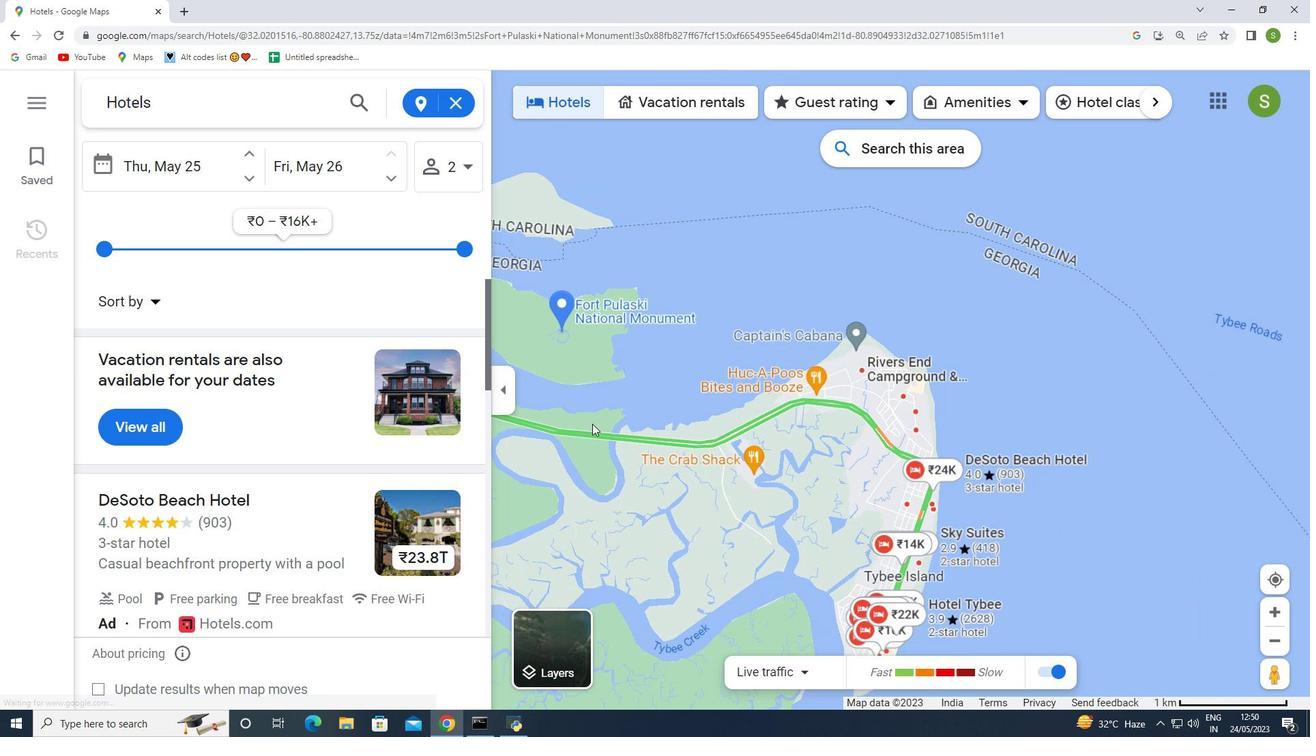 
Action: Mouse scrolled (592, 423) with delta (0, 0)
Screenshot: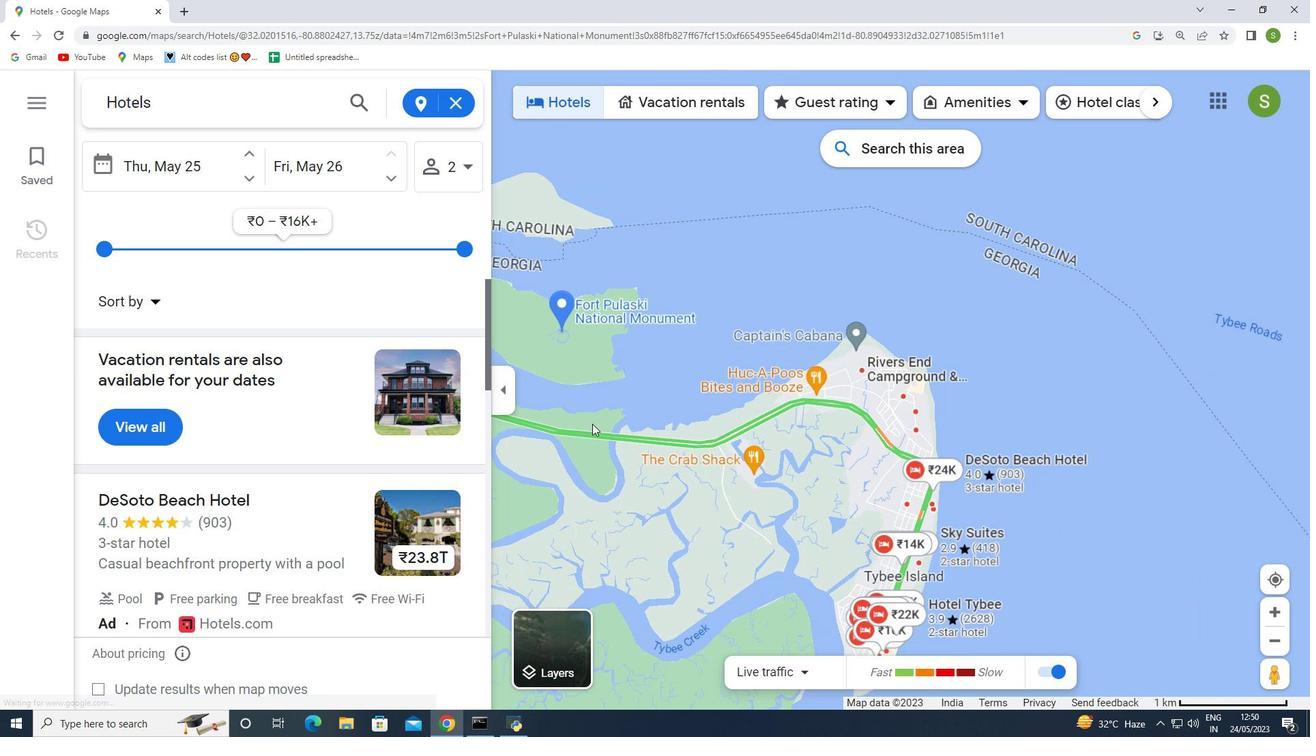 
Action: Mouse scrolled (592, 423) with delta (0, 0)
Screenshot: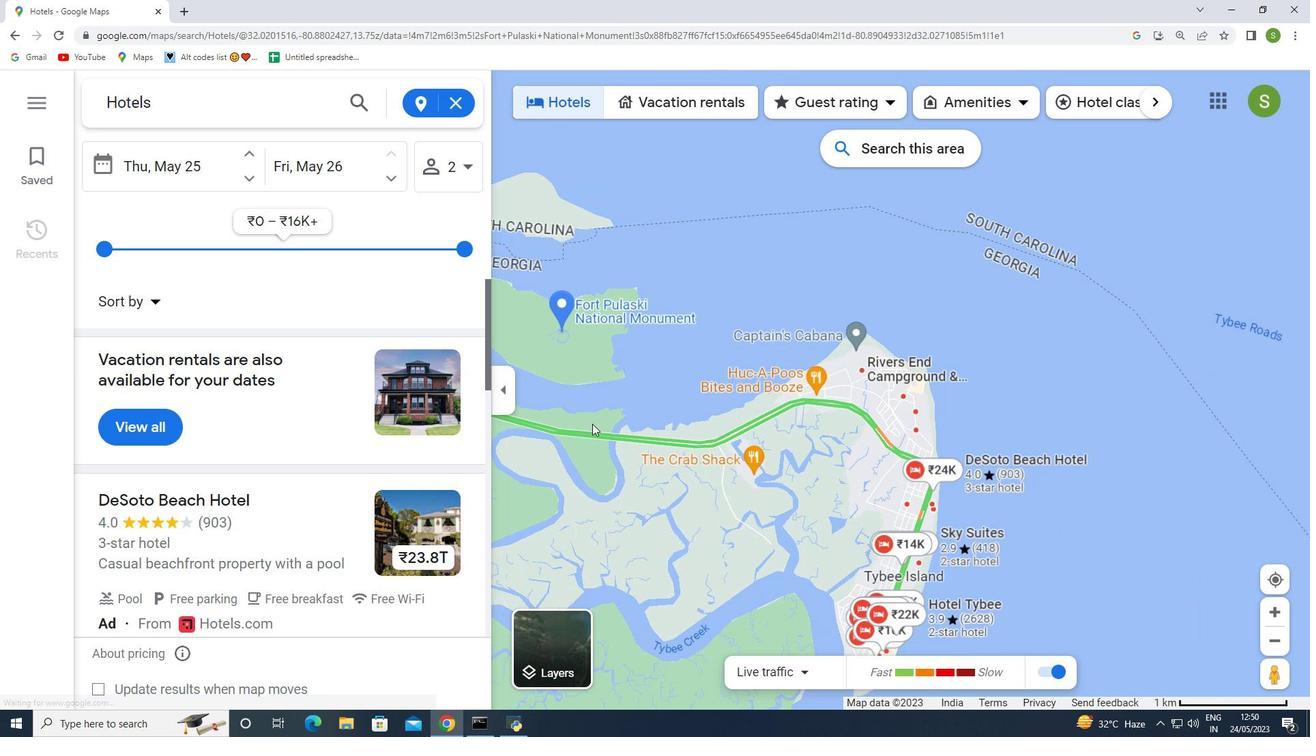 
Action: Mouse scrolled (592, 423) with delta (0, 0)
Screenshot: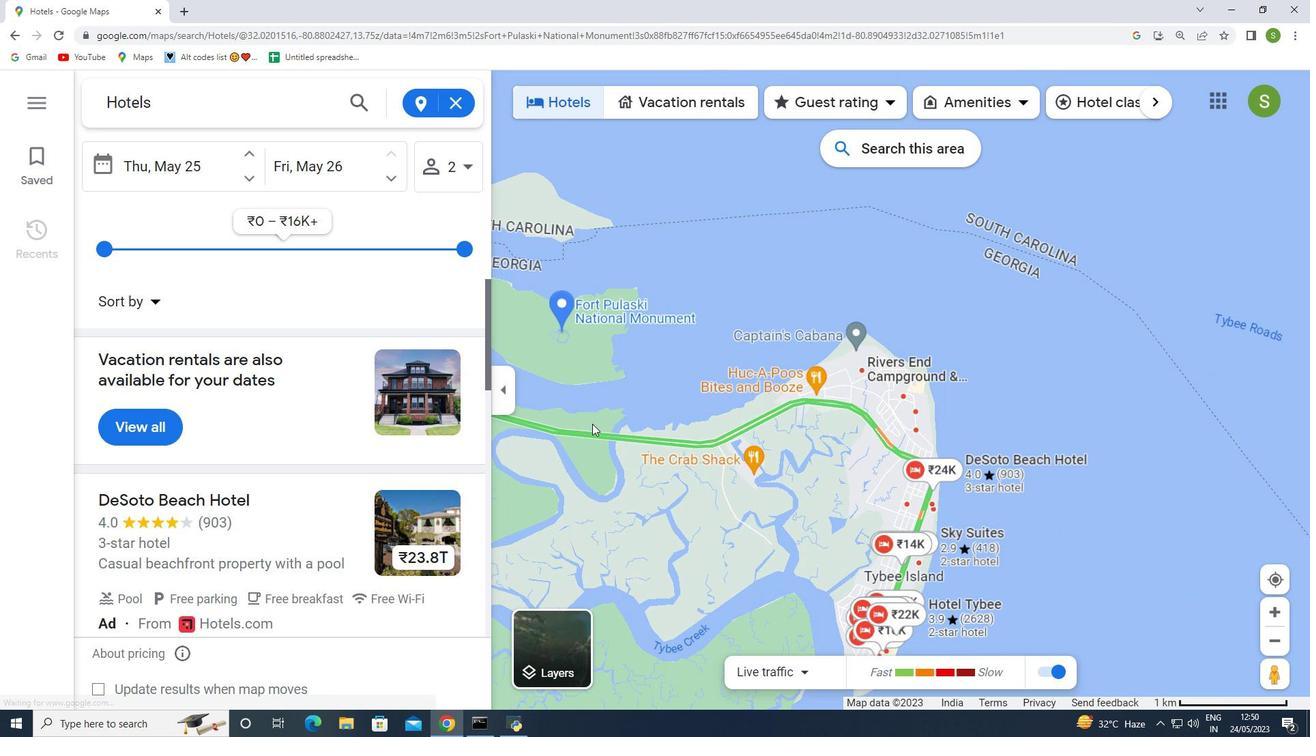 
Action: Mouse moved to (550, 384)
Screenshot: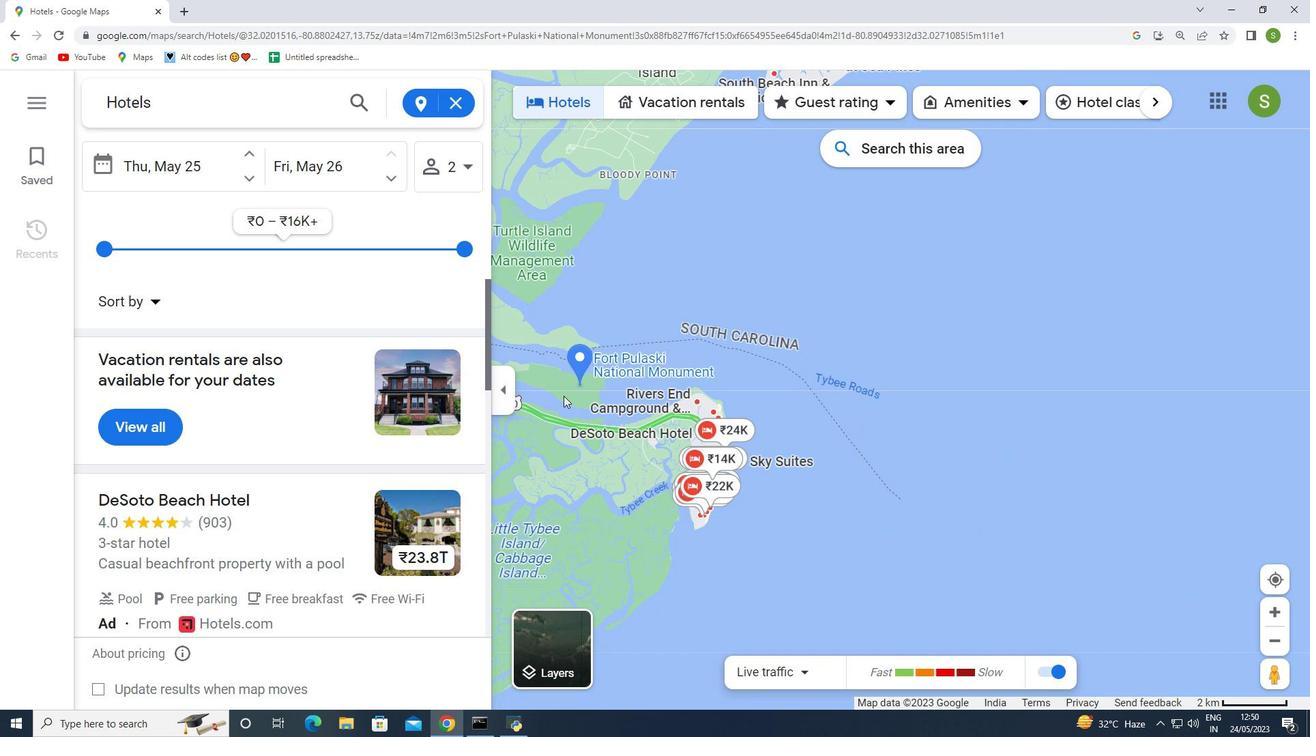 
Action: Mouse pressed middle at (550, 384)
Screenshot: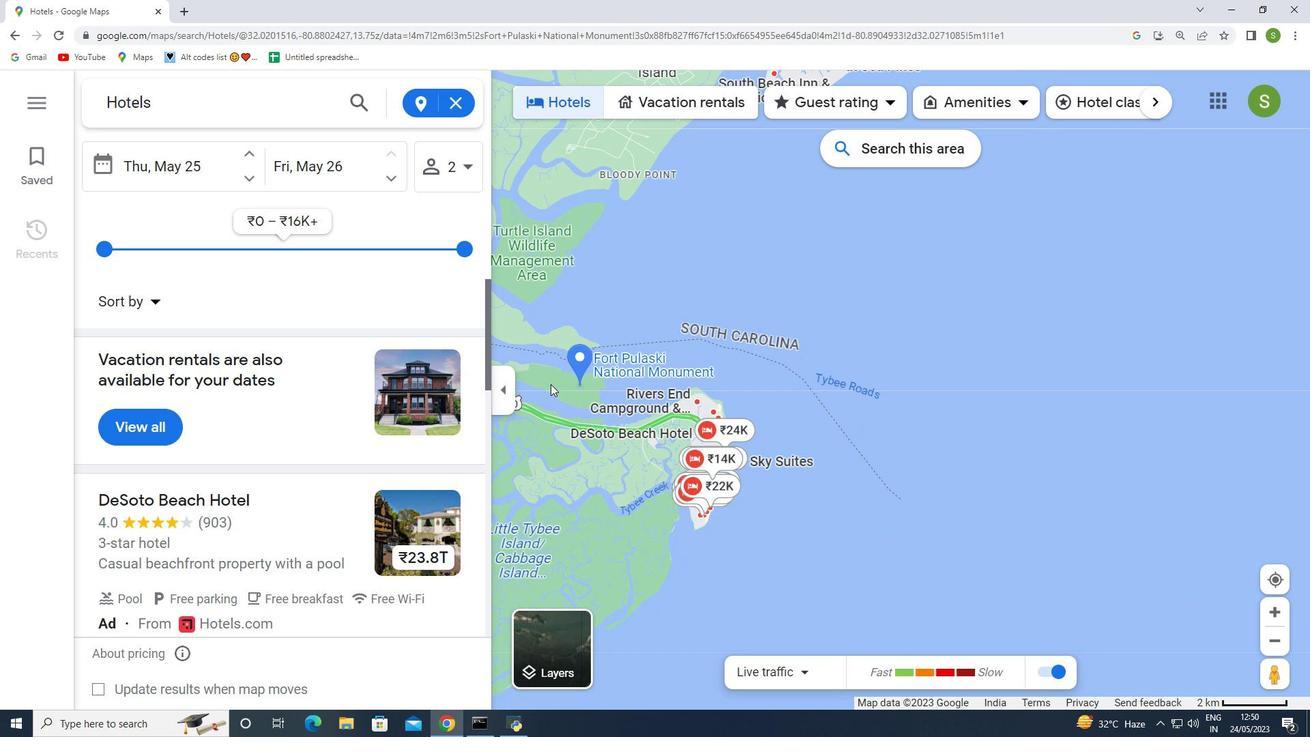 
Action: Mouse moved to (698, 386)
Screenshot: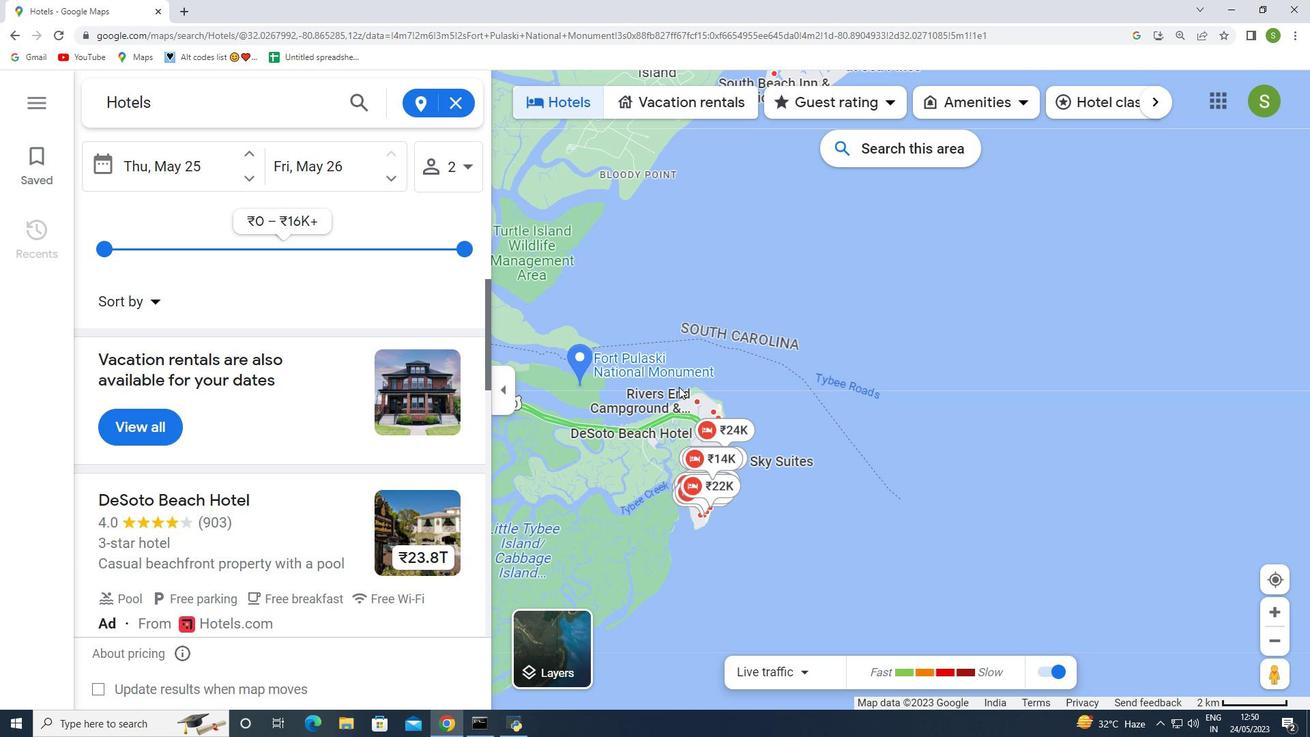 
Action: Mouse scrolled (698, 386) with delta (0, 0)
Screenshot: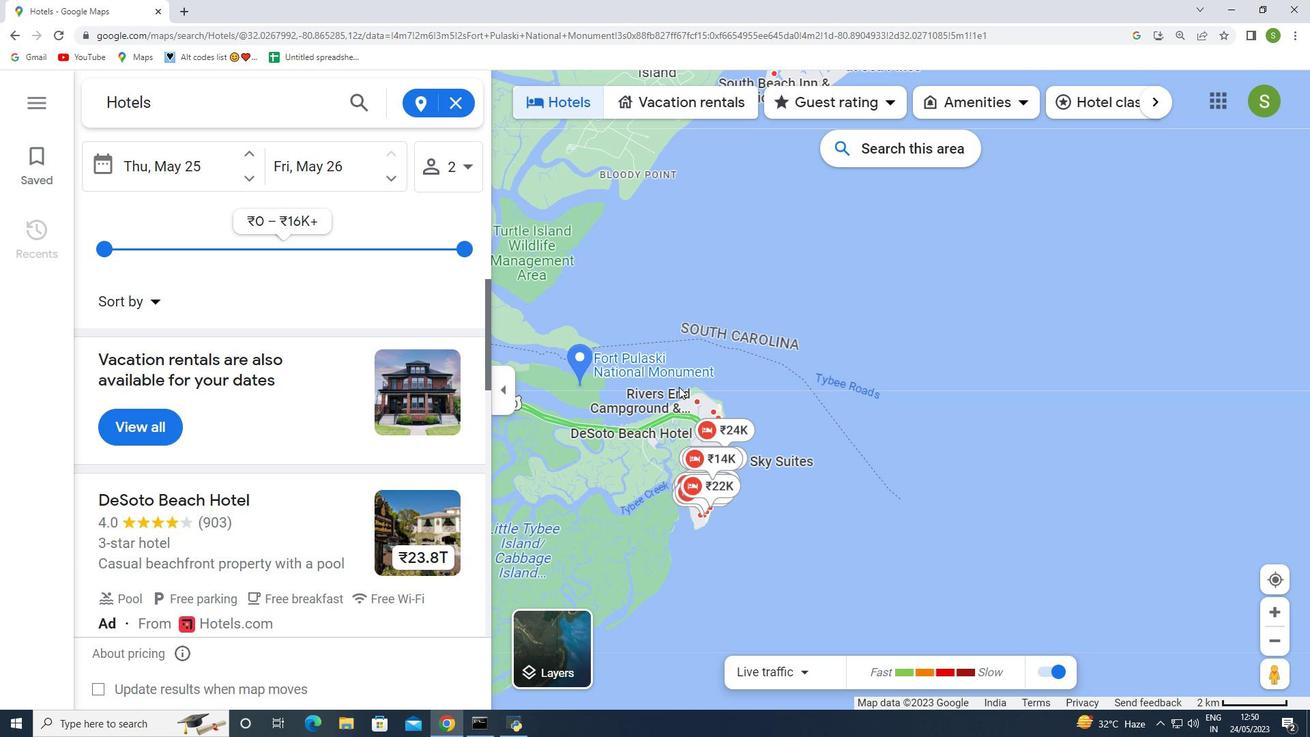 
Action: Mouse moved to (739, 382)
Screenshot: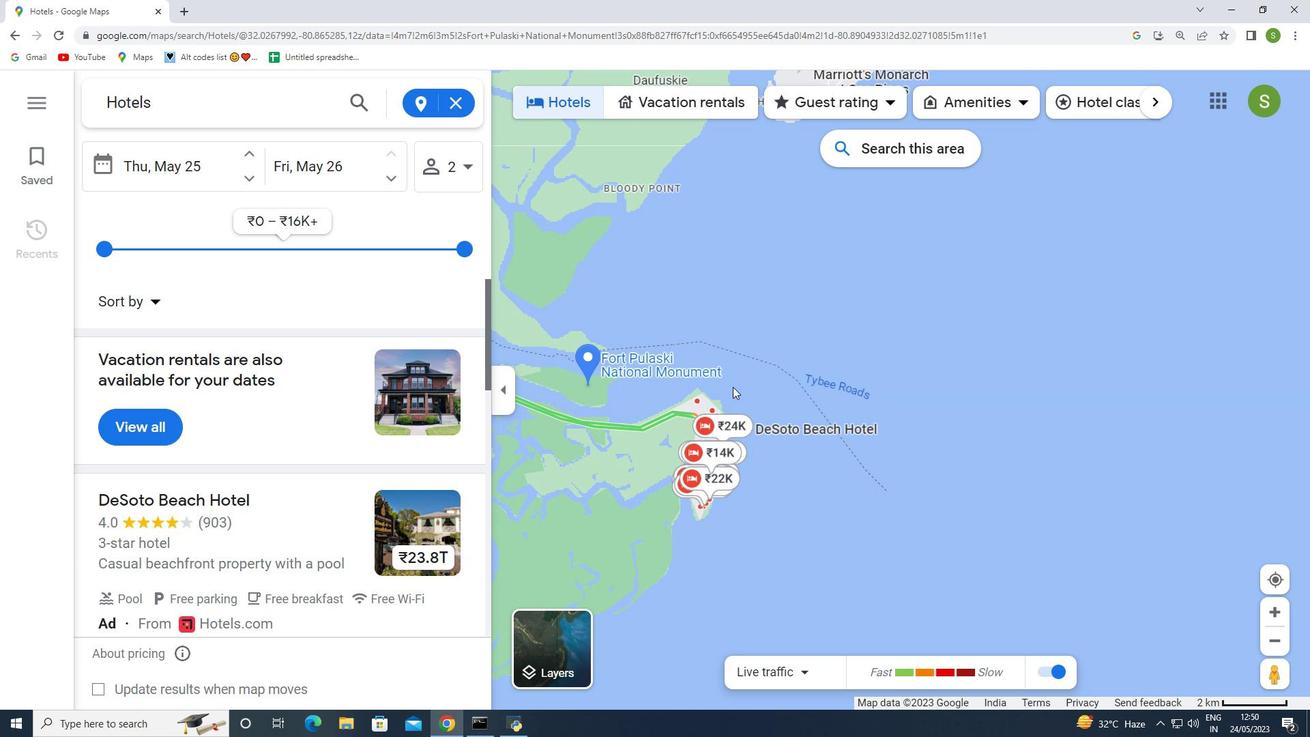 
Action: Mouse pressed middle at (739, 382)
Screenshot: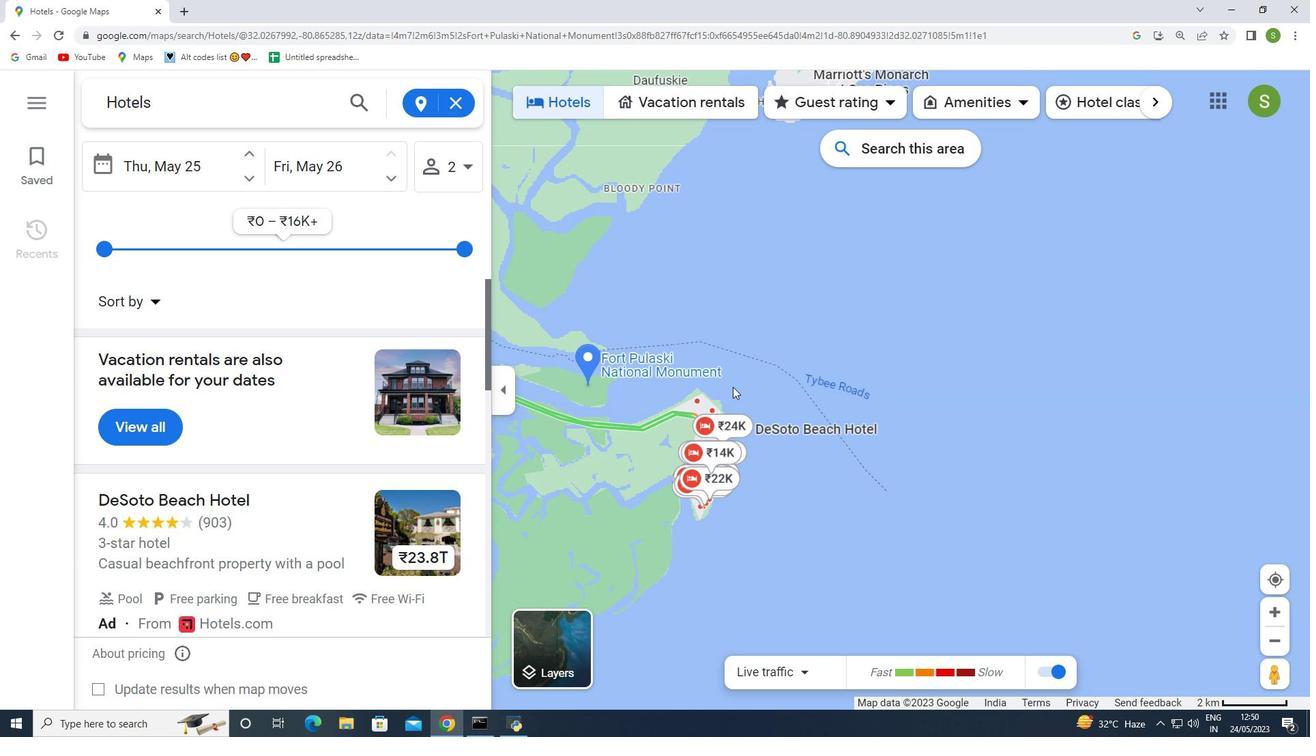 
Action: Mouse moved to (525, 348)
Screenshot: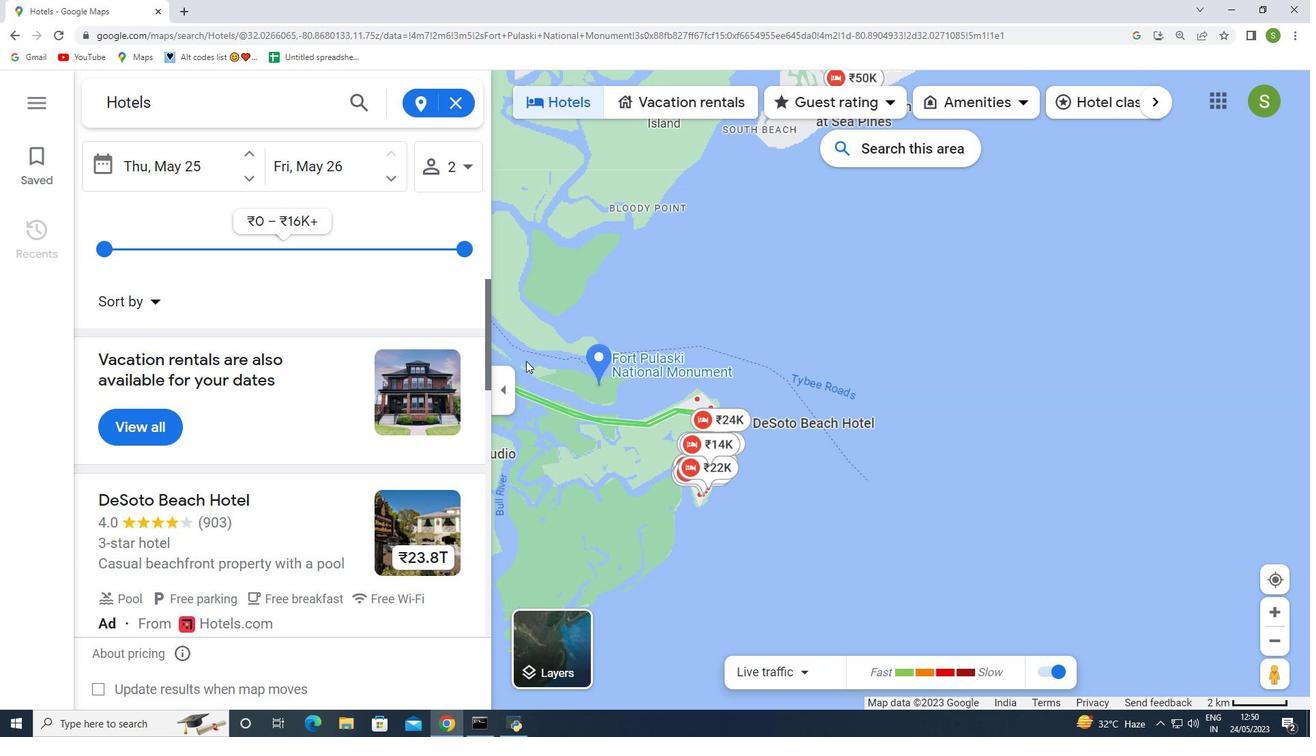 
Action: Mouse scrolled (525, 349) with delta (0, 0)
Screenshot: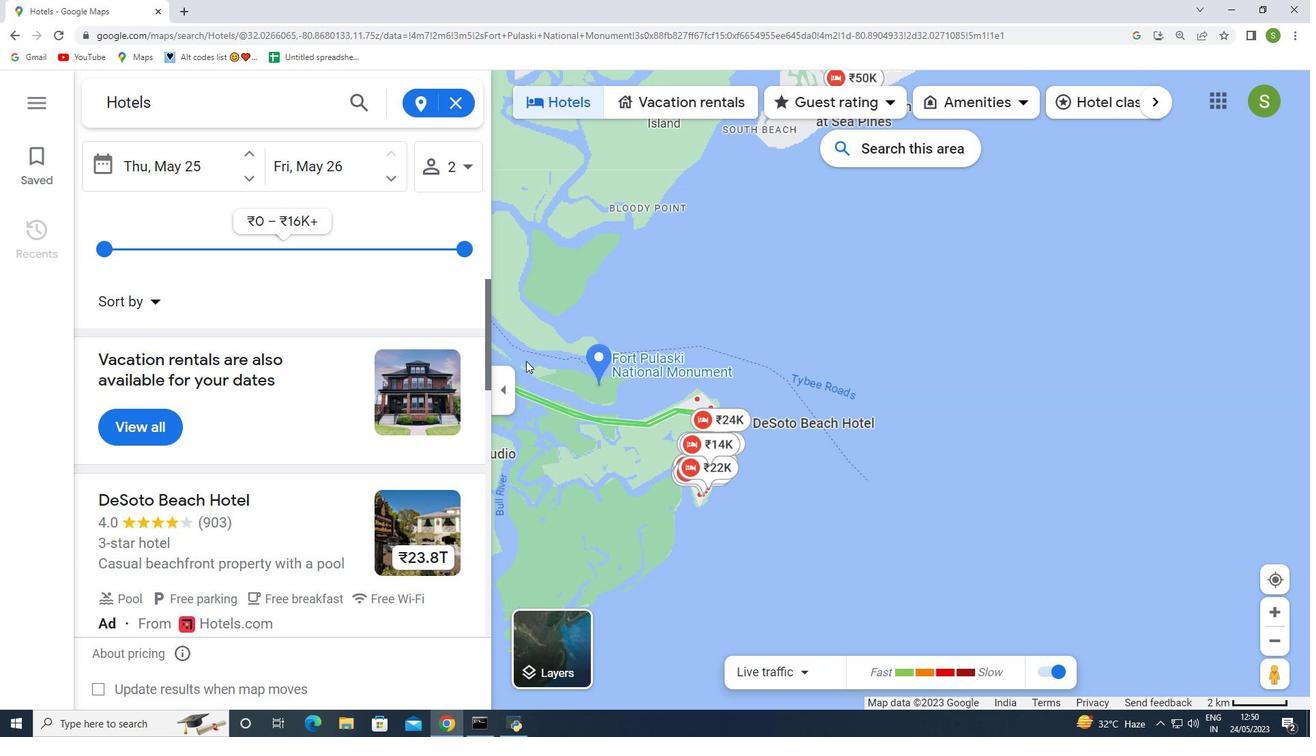 
Action: Mouse scrolled (525, 349) with delta (0, 0)
Screenshot: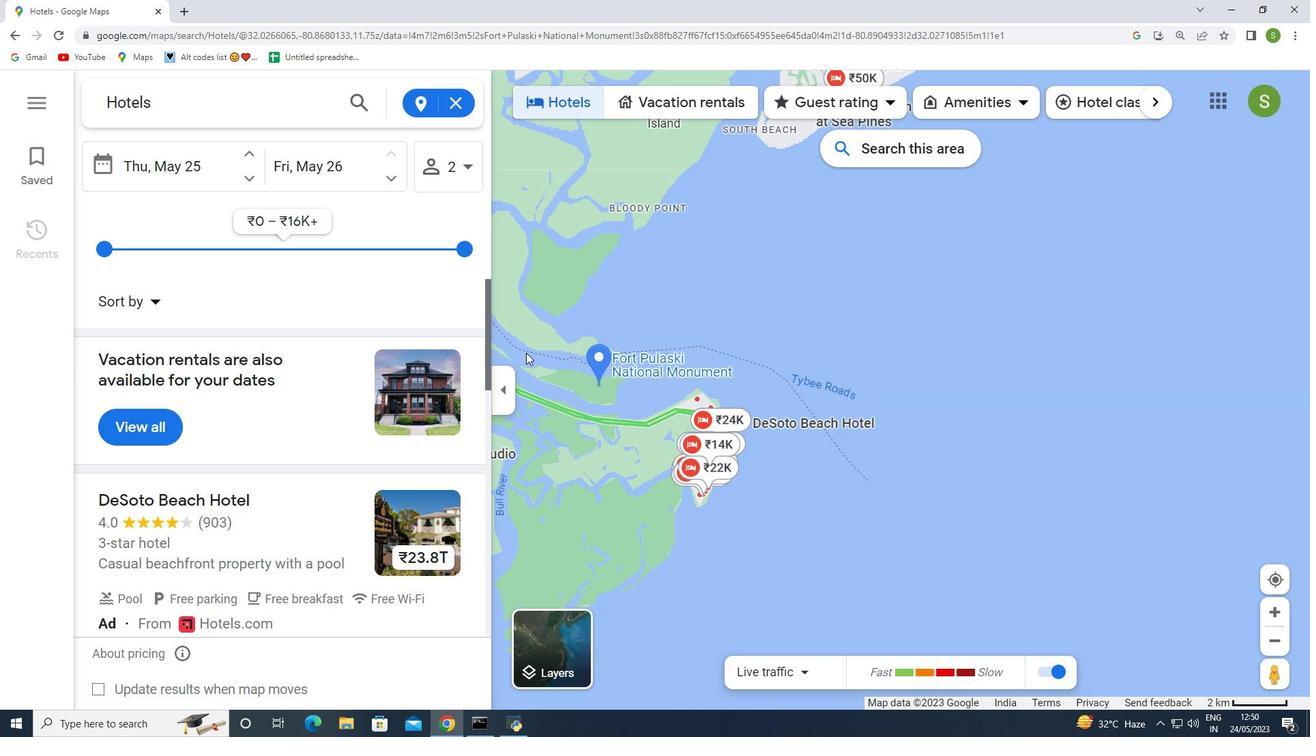 
Action: Mouse scrolled (525, 349) with delta (0, 0)
Screenshot: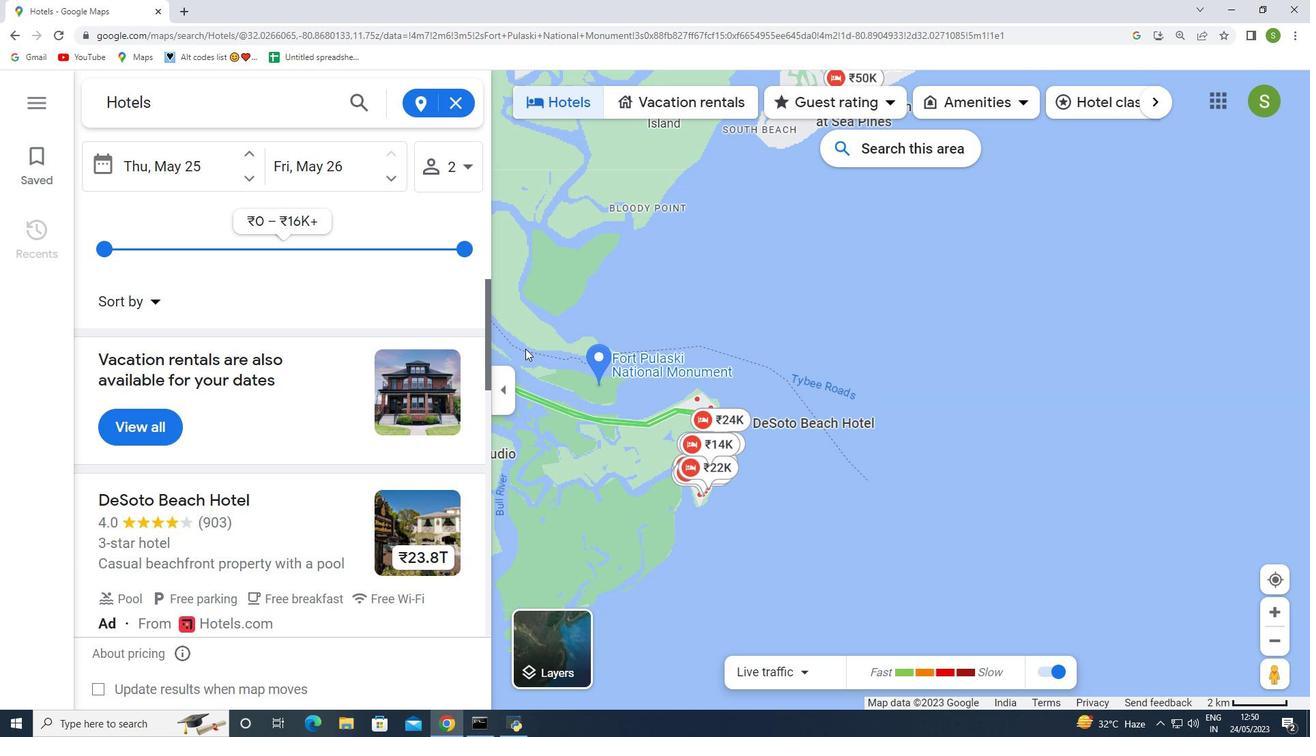 
Action: Mouse moved to (509, 337)
Screenshot: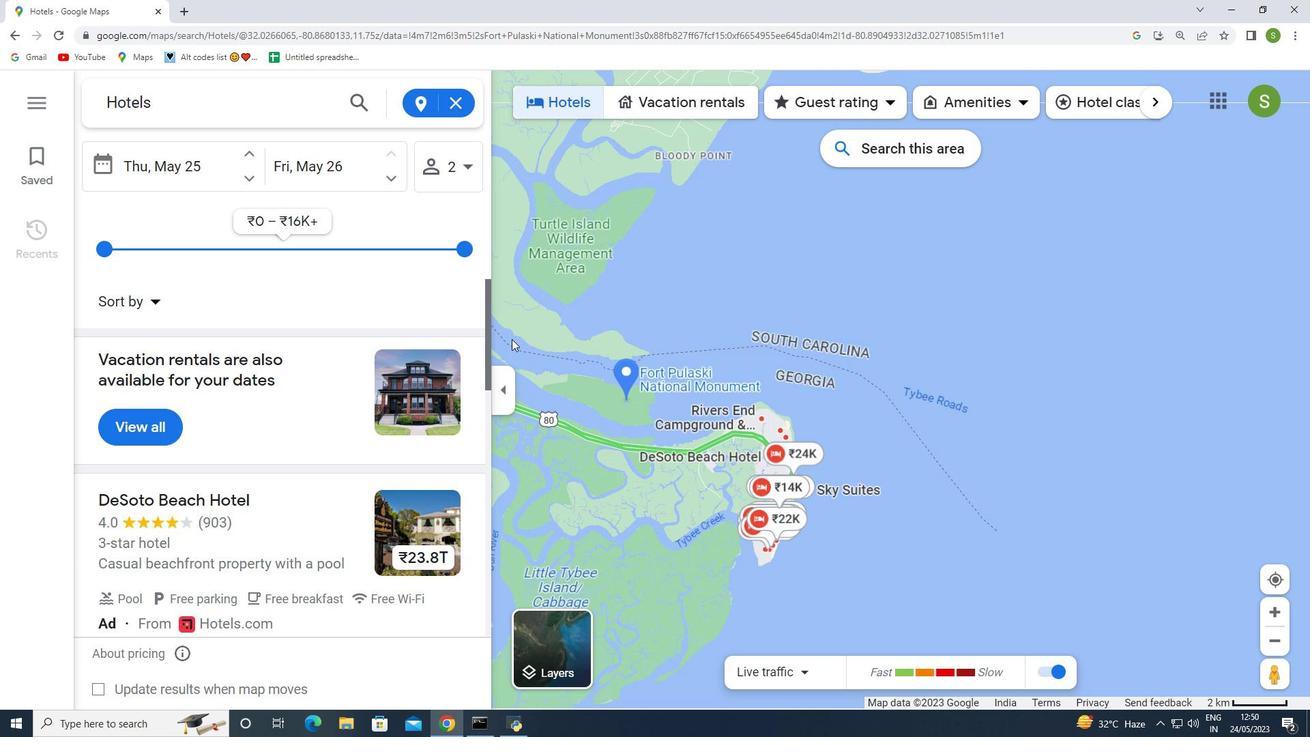 
Action: Mouse scrolled (509, 338) with delta (0, 0)
Screenshot: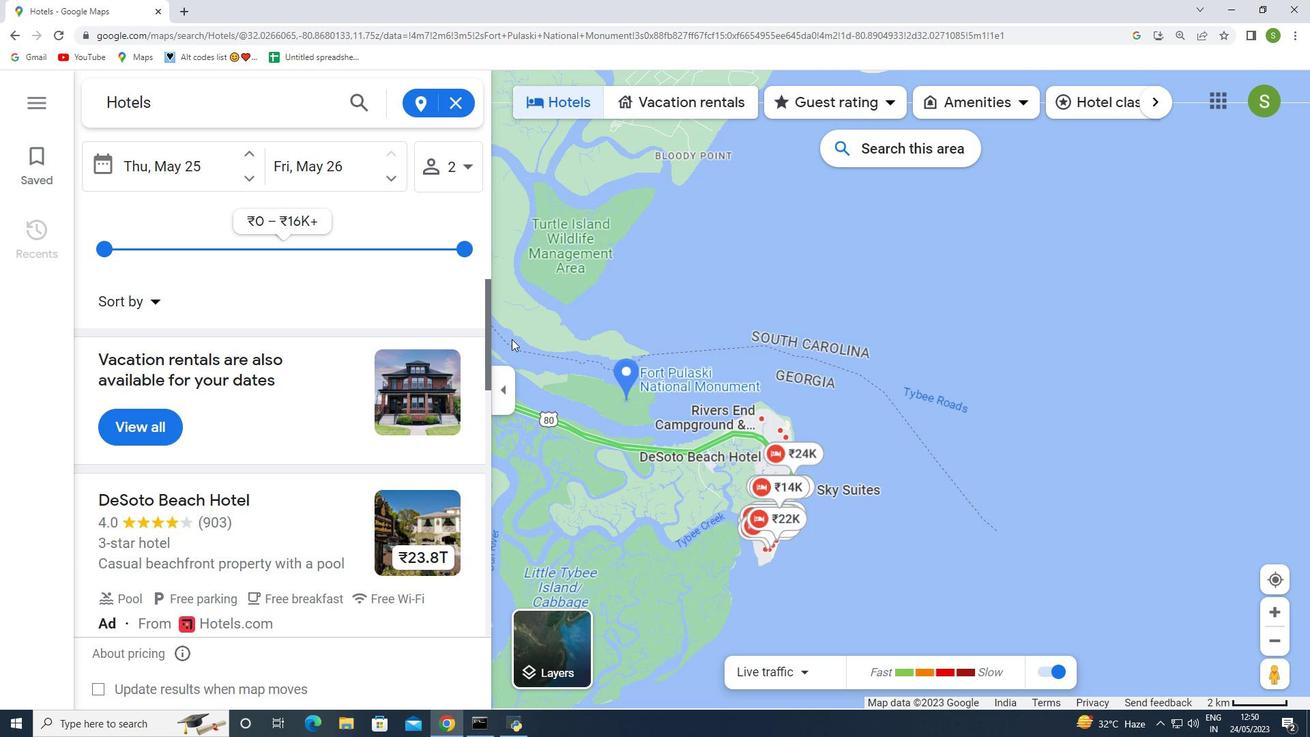
Action: Mouse scrolled (509, 338) with delta (0, 0)
Screenshot: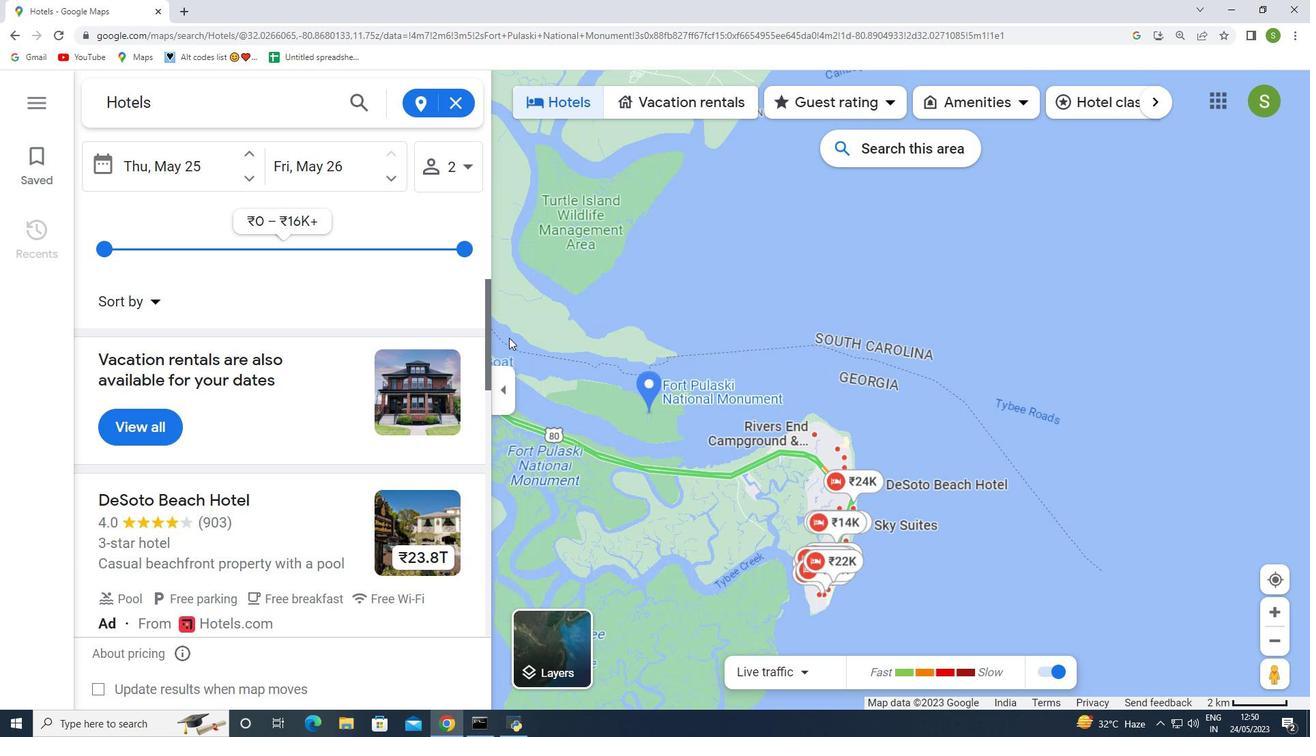 
Action: Mouse scrolled (509, 338) with delta (0, 0)
Screenshot: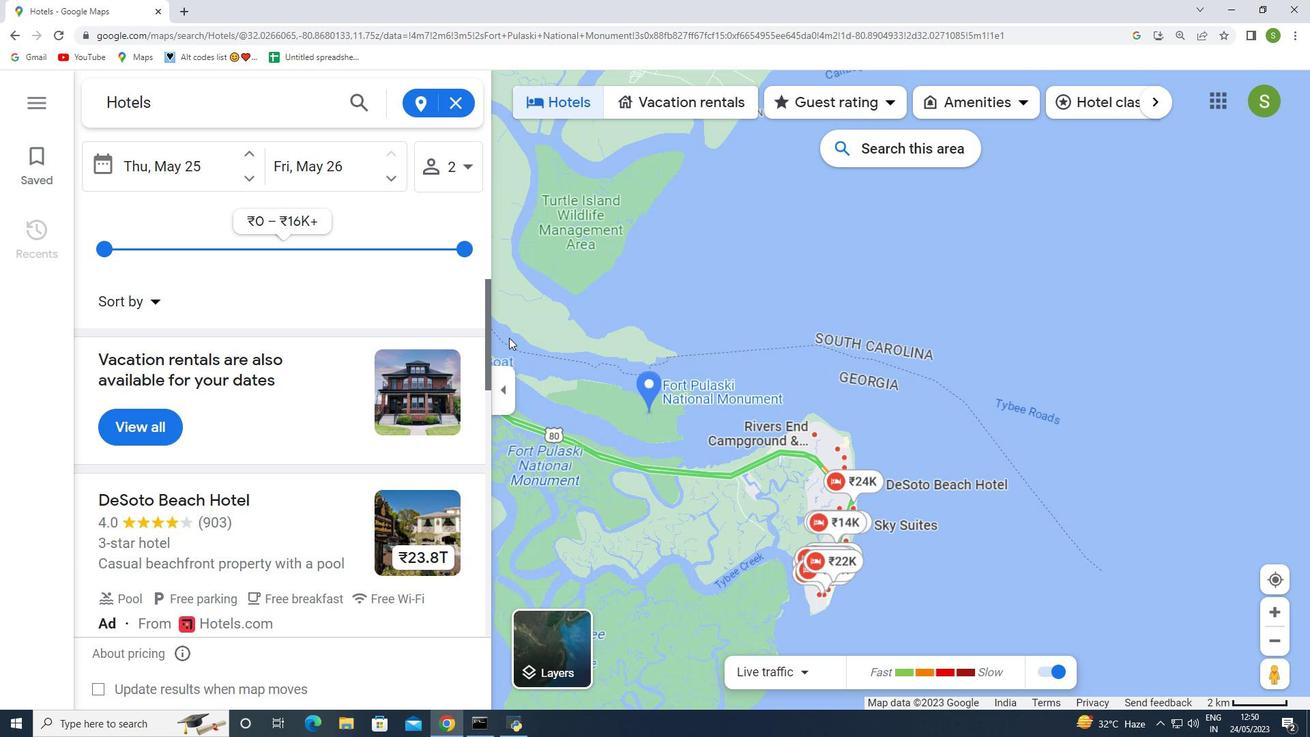 
Action: Mouse scrolled (509, 338) with delta (0, 0)
Screenshot: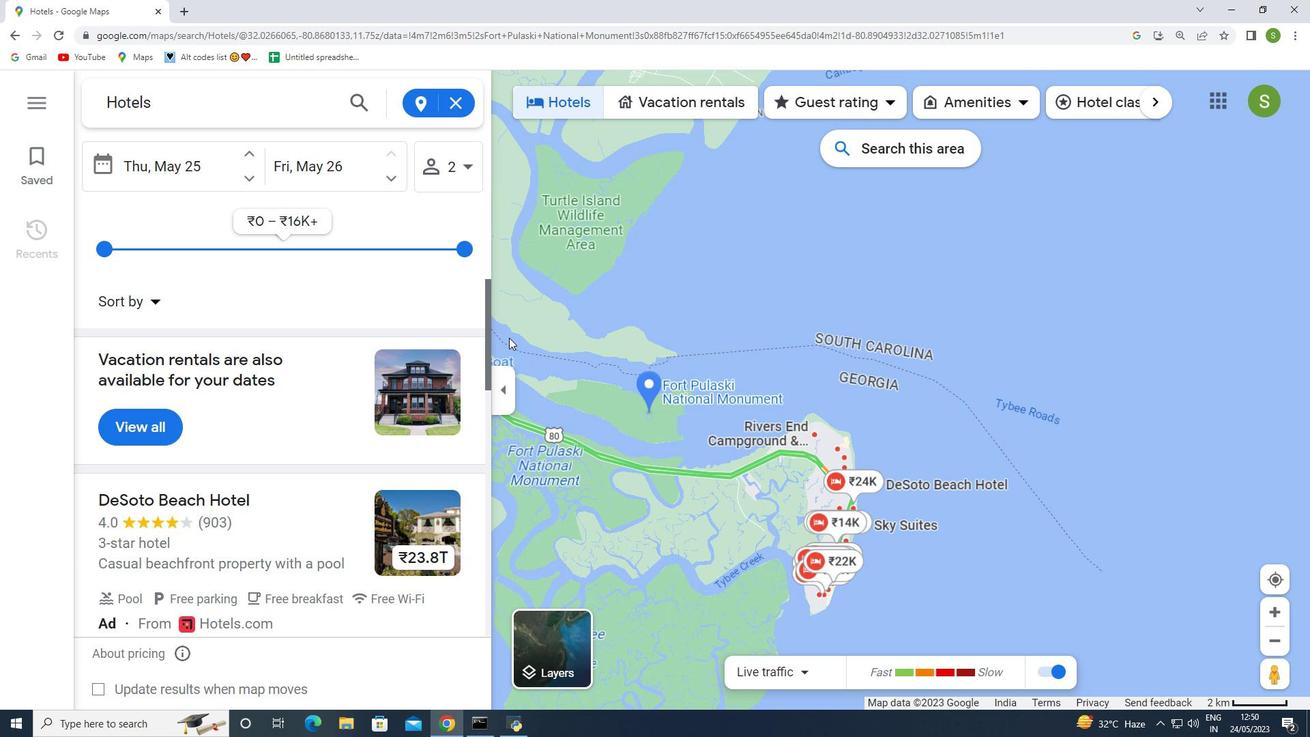 
Action: Mouse moved to (600, 441)
Screenshot: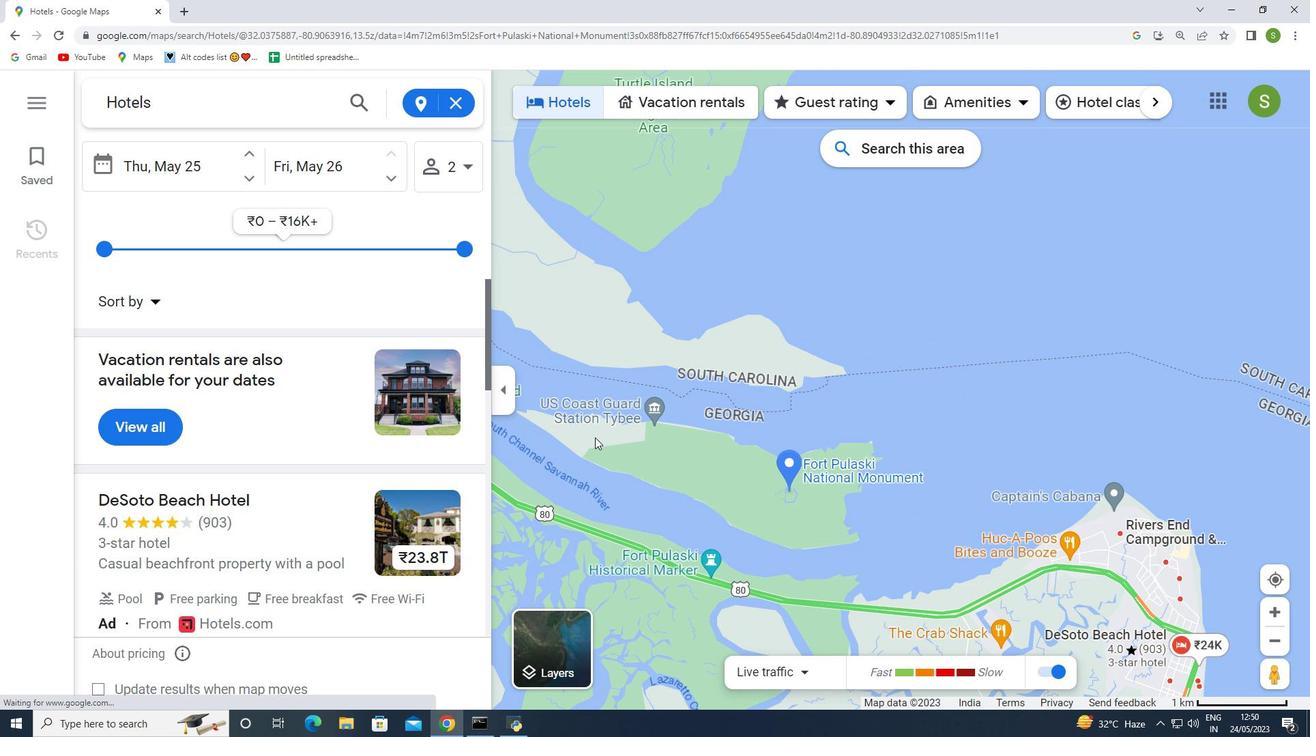 
Action: Mouse scrolled (600, 440) with delta (0, 0)
Screenshot: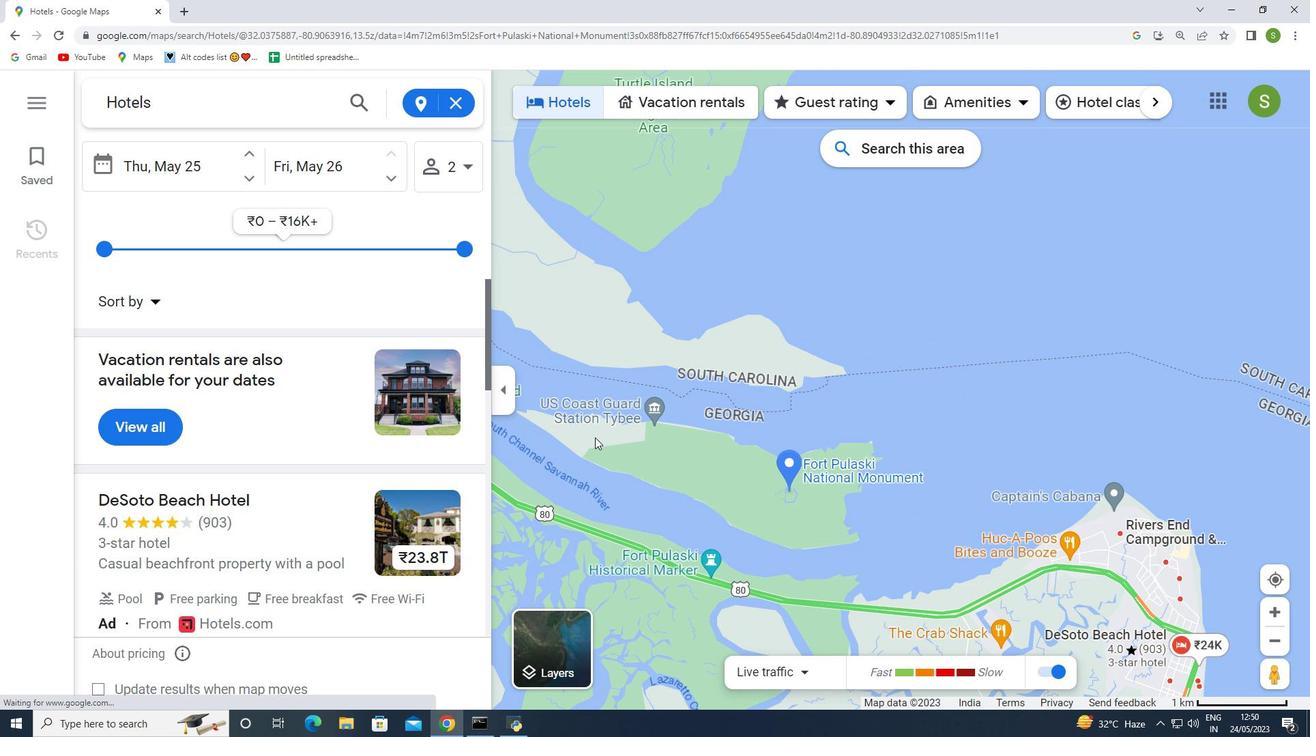 
Action: Mouse scrolled (600, 440) with delta (0, 0)
Screenshot: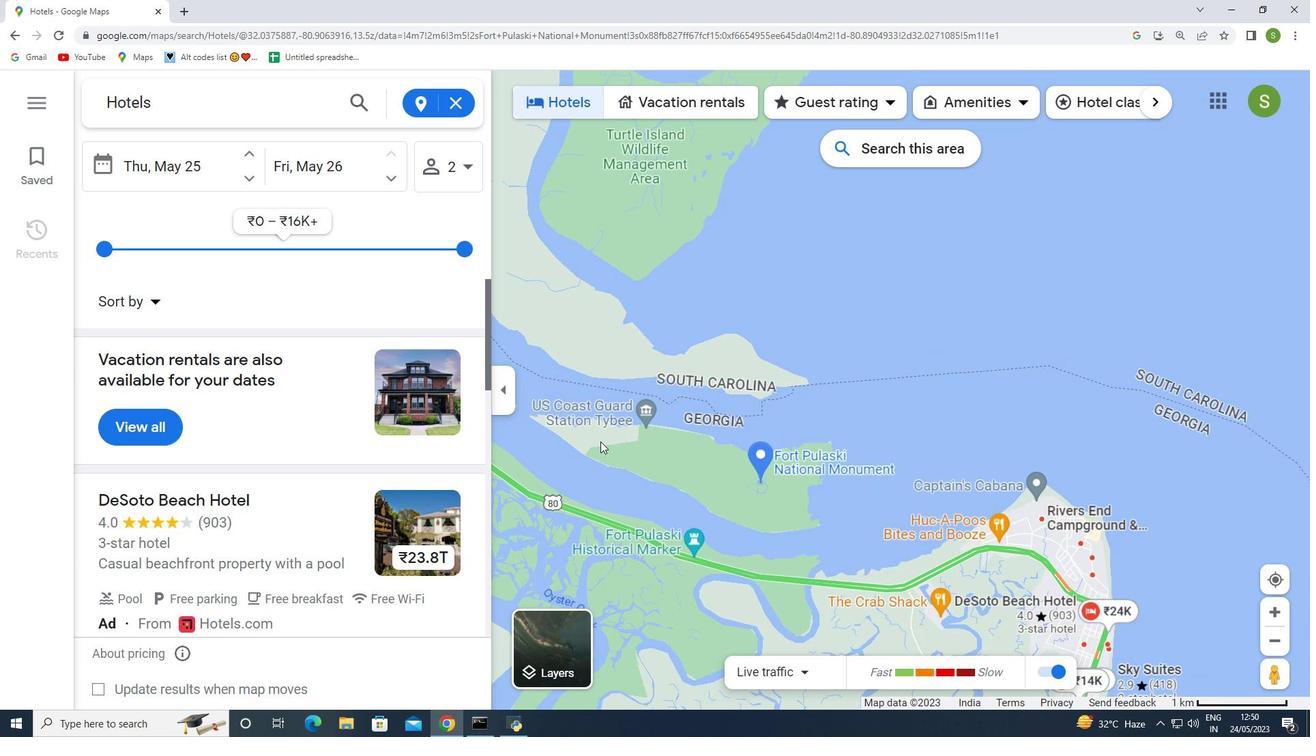 
Action: Mouse moved to (602, 441)
Screenshot: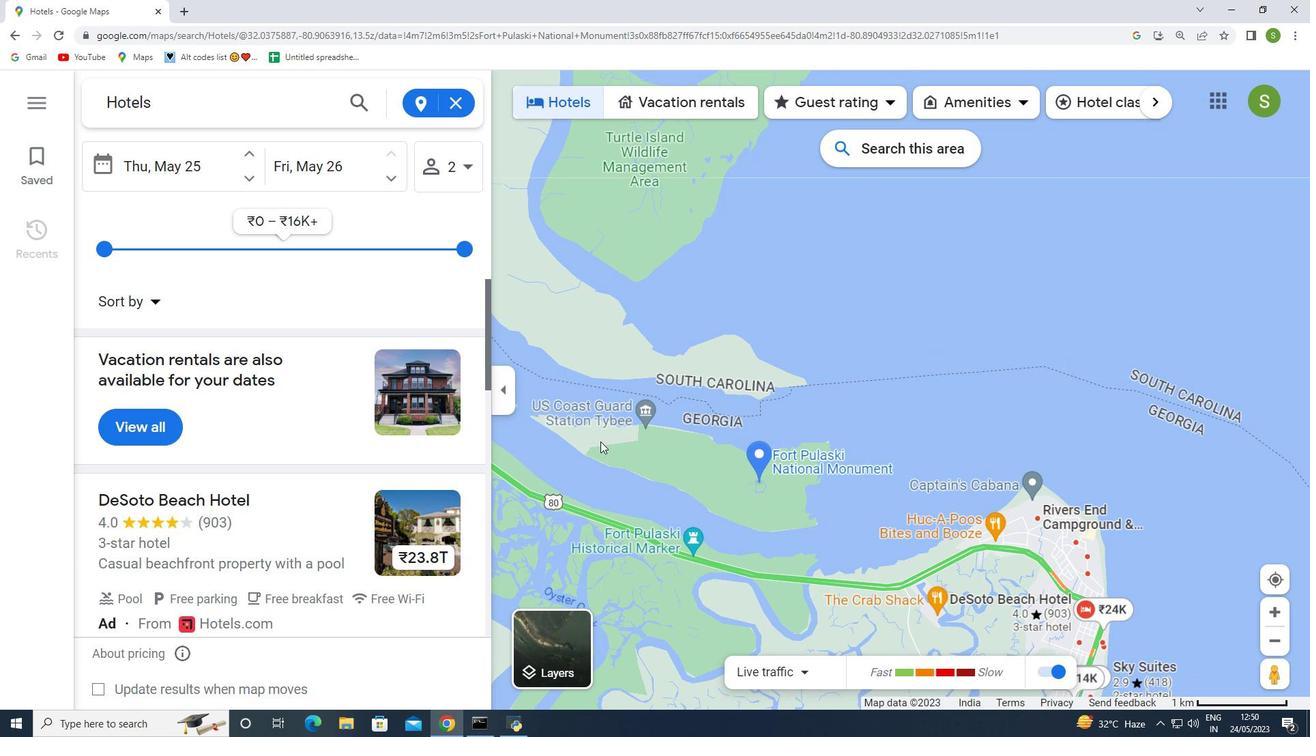 
Action: Mouse scrolled (602, 440) with delta (0, 0)
Screenshot: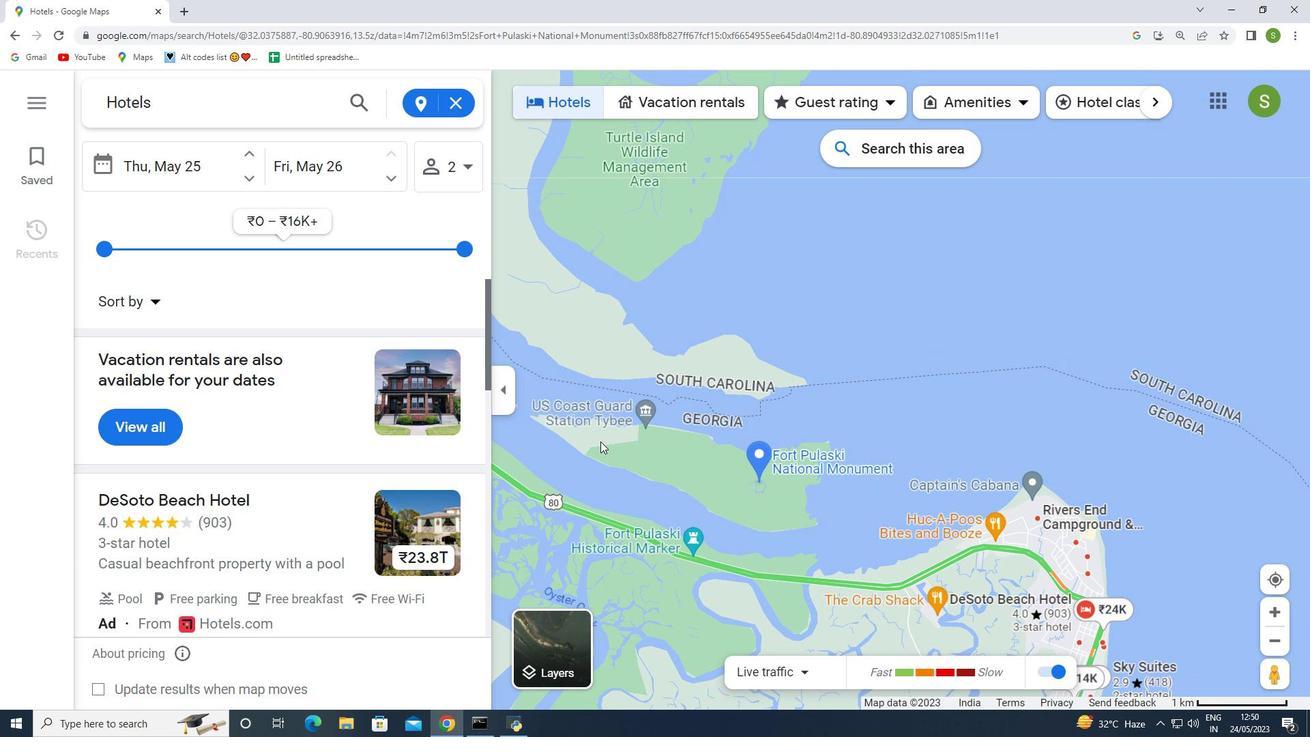 
Action: Mouse scrolled (602, 440) with delta (0, 0)
Screenshot: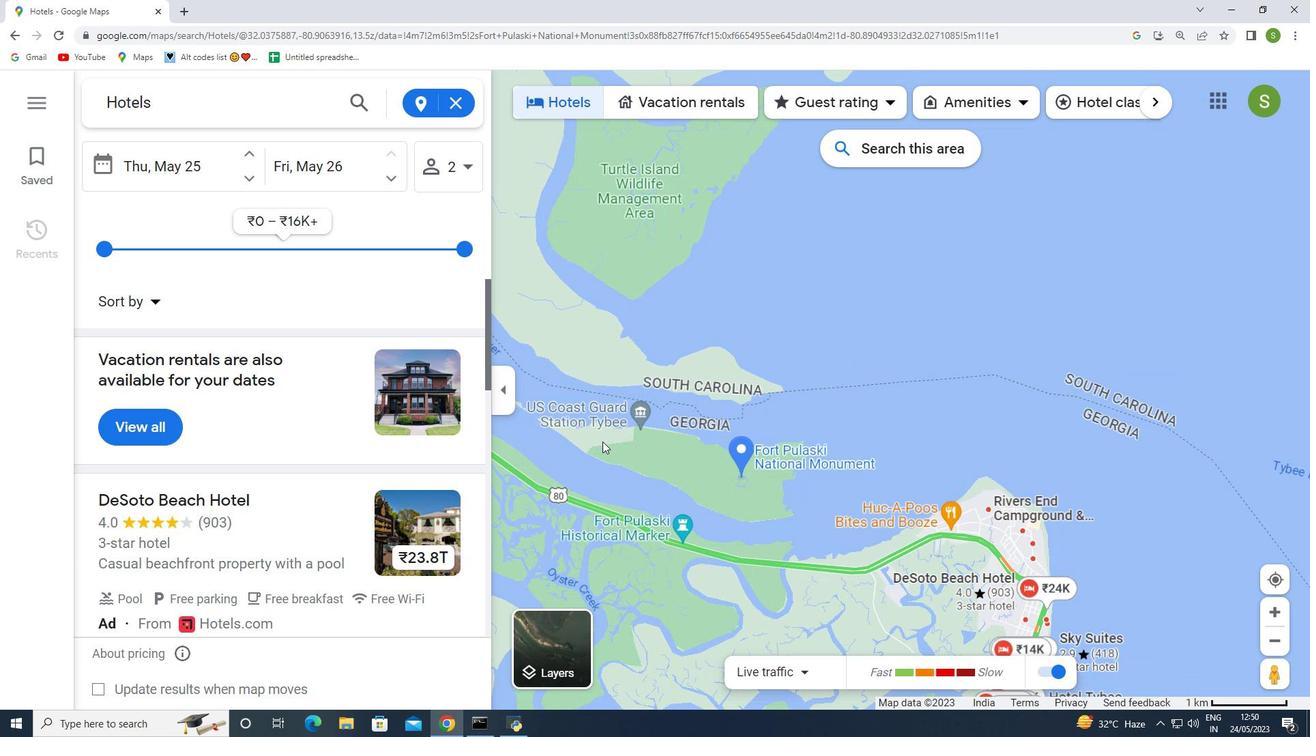 
Action: Mouse scrolled (602, 440) with delta (0, 0)
Screenshot: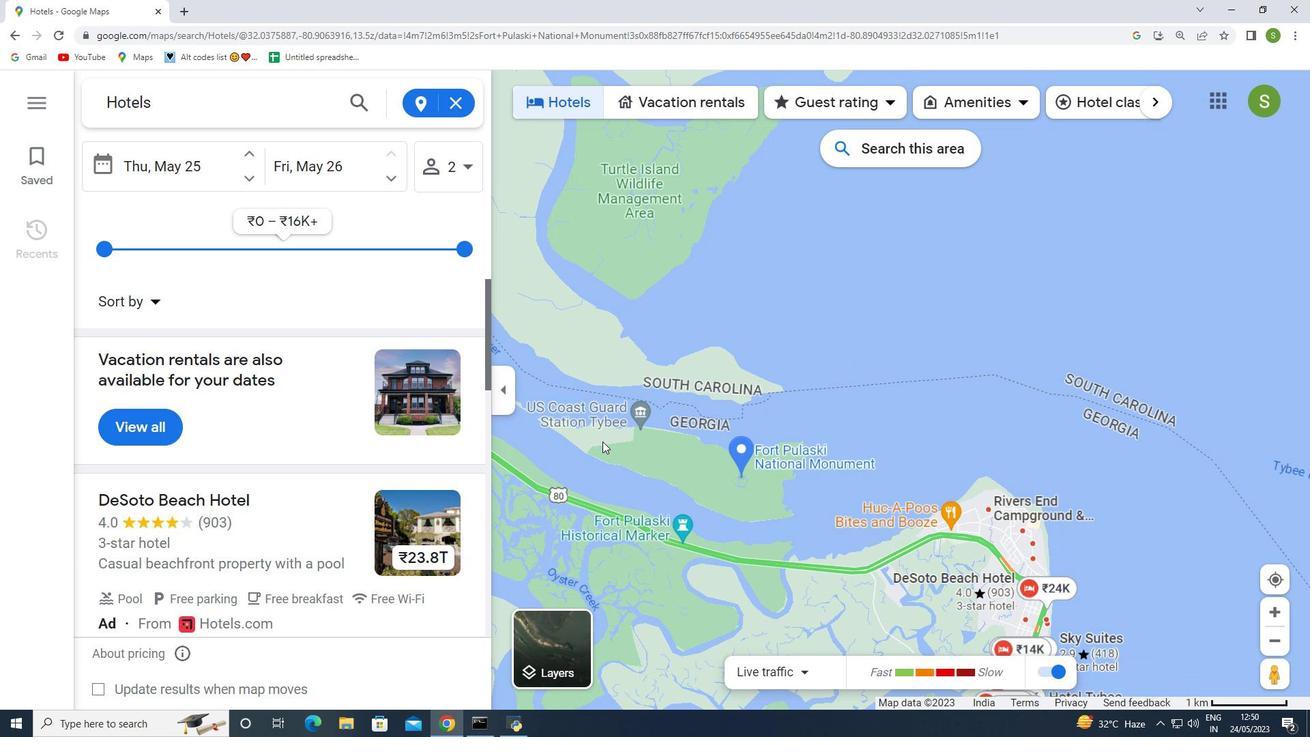 
Action: Mouse scrolled (602, 440) with delta (0, 0)
Screenshot: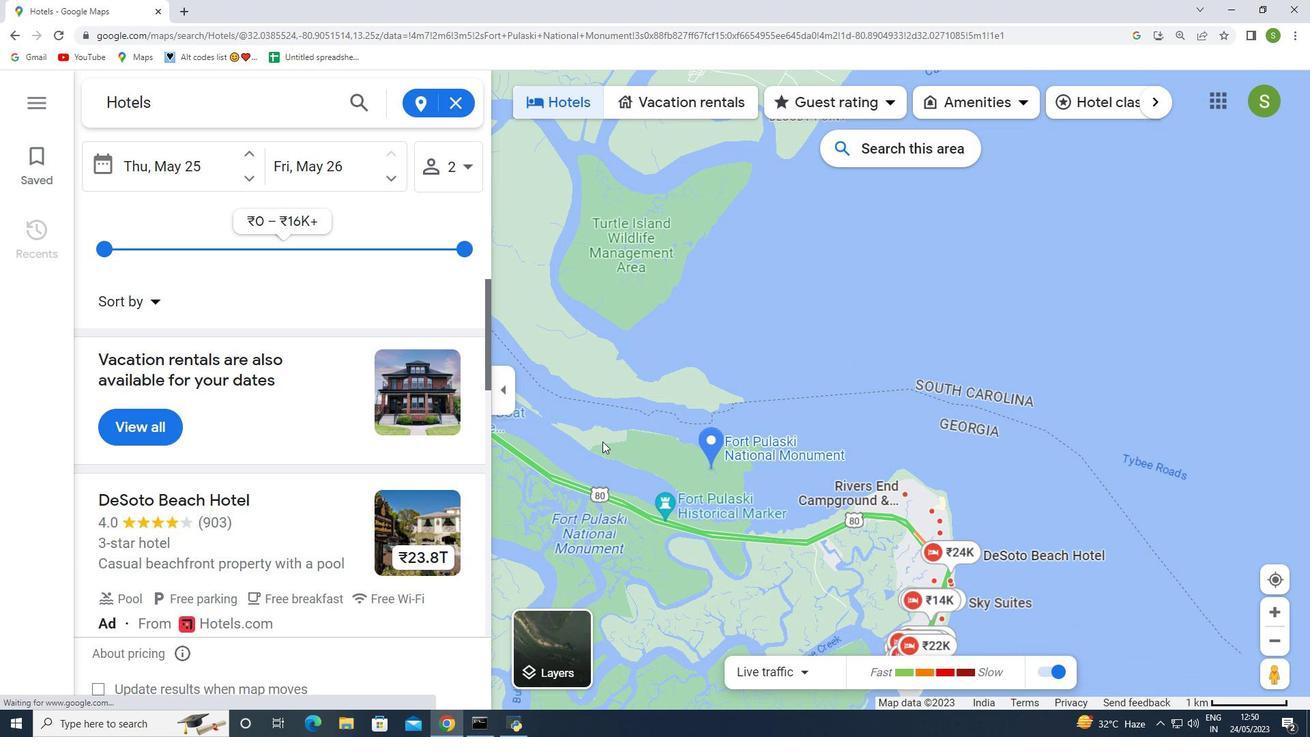 
Action: Mouse scrolled (602, 440) with delta (0, 0)
Screenshot: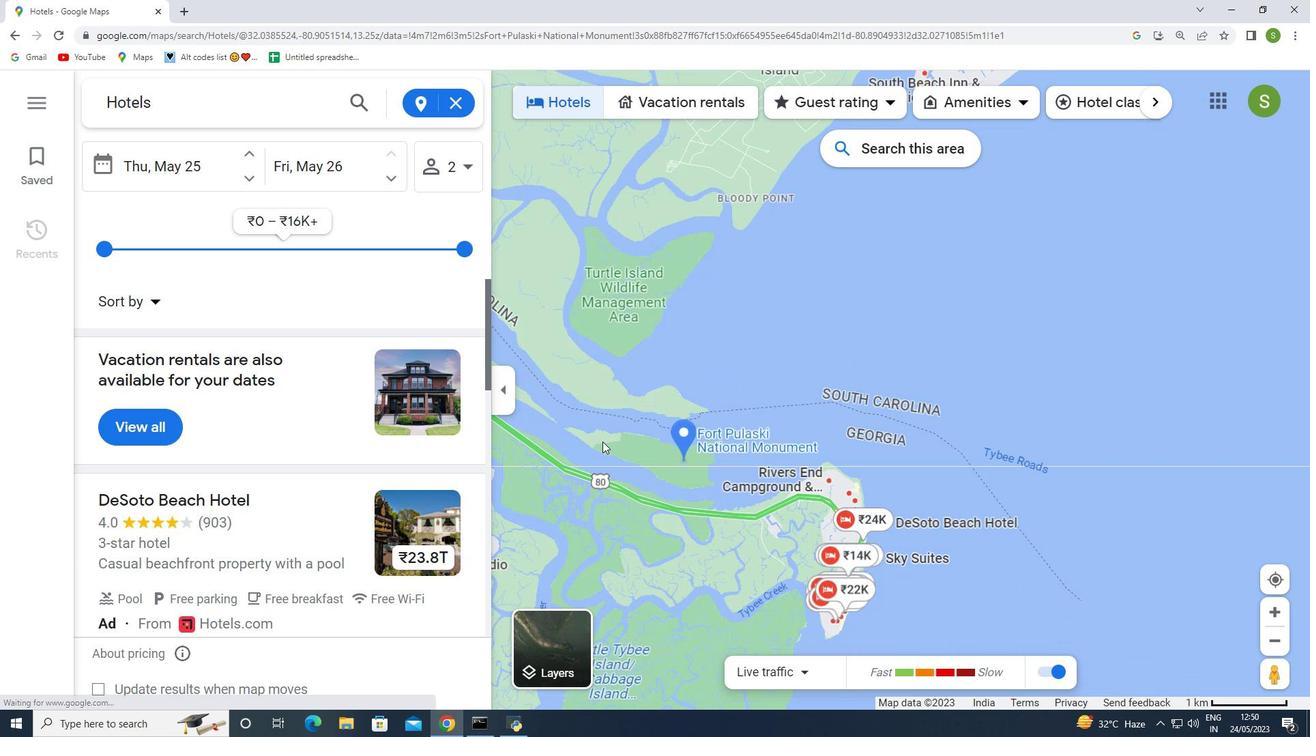 
Action: Mouse scrolled (602, 440) with delta (0, 0)
Screenshot: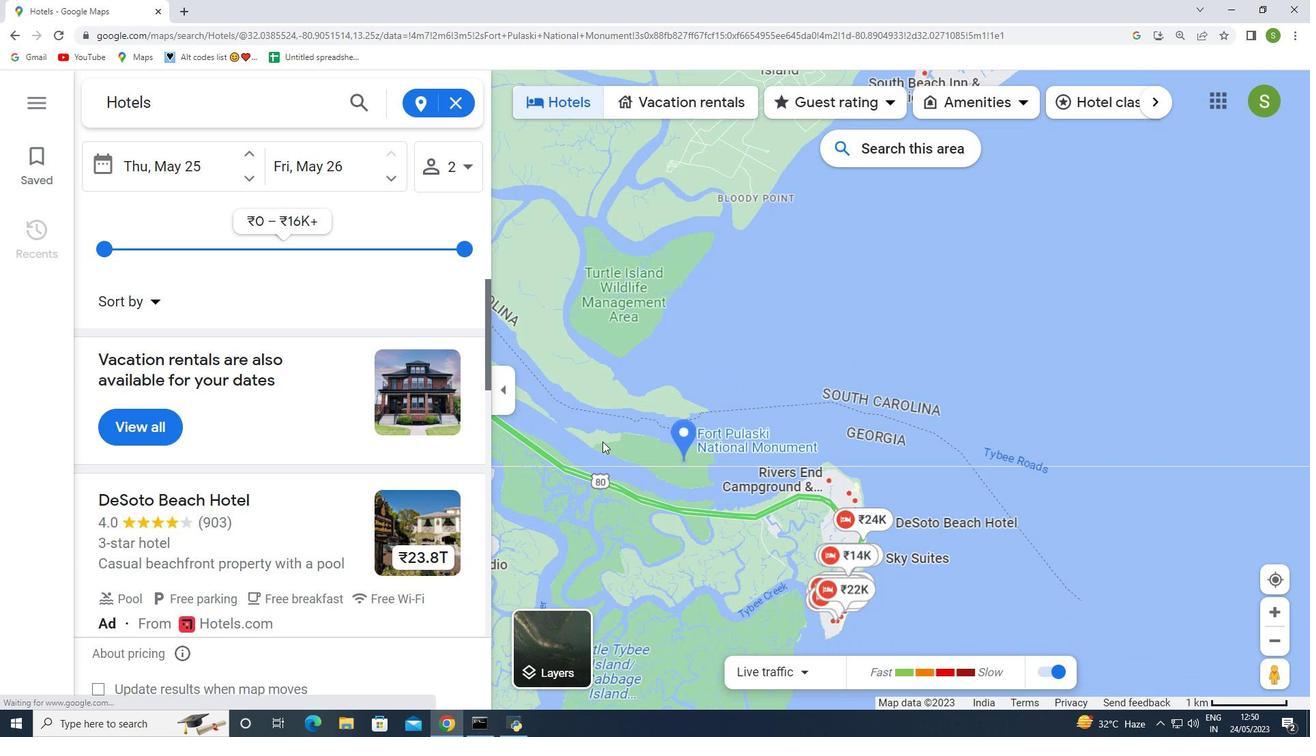 
Action: Mouse scrolled (602, 440) with delta (0, 0)
Screenshot: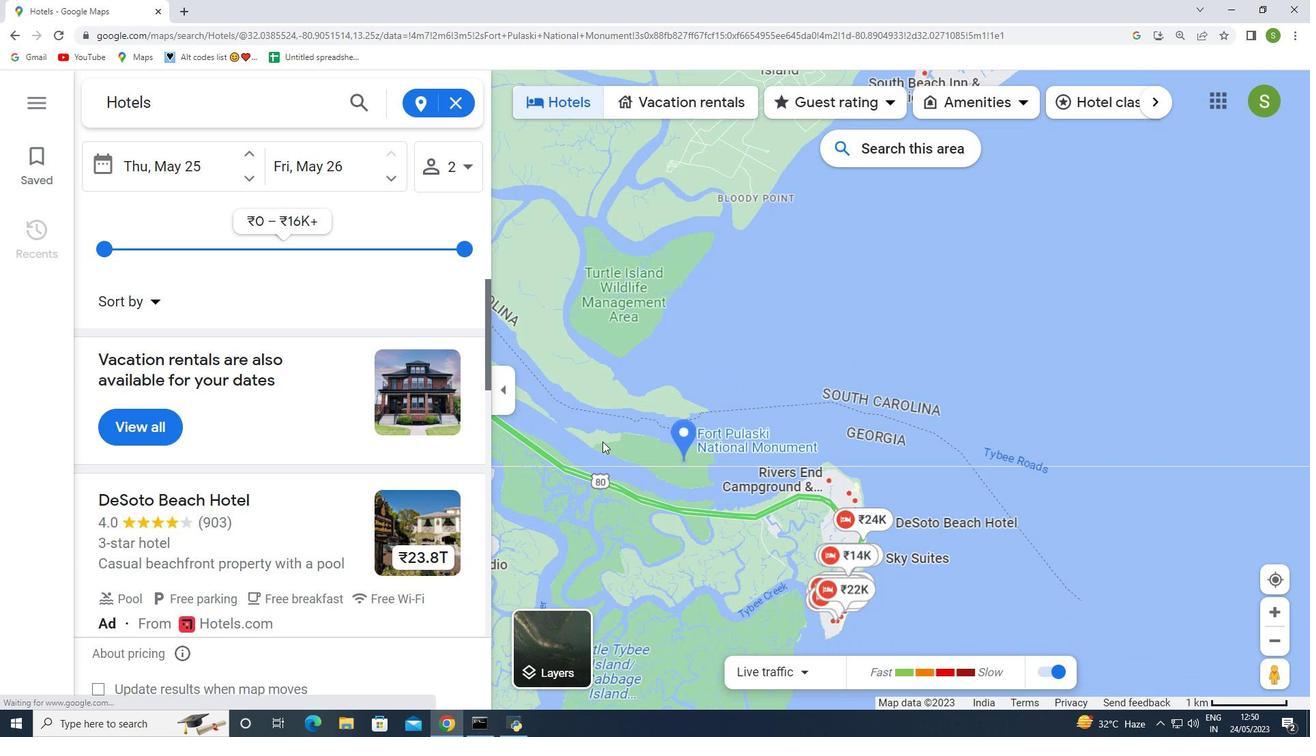 
Action: Mouse scrolled (602, 440) with delta (0, 0)
Screenshot: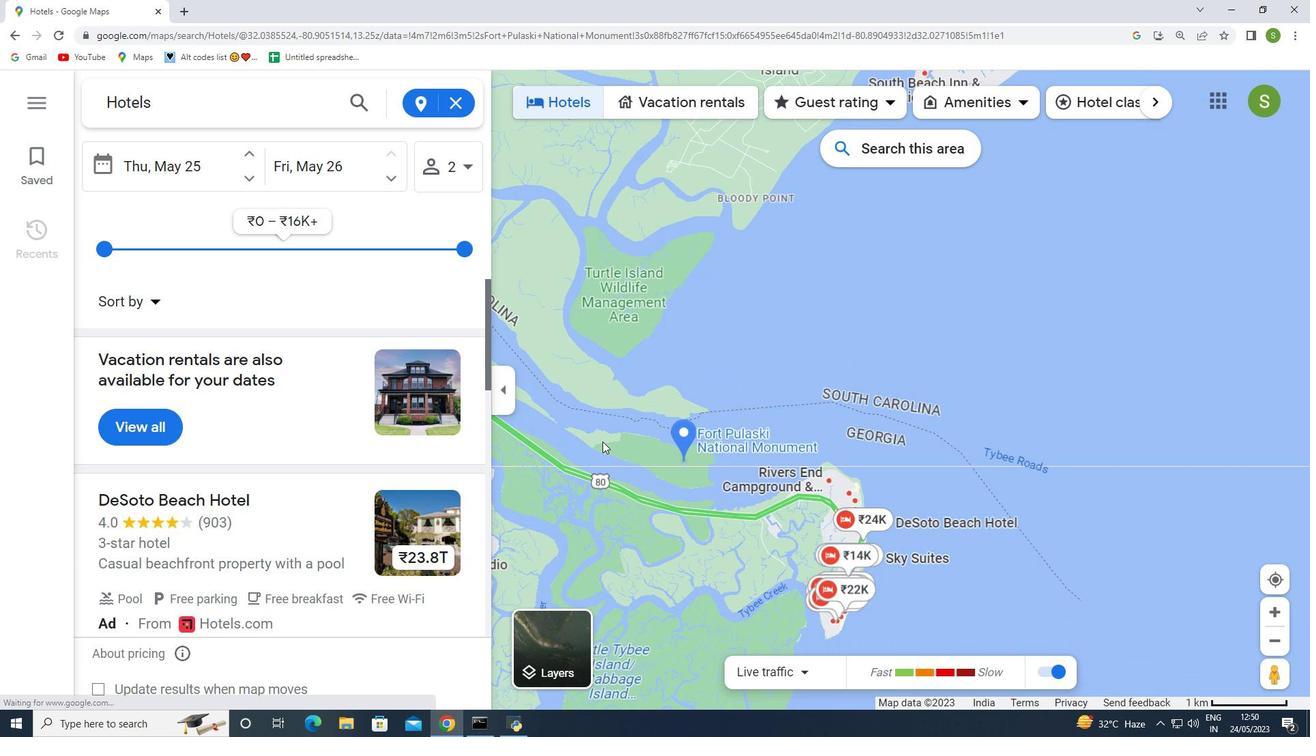 
Action: Mouse scrolled (602, 440) with delta (0, 0)
Screenshot: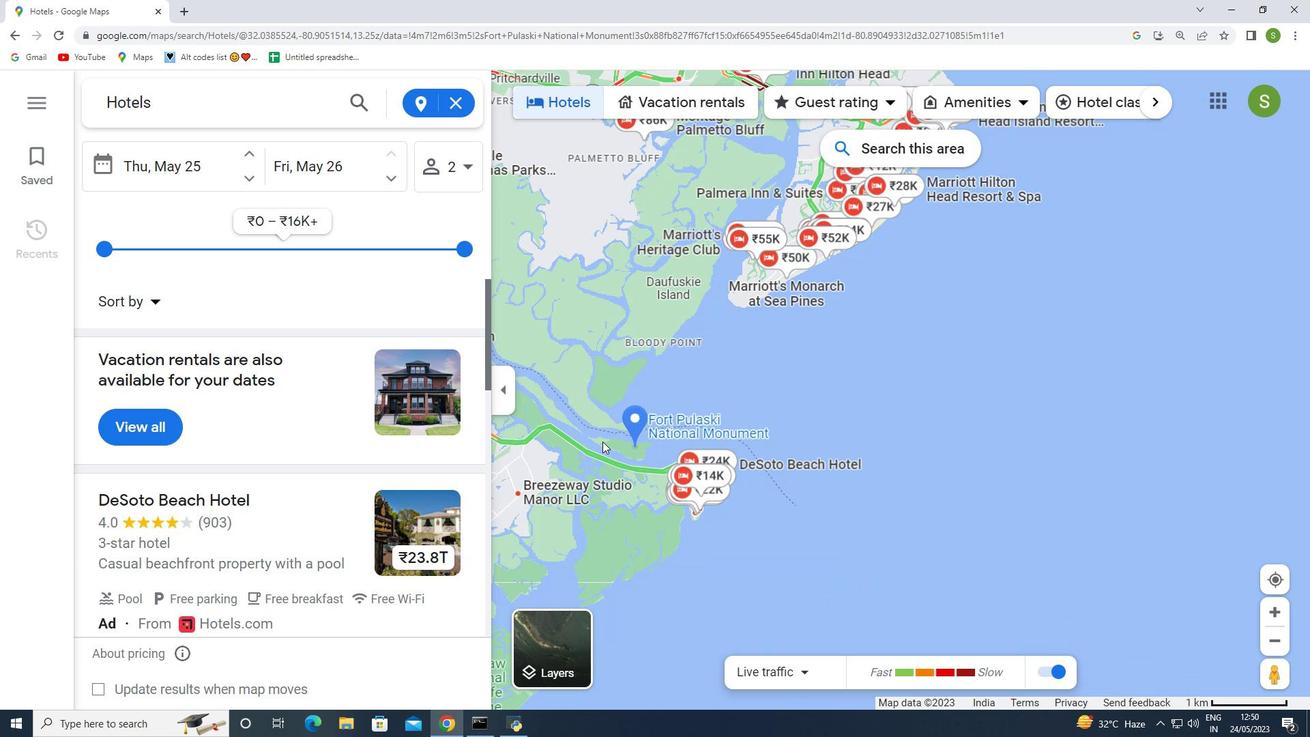 
Action: Mouse moved to (599, 450)
Screenshot: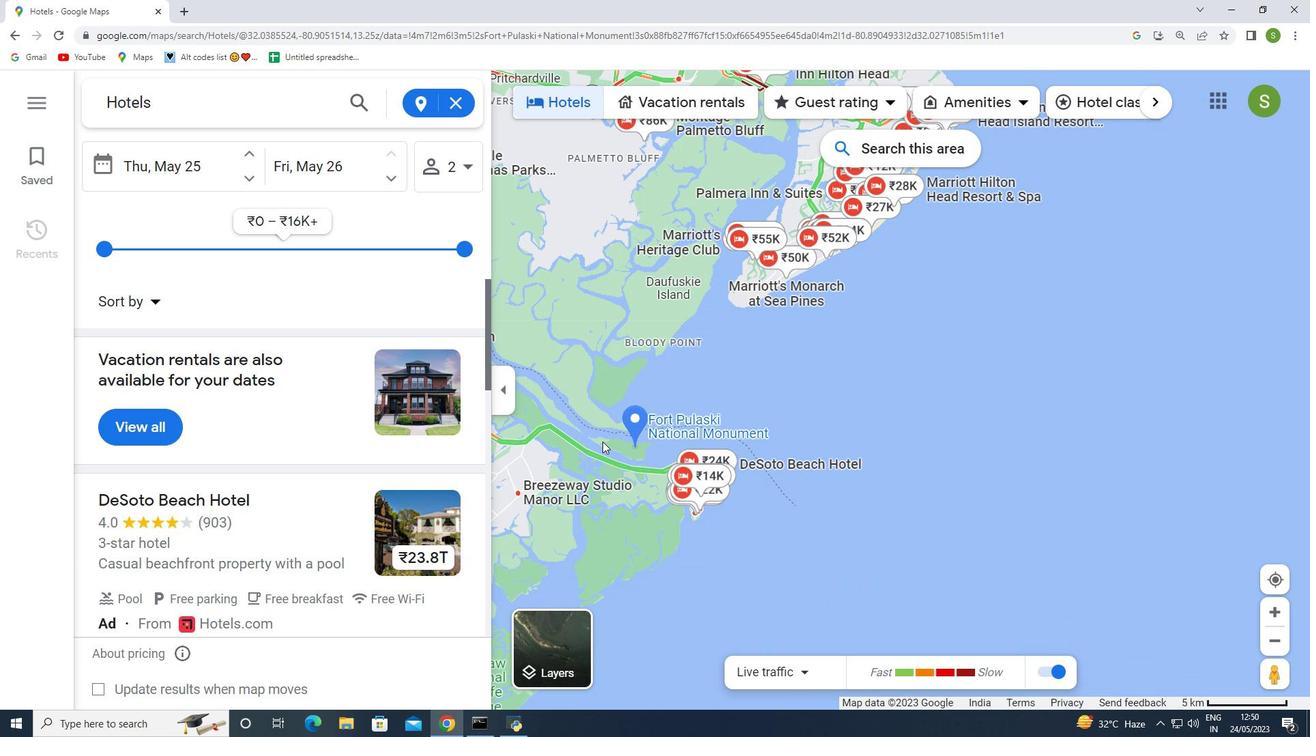 
Action: Mouse scrolled (599, 449) with delta (0, 0)
Screenshot: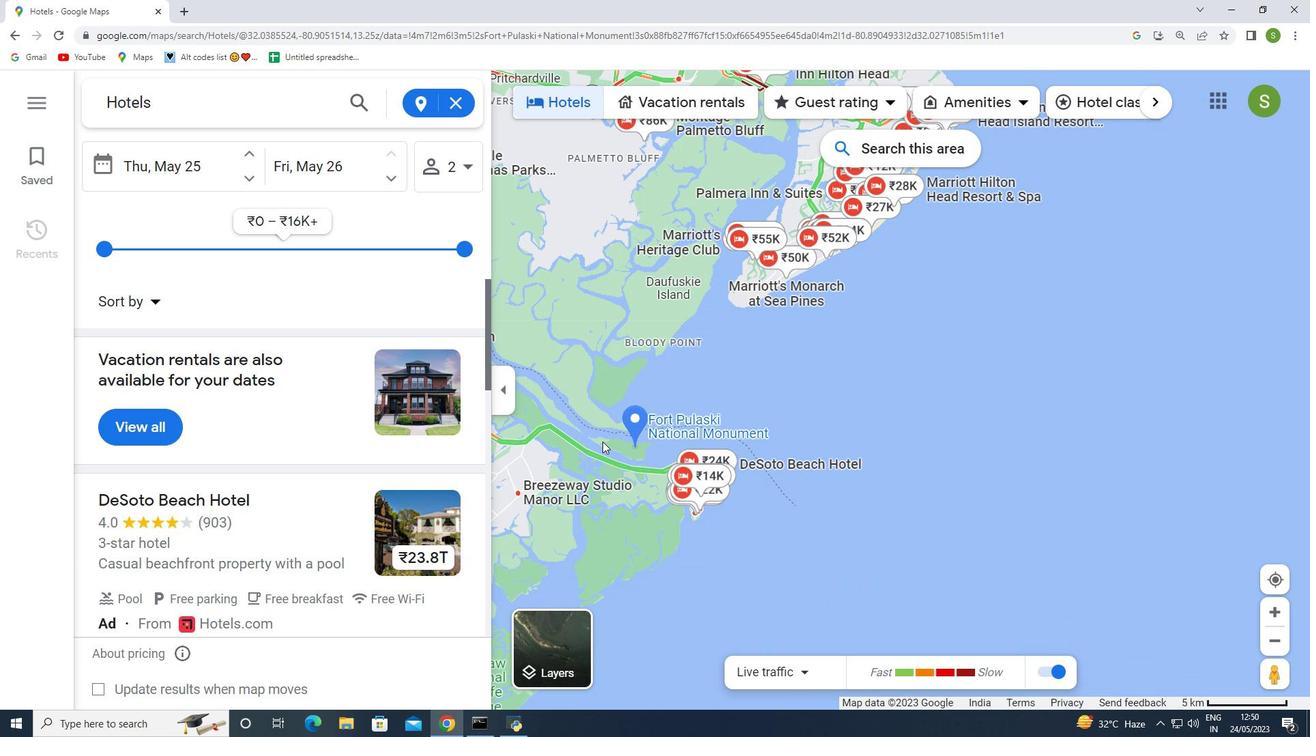 
Action: Mouse moved to (593, 458)
Screenshot: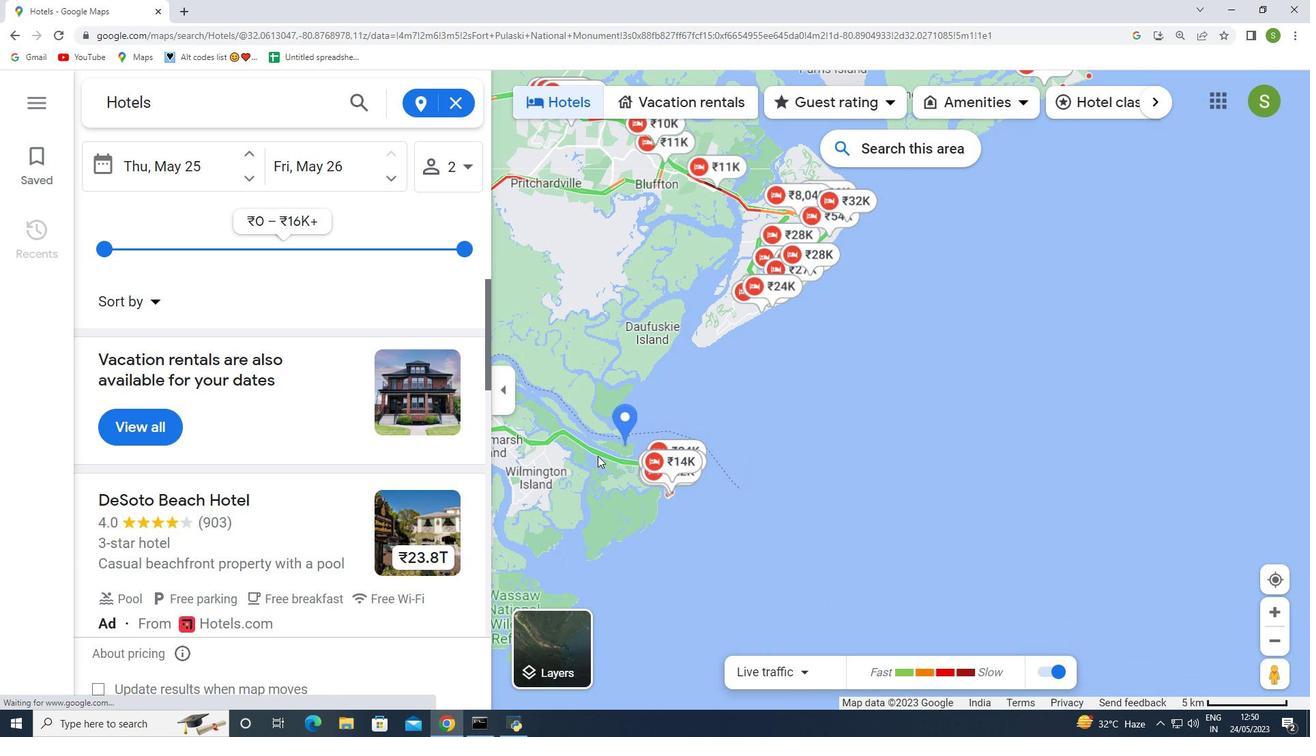 
Action: Mouse scrolled (593, 457) with delta (0, 0)
Screenshot: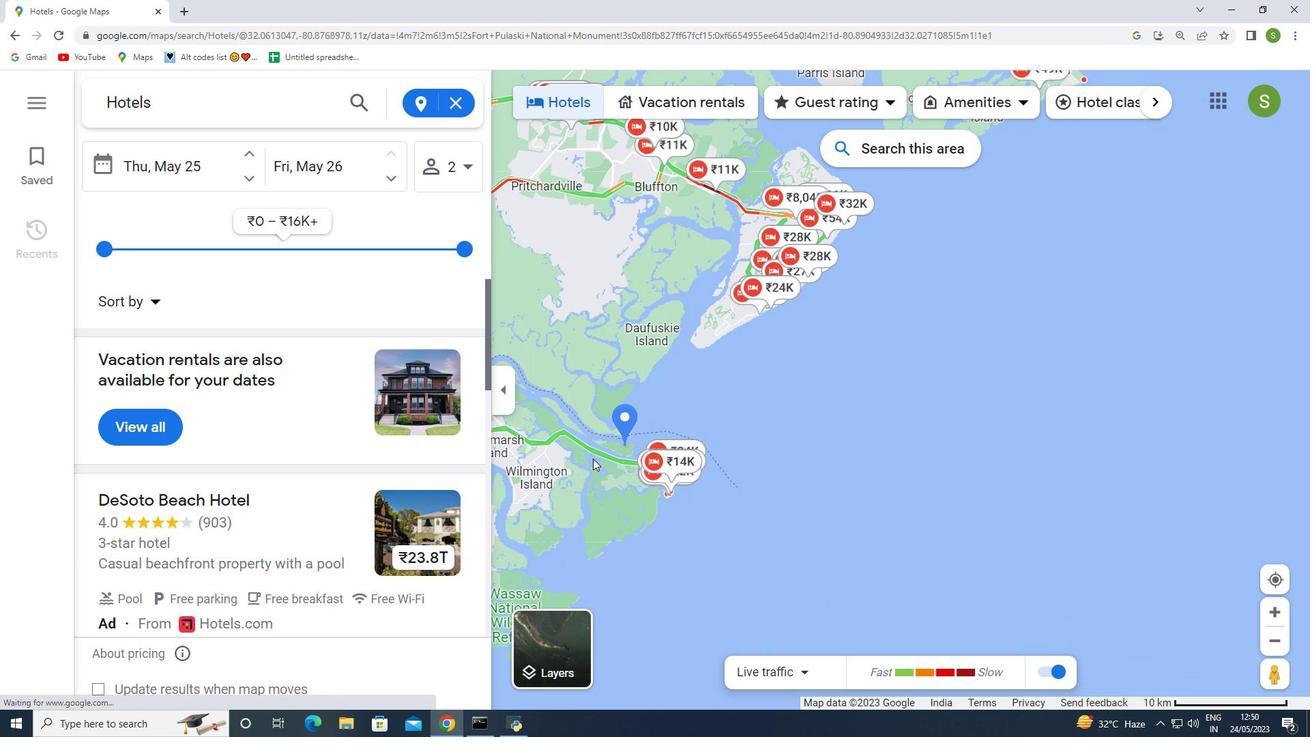 
Action: Mouse scrolled (593, 457) with delta (0, 0)
Screenshot: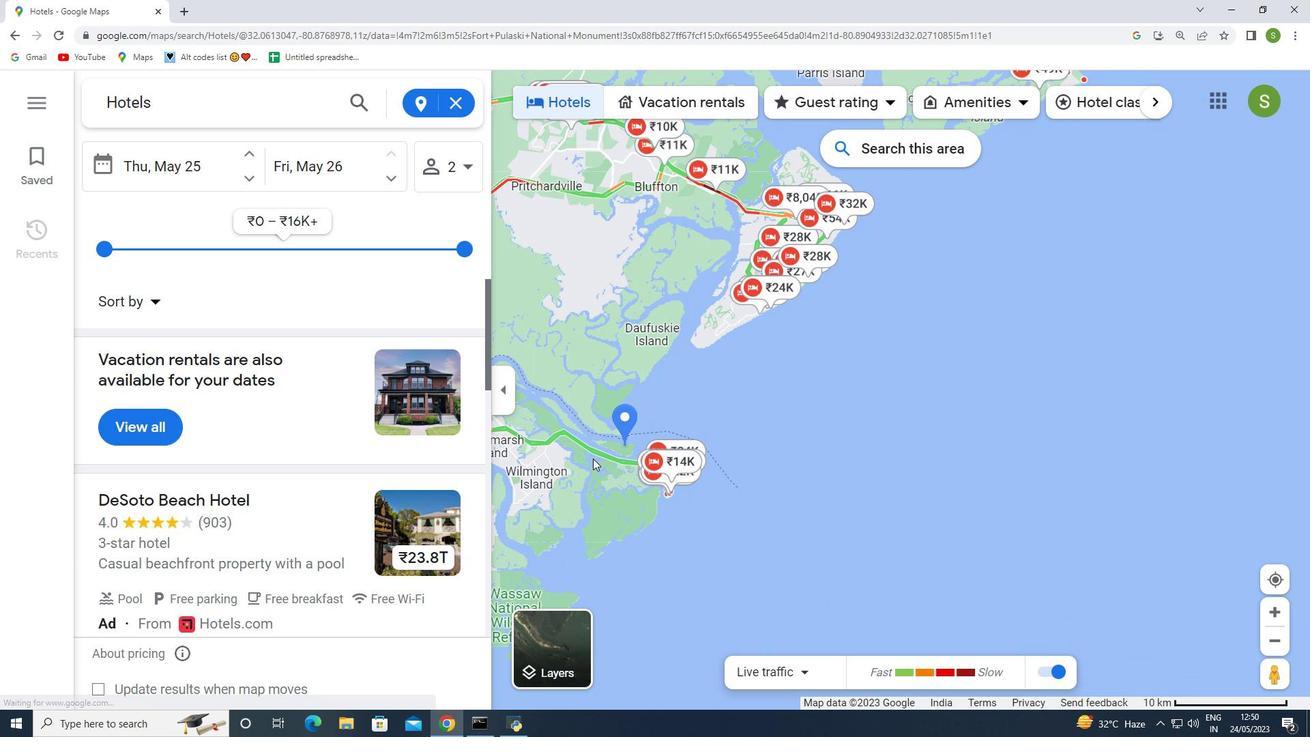 
Action: Mouse scrolled (593, 457) with delta (0, 0)
Screenshot: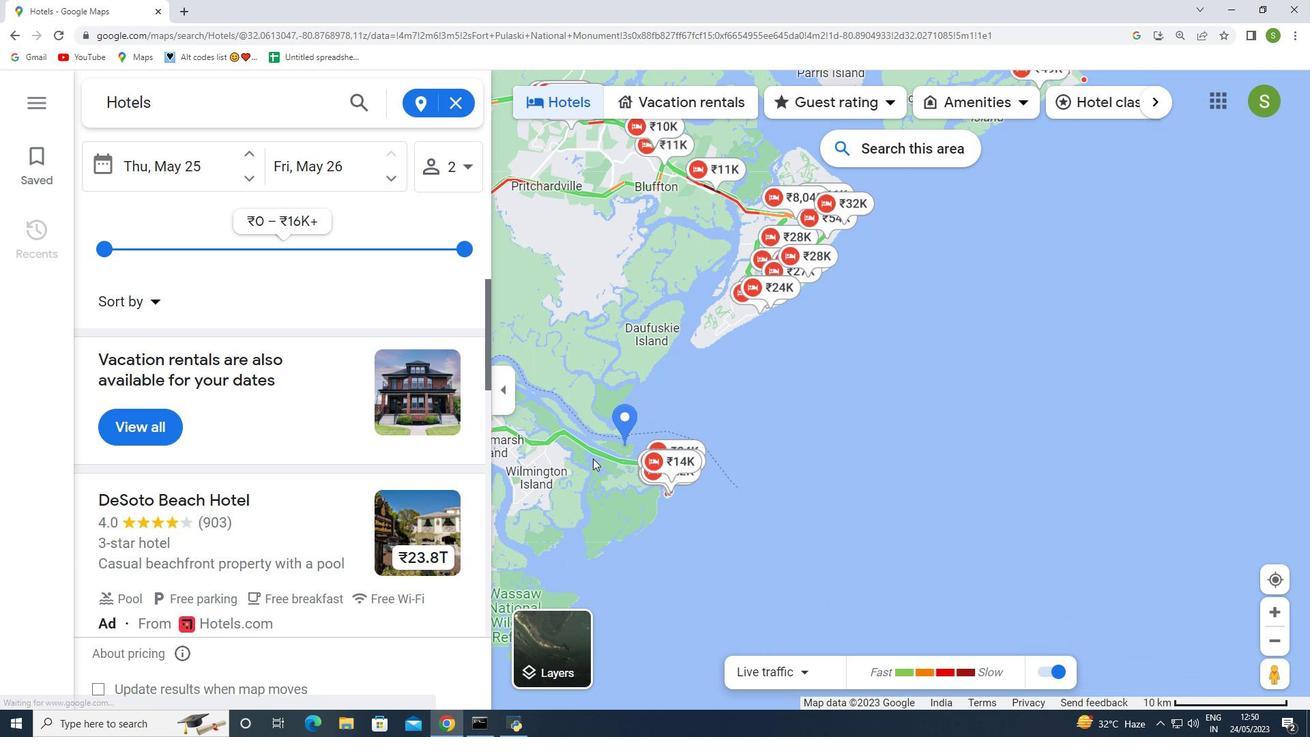 
Action: Mouse scrolled (593, 457) with delta (0, 0)
Screenshot: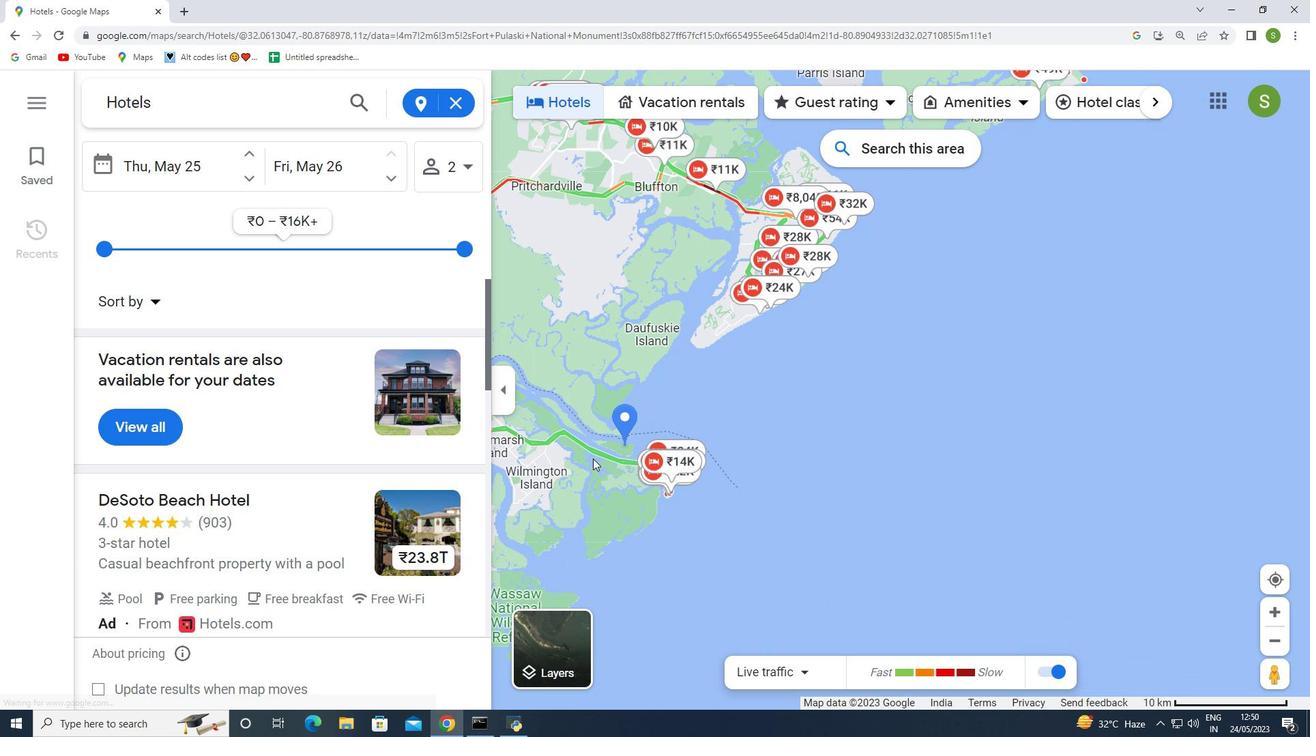 
Action: Mouse moved to (591, 458)
Screenshot: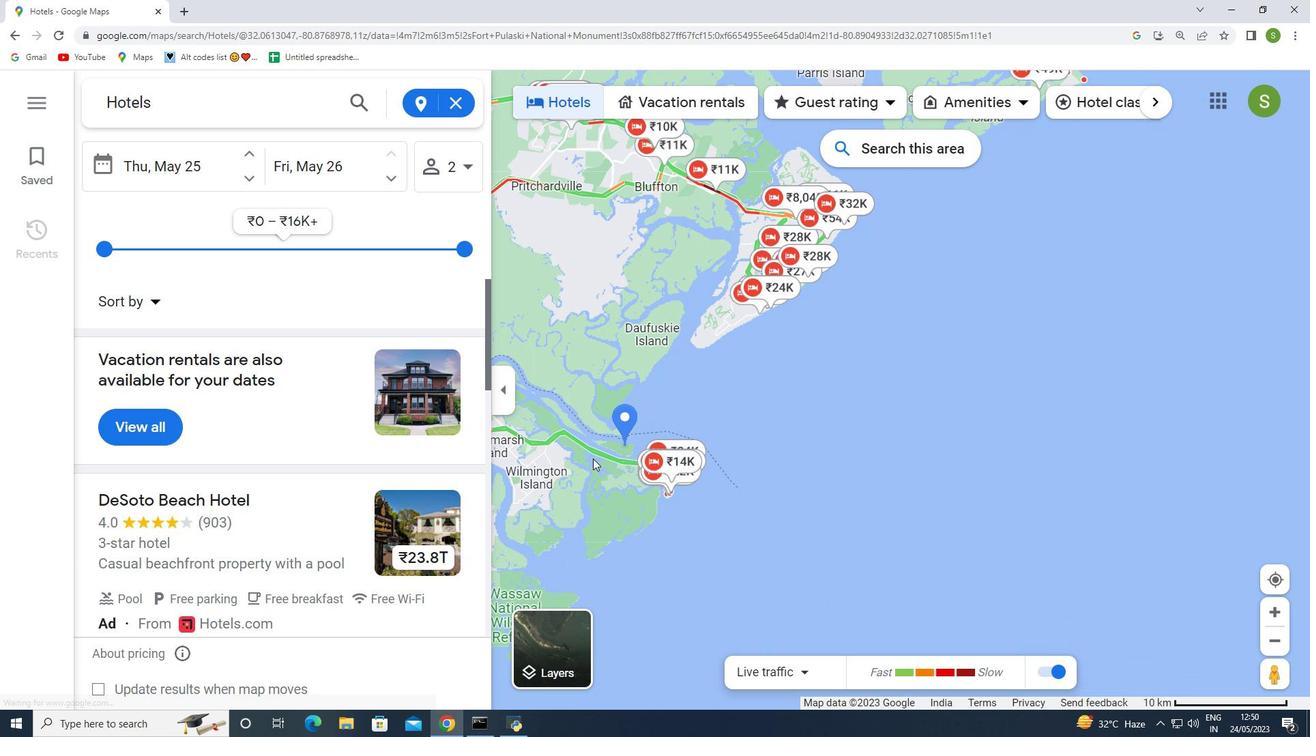 
Action: Mouse scrolled (591, 457) with delta (0, 0)
Screenshot: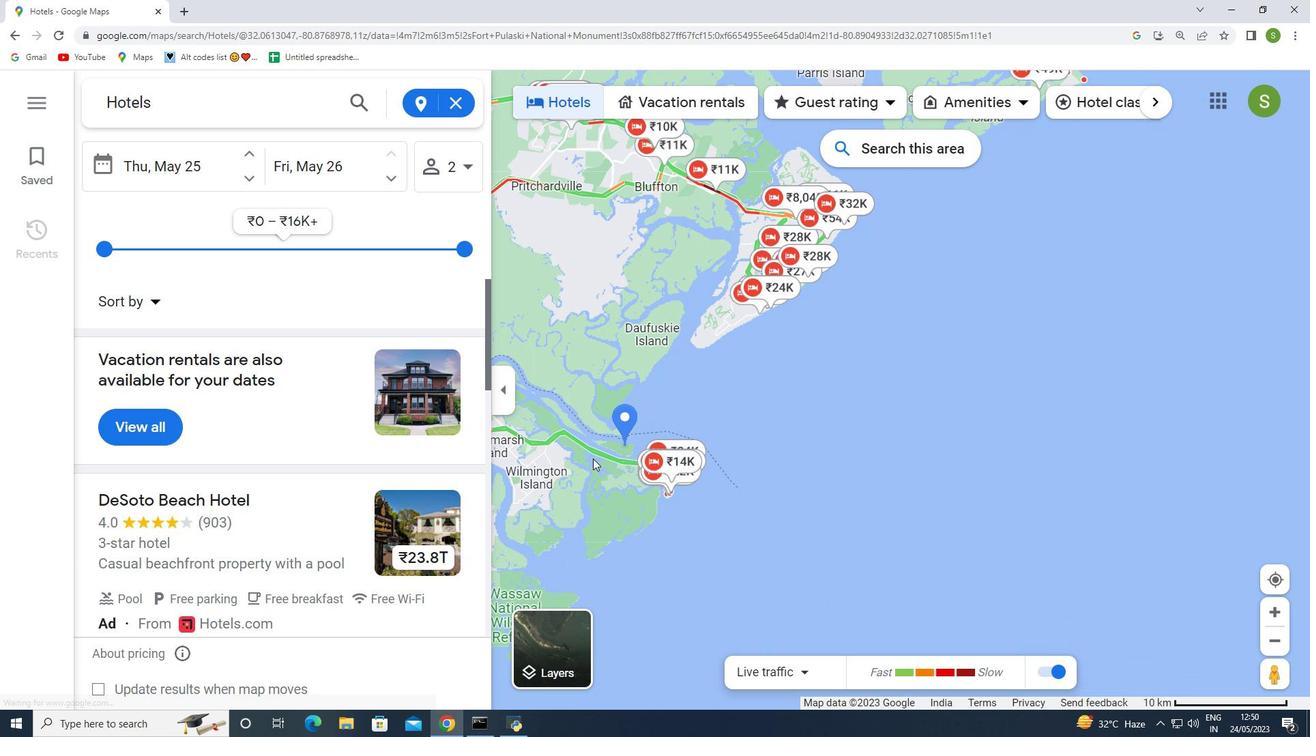 
Action: Mouse moved to (591, 458)
Screenshot: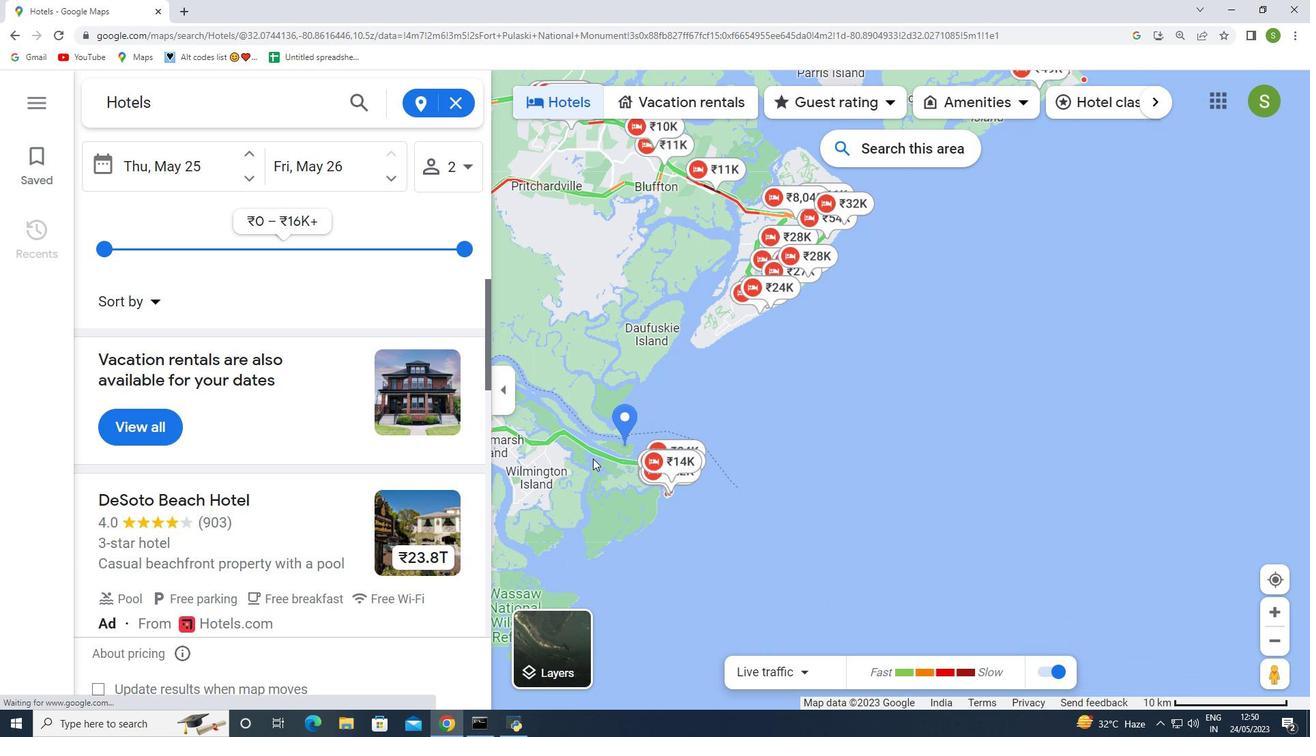 
Action: Mouse scrolled (591, 457) with delta (0, 0)
Screenshot: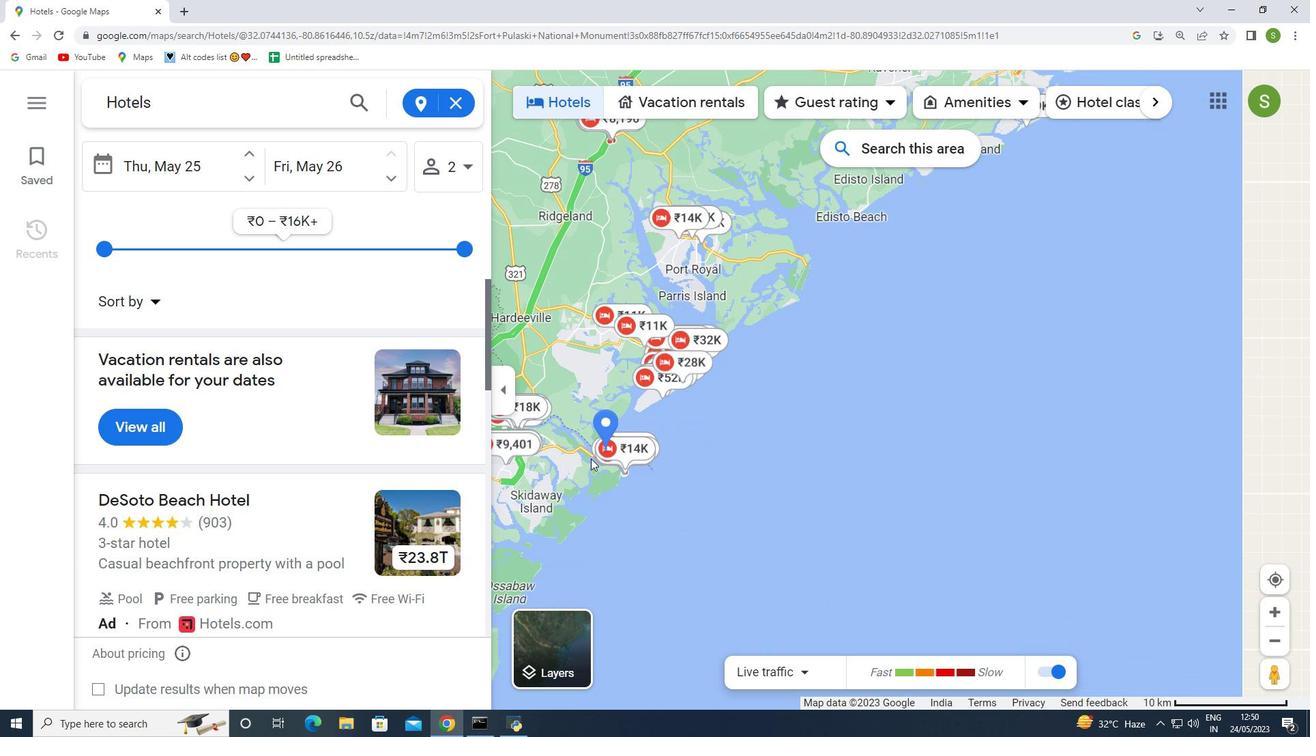 
Action: Mouse scrolled (591, 457) with delta (0, 0)
Screenshot: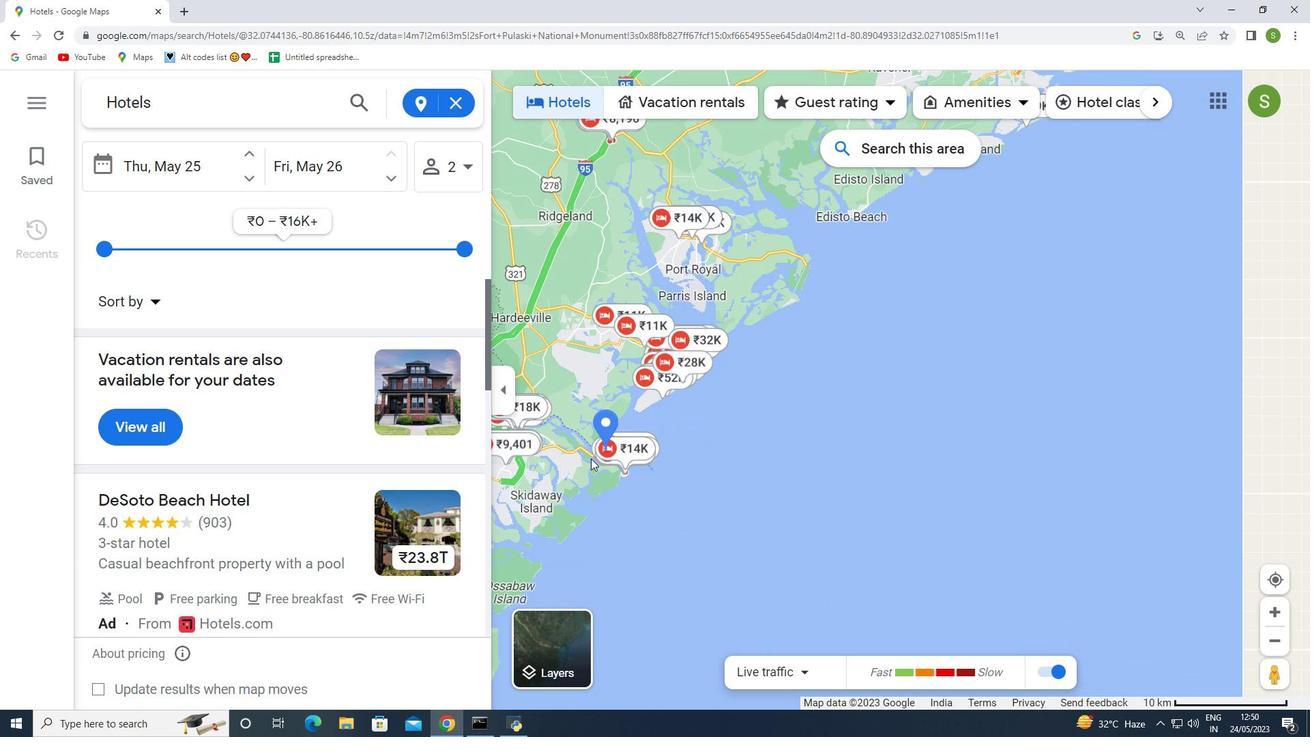 
Action: Mouse scrolled (591, 457) with delta (0, 0)
Screenshot: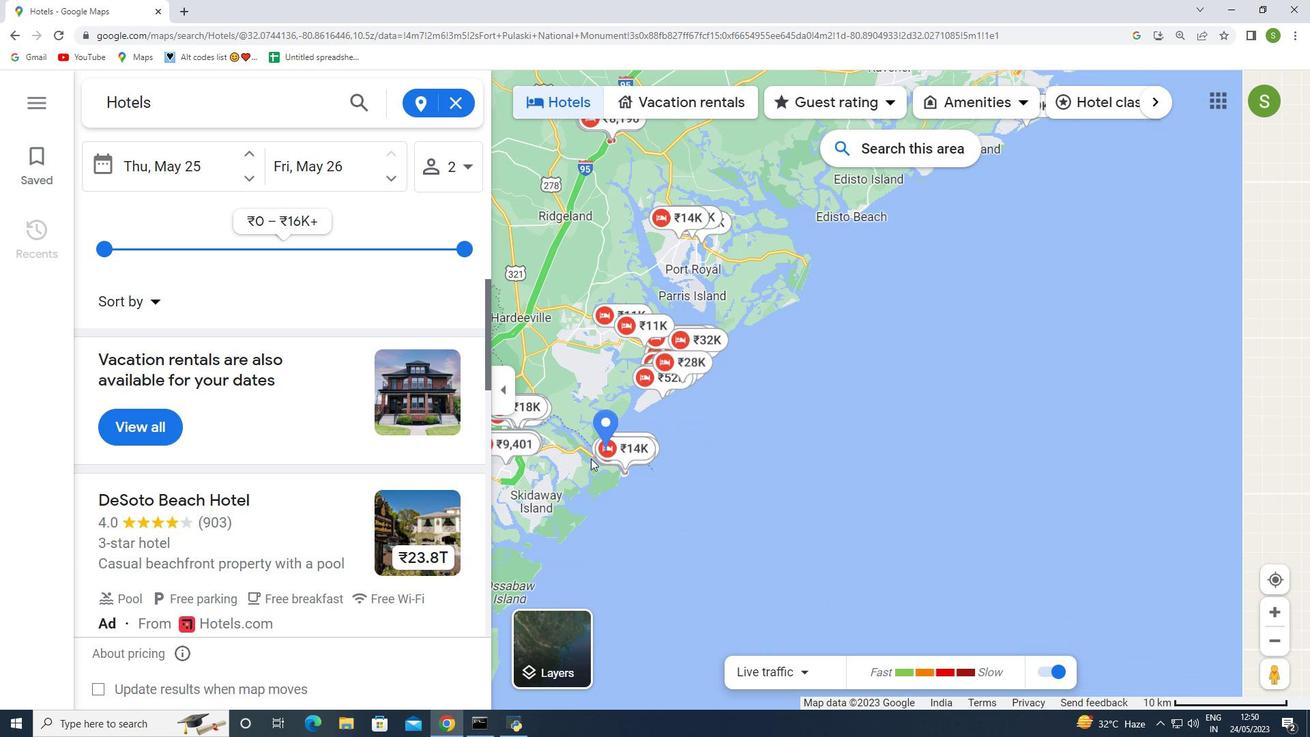 
Action: Mouse moved to (534, 460)
Screenshot: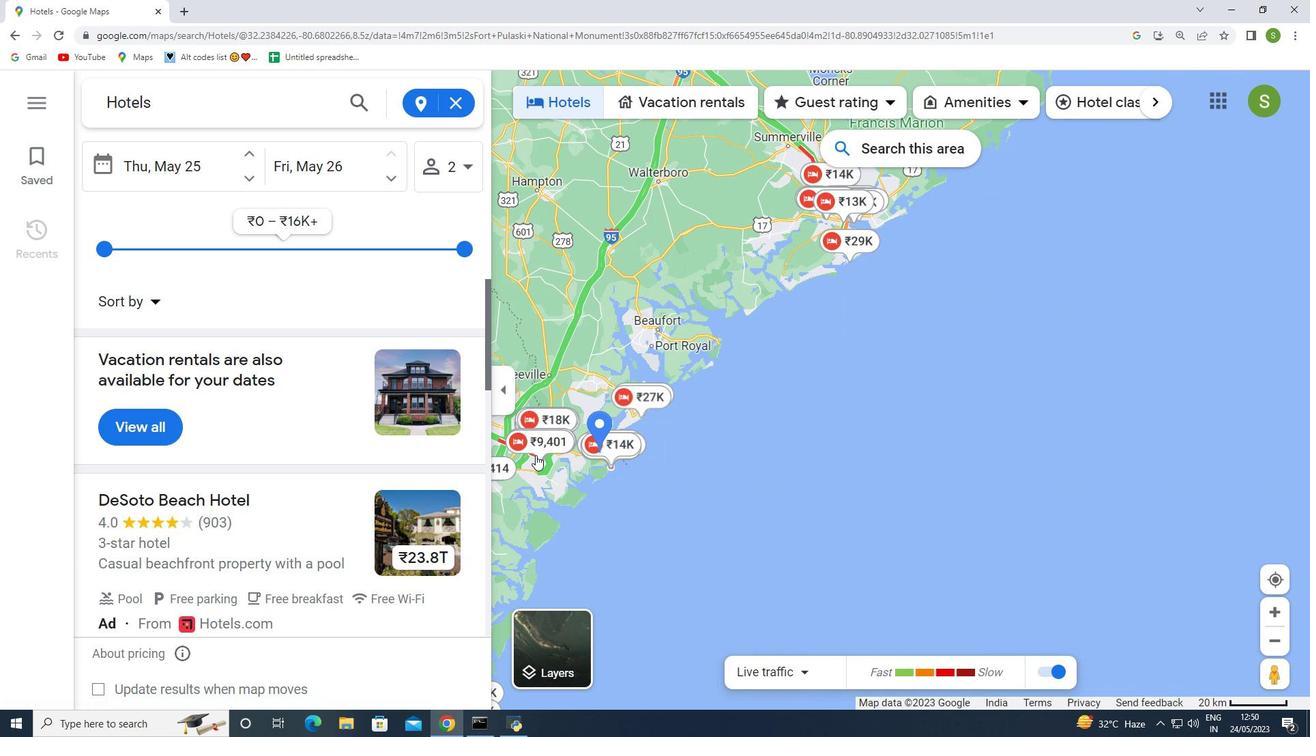 
Action: Mouse scrolled (534, 459) with delta (0, 0)
Screenshot: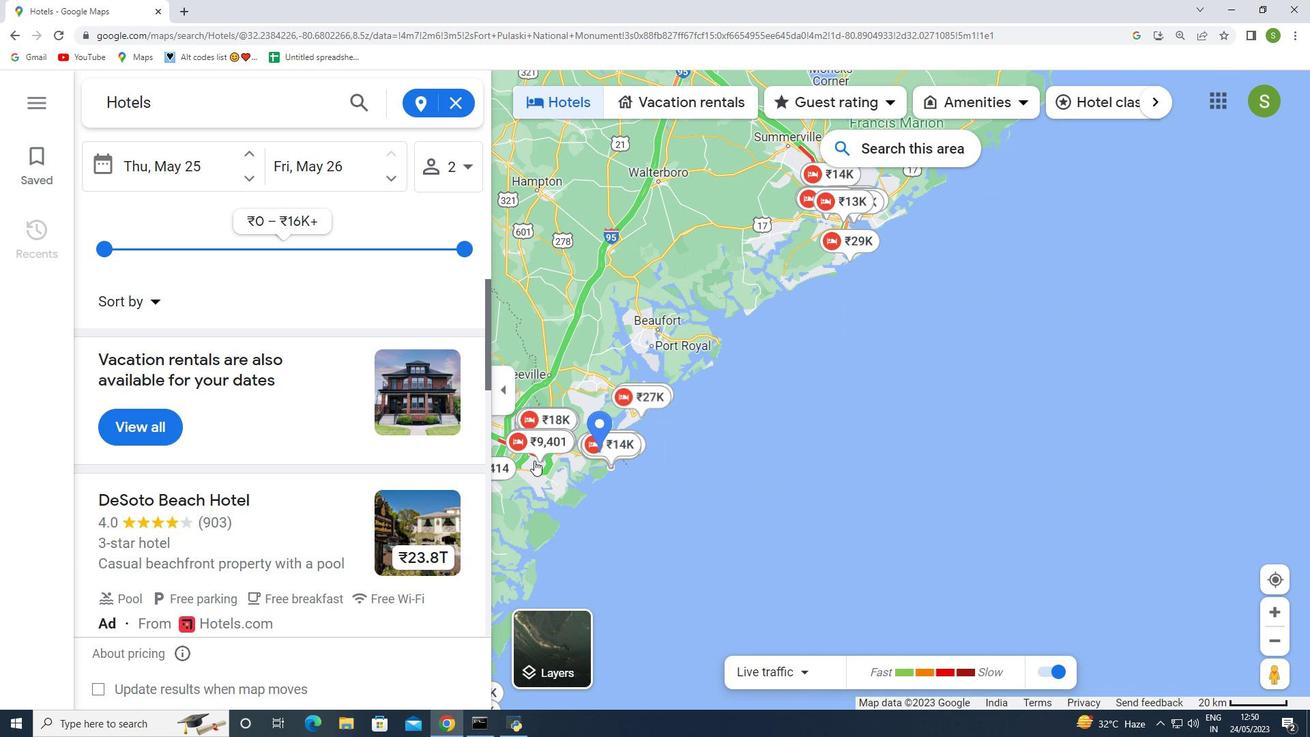 
Action: Mouse scrolled (534, 459) with delta (0, 0)
Screenshot: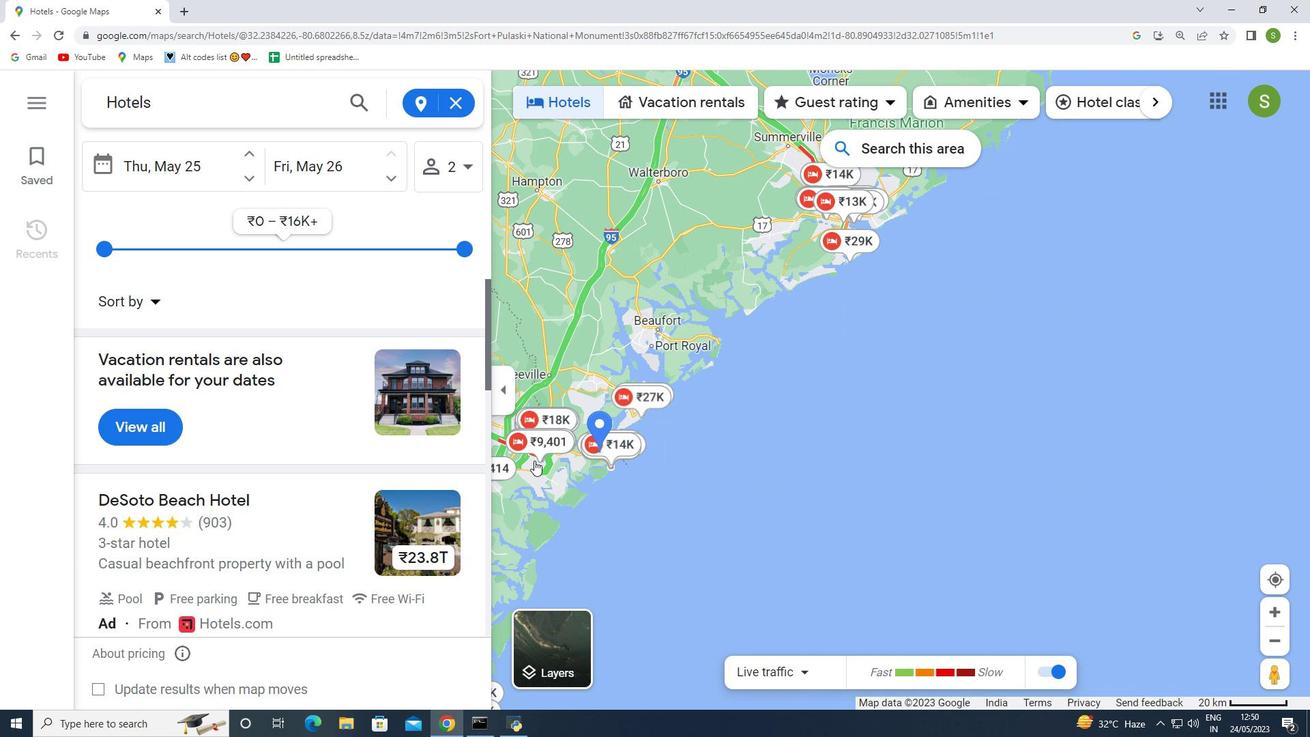 
Action: Mouse scrolled (534, 459) with delta (0, 0)
Screenshot: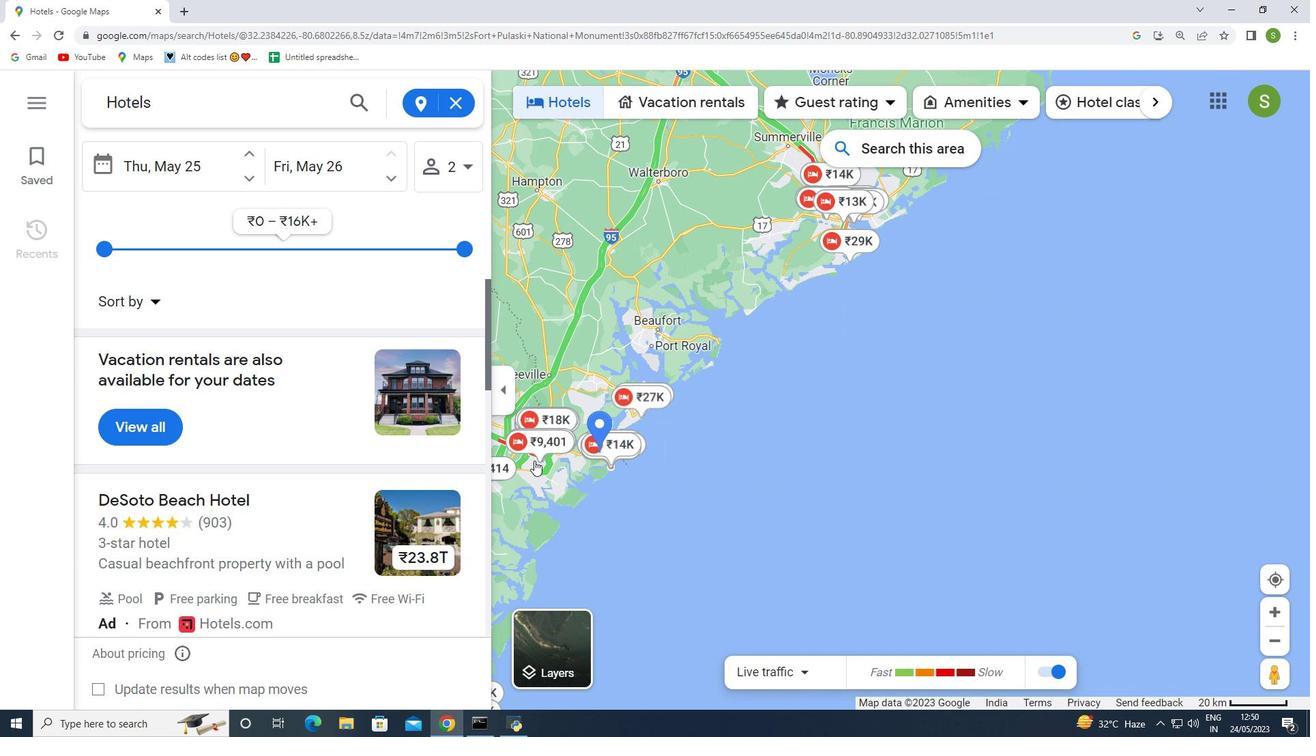 
Action: Mouse scrolled (534, 459) with delta (0, 0)
Screenshot: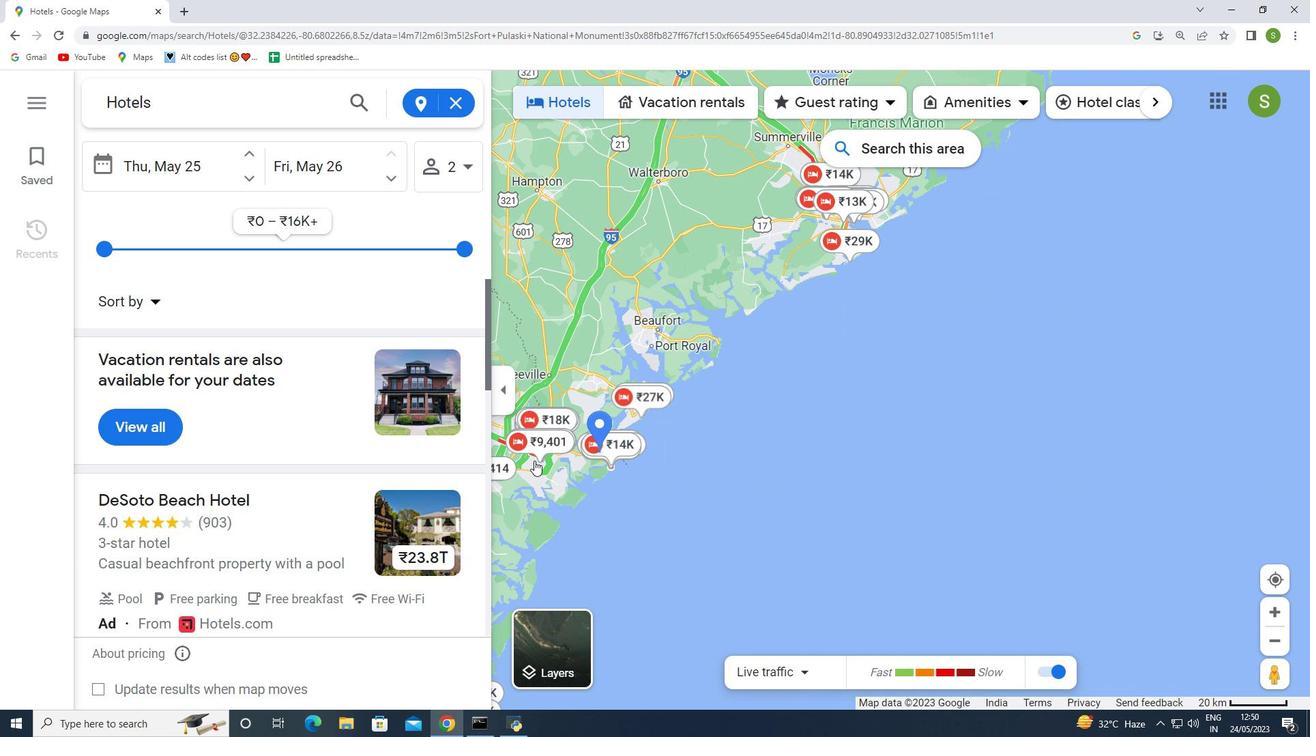 
Action: Mouse scrolled (534, 461) with delta (0, 0)
Screenshot: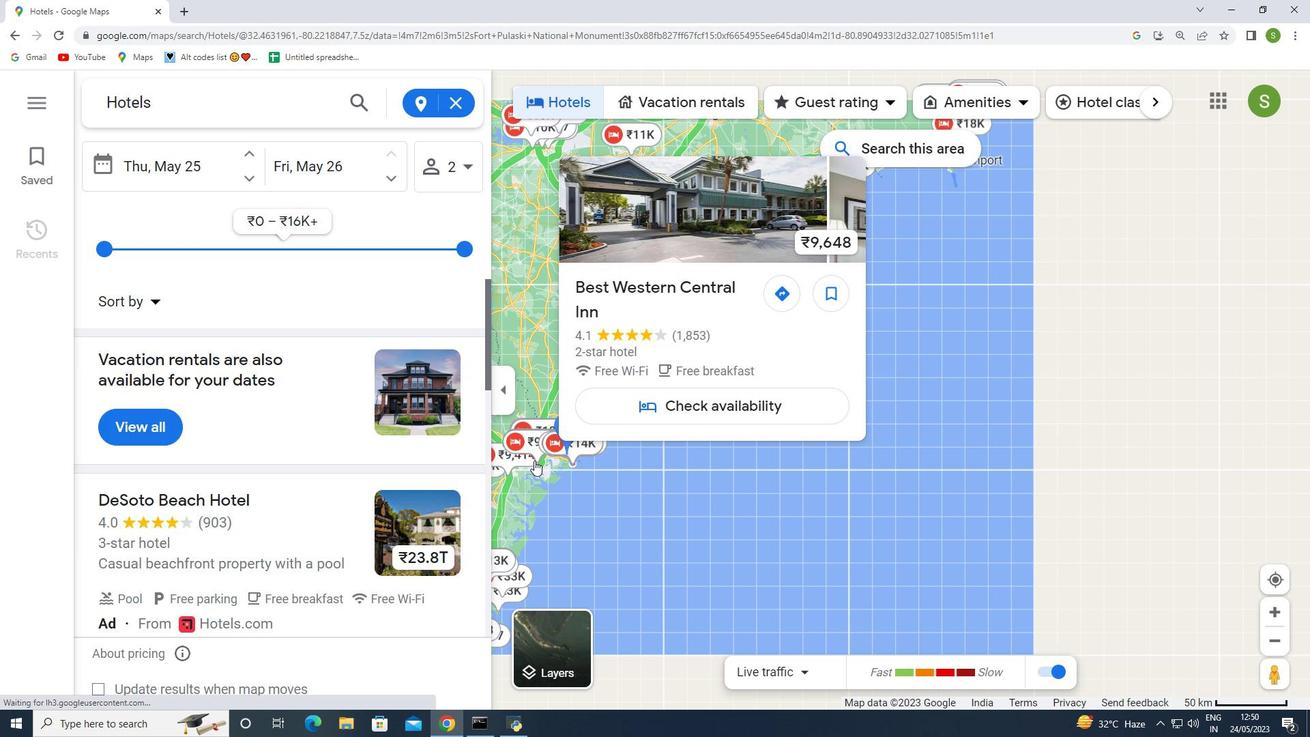 
Action: Mouse scrolled (534, 461) with delta (0, 0)
Screenshot: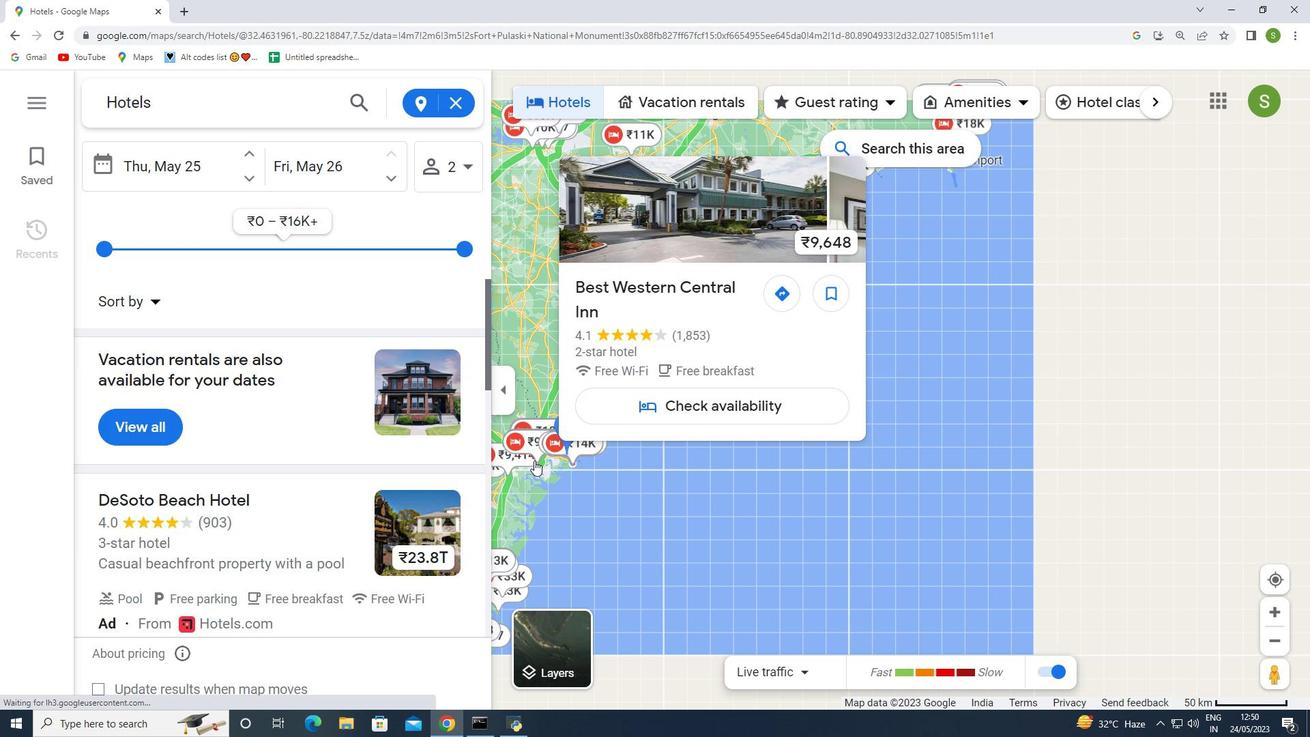 
Action: Mouse scrolled (534, 461) with delta (0, 0)
Screenshot: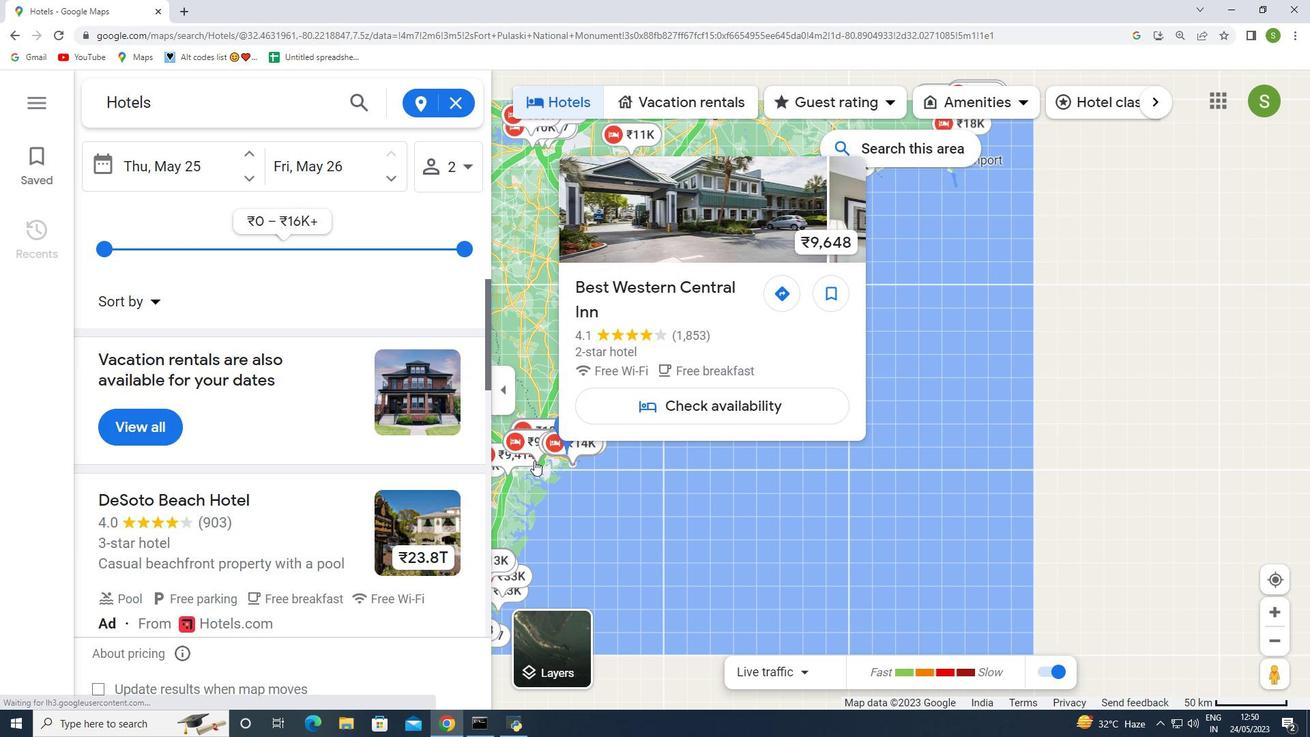 
Action: Mouse moved to (539, 464)
Screenshot: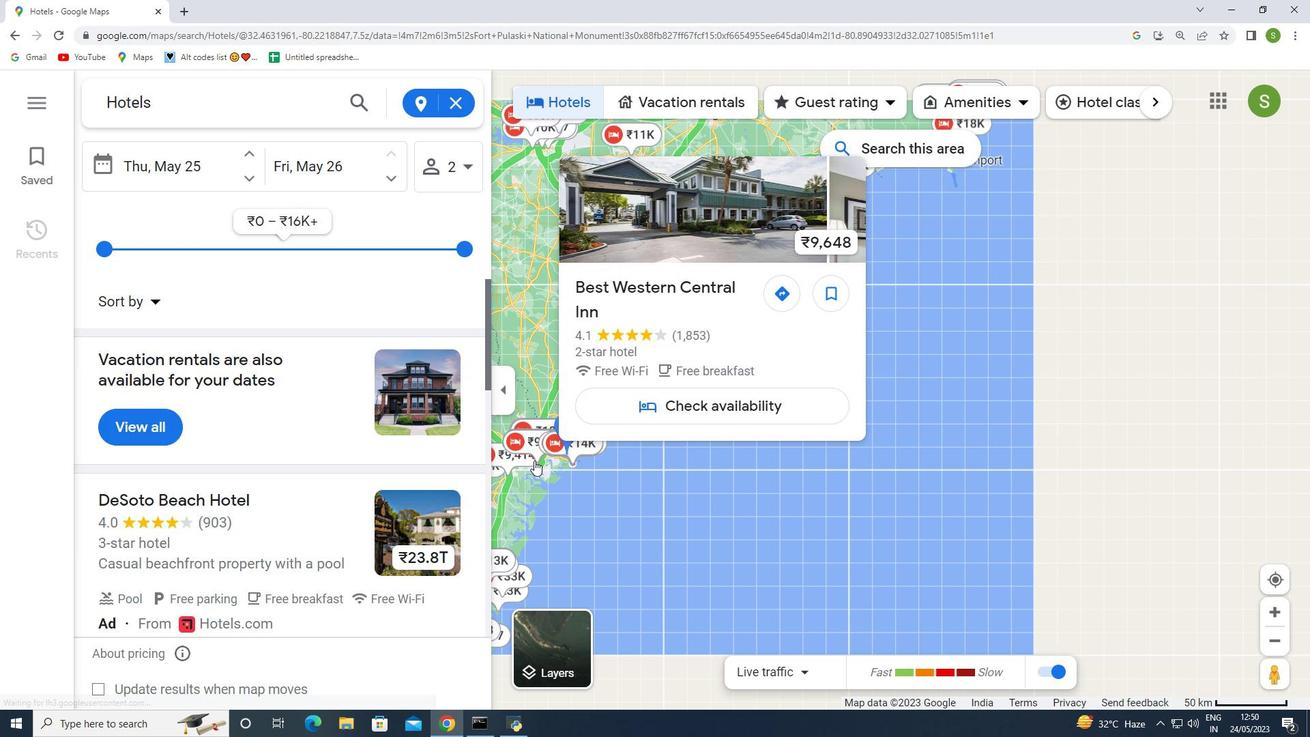 
Action: Mouse scrolled (539, 464) with delta (0, 0)
Screenshot: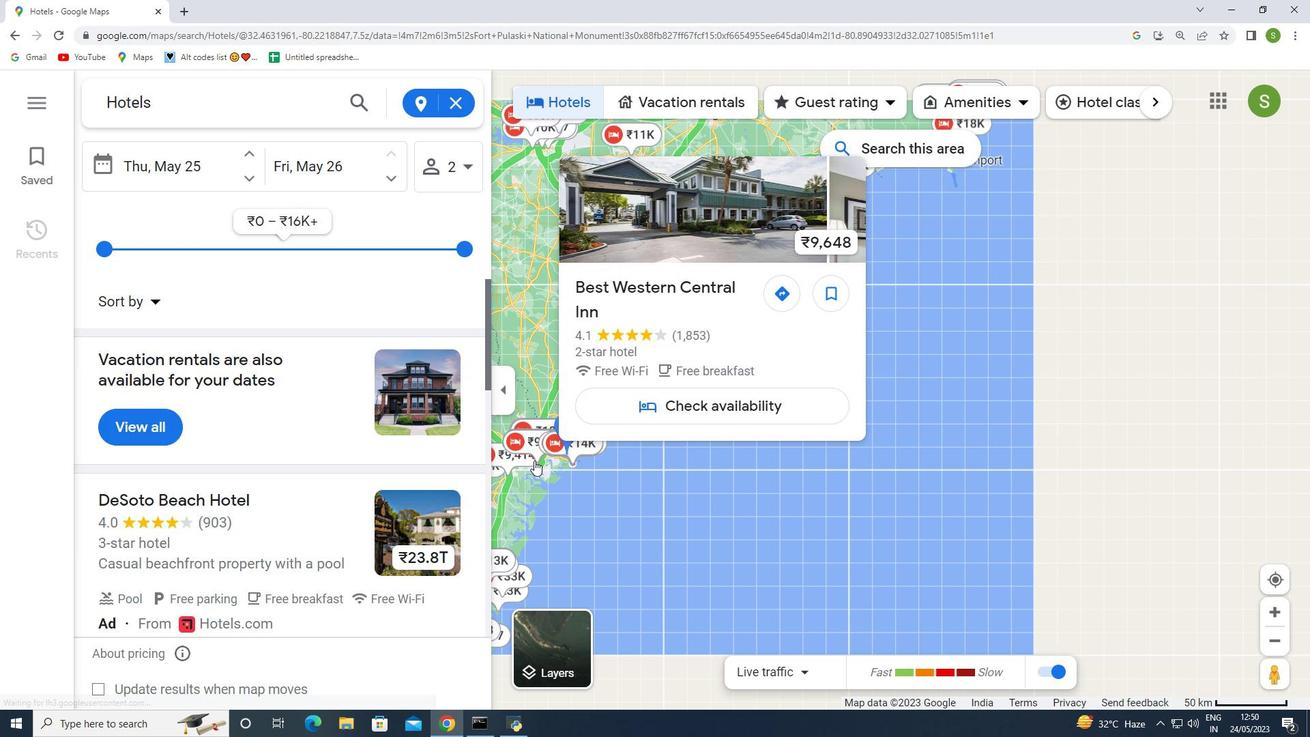 
Action: Mouse moved to (590, 440)
Screenshot: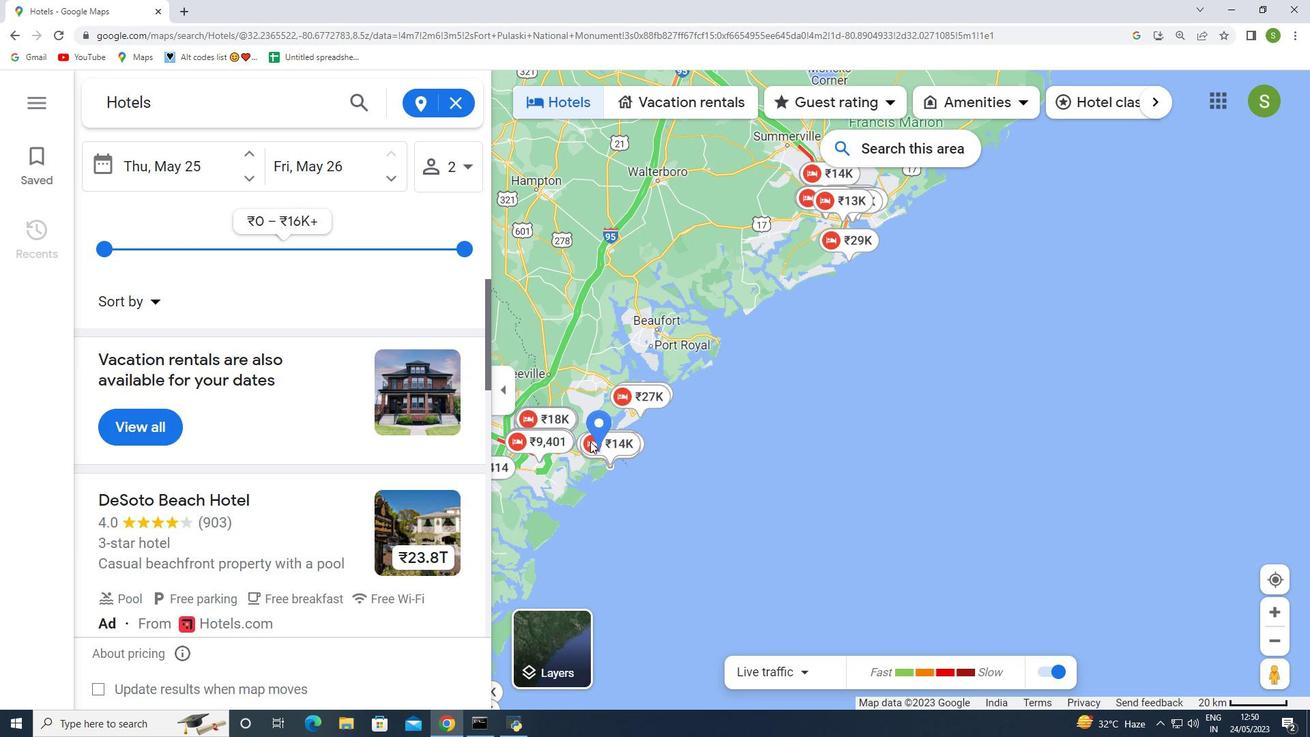 
Action: Mouse scrolled (590, 441) with delta (0, 0)
Screenshot: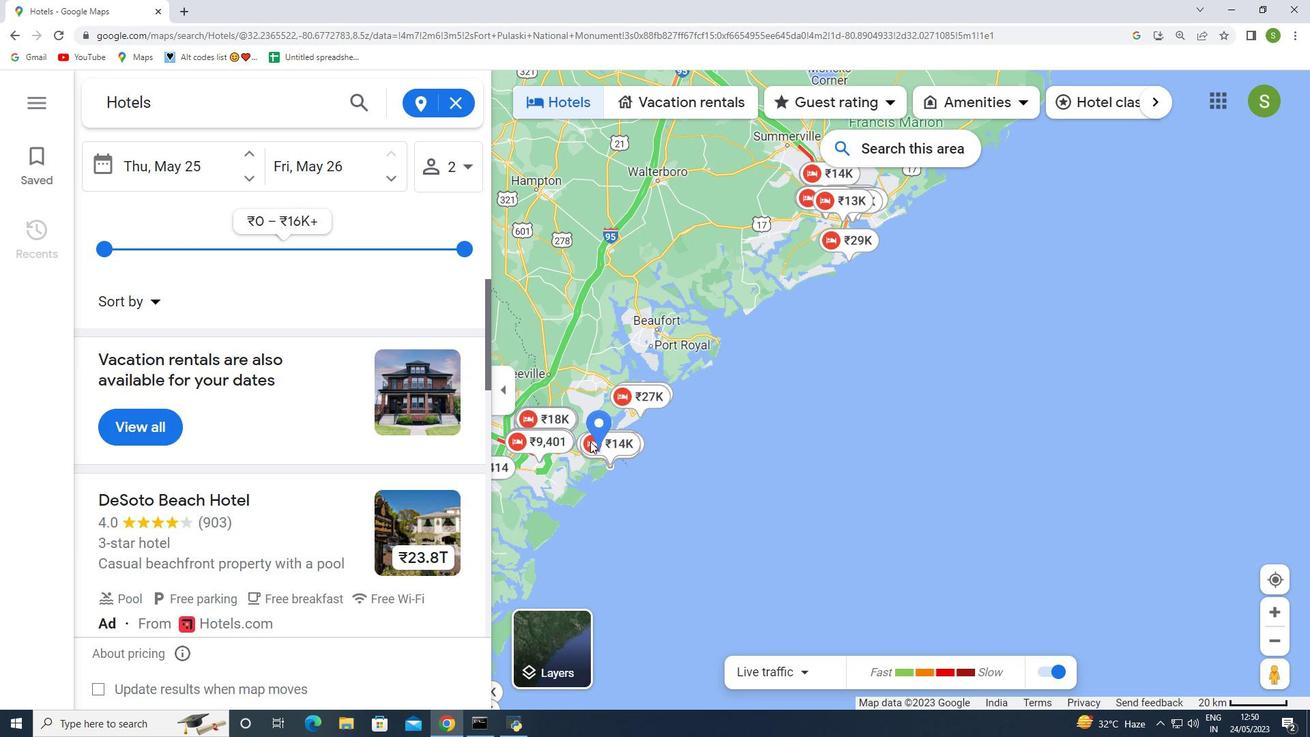 
Action: Mouse scrolled (590, 441) with delta (0, 0)
Screenshot: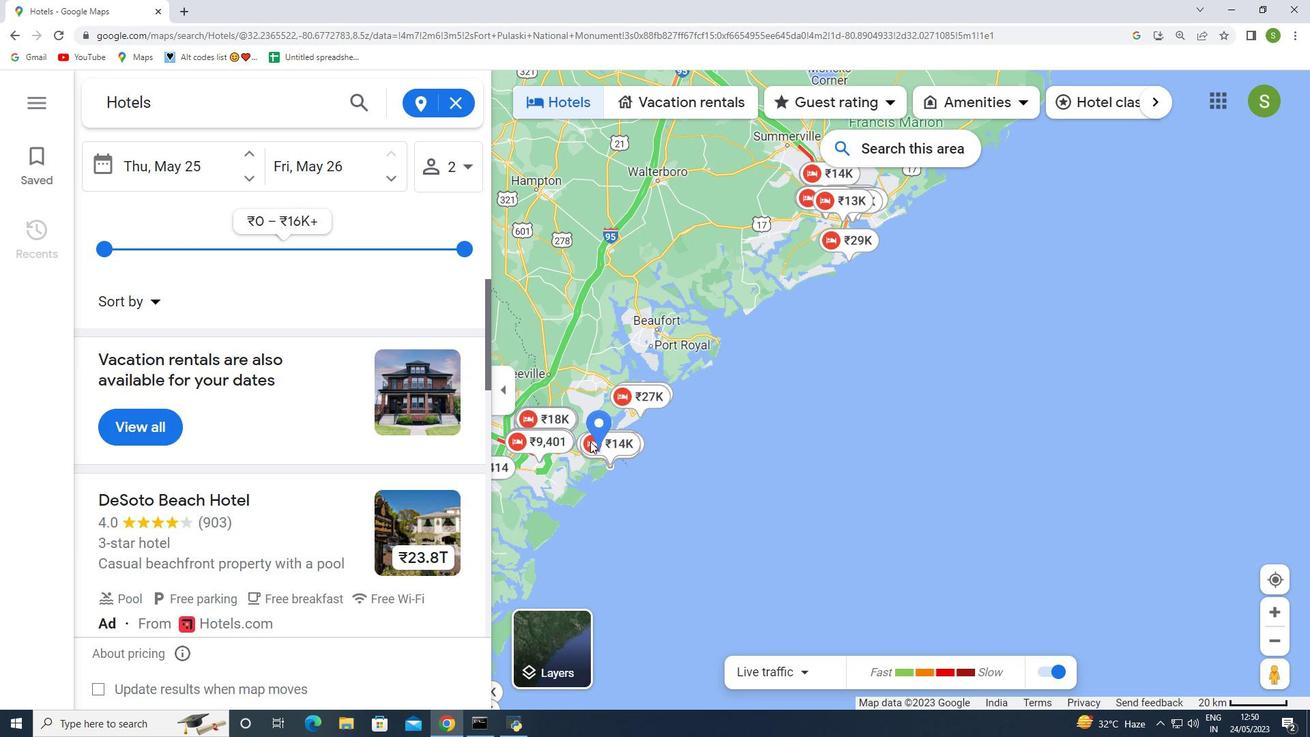 
Action: Mouse scrolled (590, 441) with delta (0, 0)
Screenshot: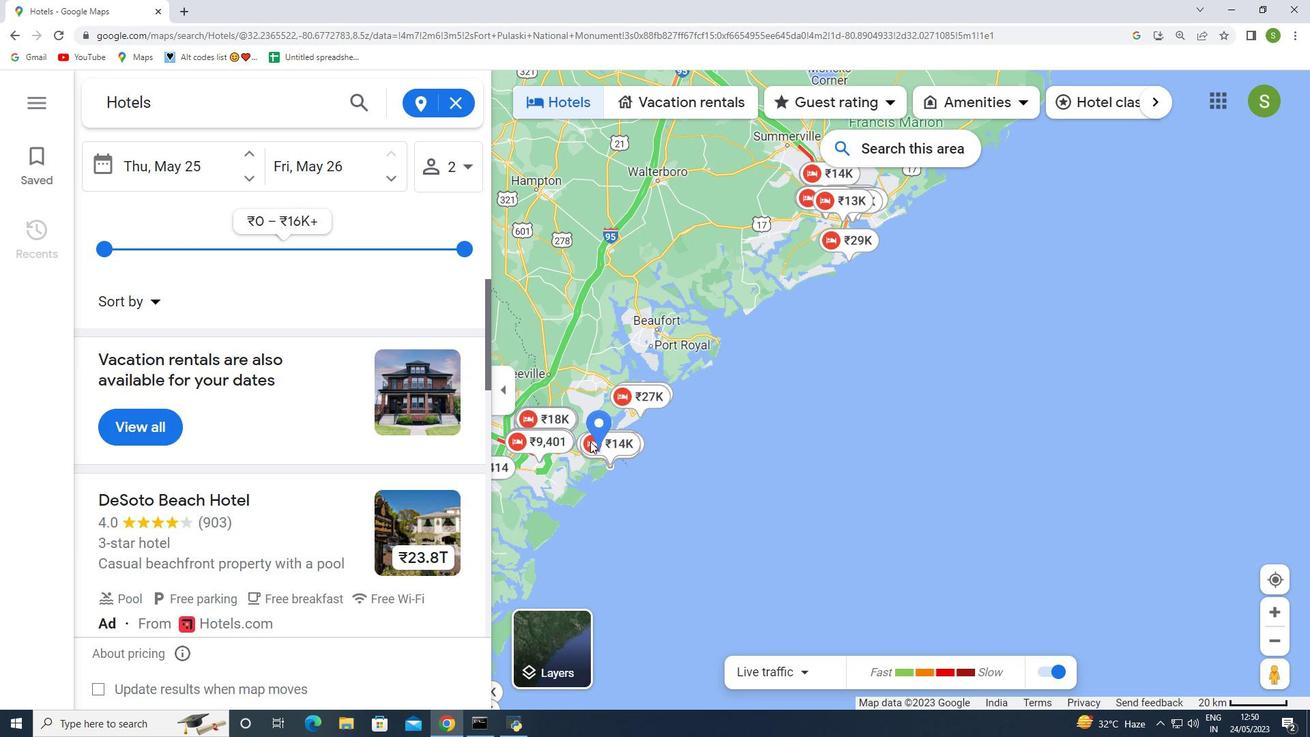 
Action: Mouse moved to (601, 463)
Screenshot: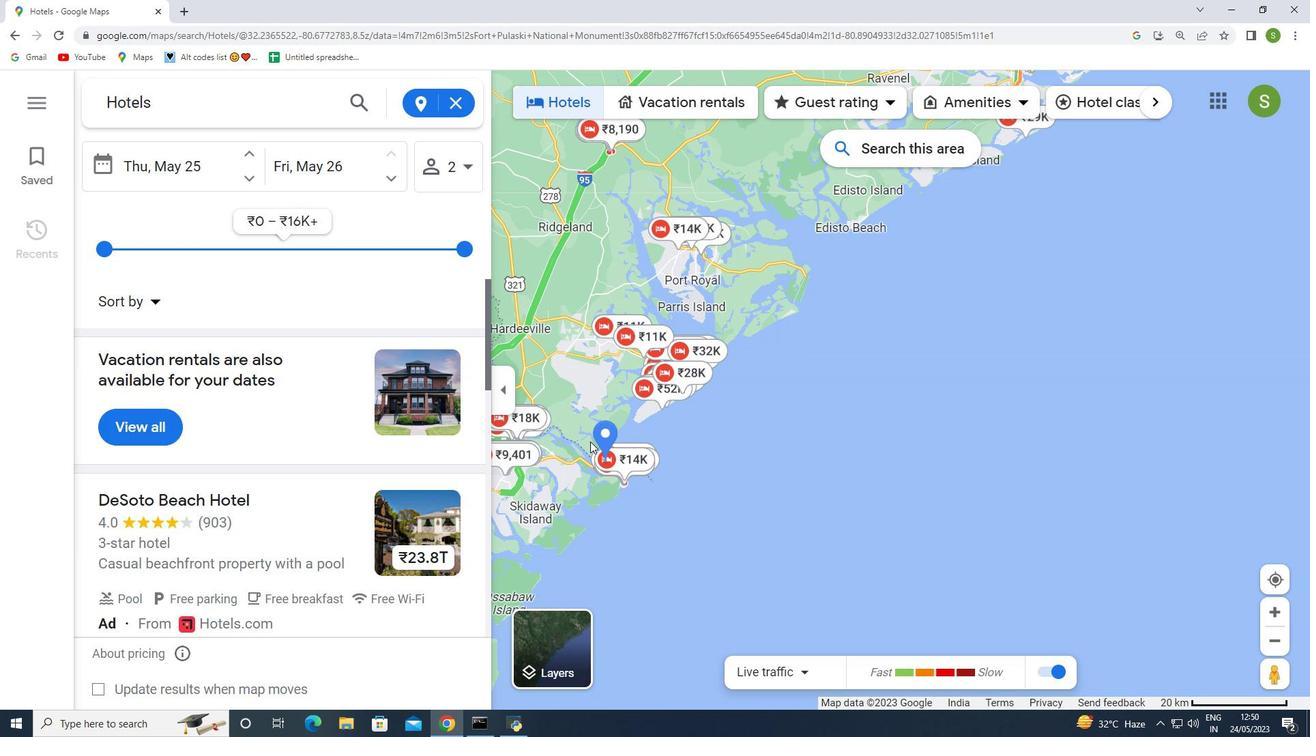 
Action: Mouse scrolled (600, 460) with delta (0, 0)
Screenshot: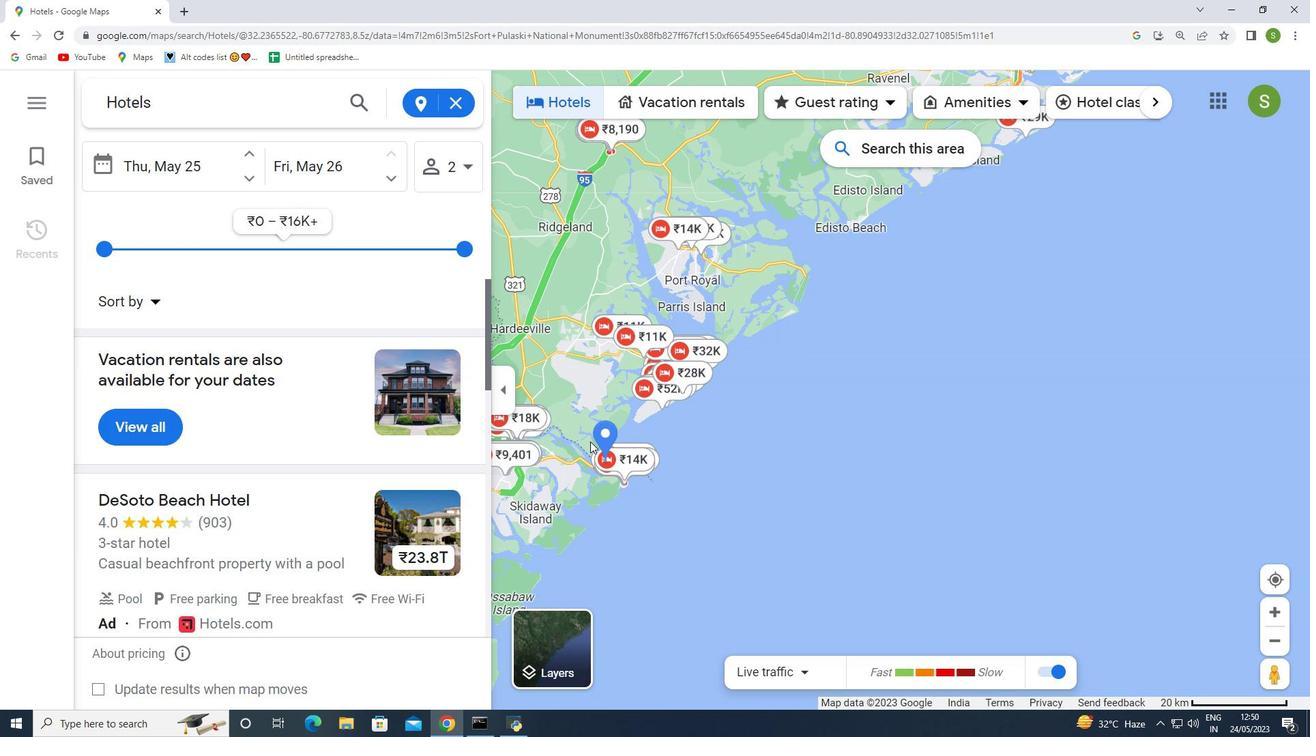 
Action: Mouse scrolled (600, 460) with delta (0, 0)
Screenshot: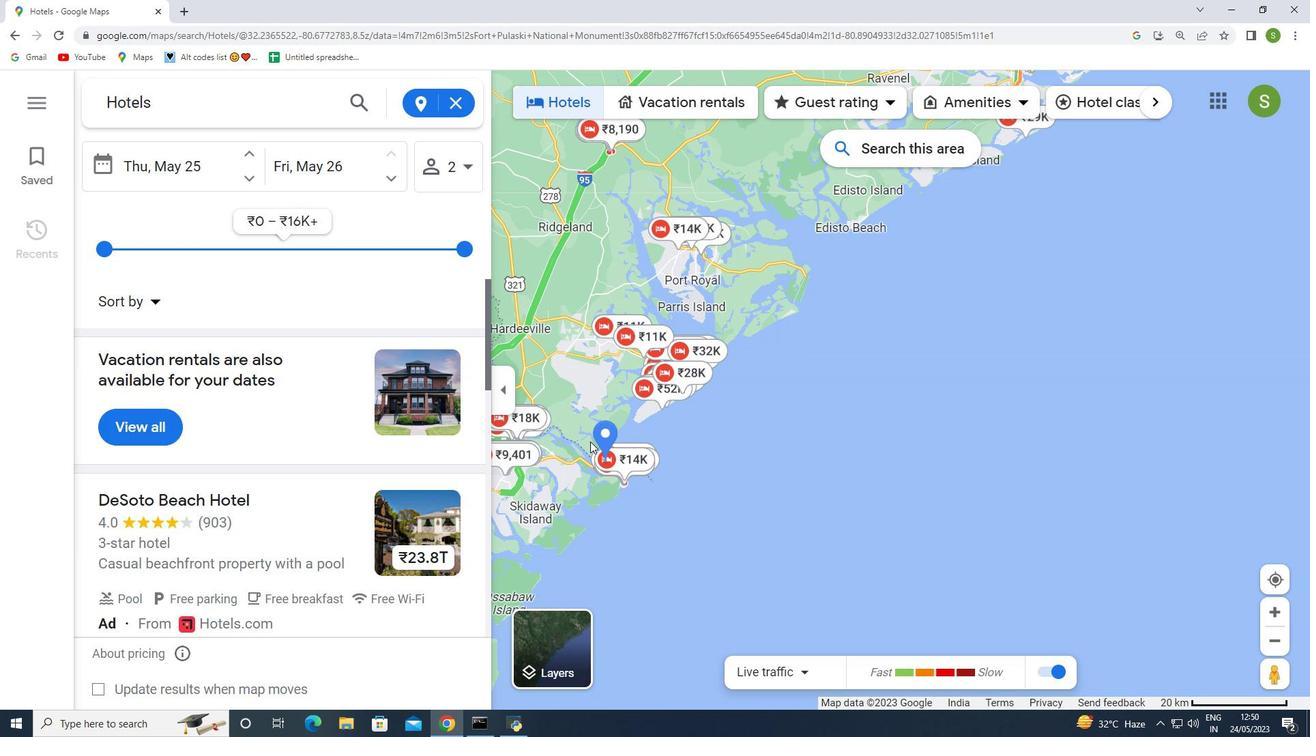
Action: Mouse scrolled (600, 460) with delta (0, 0)
Screenshot: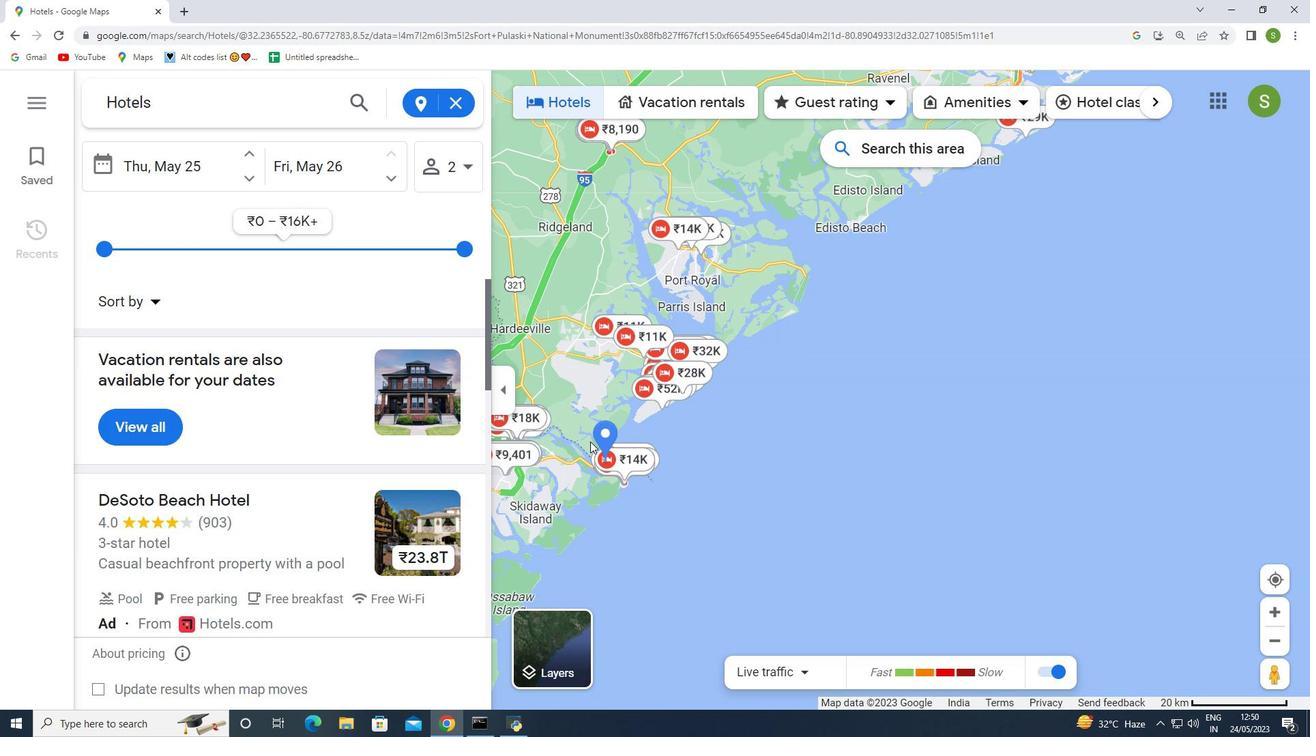 
Action: Mouse scrolled (600, 460) with delta (0, 0)
Screenshot: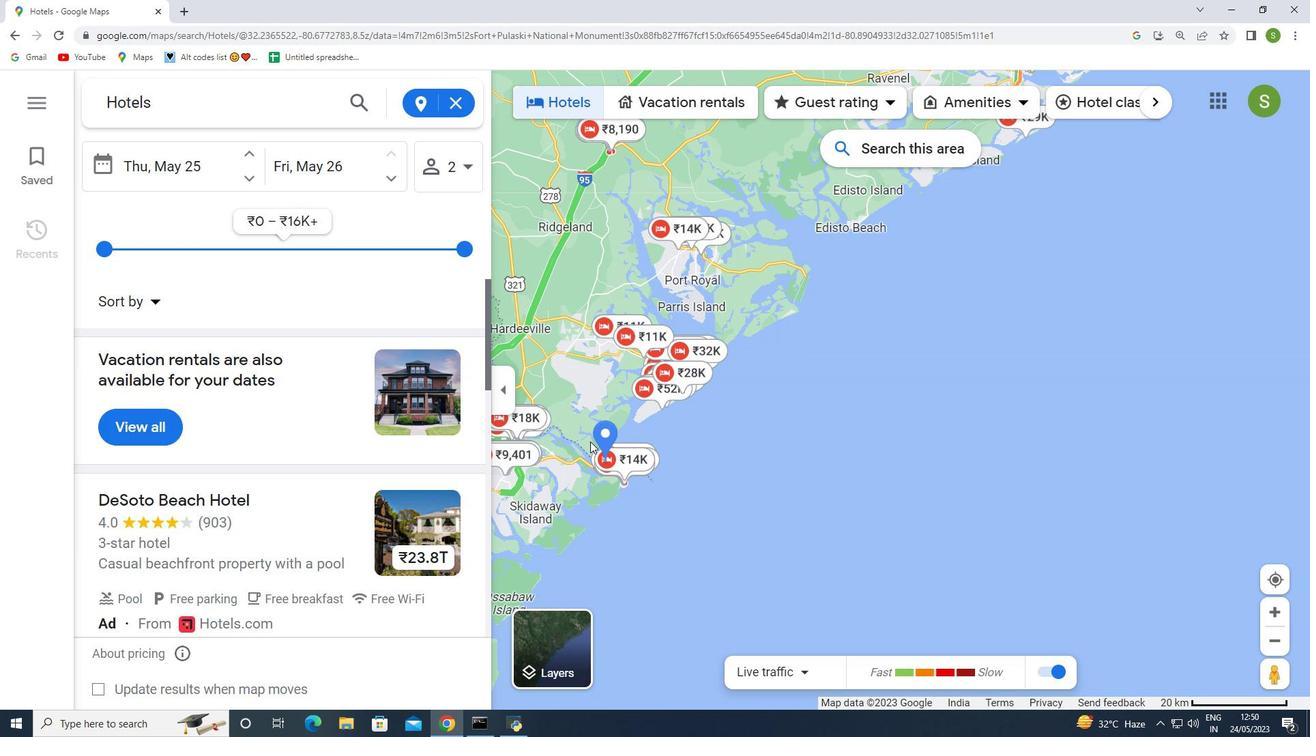 
Action: Mouse moved to (601, 464)
Screenshot: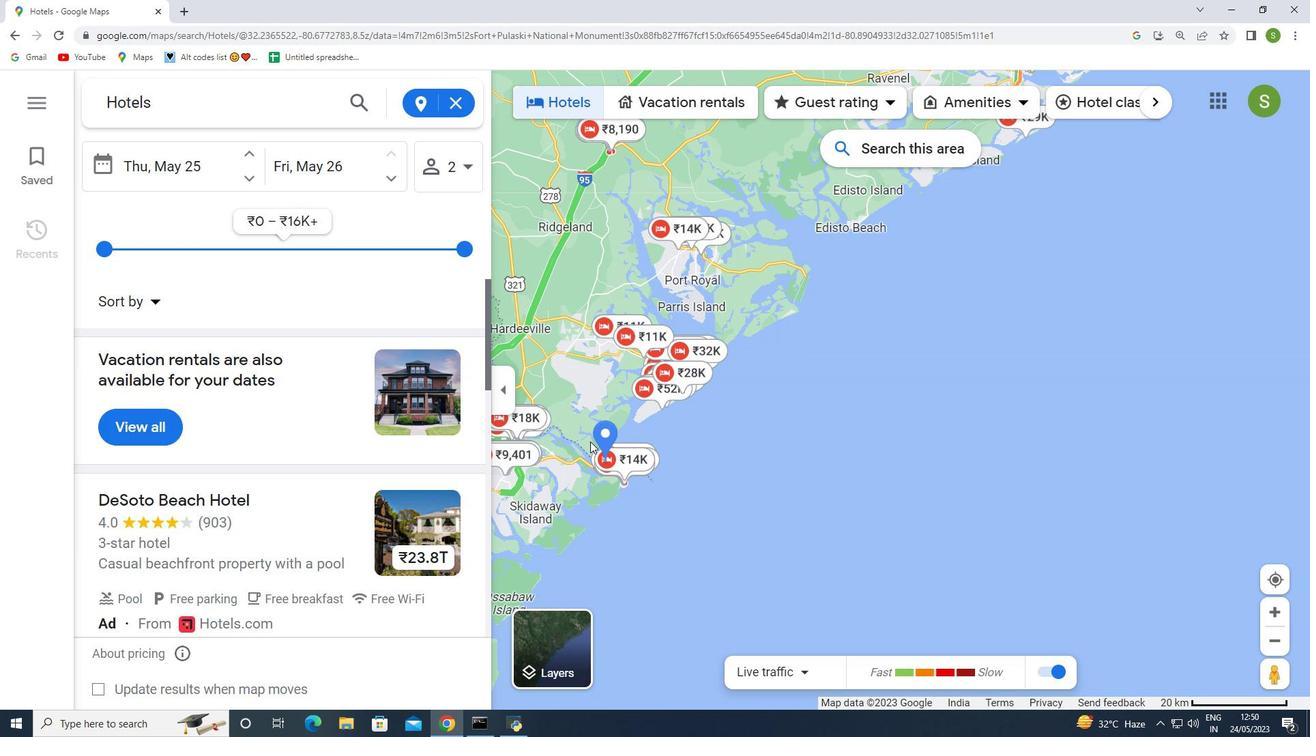 
Action: Mouse scrolled (601, 464) with delta (0, 0)
Screenshot: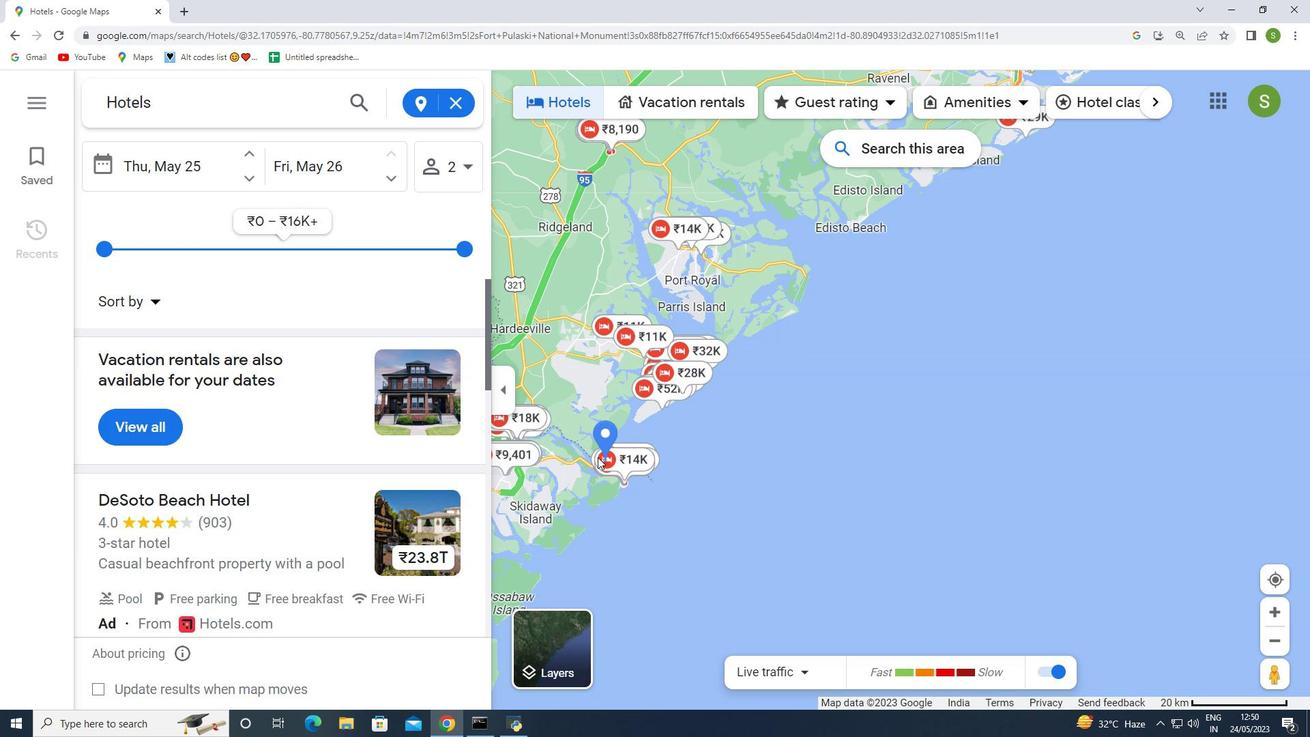 
Action: Mouse scrolled (601, 464) with delta (0, 0)
Screenshot: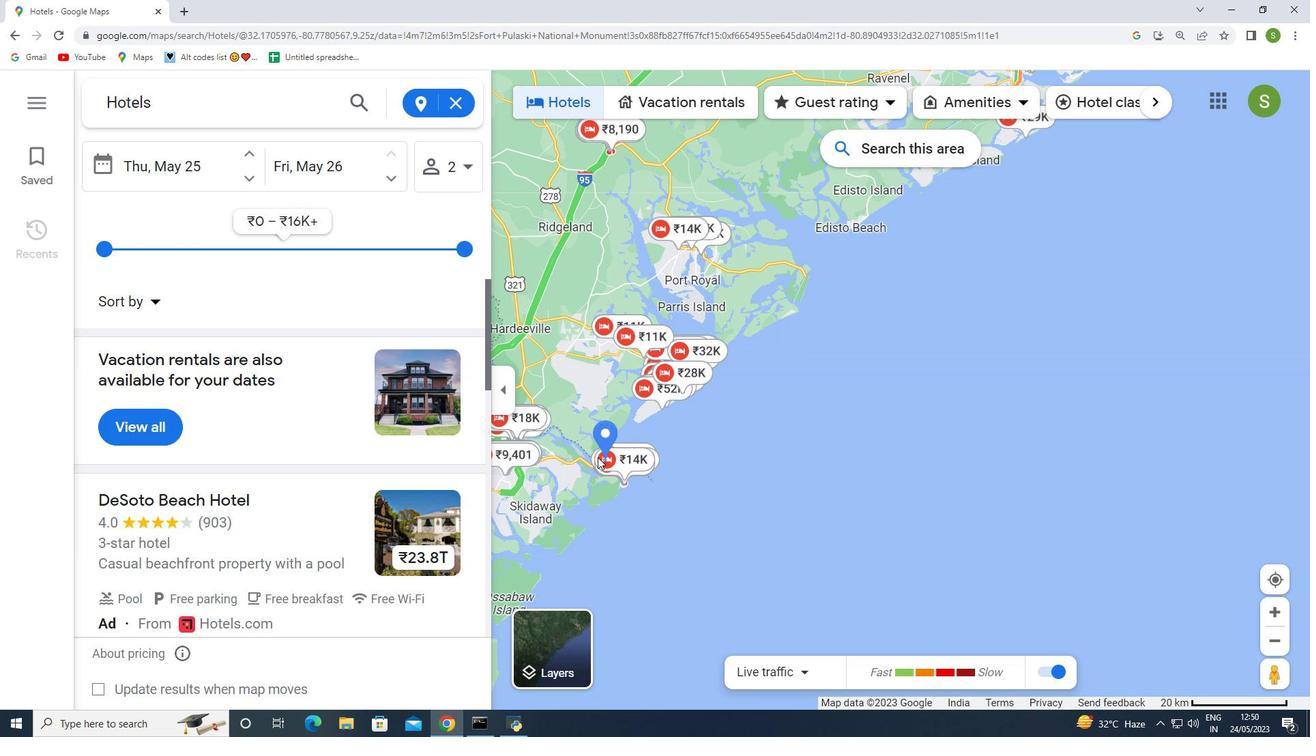 
Action: Mouse scrolled (601, 464) with delta (0, 0)
Screenshot: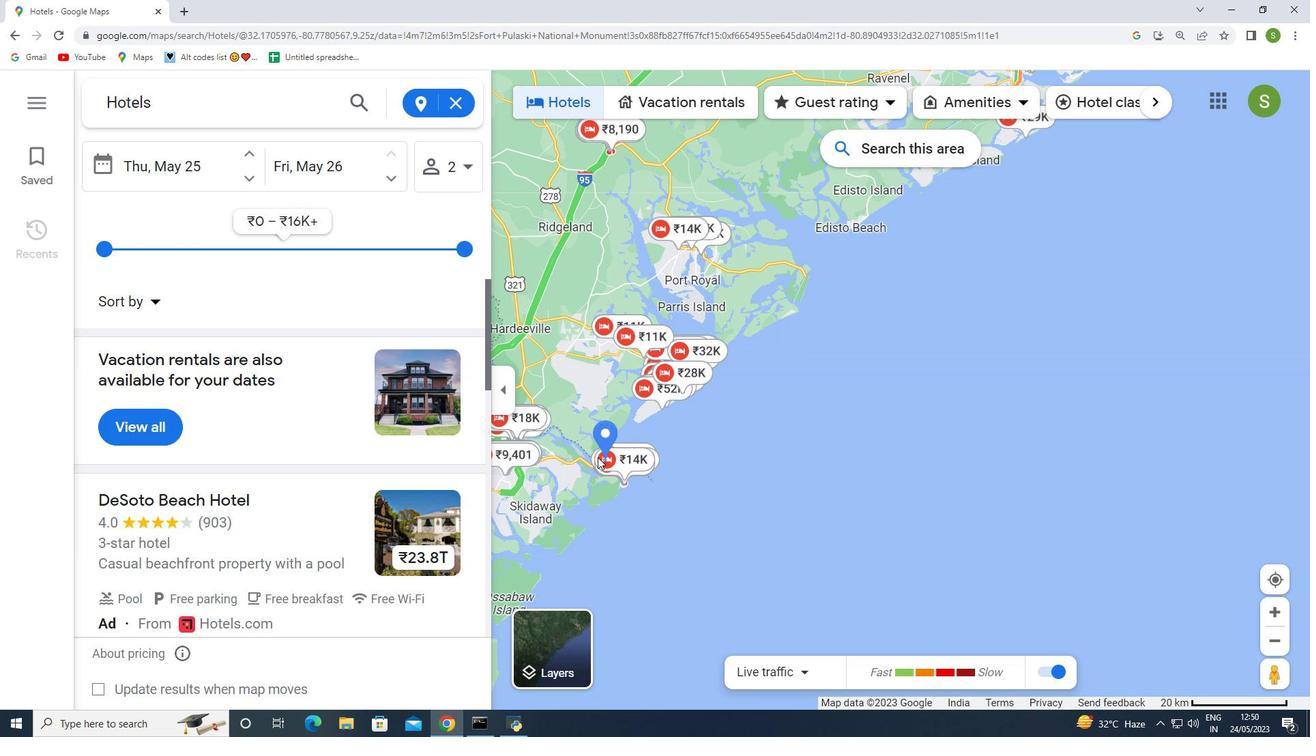 
Action: Mouse scrolled (601, 464) with delta (0, 0)
Screenshot: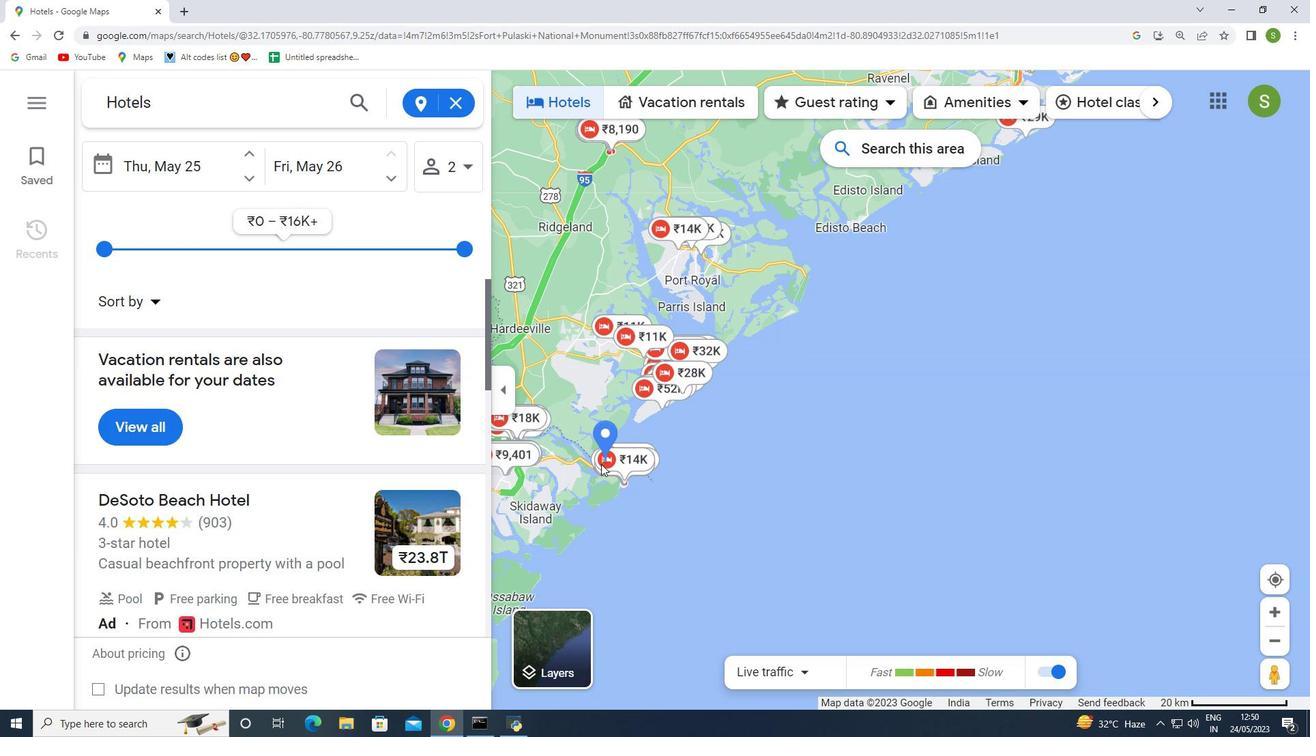
Action: Mouse scrolled (601, 464) with delta (0, 0)
Screenshot: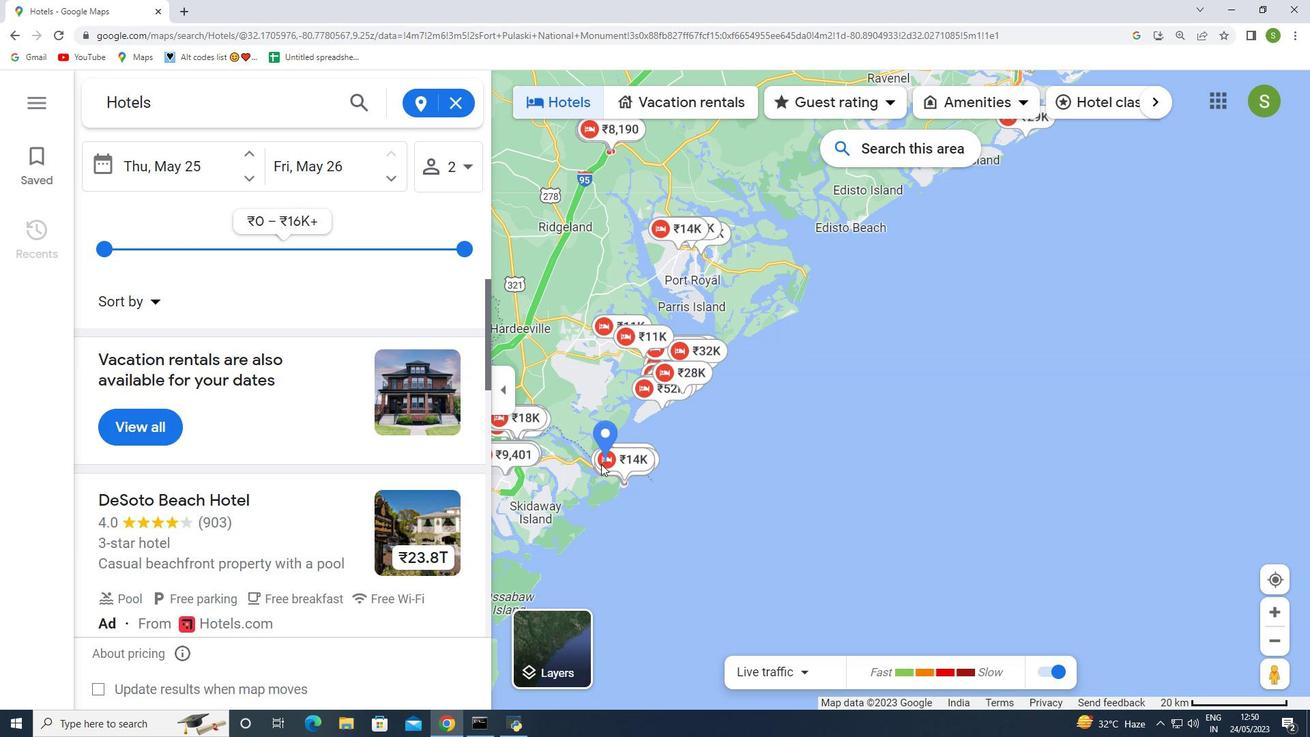 
Action: Mouse moved to (346, 239)
Screenshot: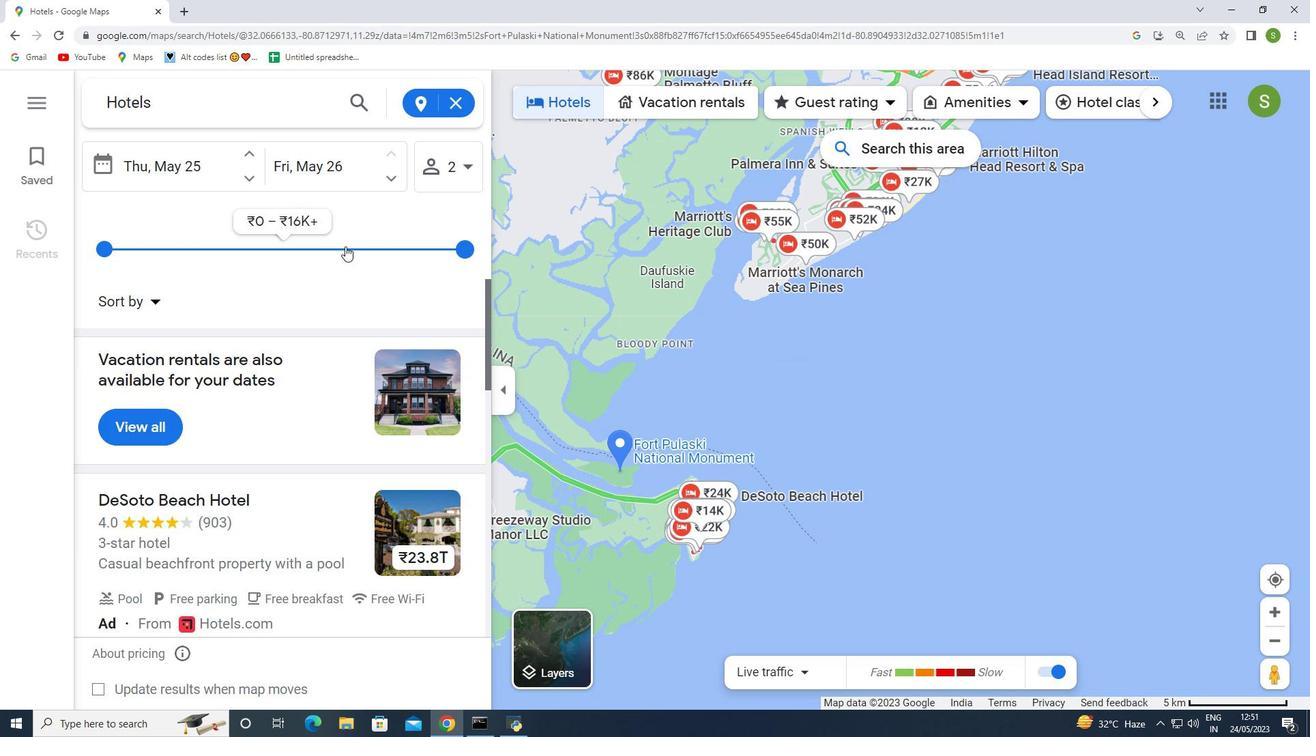 
Action: Mouse scrolled (346, 240) with delta (0, 0)
Screenshot: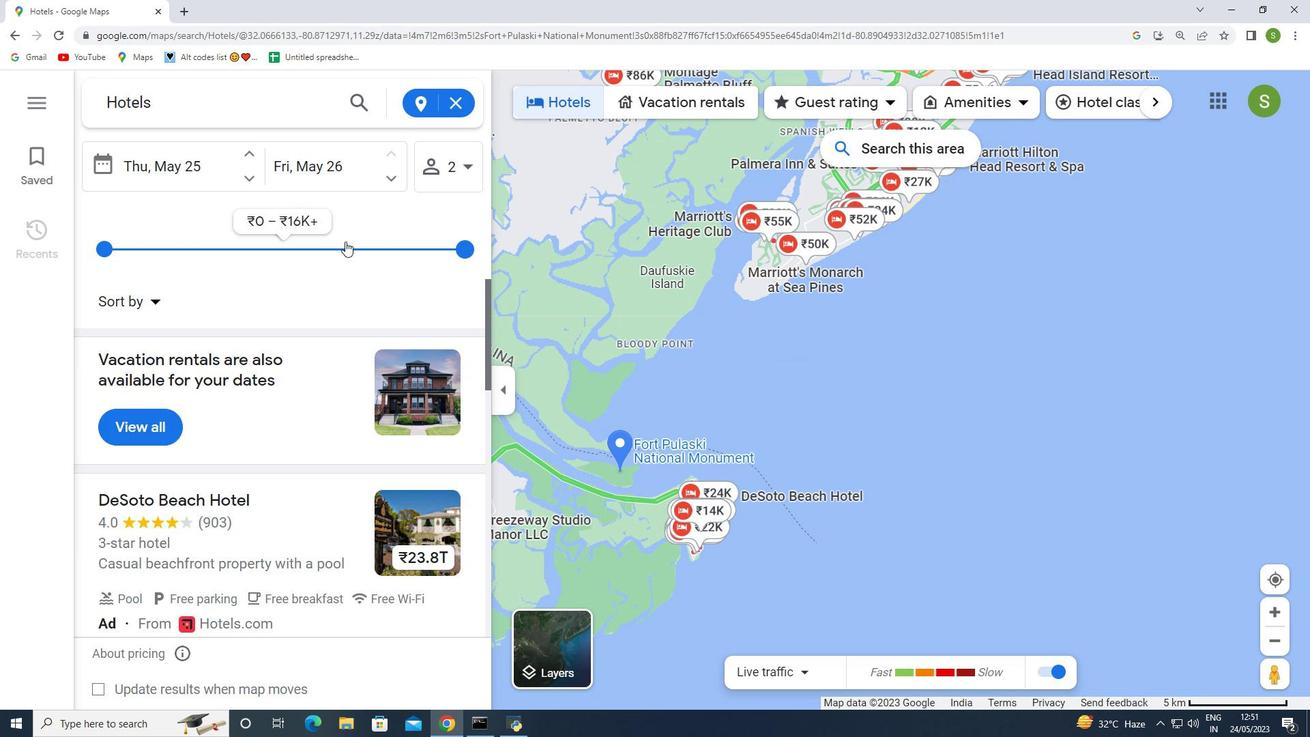 
Action: Mouse scrolled (346, 240) with delta (0, 0)
Screenshot: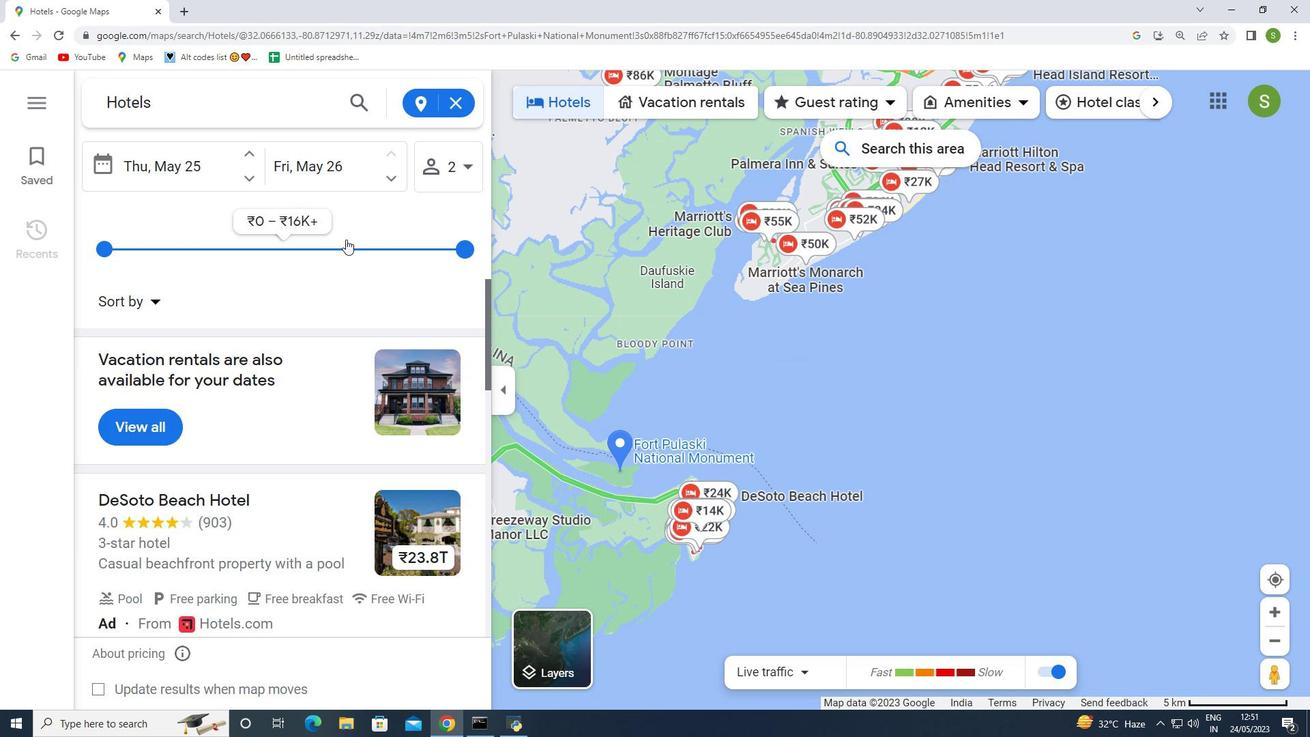 
Action: Mouse scrolled (346, 240) with delta (0, 0)
Screenshot: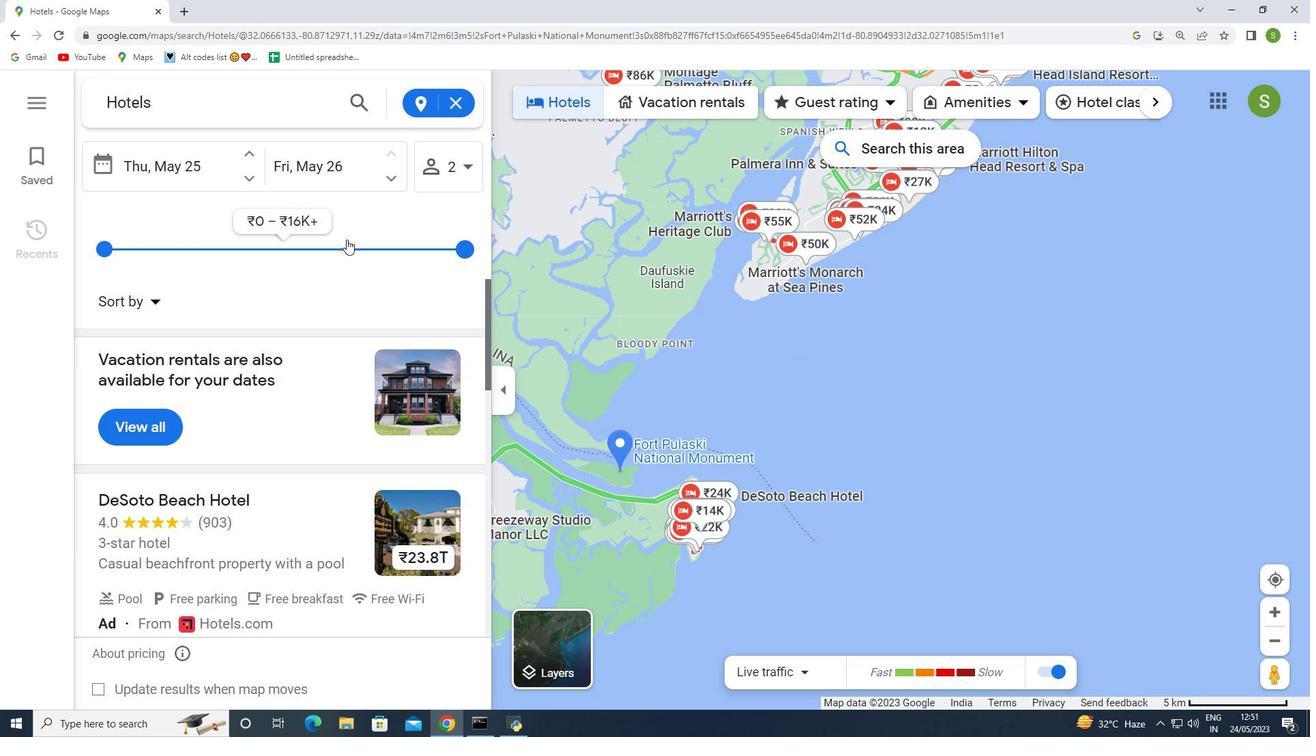 
Action: Mouse moved to (300, 353)
Screenshot: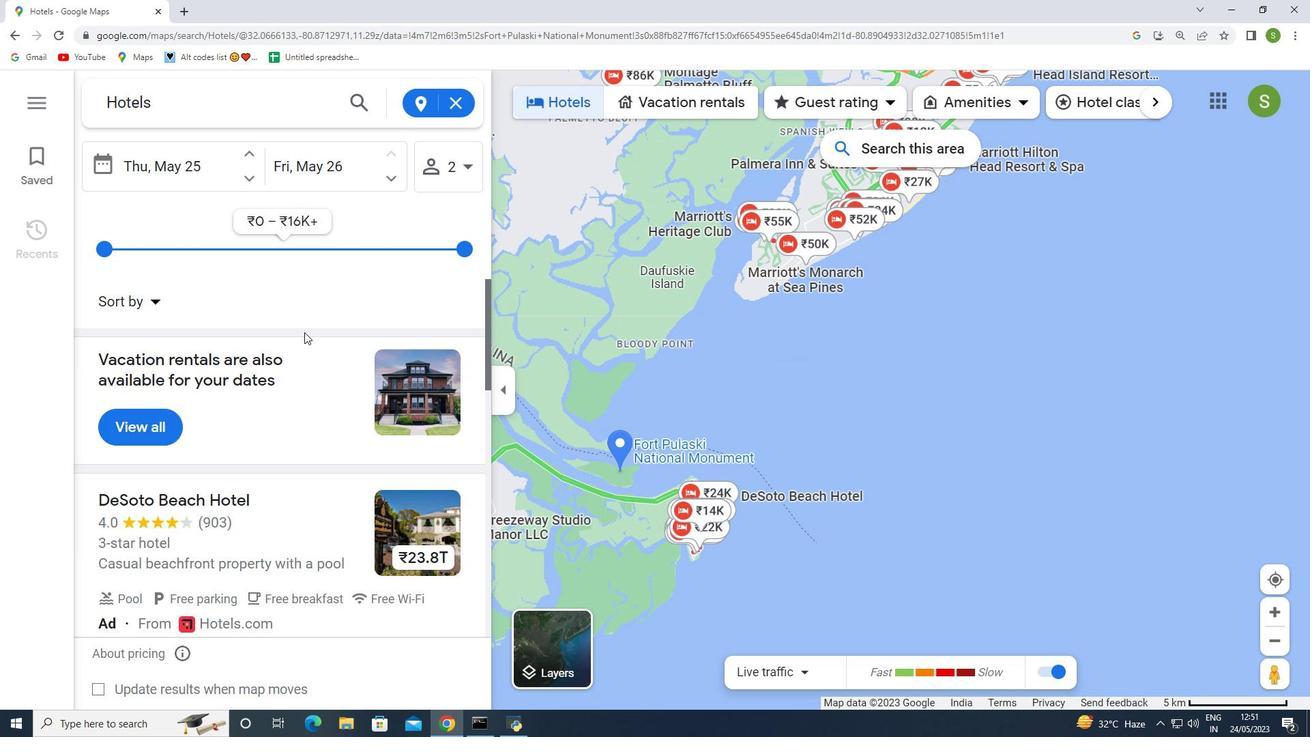 
Action: Mouse scrolled (300, 352) with delta (0, 0)
Screenshot: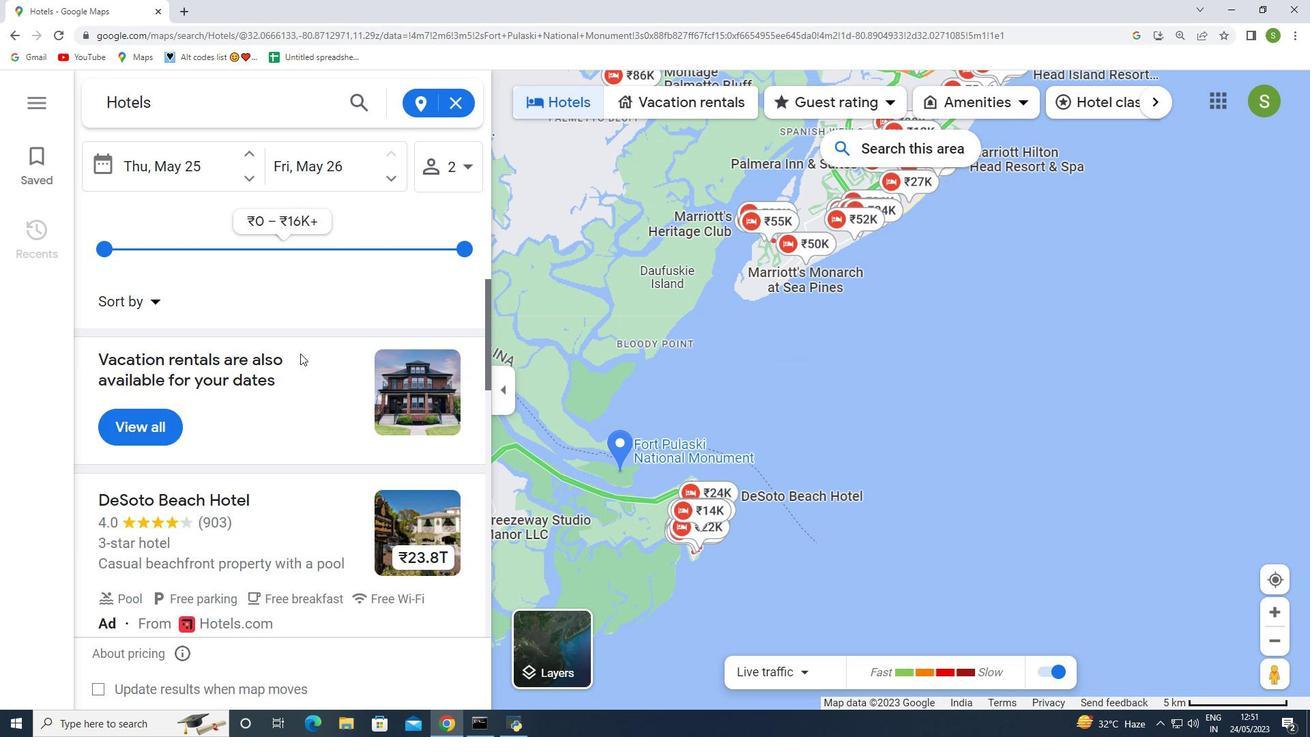 
Action: Mouse scrolled (300, 352) with delta (0, 0)
Screenshot: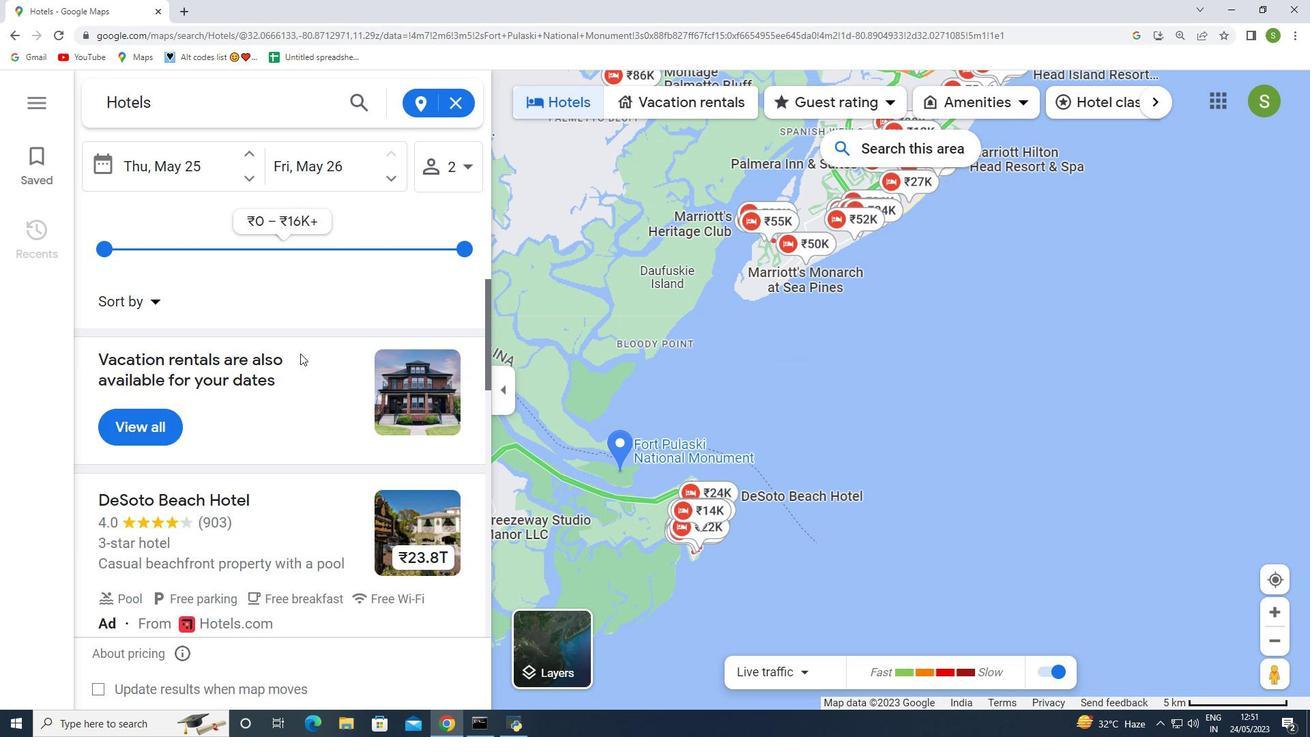 
Action: Mouse moved to (300, 354)
Screenshot: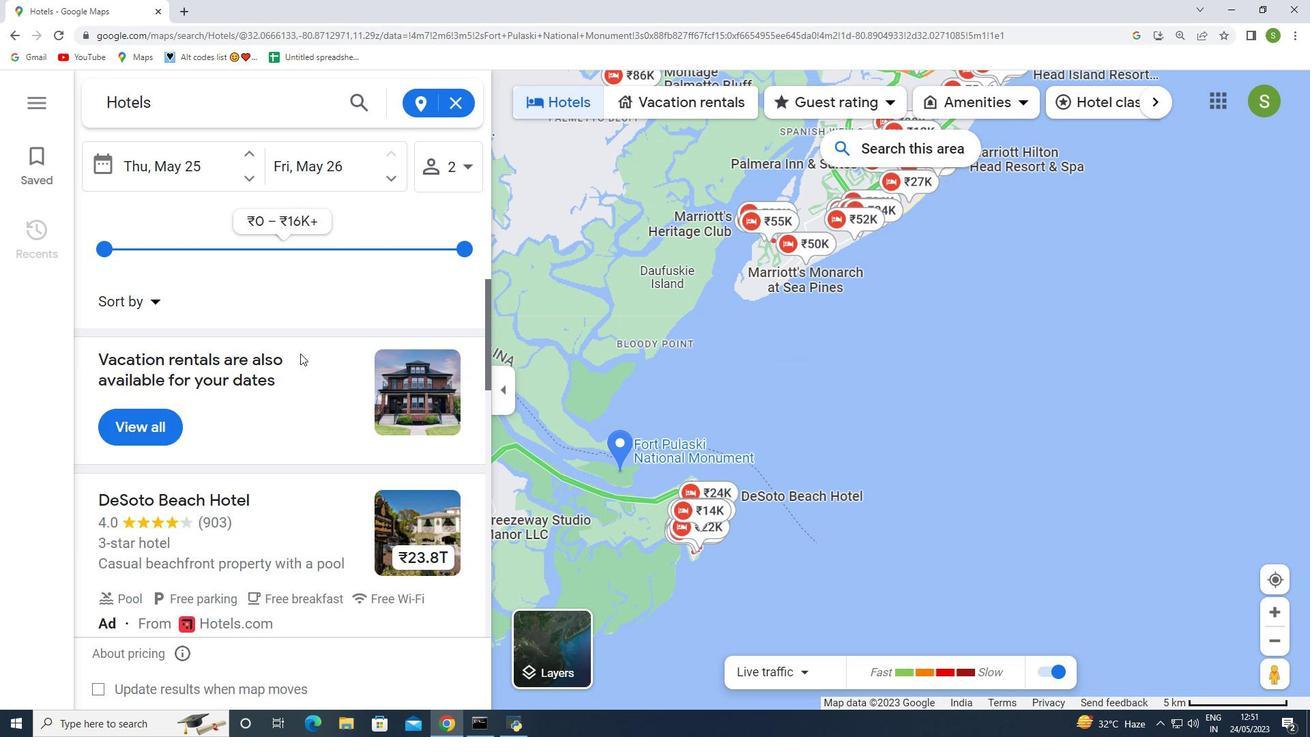 
Action: Mouse scrolled (300, 354) with delta (0, 0)
Screenshot: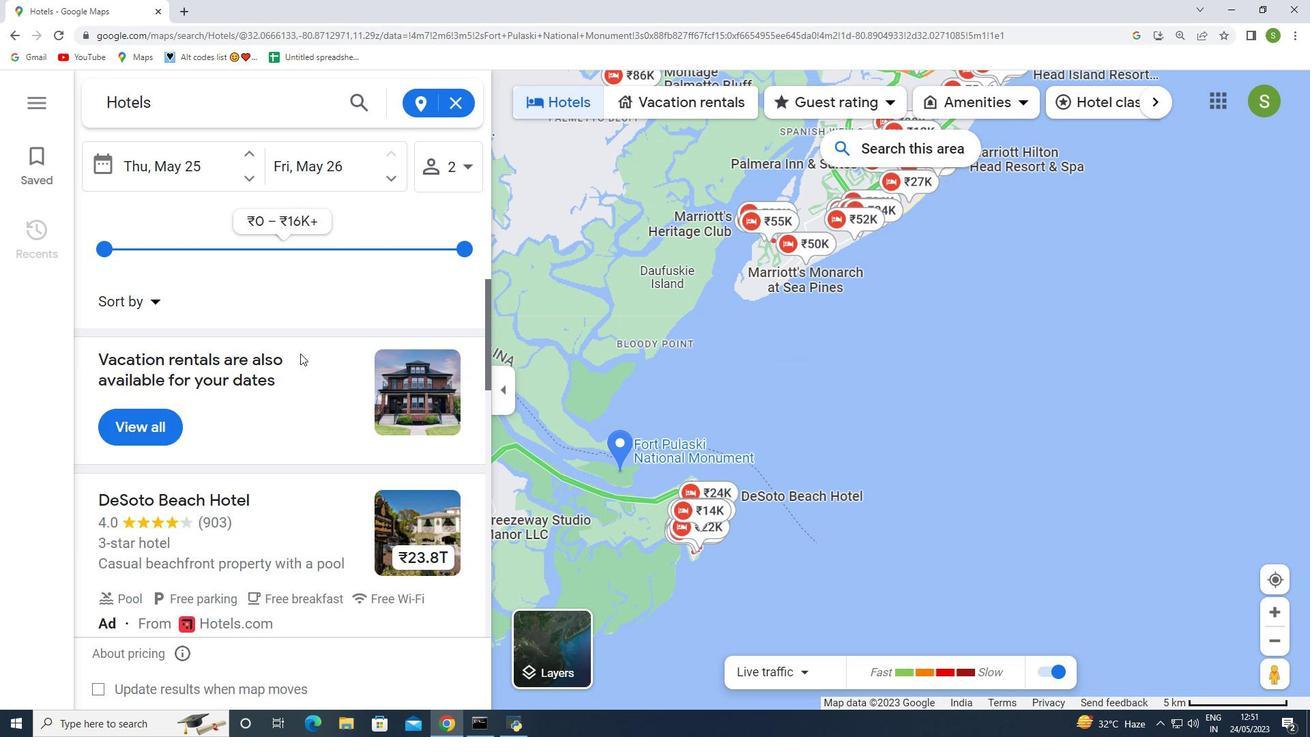 
Action: Mouse moved to (305, 368)
Screenshot: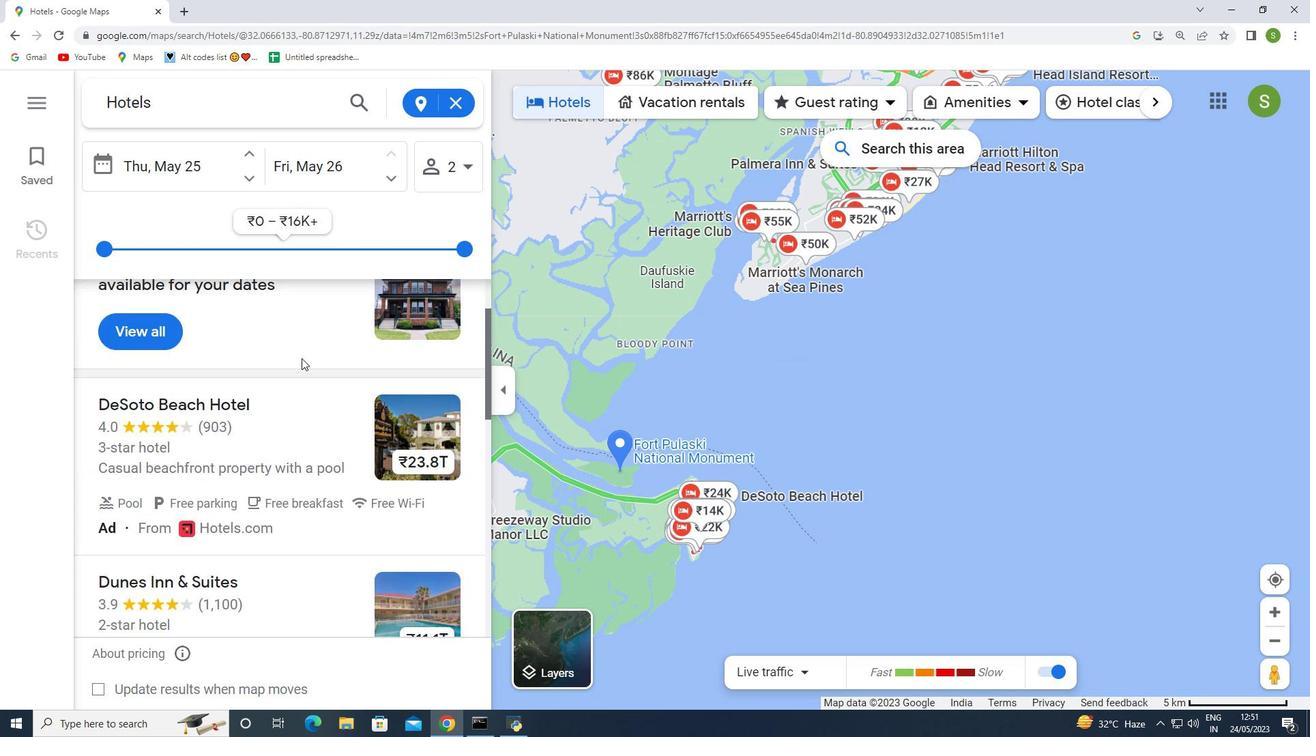 
Action: Mouse scrolled (301, 358) with delta (0, 0)
Screenshot: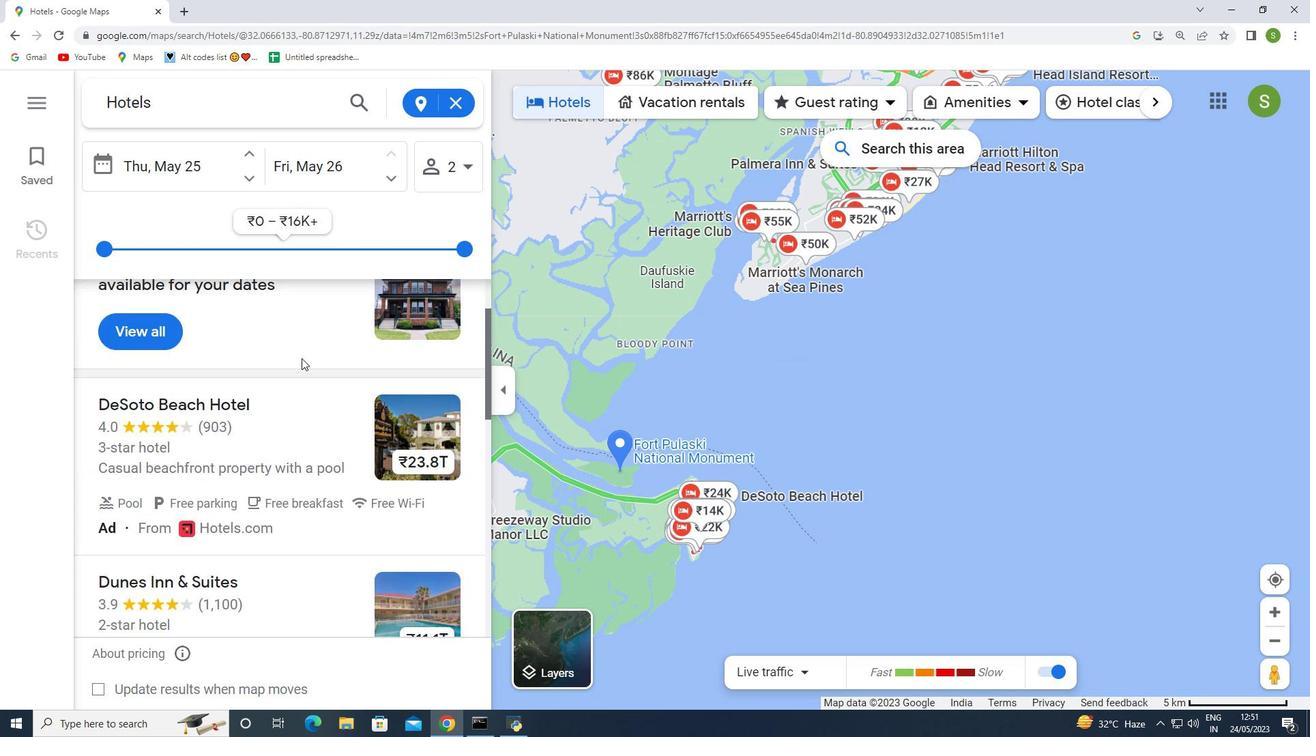 
Action: Mouse moved to (305, 369)
Screenshot: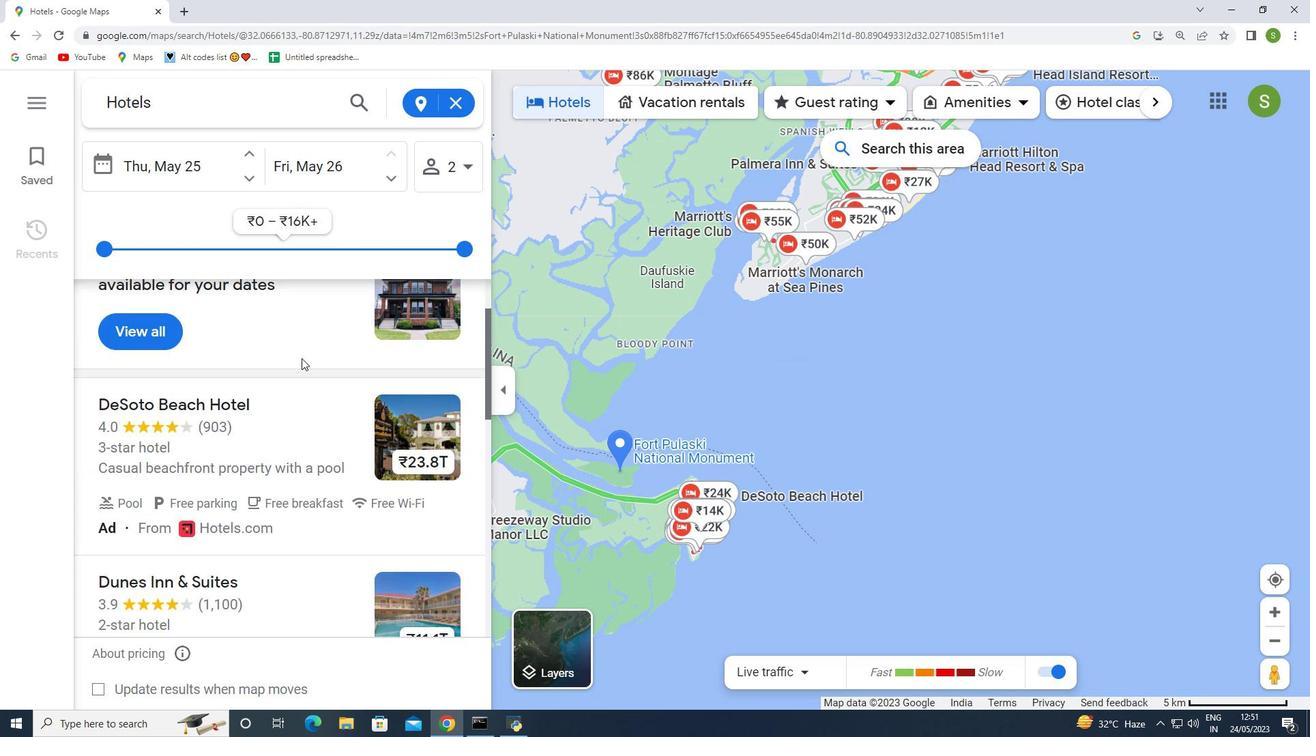 
Action: Mouse scrolled (305, 368) with delta (0, 0)
Screenshot: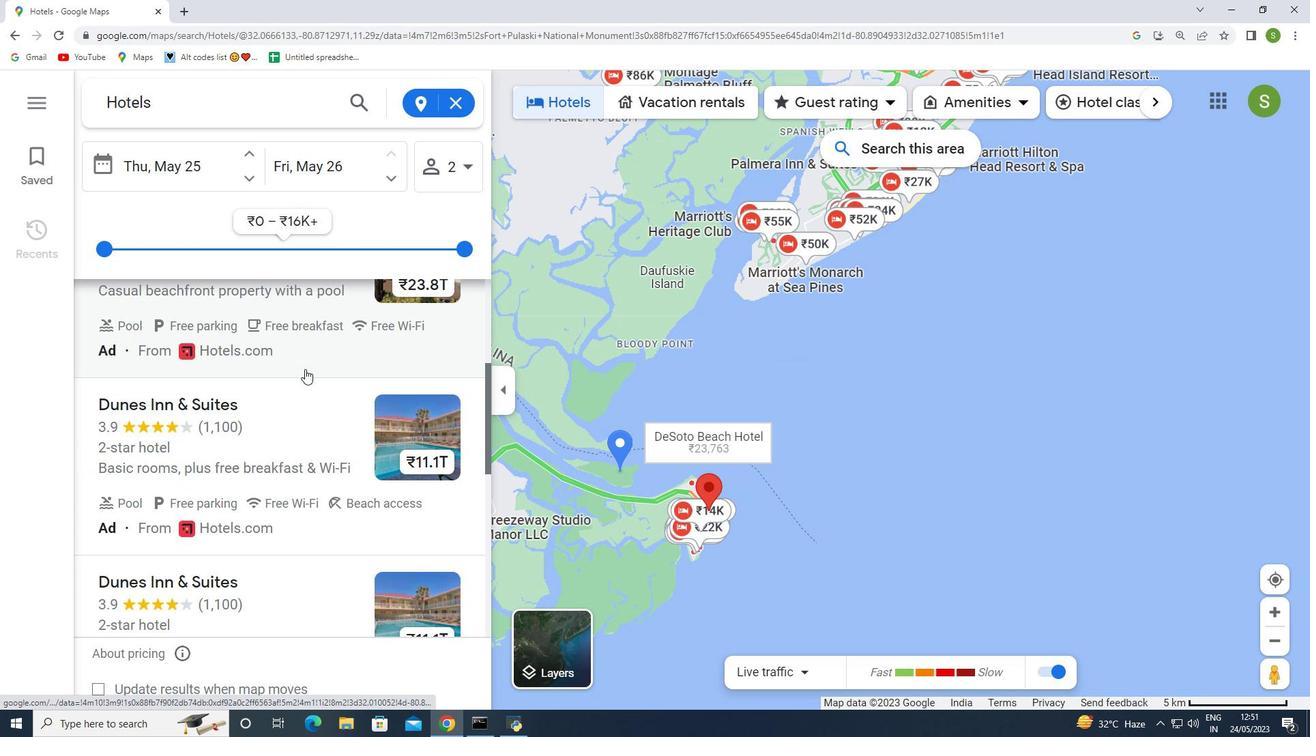 
Action: Mouse scrolled (305, 368) with delta (0, 0)
Screenshot: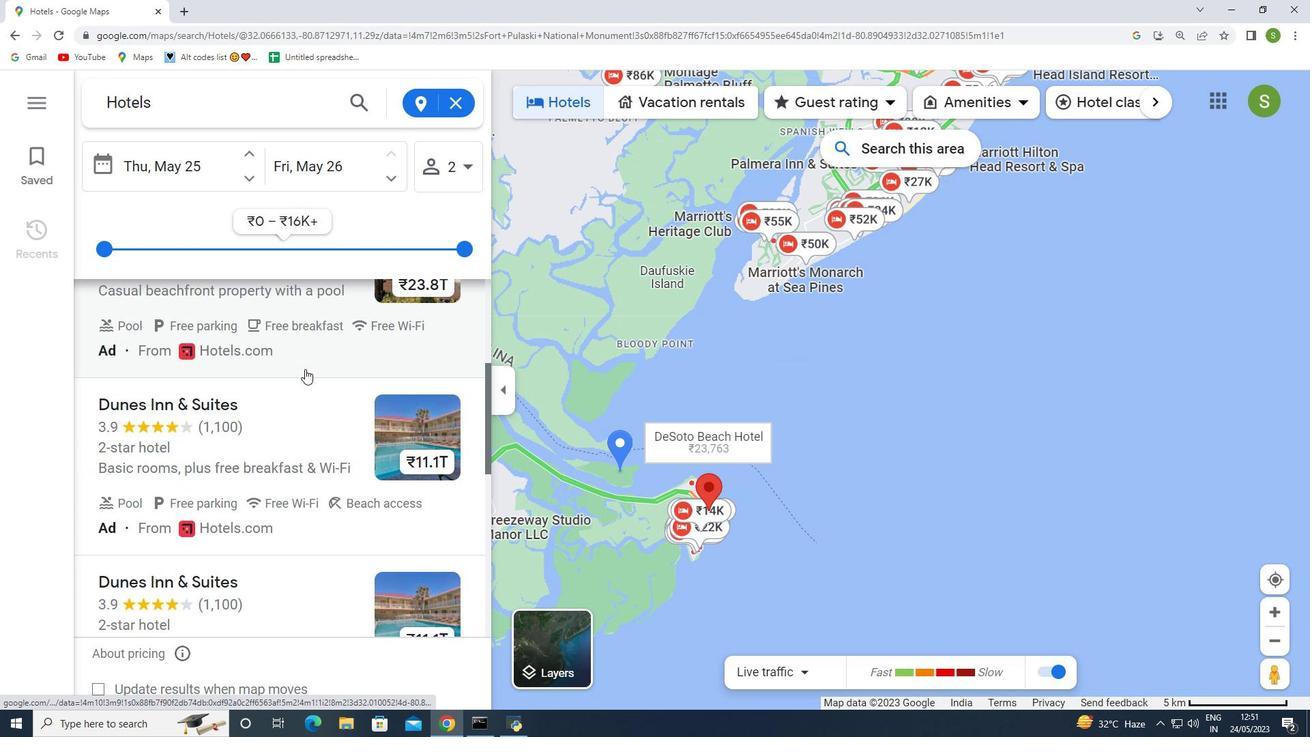 
Action: Mouse scrolled (305, 368) with delta (0, 0)
Screenshot: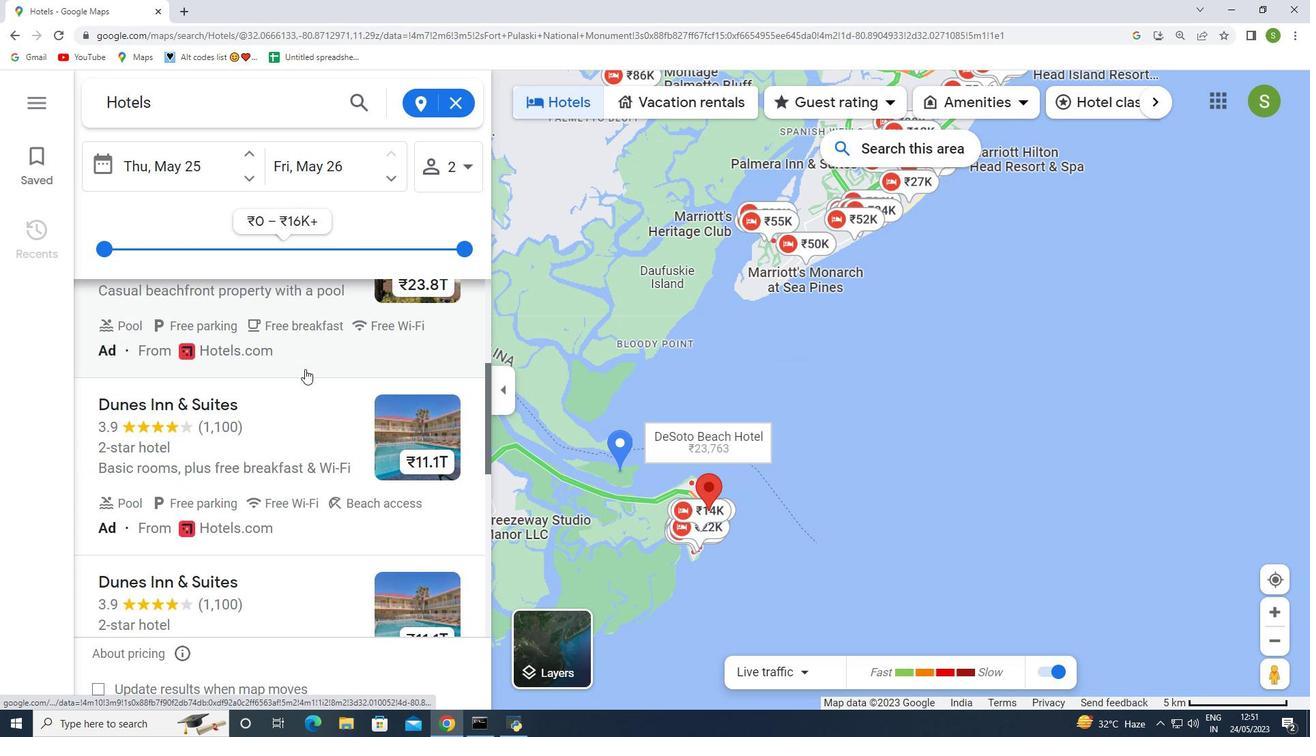 
Action: Mouse scrolled (305, 368) with delta (0, 0)
Screenshot: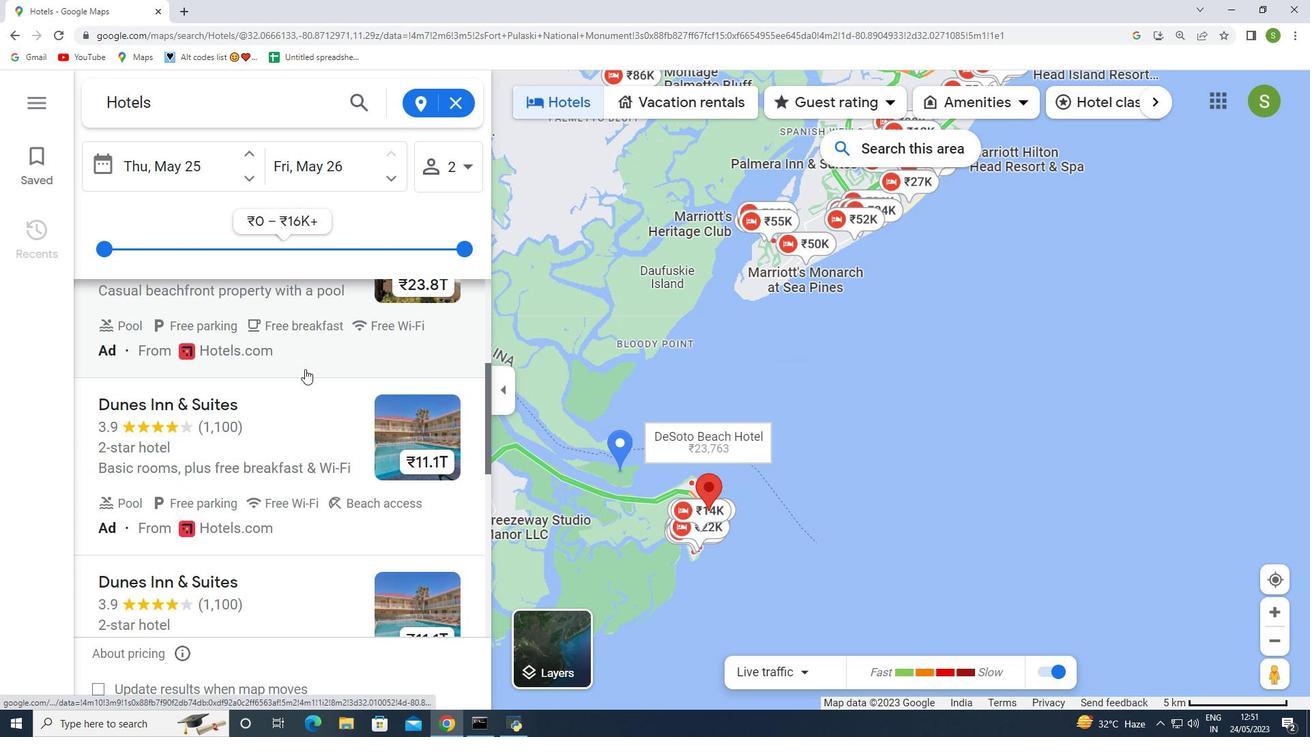 
Action: Mouse moved to (453, 100)
Screenshot: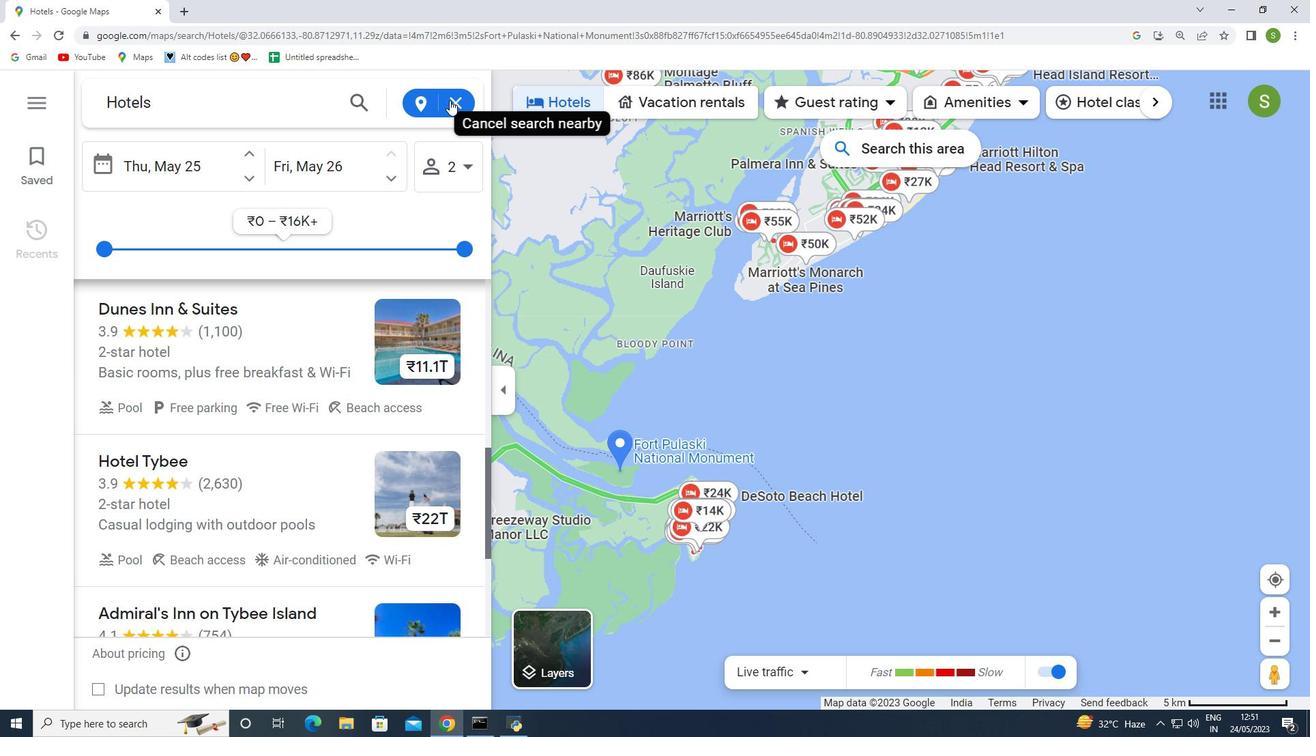 
Action: Mouse pressed left at (453, 100)
Screenshot: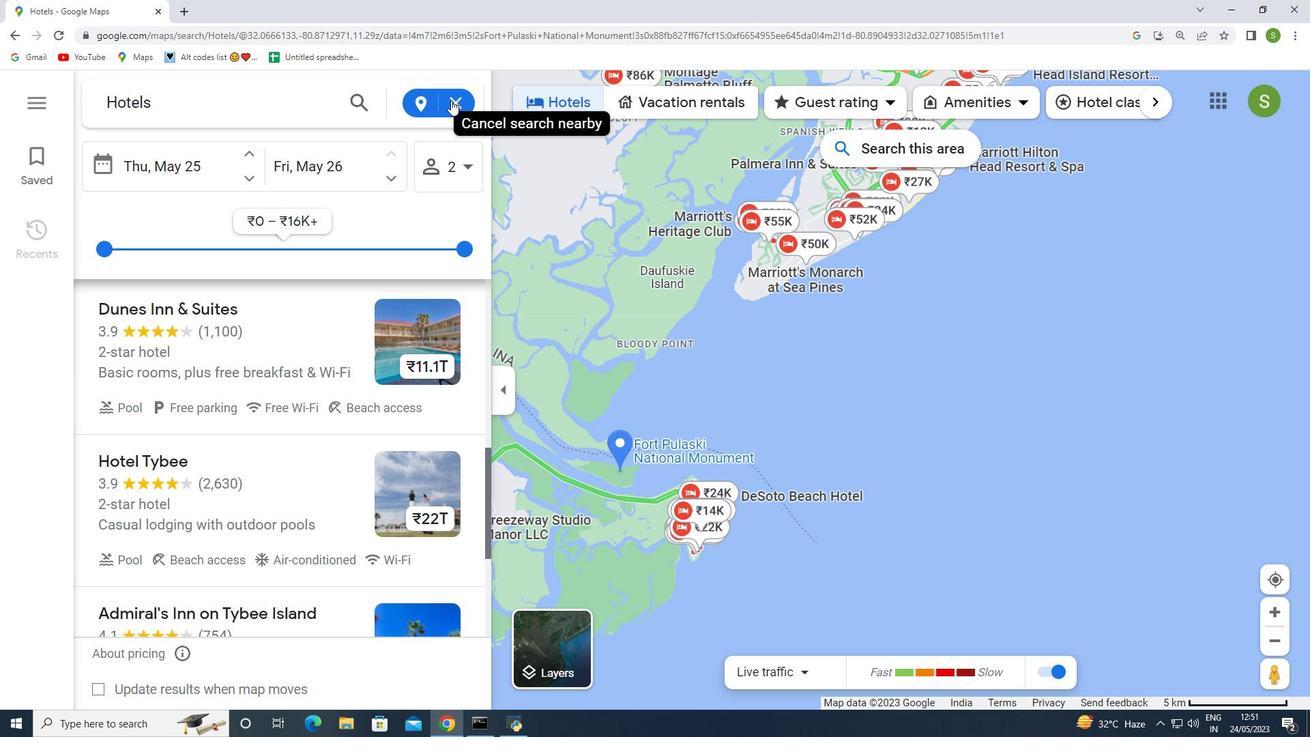 
Action: Mouse moved to (455, 103)
Screenshot: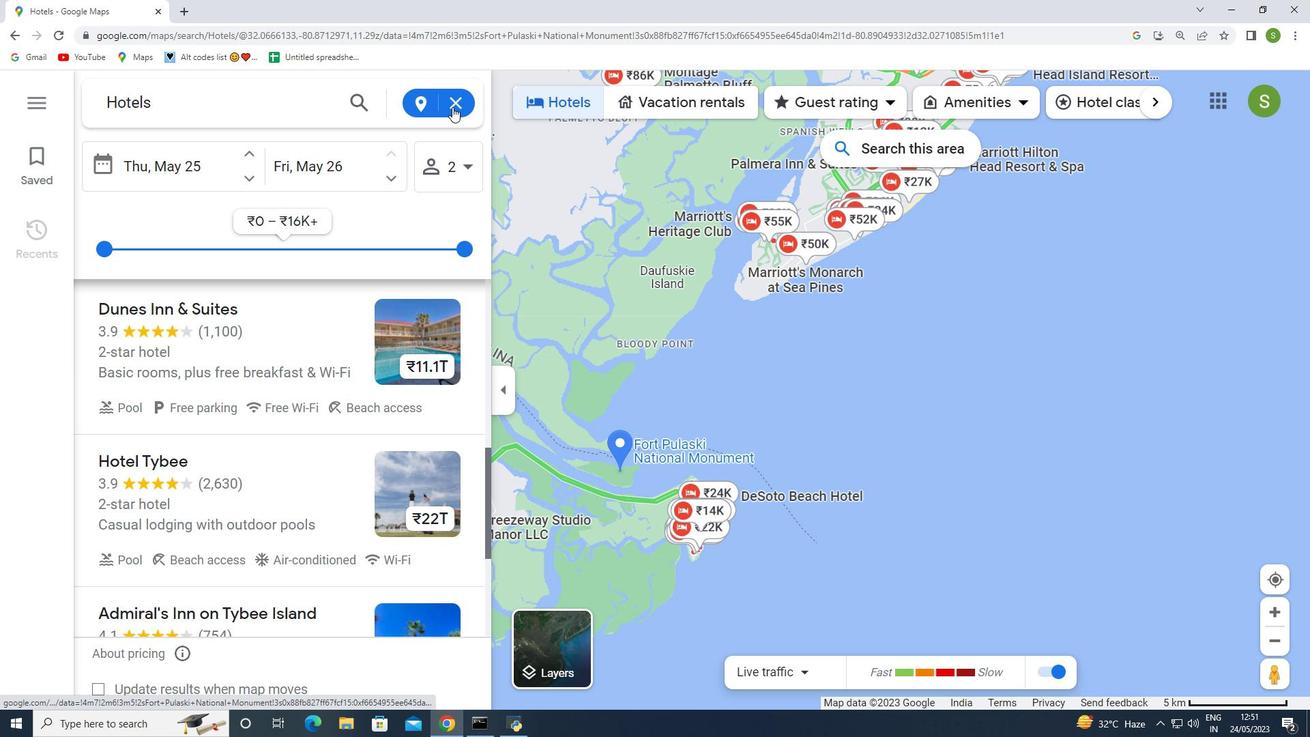 
Action: Mouse pressed left at (455, 103)
Screenshot: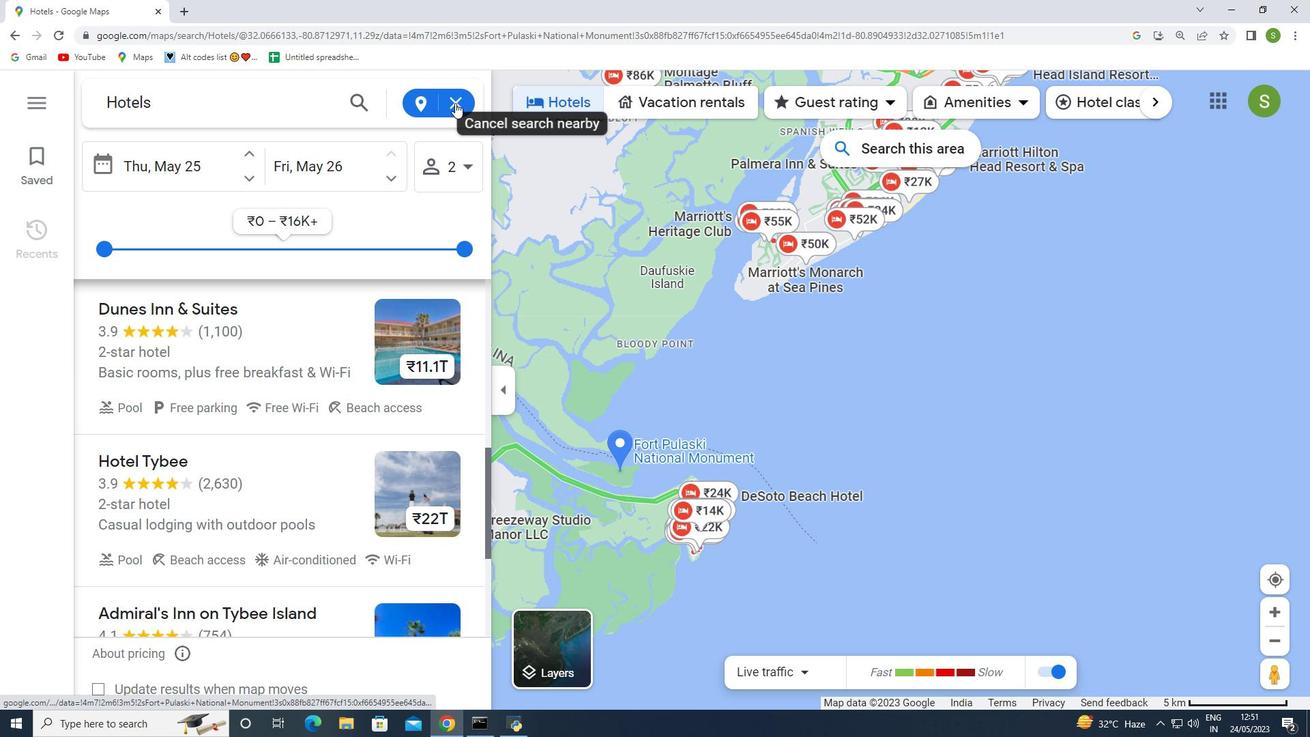 
Action: Mouse moved to (1113, 382)
Screenshot: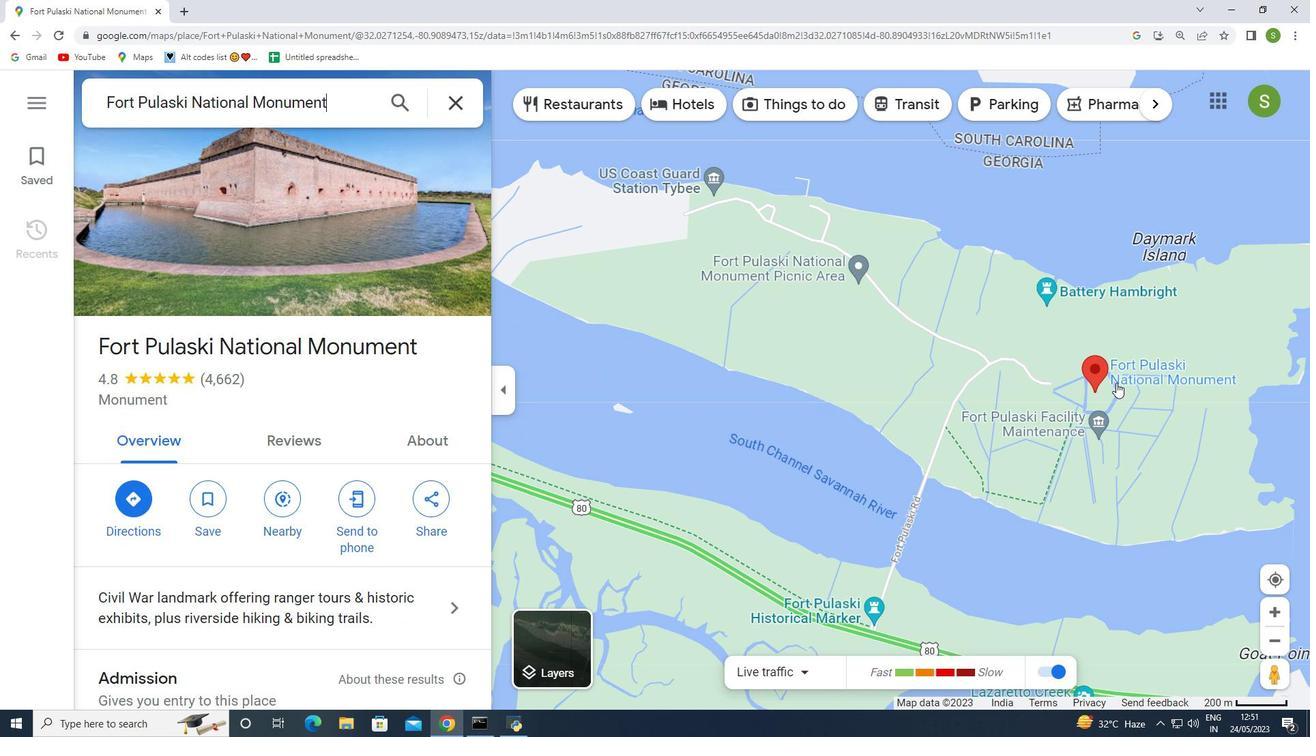 
Action: Mouse scrolled (1113, 382) with delta (0, 0)
Screenshot: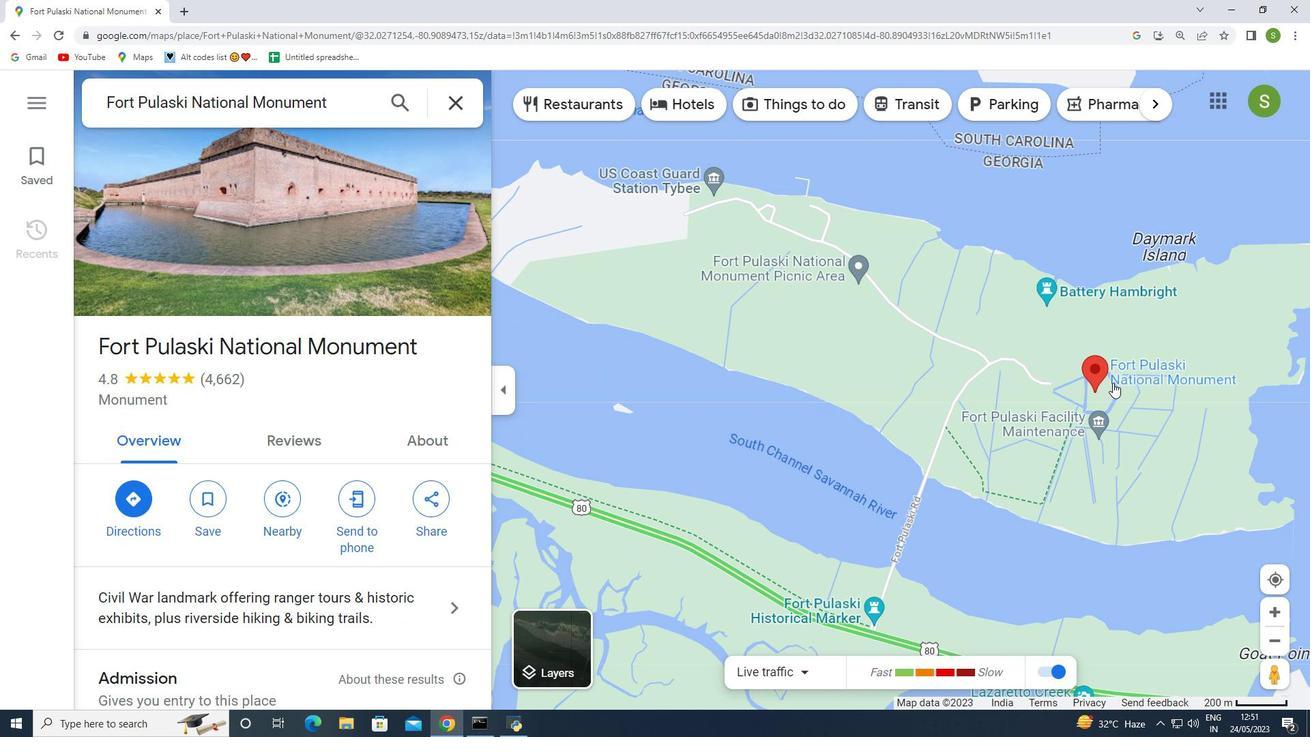 
Action: Mouse scrolled (1113, 382) with delta (0, 0)
Screenshot: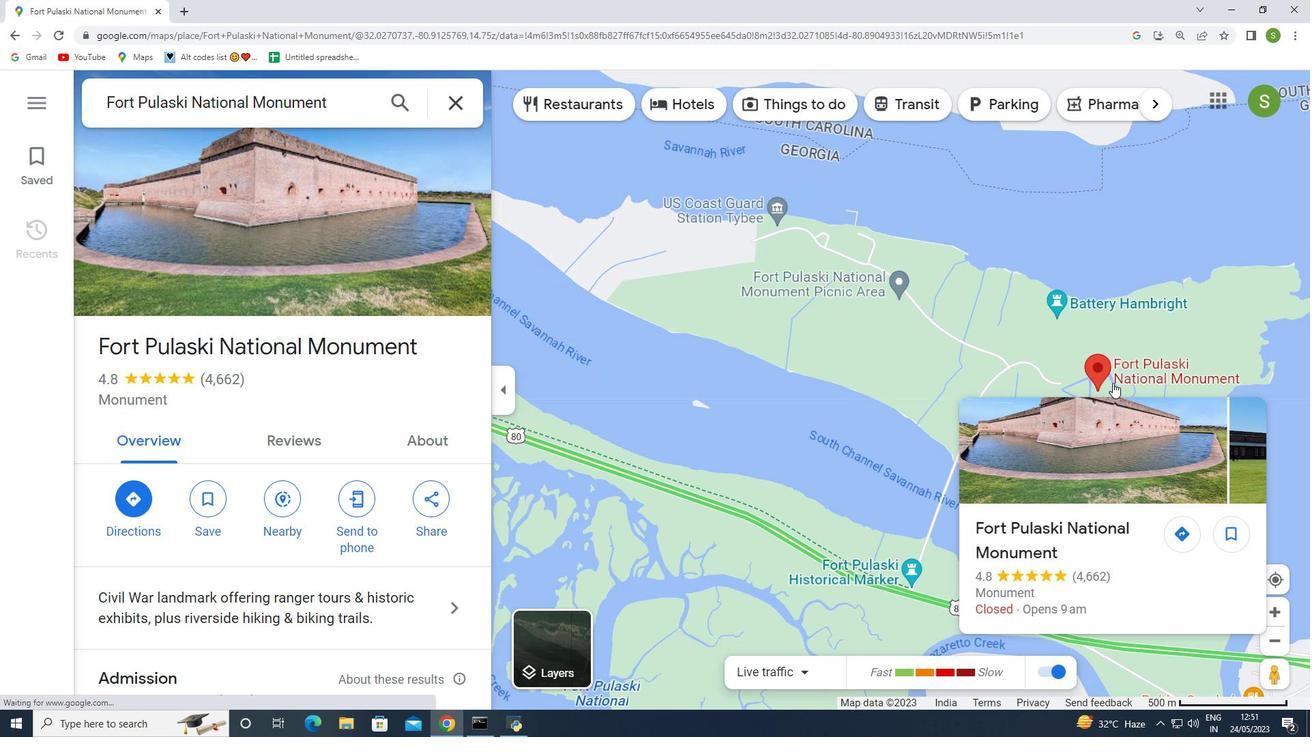 
Action: Mouse scrolled (1113, 382) with delta (0, 0)
Screenshot: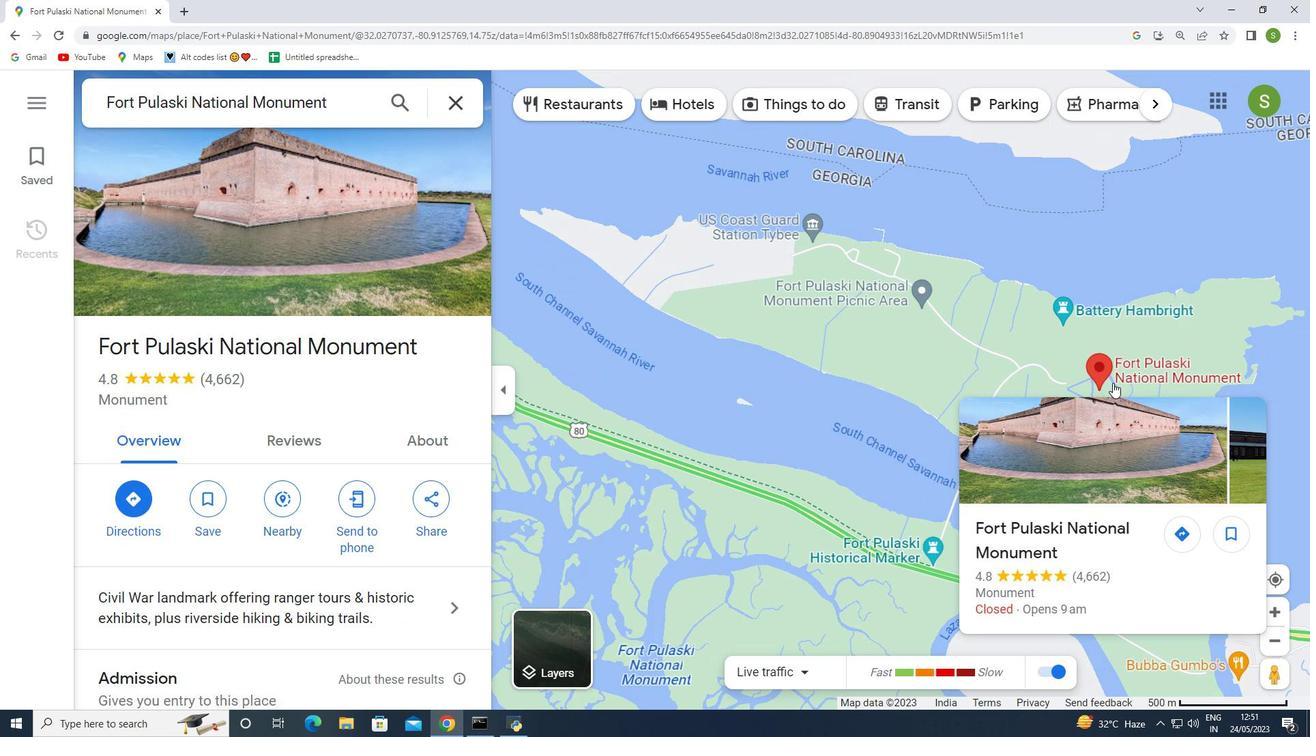 
Action: Mouse moved to (762, 678)
Screenshot: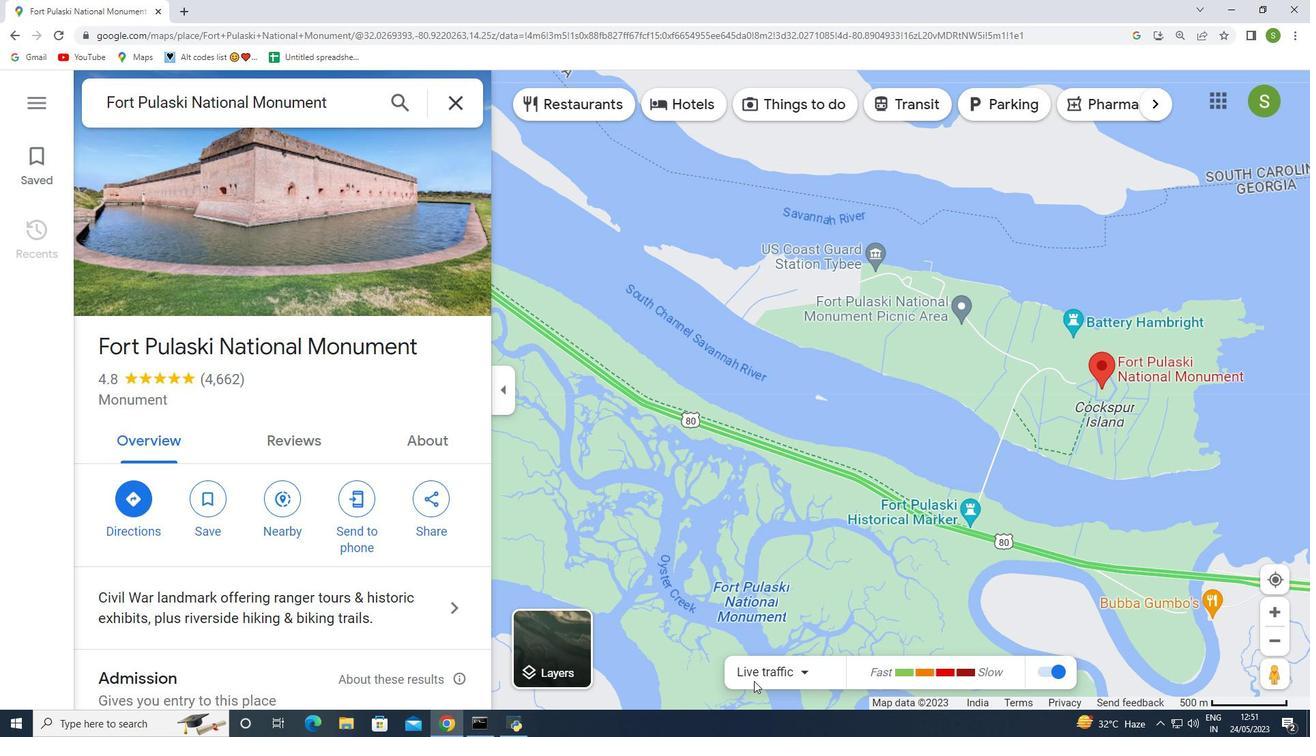 
Action: Mouse pressed left at (762, 678)
Screenshot: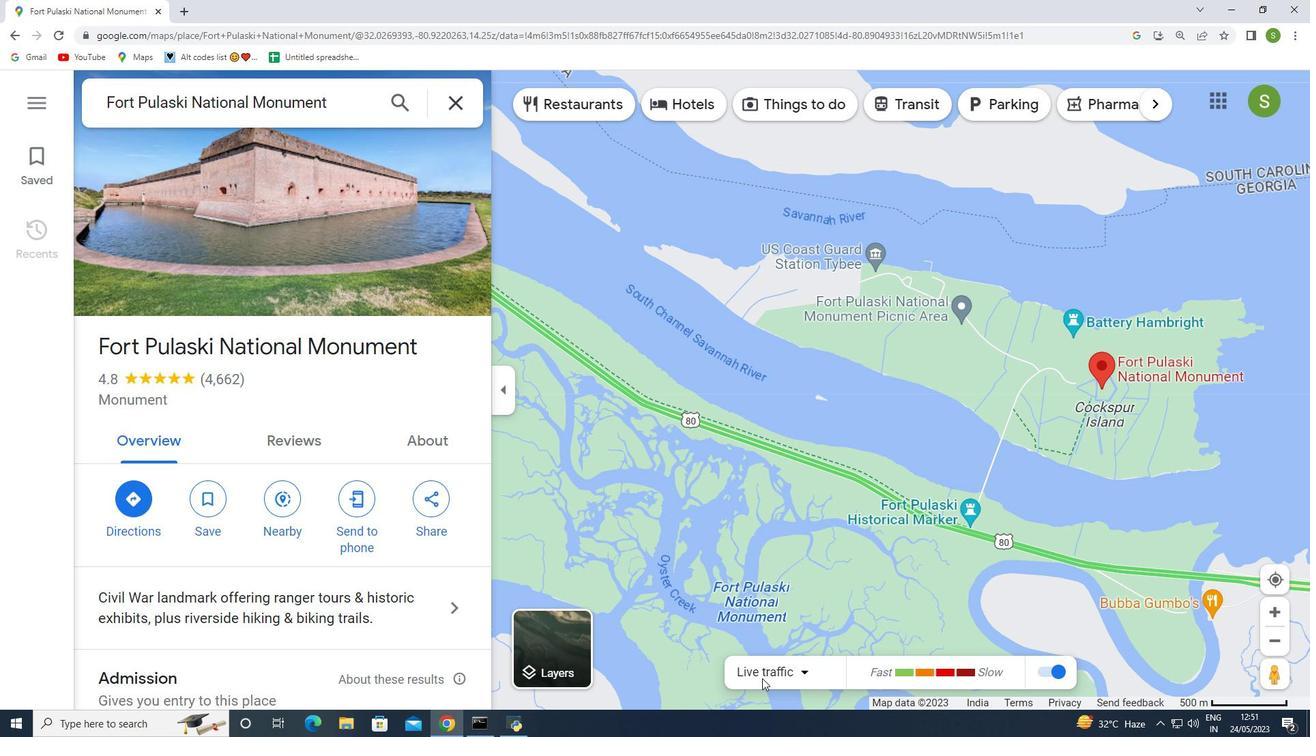
Action: Mouse moved to (793, 612)
Screenshot: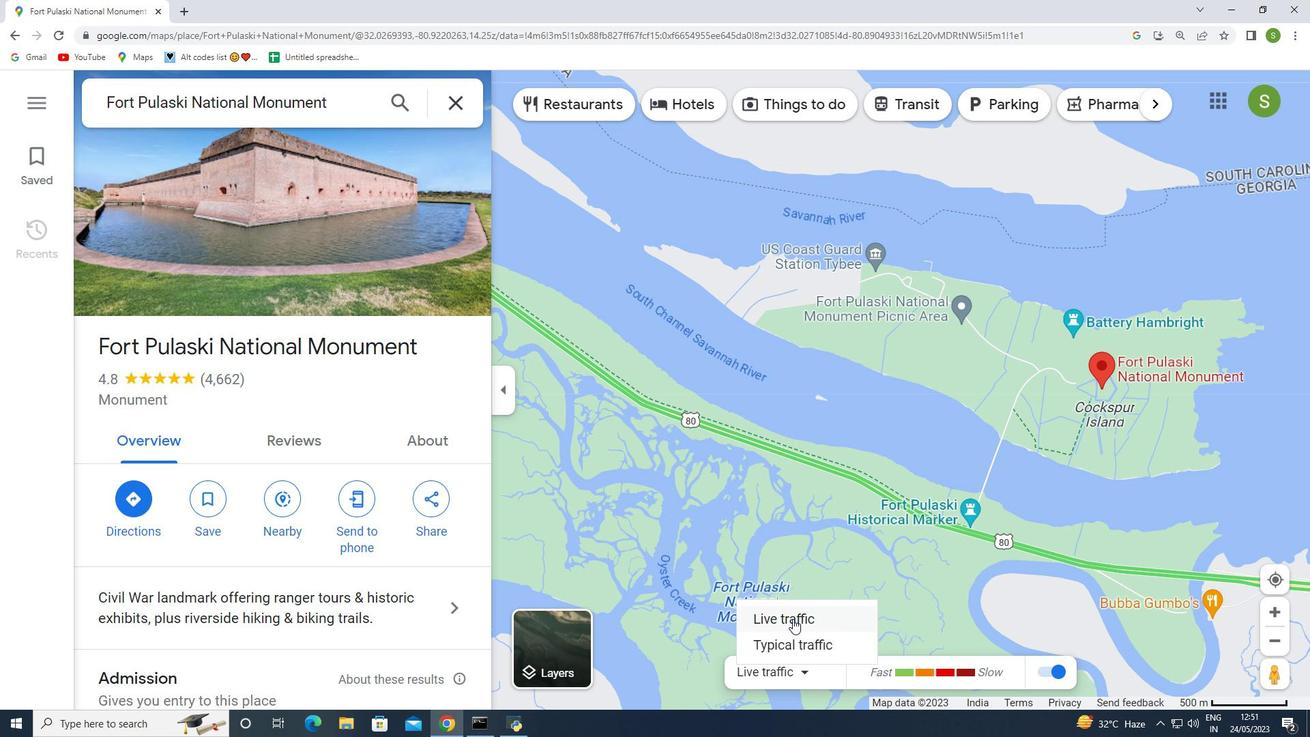 
Action: Mouse pressed left at (793, 612)
Screenshot: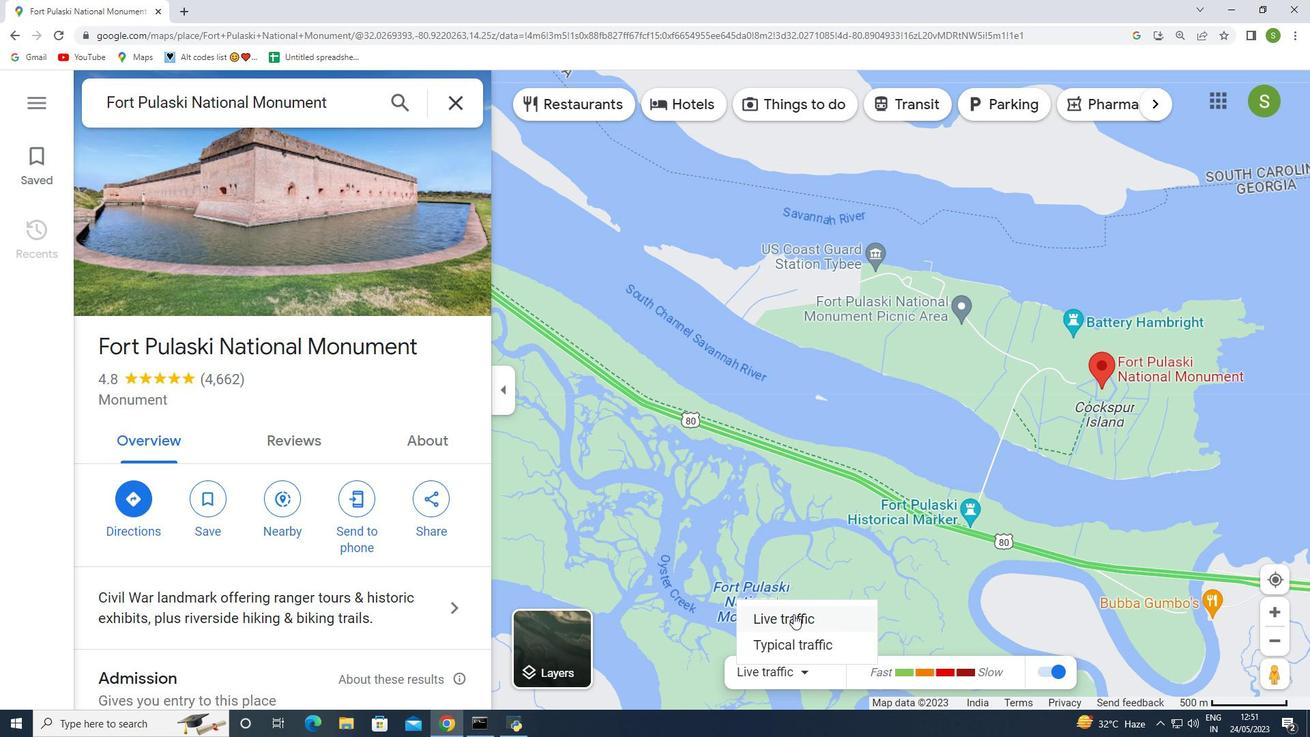 
Action: Mouse moved to (1023, 584)
Screenshot: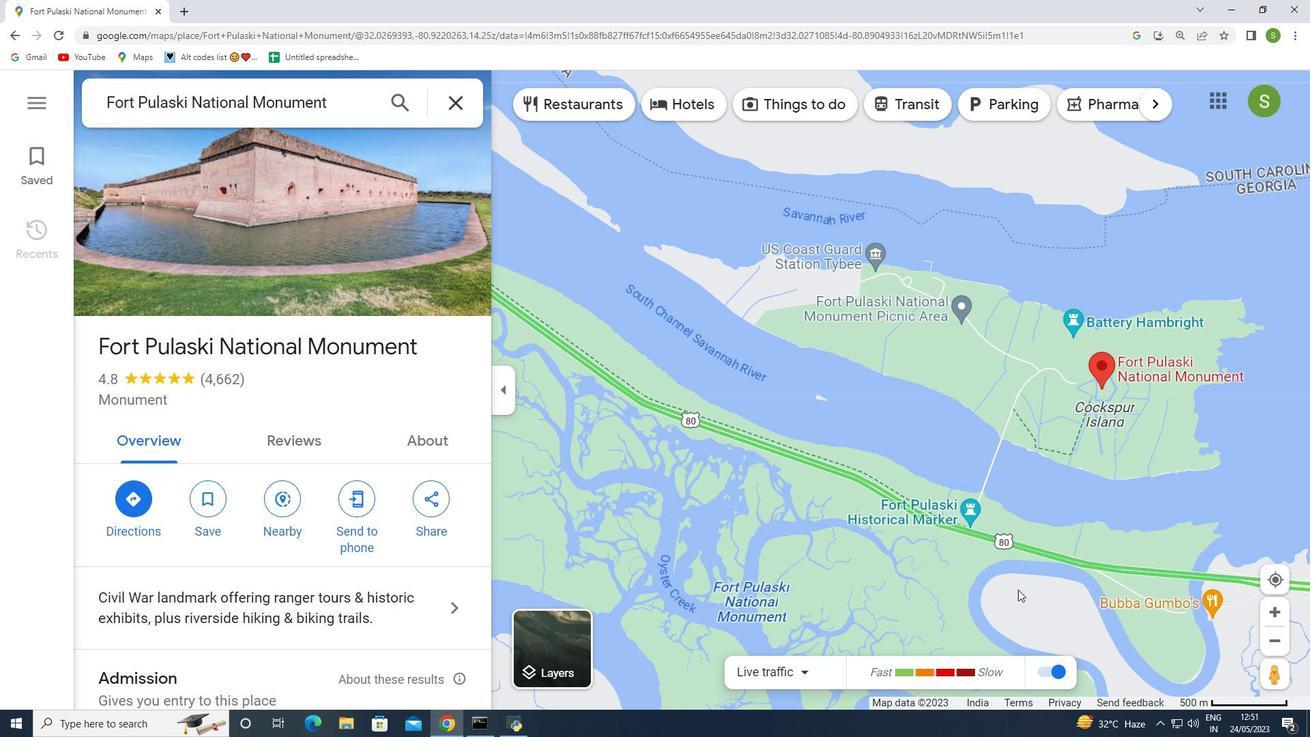 
Action: Mouse scrolled (1023, 584) with delta (0, 0)
Screenshot: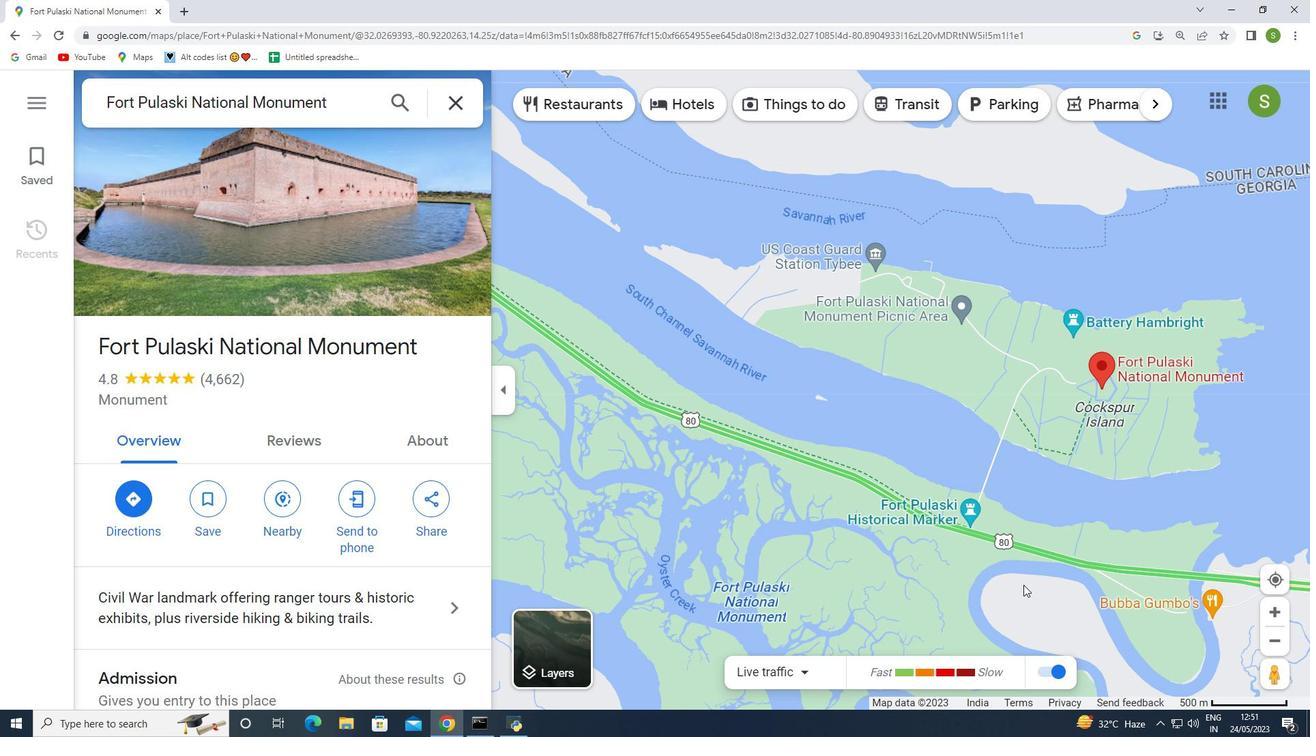 
Action: Mouse scrolled (1023, 584) with delta (0, 0)
Screenshot: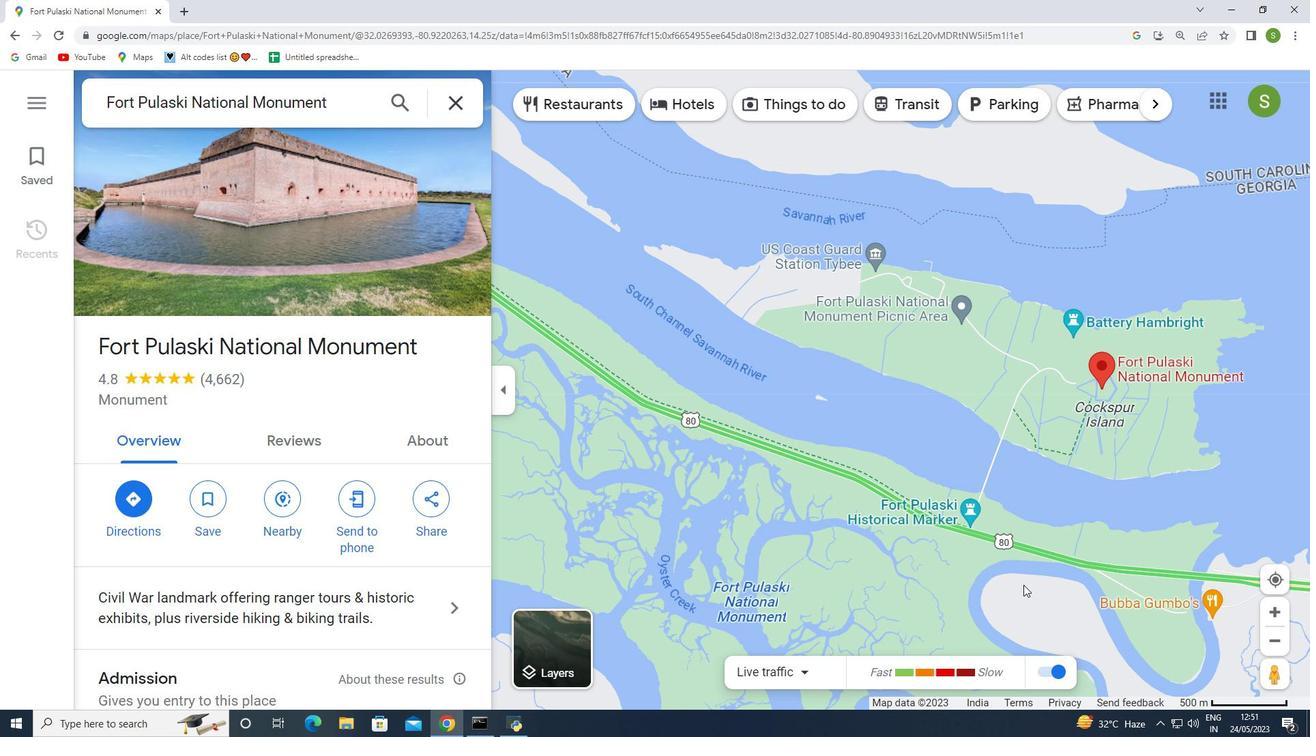 
Action: Mouse scrolled (1023, 584) with delta (0, 0)
Screenshot: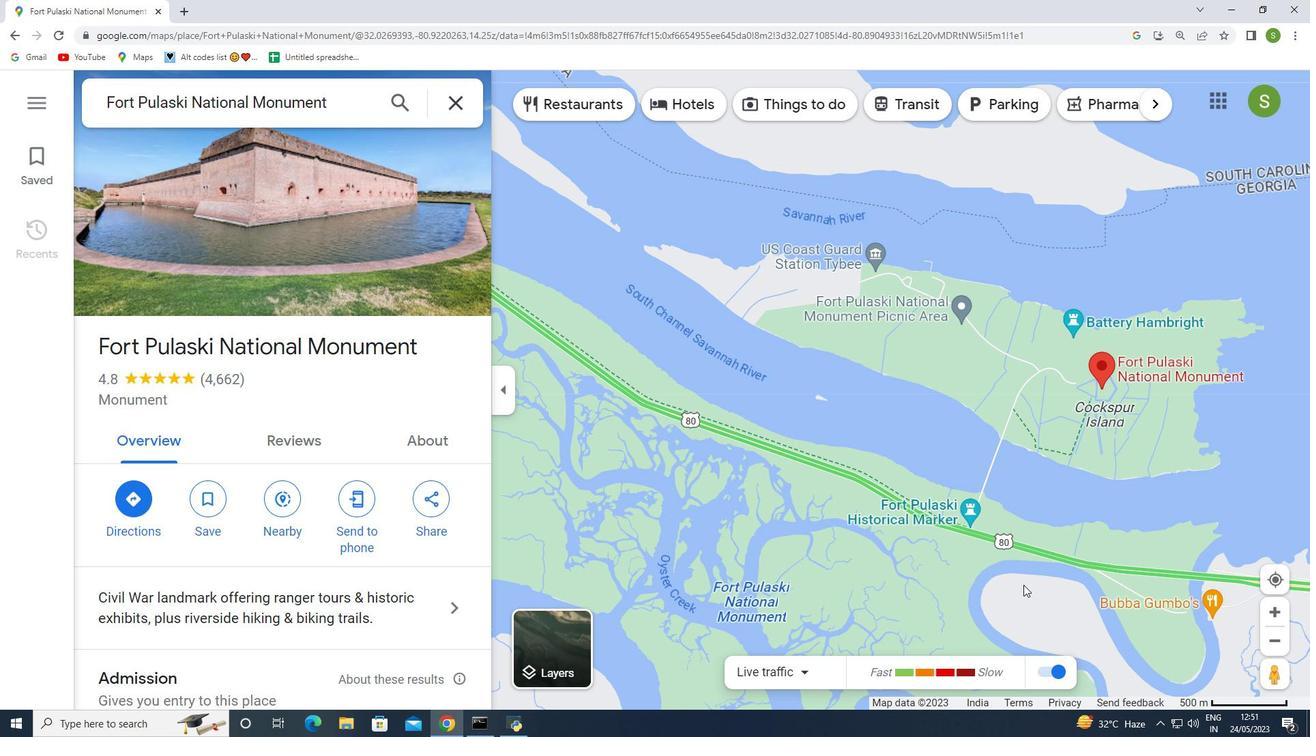 
Action: Mouse scrolled (1023, 584) with delta (0, 0)
Screenshot: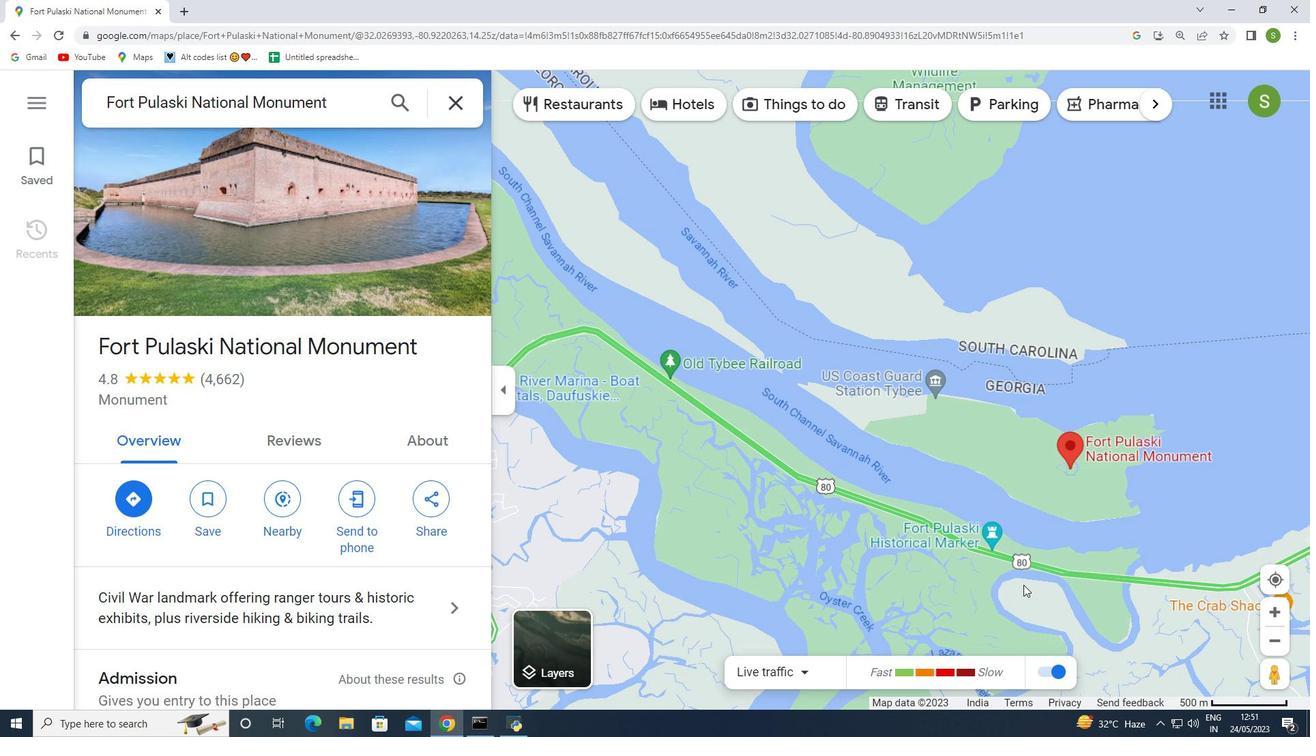 
Action: Mouse scrolled (1023, 584) with delta (0, 0)
Screenshot: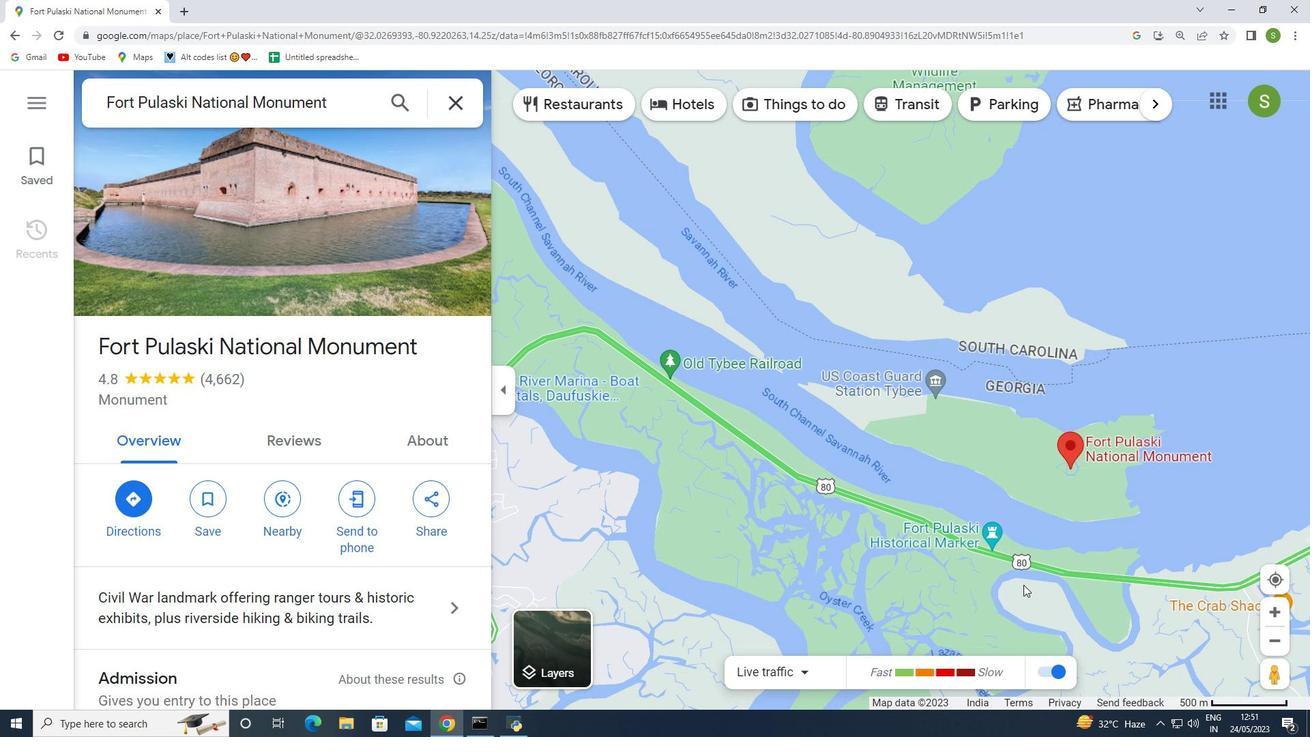 
Action: Mouse moved to (1052, 509)
